 Task: Plan a trip to Al Qusayr, Egypt from 2nd December, 2023 to 6th December, 2023 for 2 adults.1  bedroom having 1 bed and 1 bathroom. Property type can be hotel. Booking option can be shelf check-in. Look for 5 properties as per requirement.
Action: Mouse moved to (473, 72)
Screenshot: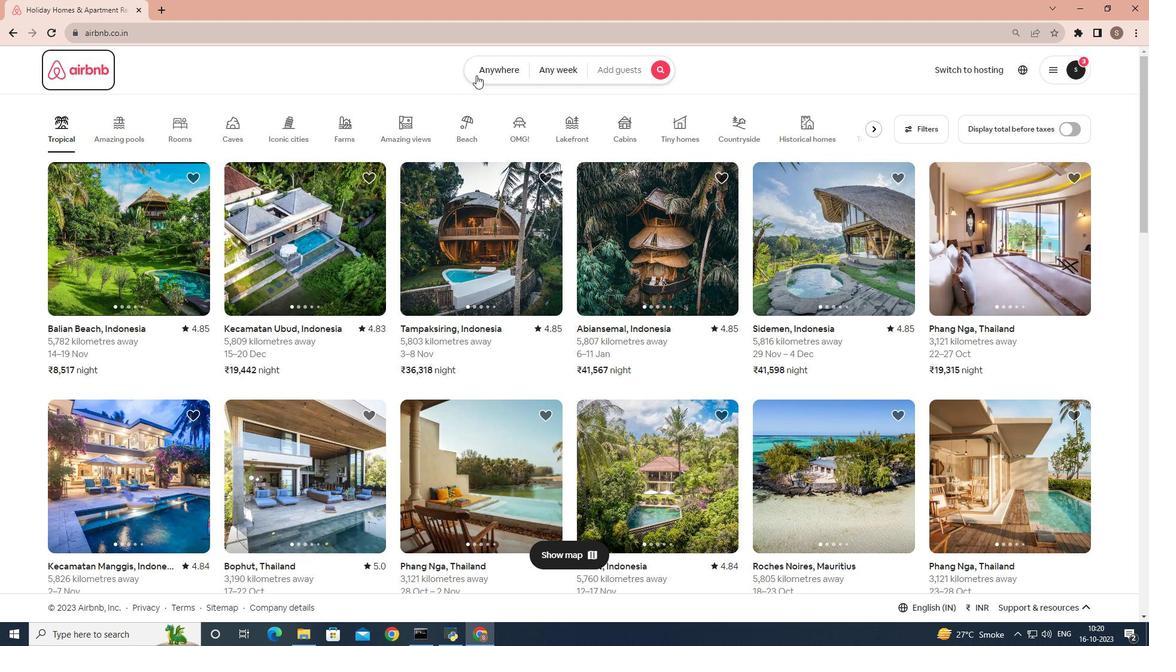 
Action: Mouse pressed left at (473, 72)
Screenshot: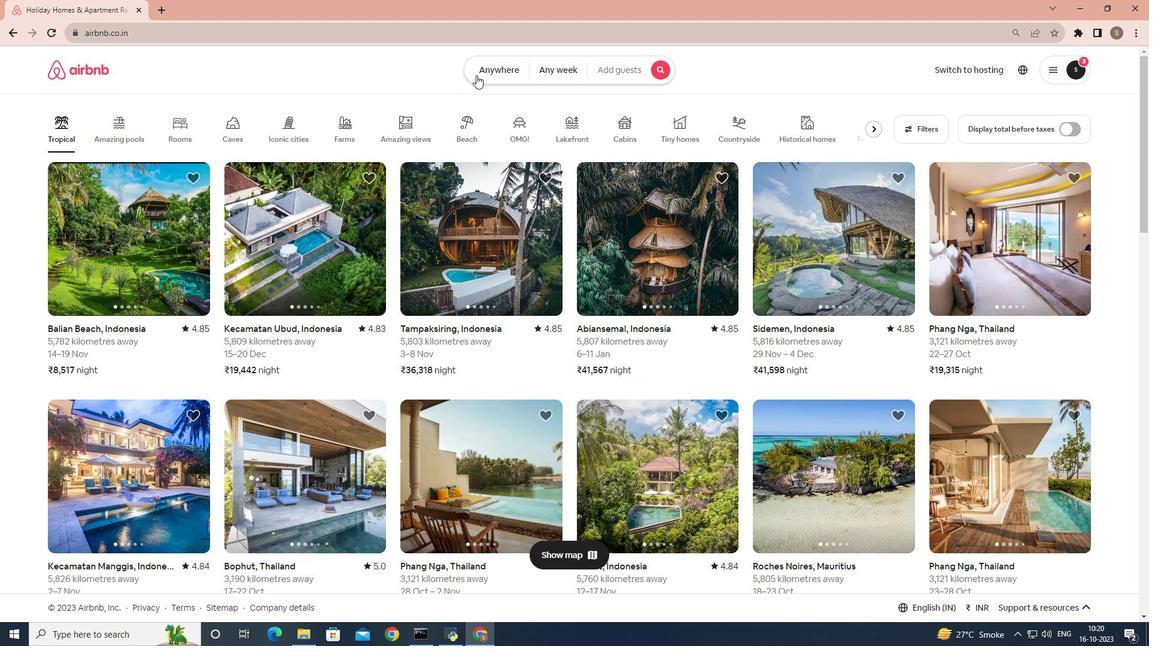 
Action: Mouse moved to (386, 105)
Screenshot: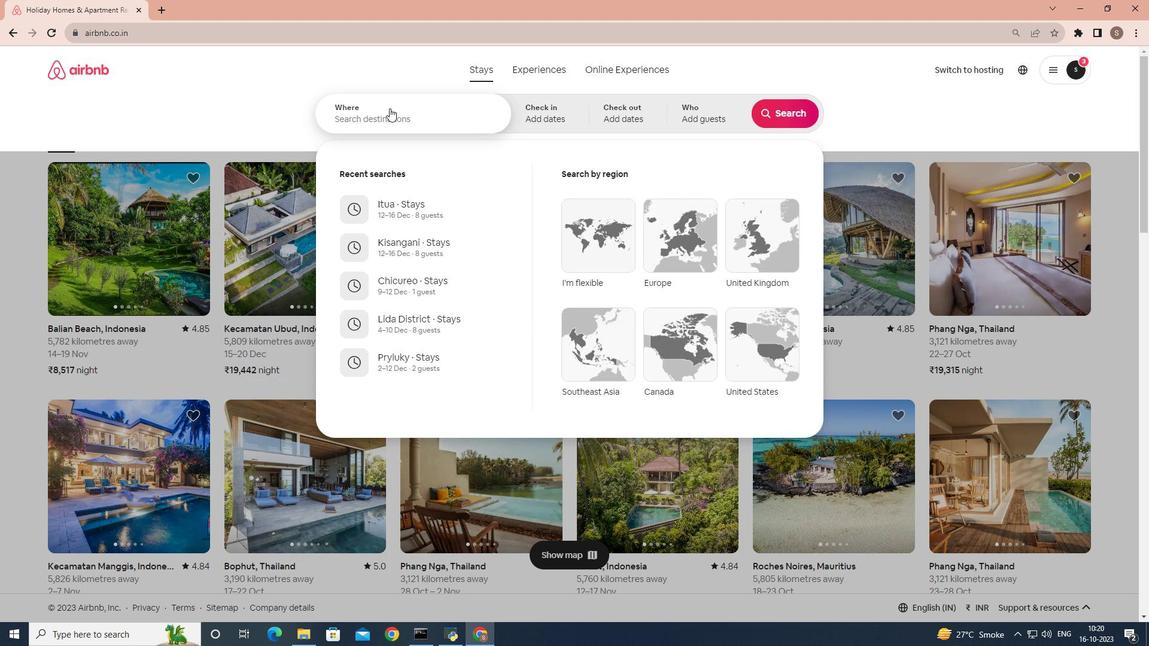 
Action: Mouse pressed left at (386, 105)
Screenshot: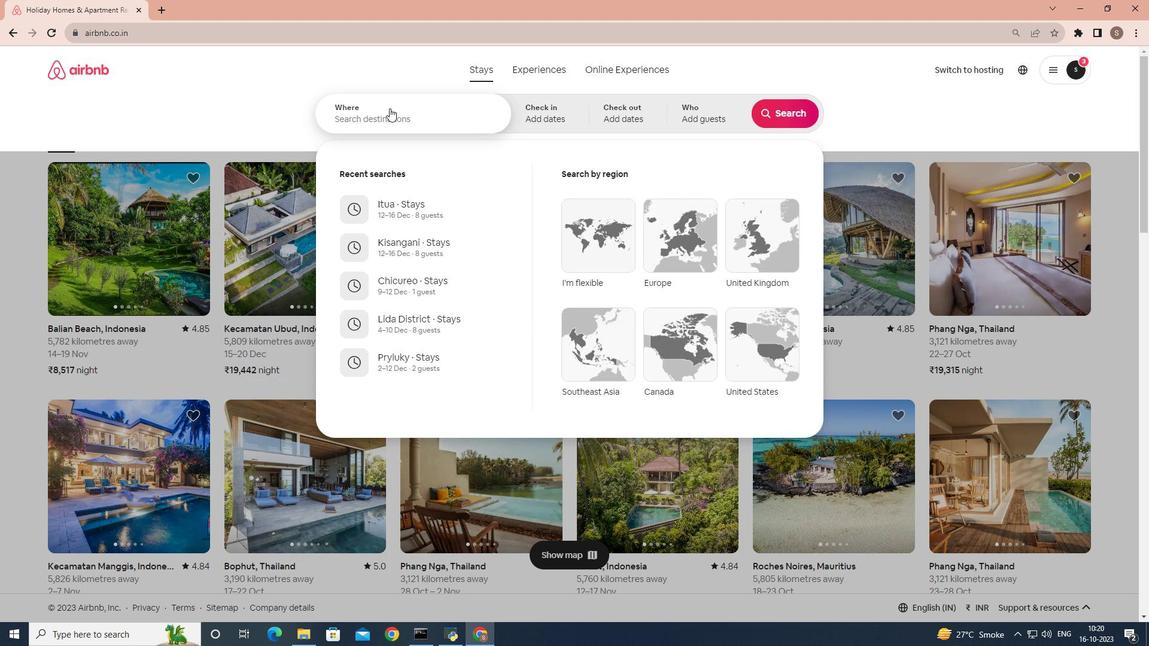 
Action: Key pressed <Key.shift>Qusayr,<Key.space><Key.shift>Egypt
Screenshot: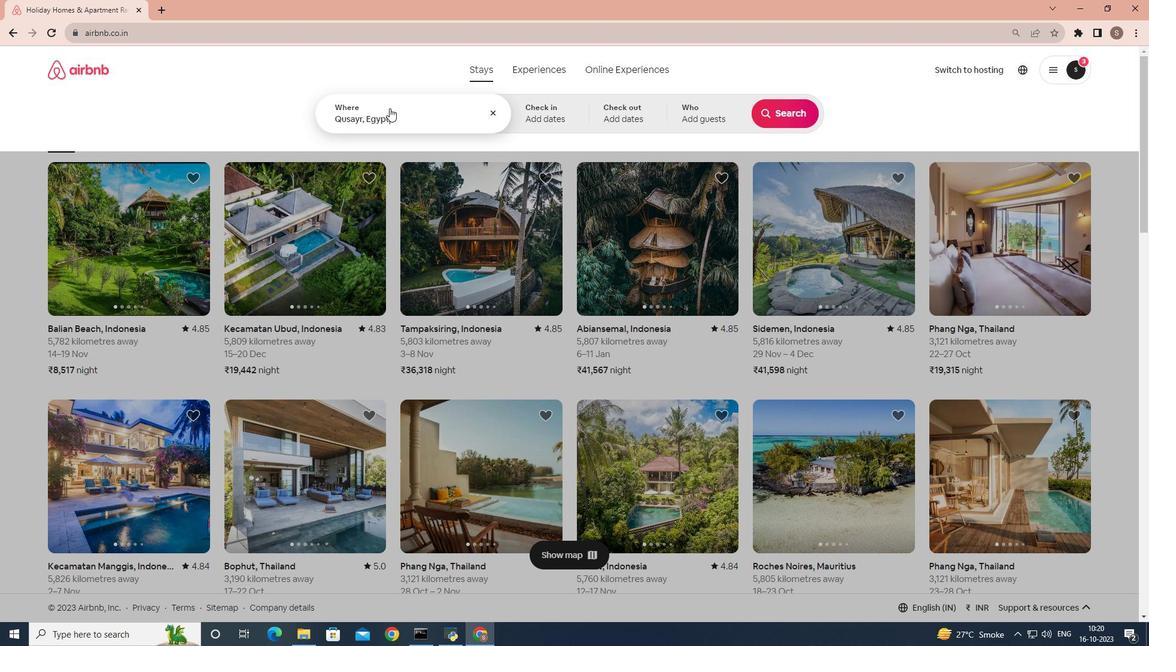 
Action: Mouse moved to (539, 107)
Screenshot: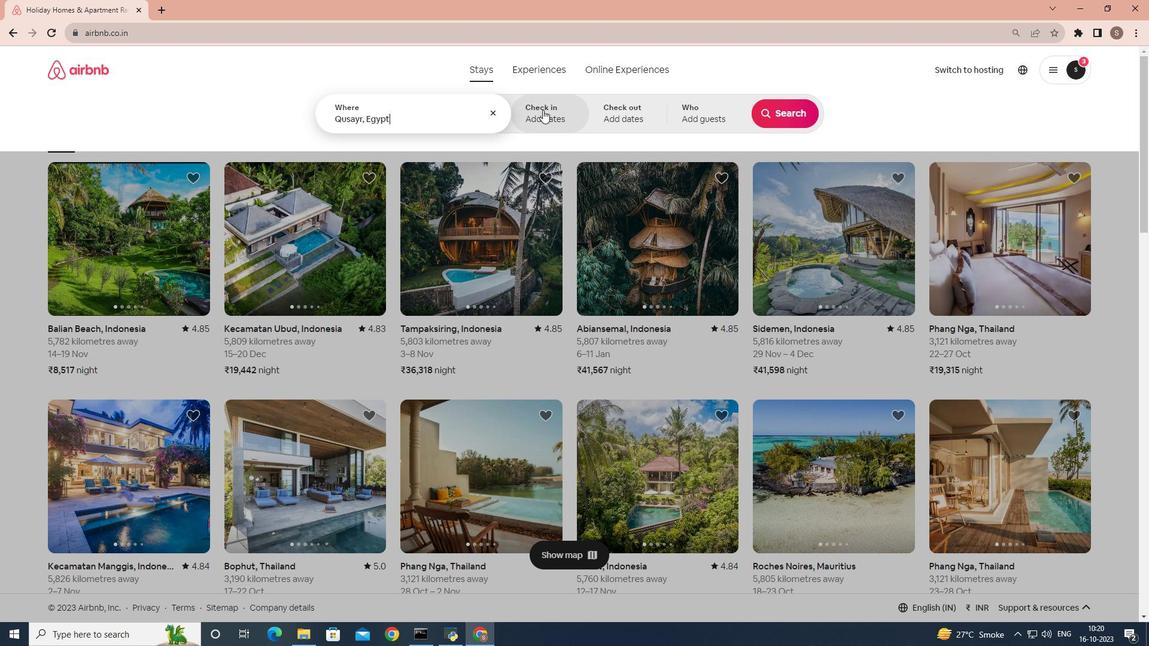 
Action: Mouse pressed left at (539, 107)
Screenshot: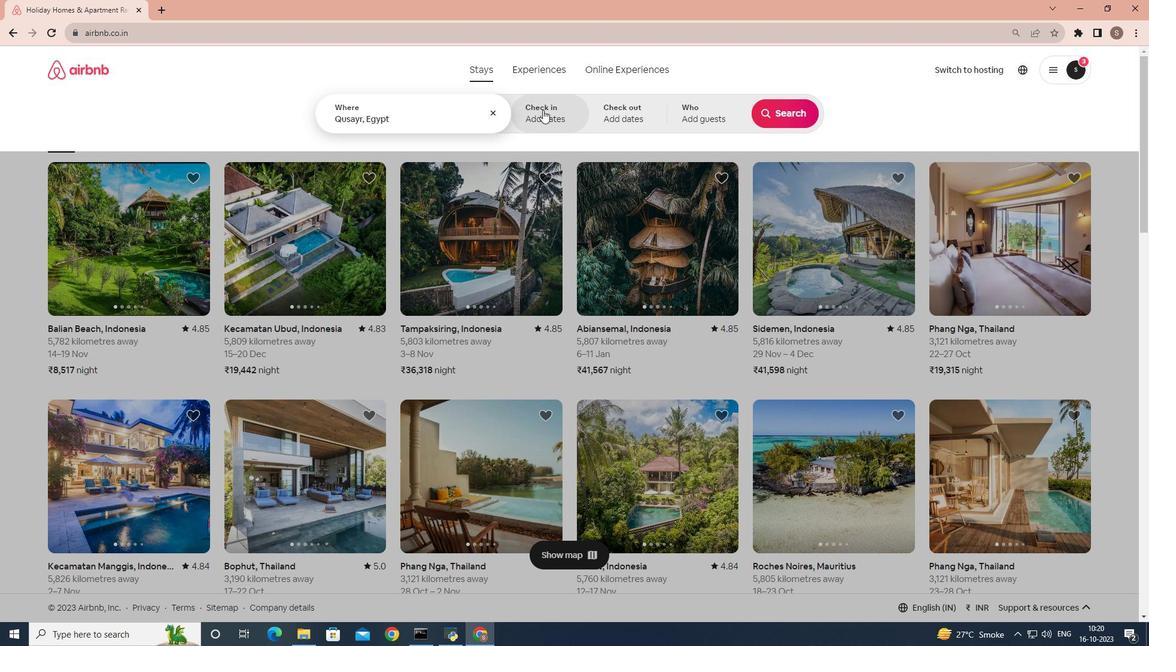 
Action: Mouse moved to (776, 202)
Screenshot: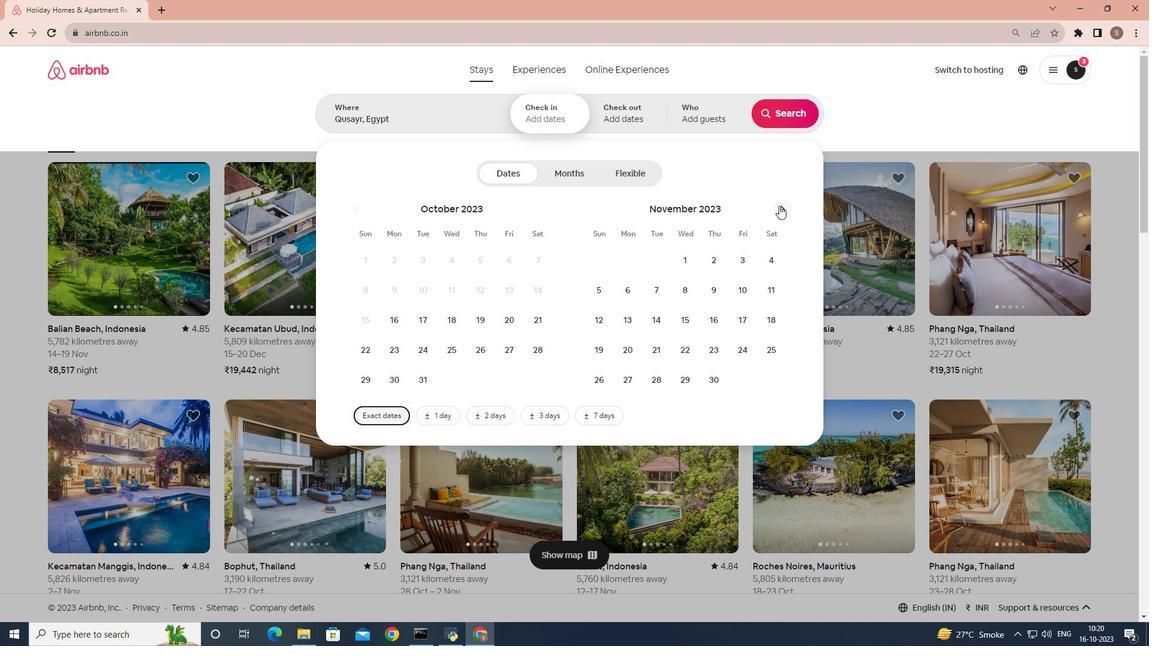 
Action: Mouse pressed left at (776, 202)
Screenshot: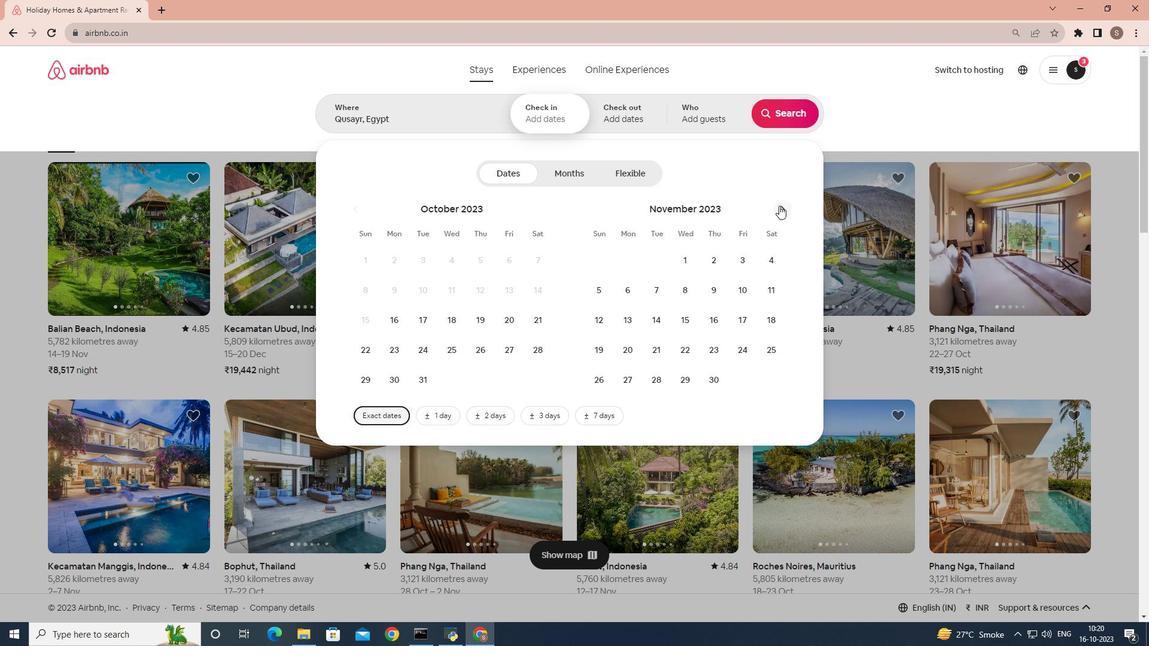 
Action: Mouse moved to (770, 263)
Screenshot: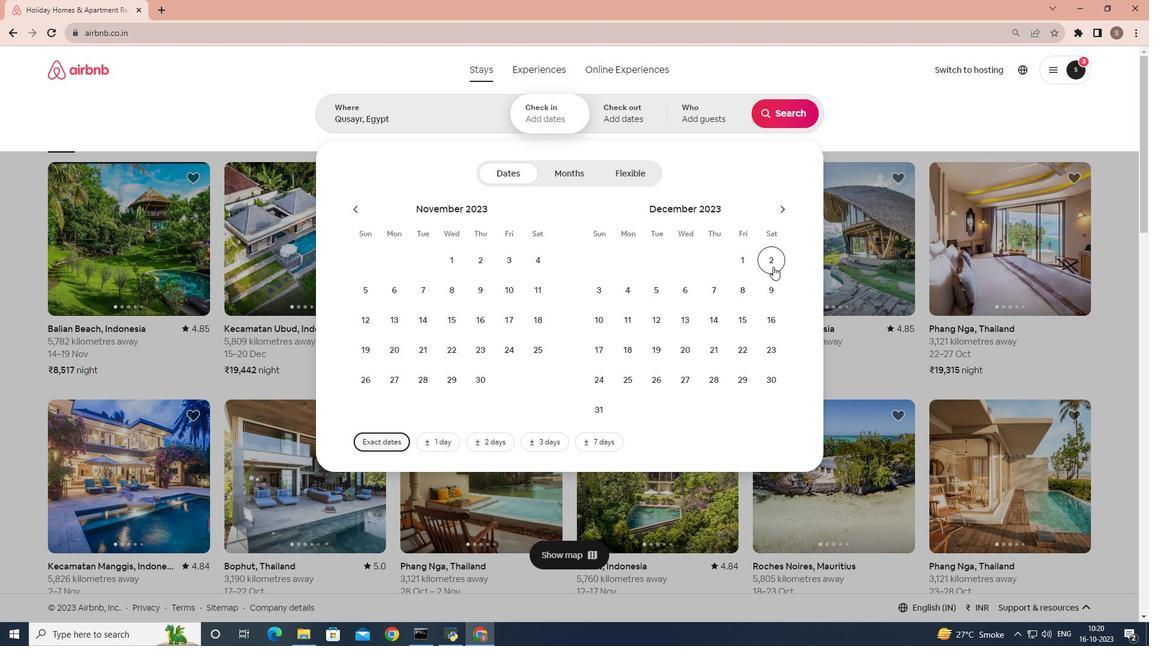 
Action: Mouse pressed left at (770, 263)
Screenshot: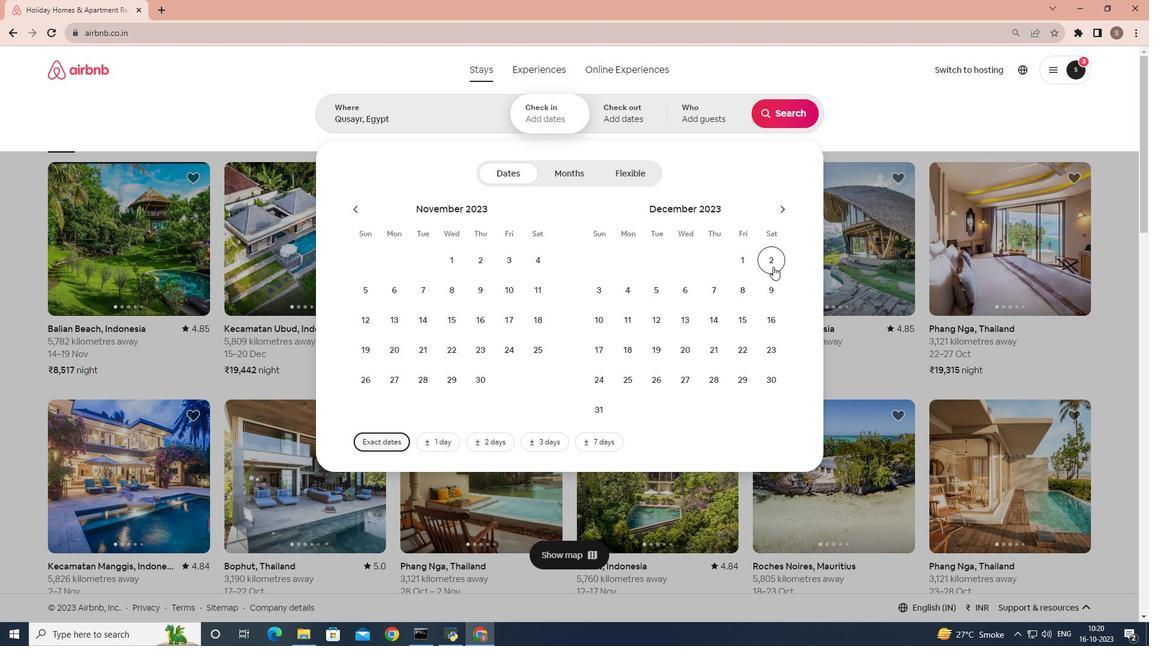 
Action: Mouse moved to (678, 281)
Screenshot: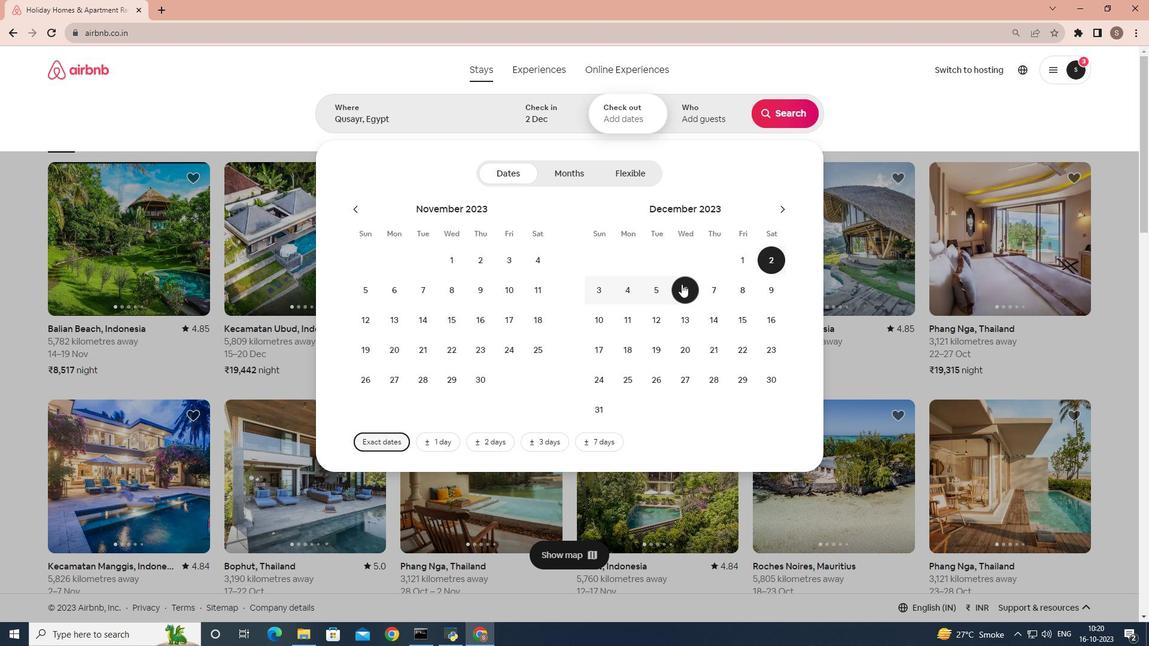 
Action: Mouse pressed left at (678, 281)
Screenshot: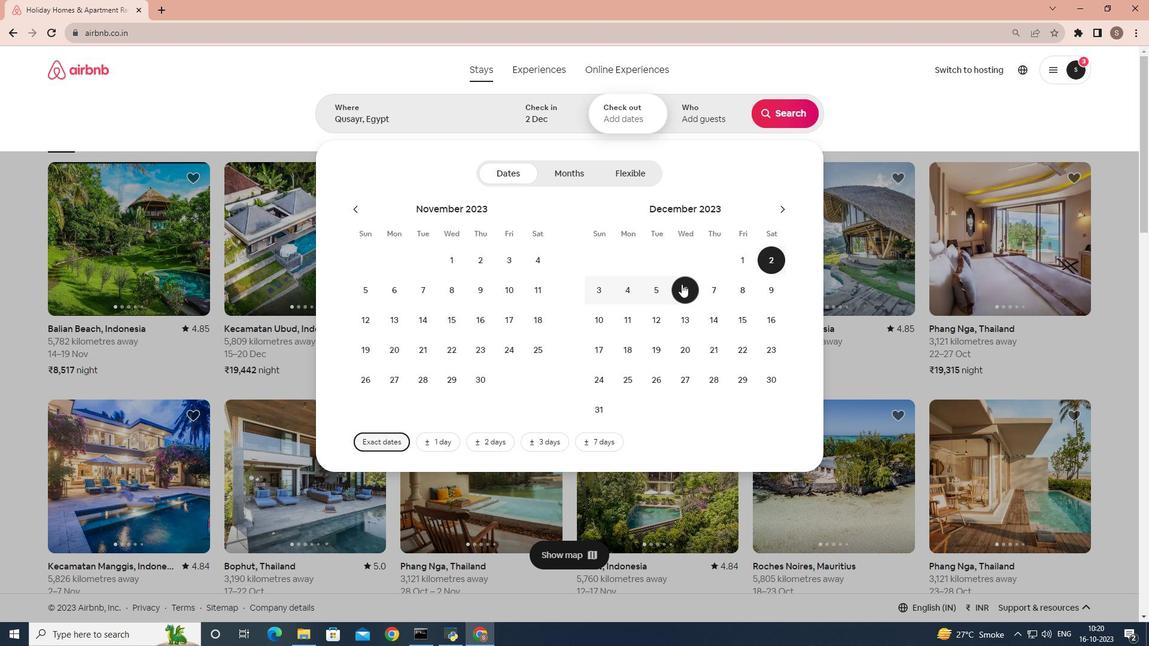 
Action: Mouse moved to (671, 111)
Screenshot: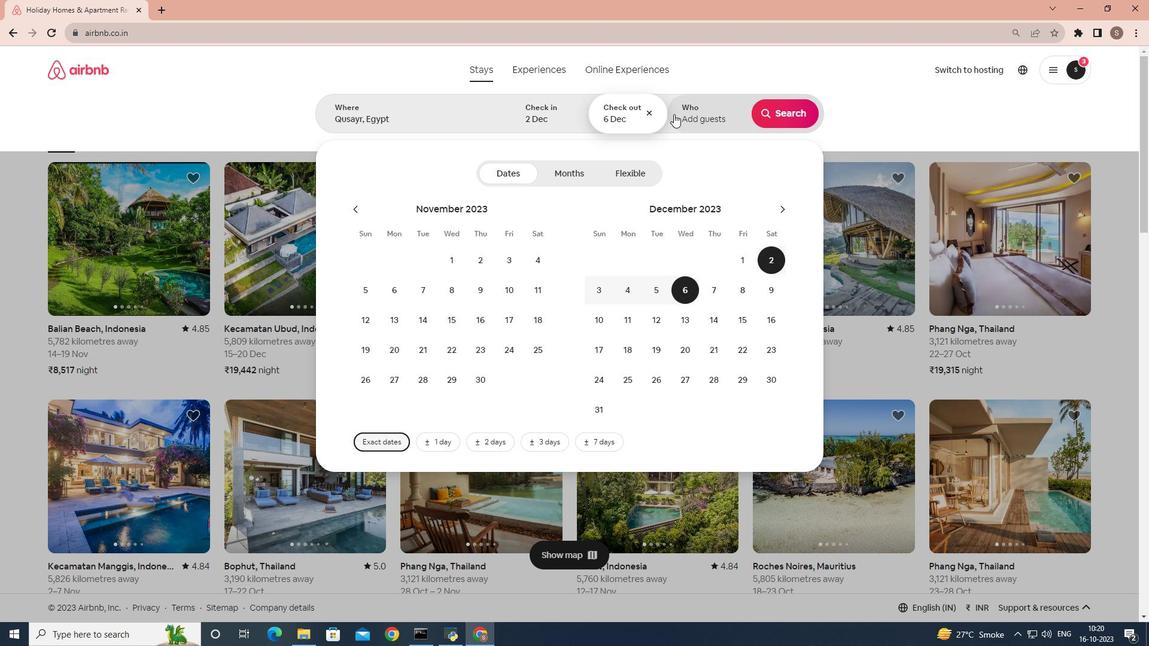 
Action: Mouse pressed left at (671, 111)
Screenshot: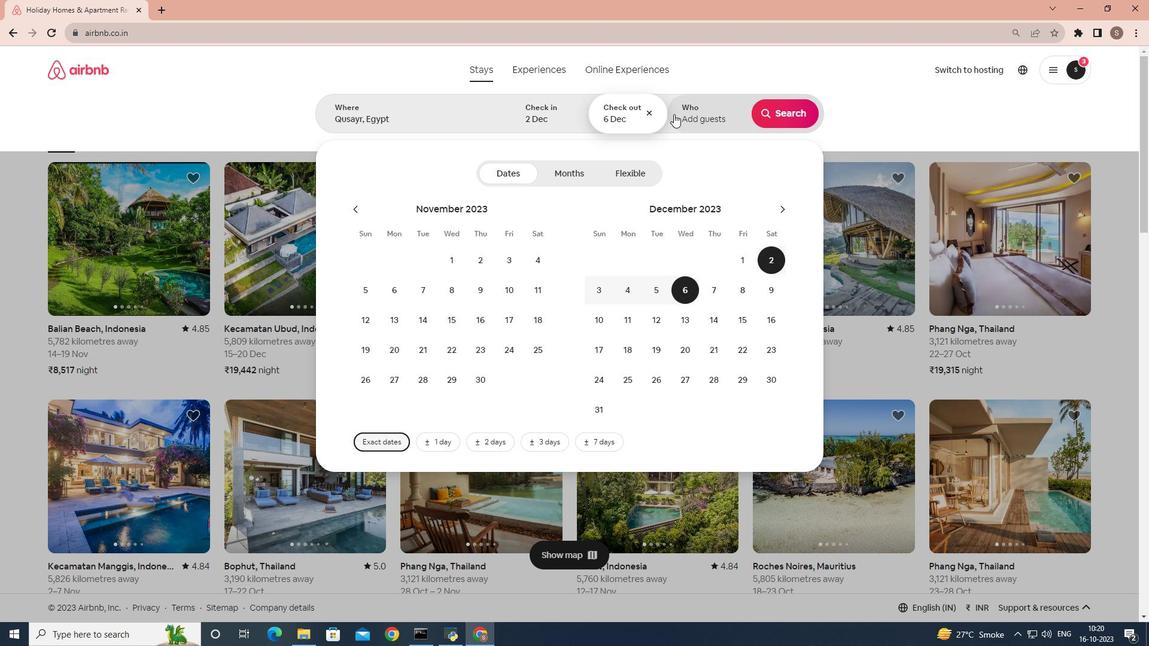 
Action: Mouse moved to (786, 175)
Screenshot: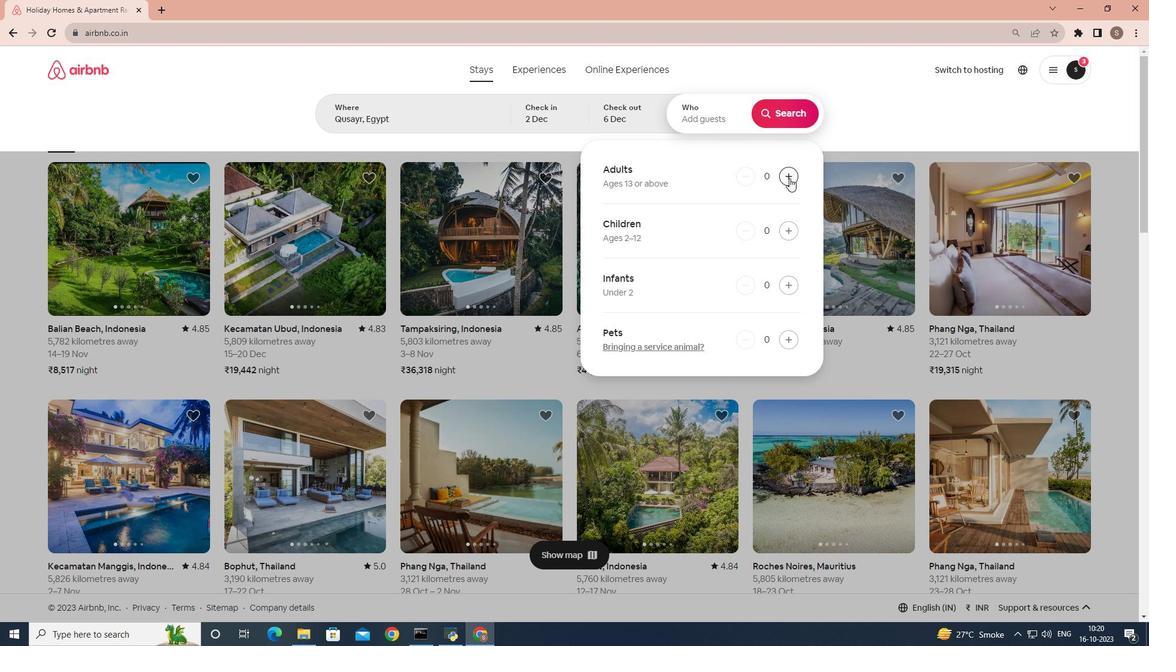 
Action: Mouse pressed left at (786, 175)
Screenshot: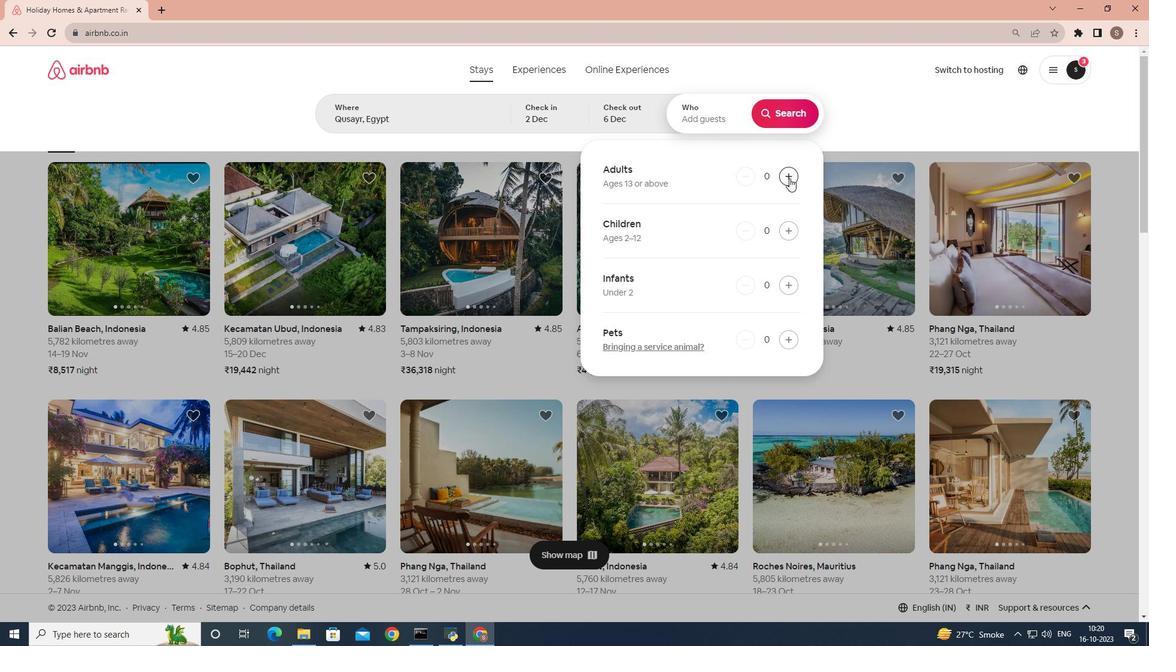 
Action: Mouse pressed left at (786, 175)
Screenshot: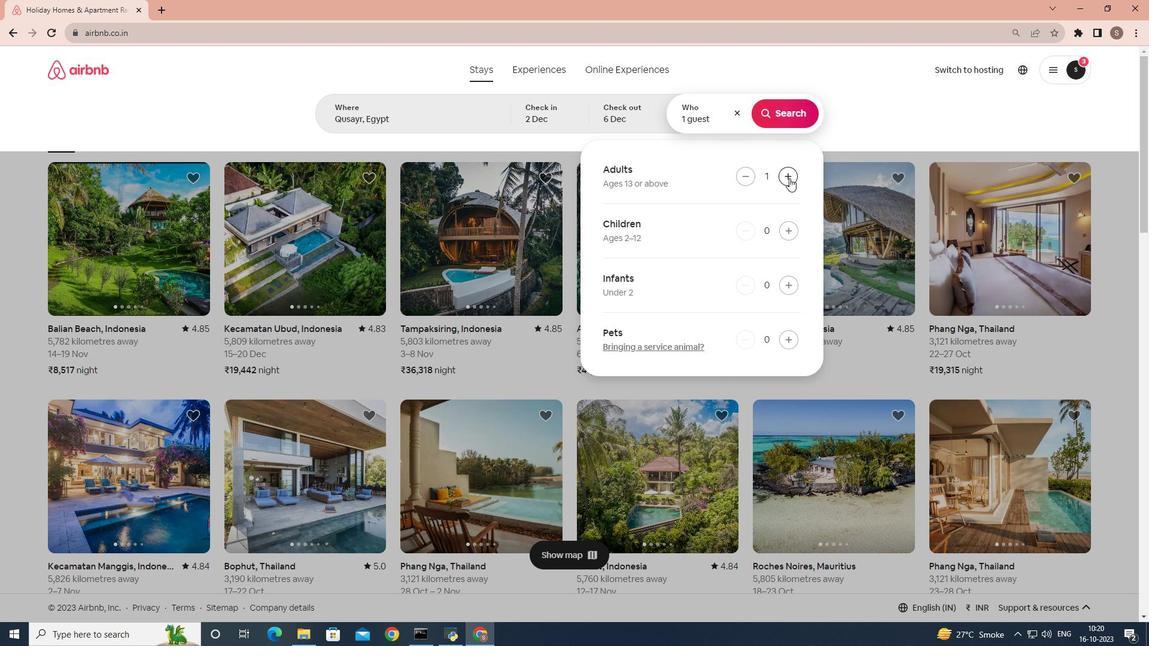 
Action: Mouse moved to (782, 109)
Screenshot: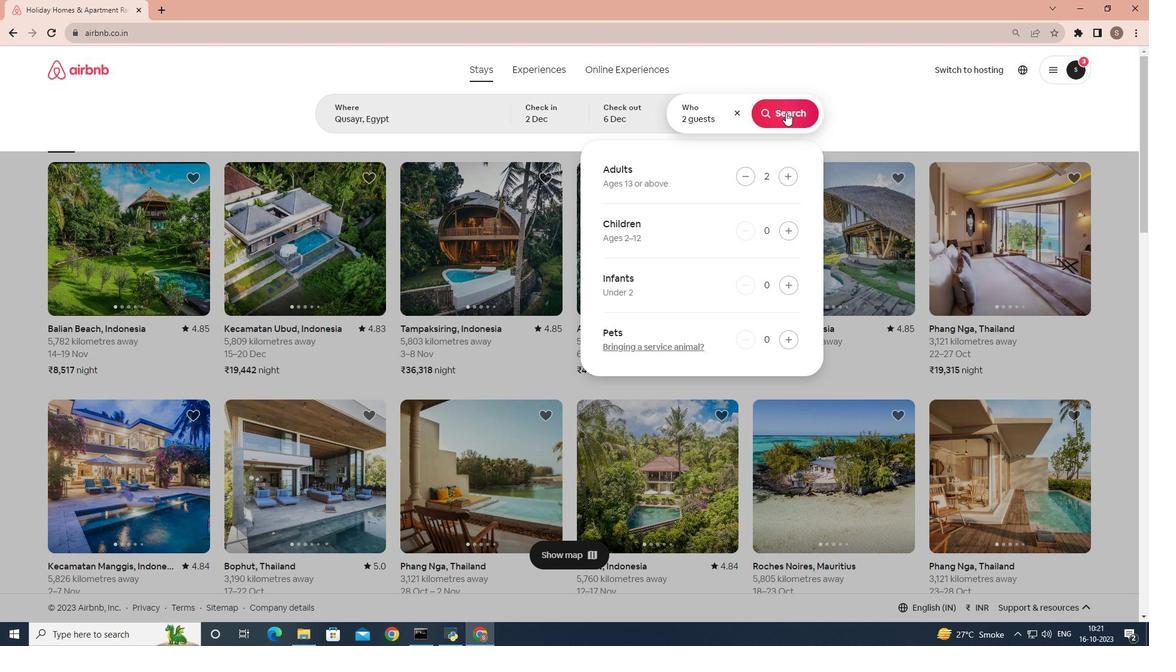 
Action: Mouse pressed left at (782, 109)
Screenshot: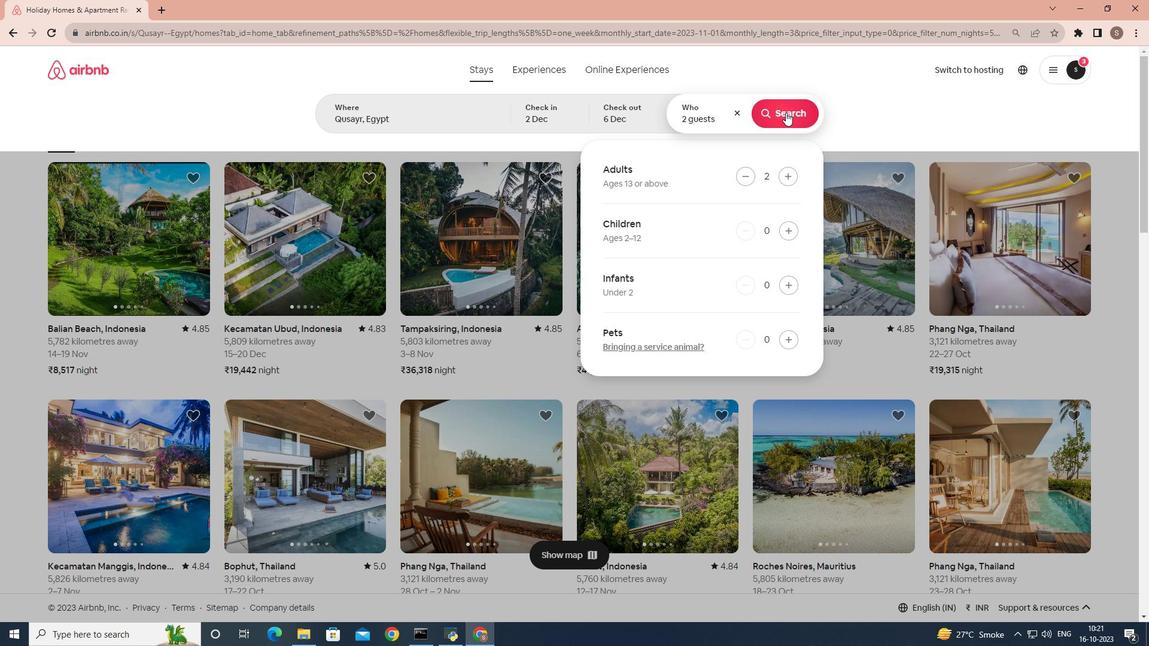 
Action: Mouse moved to (947, 120)
Screenshot: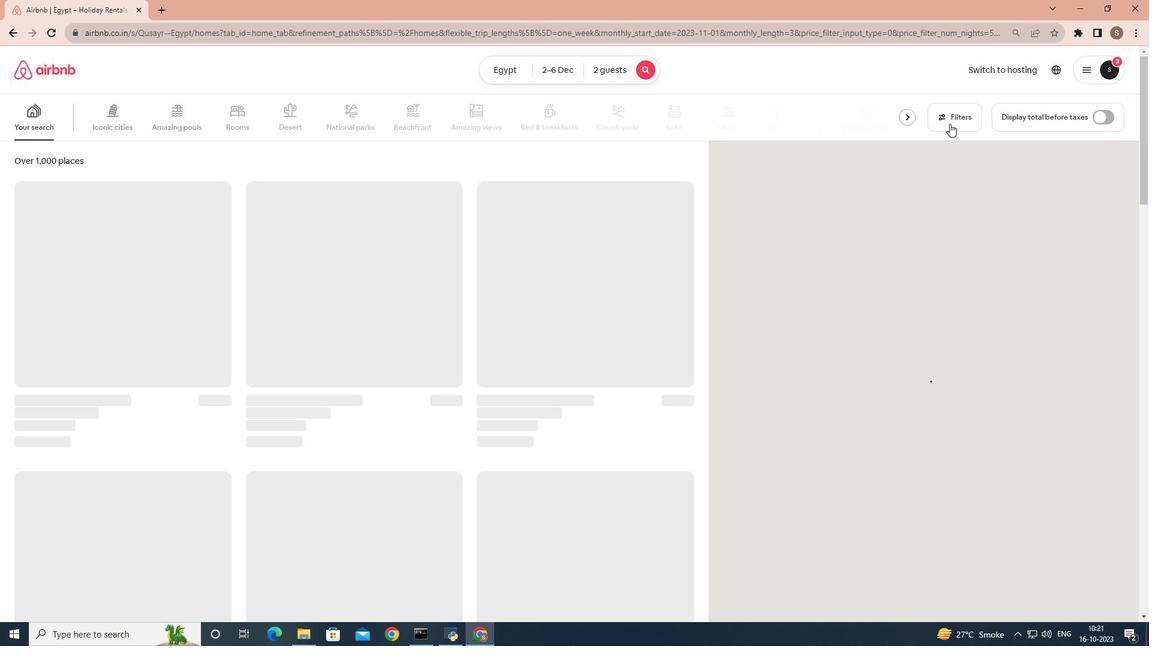 
Action: Mouse pressed left at (947, 120)
Screenshot: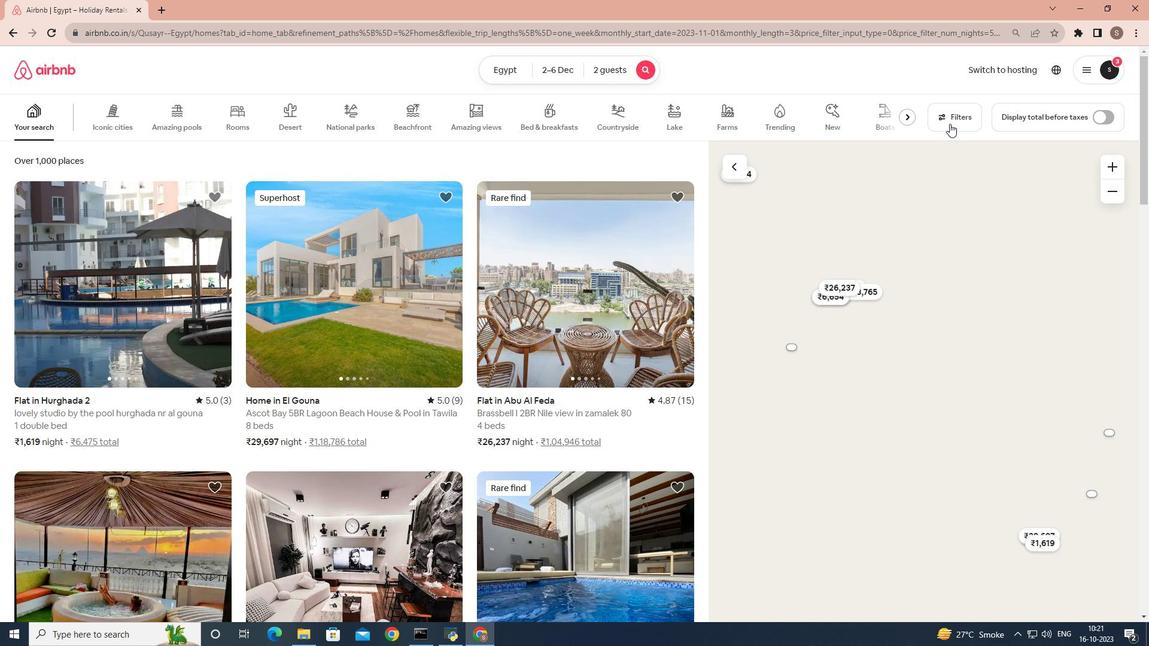 
Action: Mouse moved to (524, 317)
Screenshot: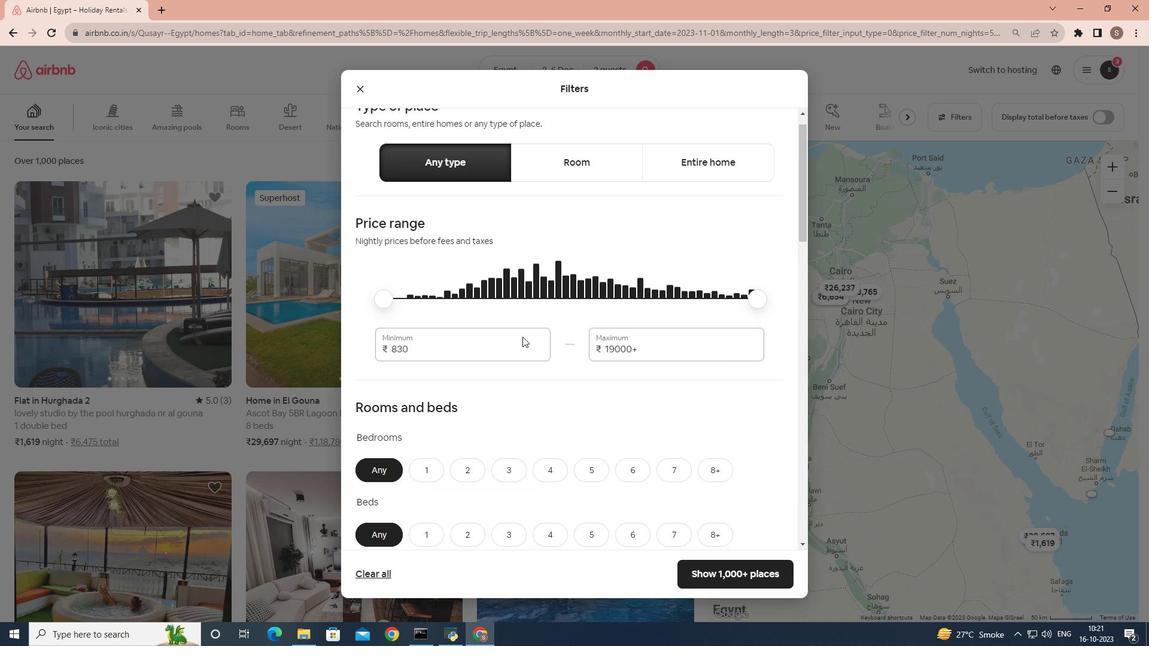 
Action: Mouse scrolled (524, 317) with delta (0, 0)
Screenshot: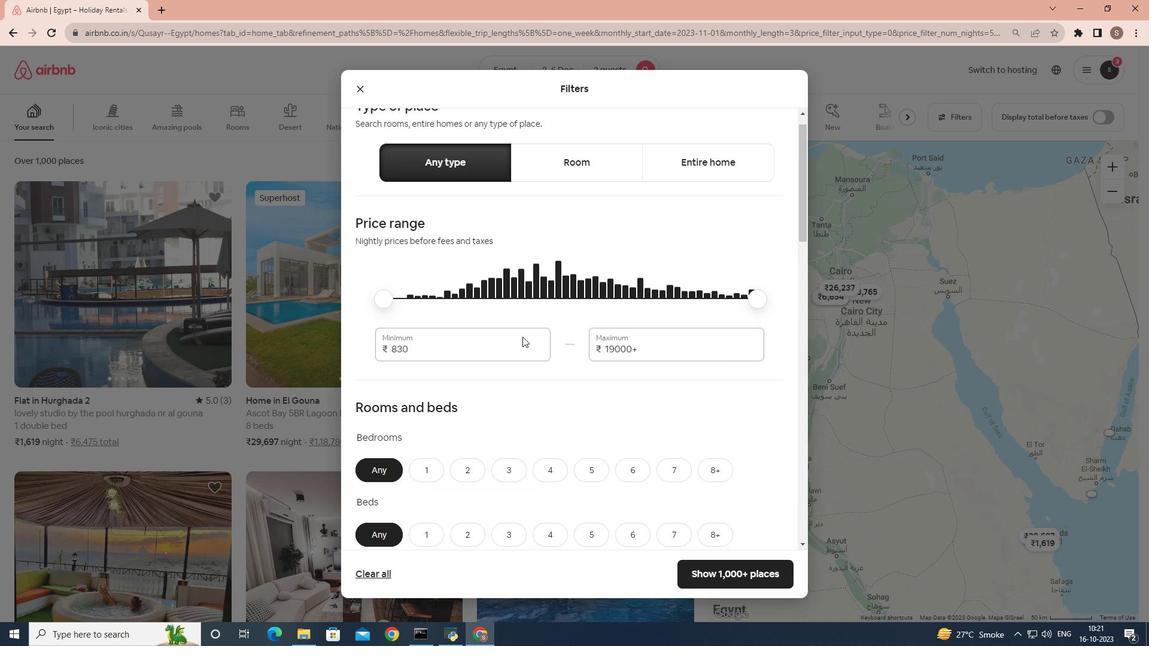 
Action: Mouse moved to (520, 331)
Screenshot: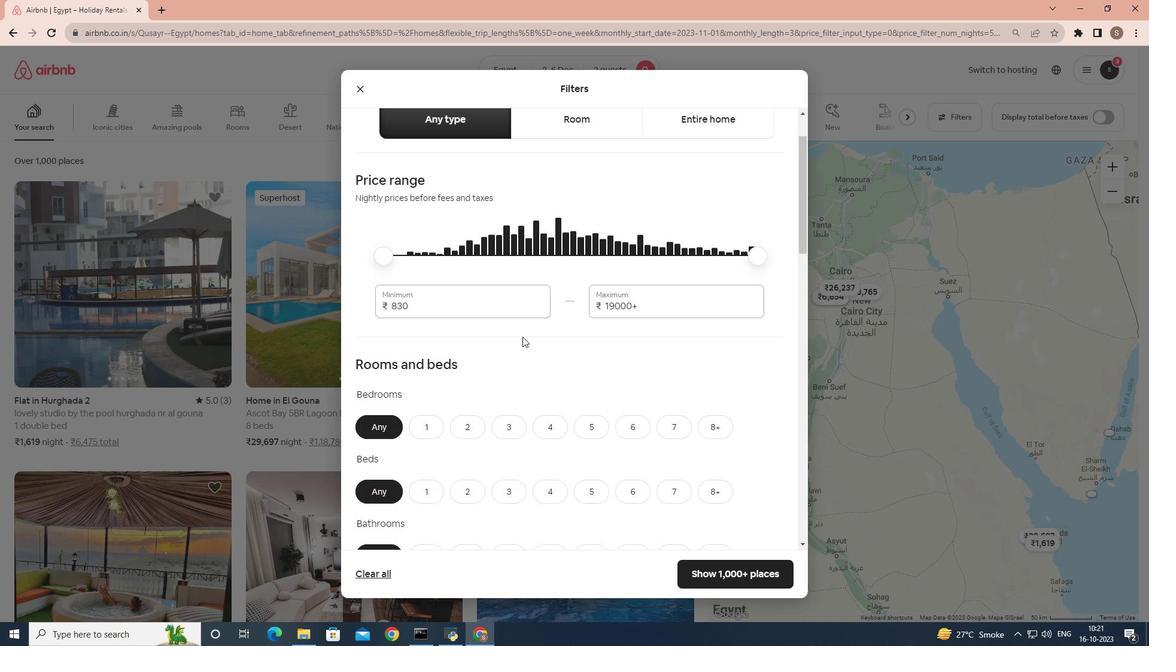 
Action: Mouse scrolled (520, 330) with delta (0, 0)
Screenshot: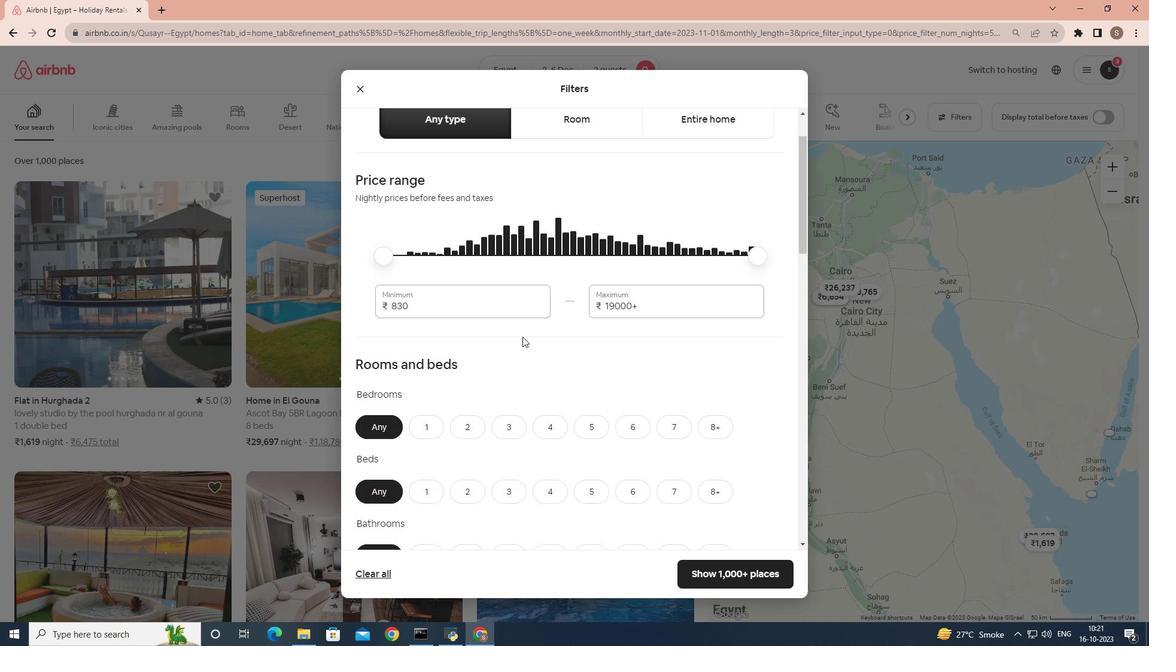 
Action: Mouse moved to (423, 375)
Screenshot: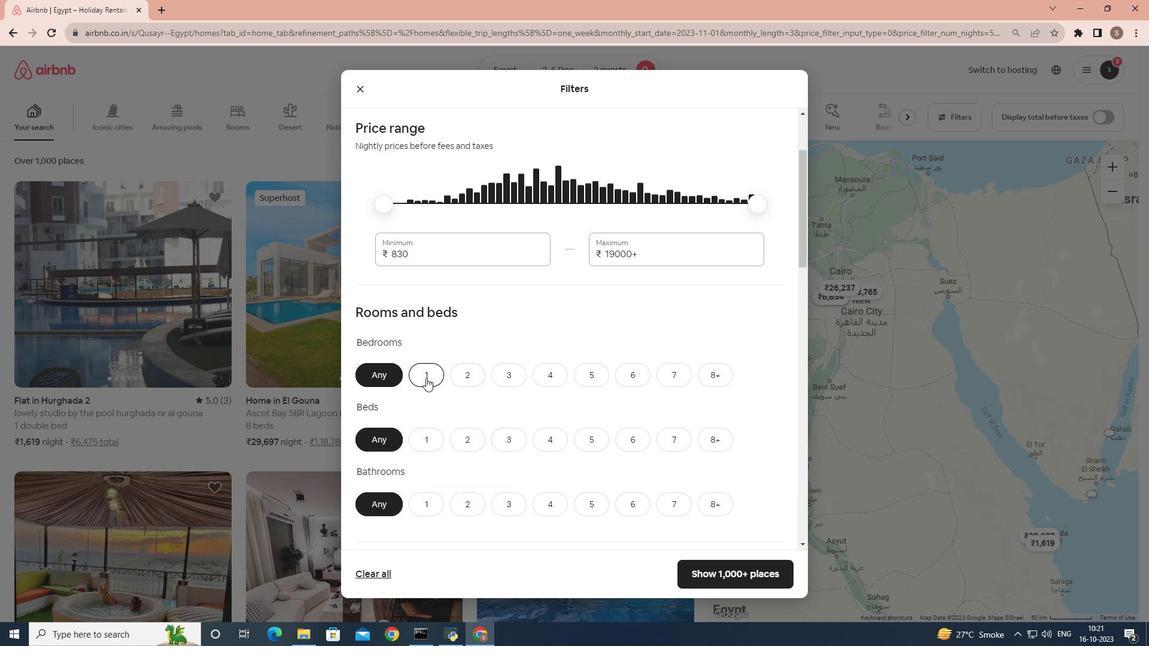 
Action: Mouse pressed left at (423, 375)
Screenshot: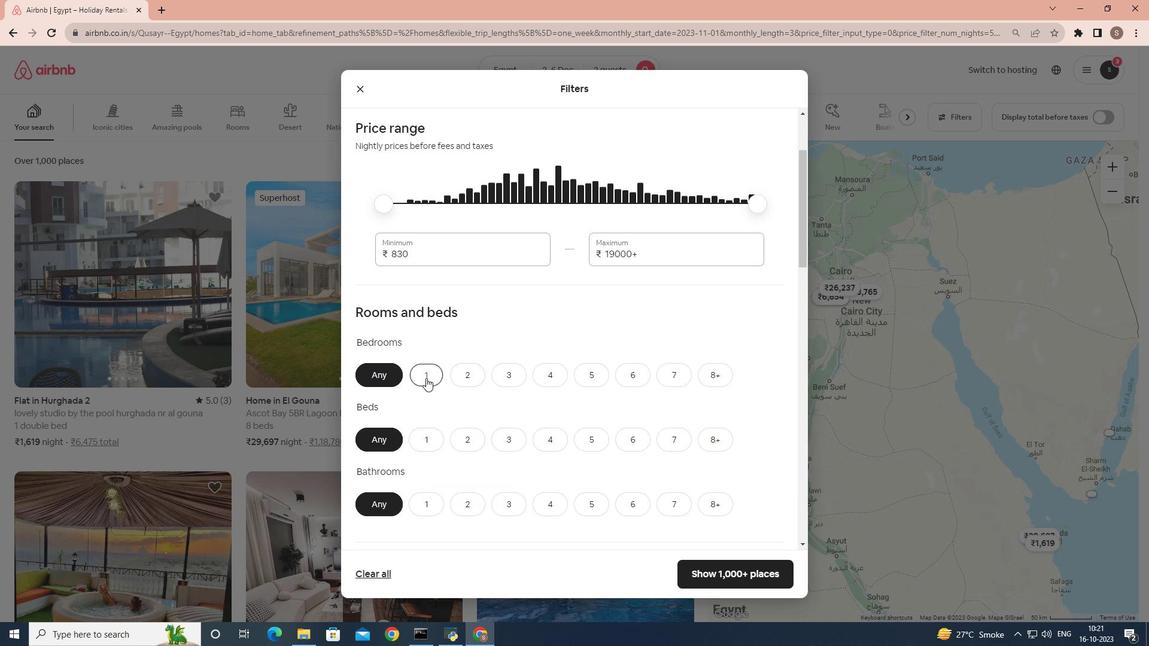 
Action: Mouse scrolled (423, 374) with delta (0, 0)
Screenshot: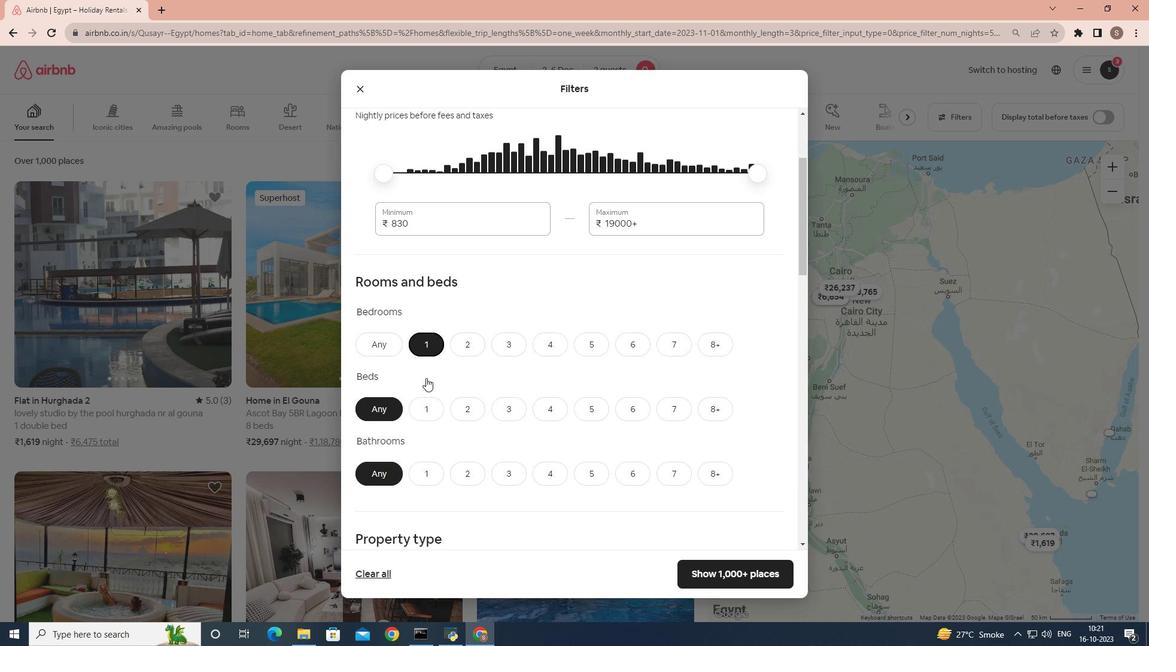 
Action: Mouse moved to (423, 377)
Screenshot: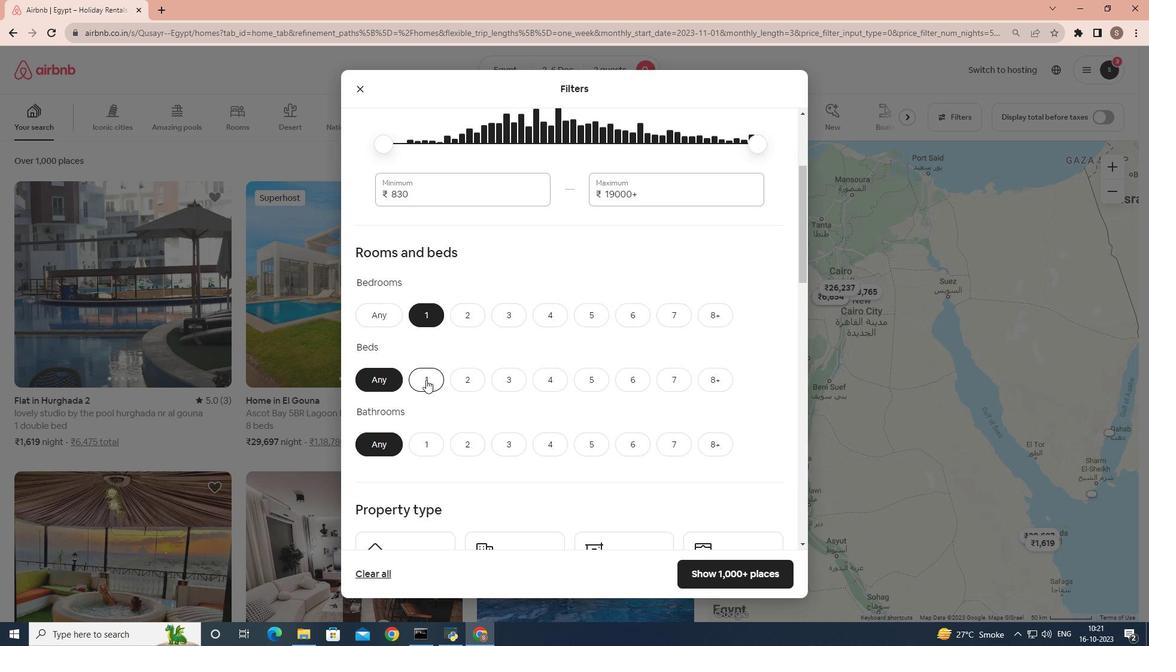 
Action: Mouse pressed left at (423, 377)
Screenshot: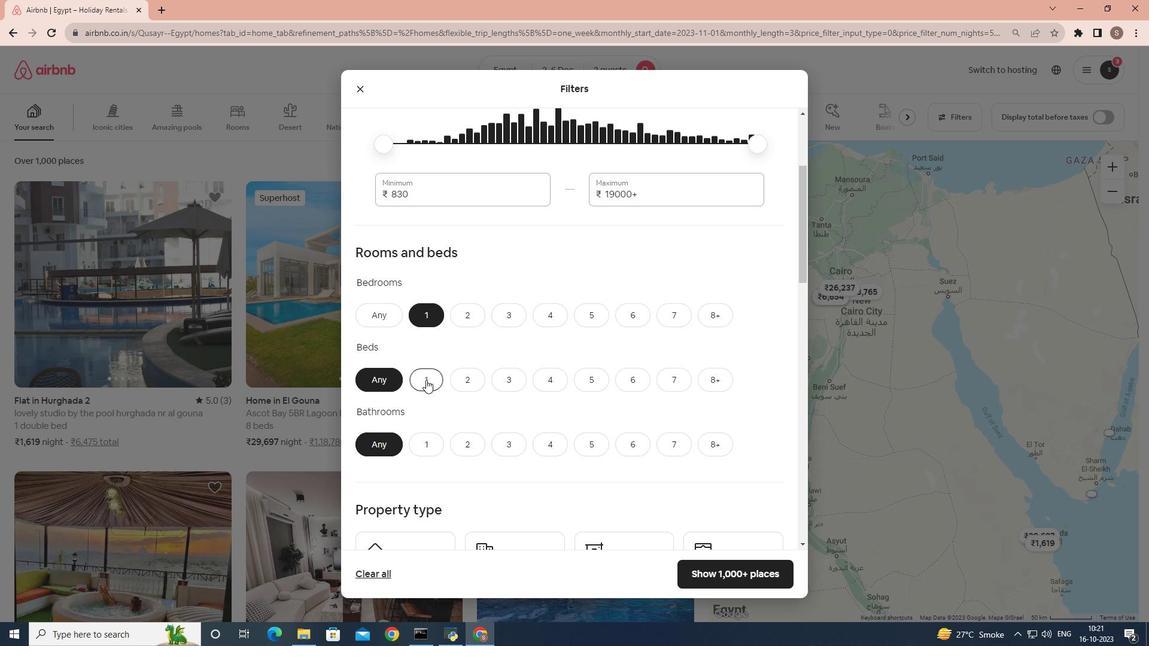 
Action: Mouse scrolled (423, 376) with delta (0, 0)
Screenshot: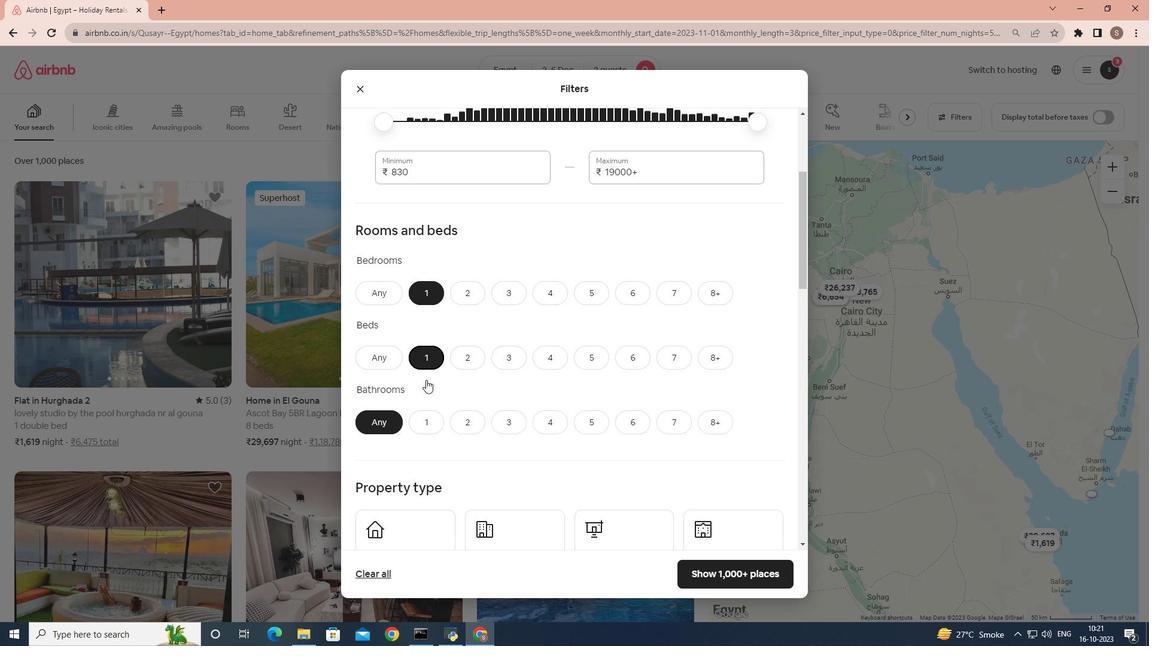
Action: Mouse pressed left at (423, 377)
Screenshot: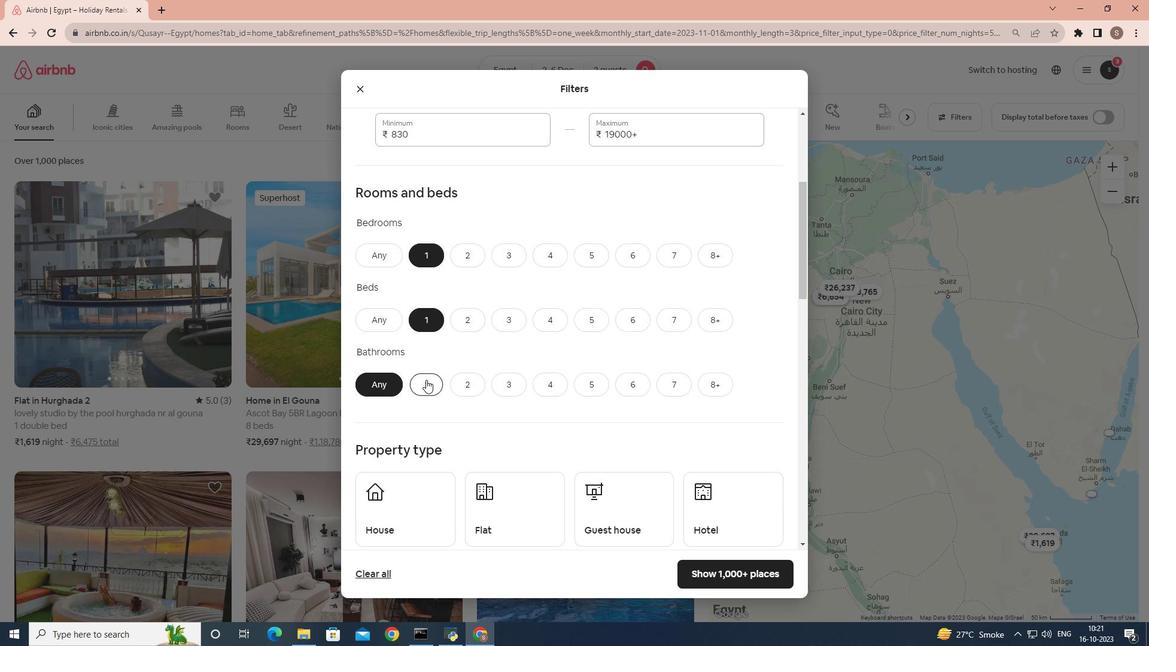 
Action: Mouse scrolled (423, 376) with delta (0, 0)
Screenshot: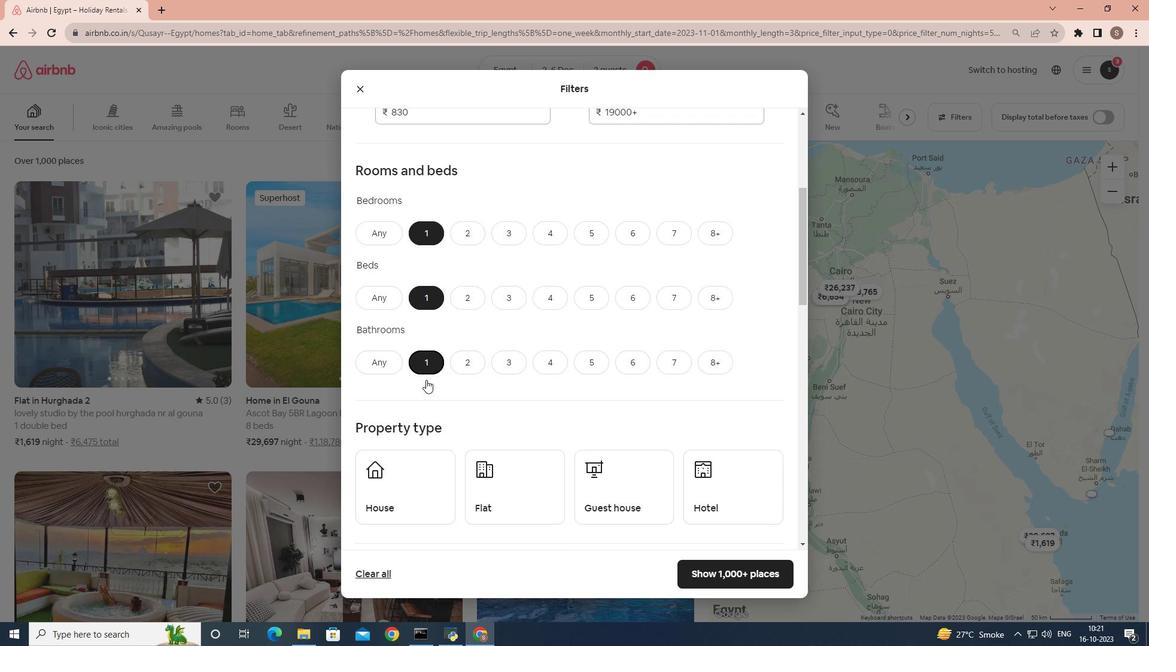 
Action: Mouse moved to (737, 468)
Screenshot: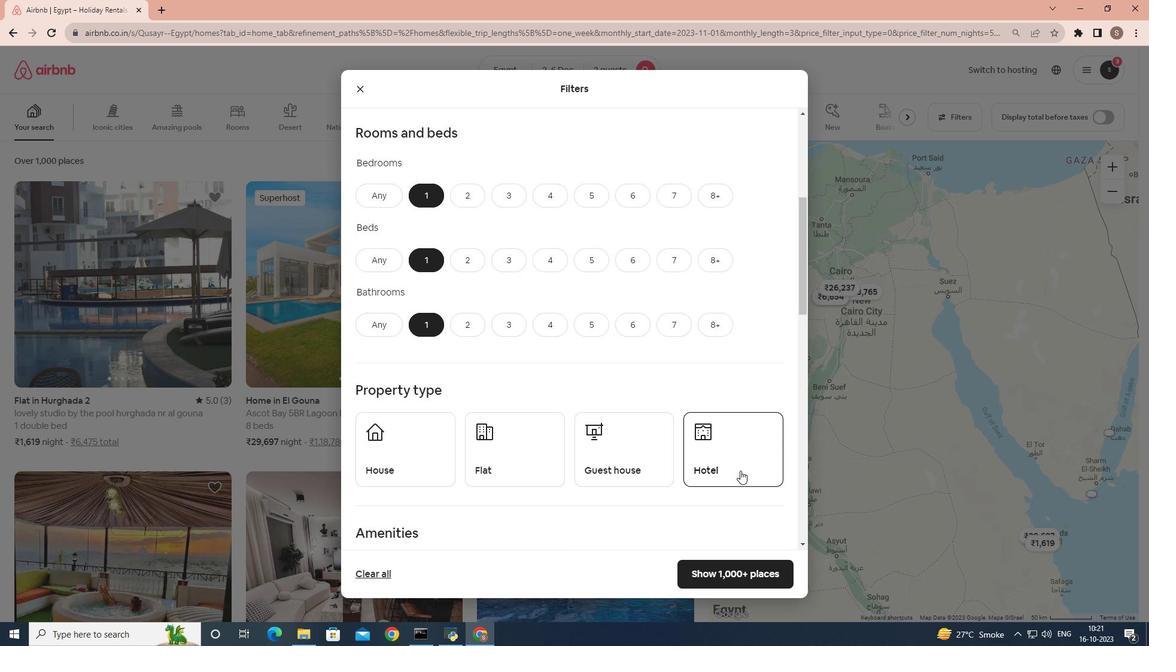 
Action: Mouse pressed left at (737, 468)
Screenshot: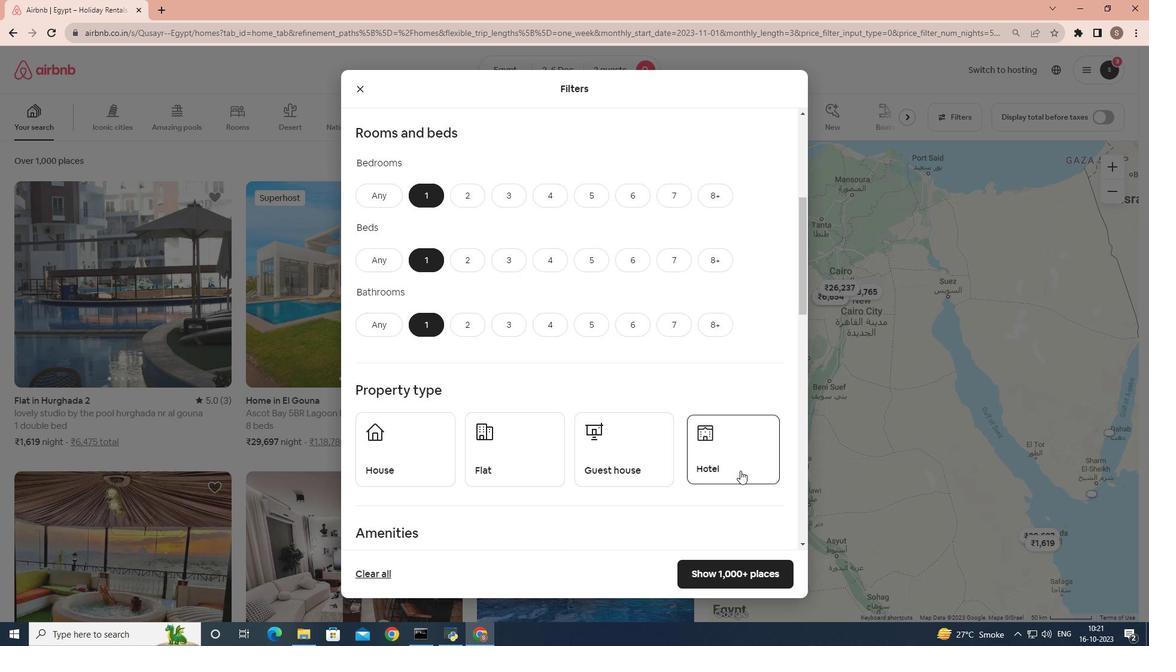 
Action: Mouse moved to (621, 436)
Screenshot: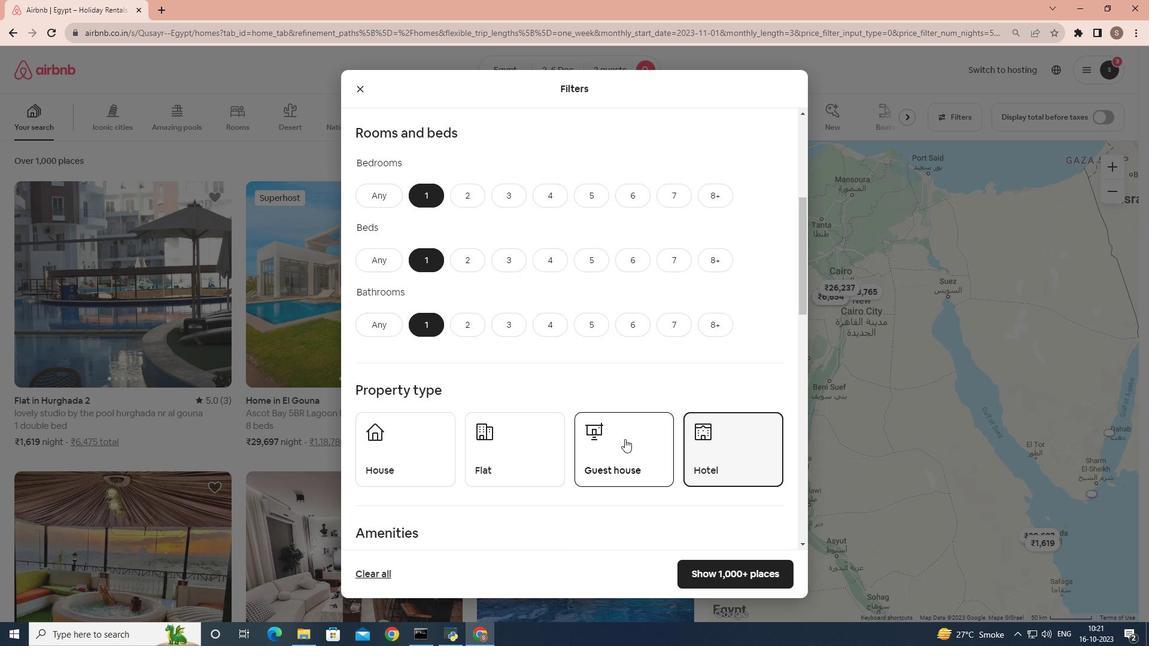 
Action: Mouse scrolled (621, 435) with delta (0, 0)
Screenshot: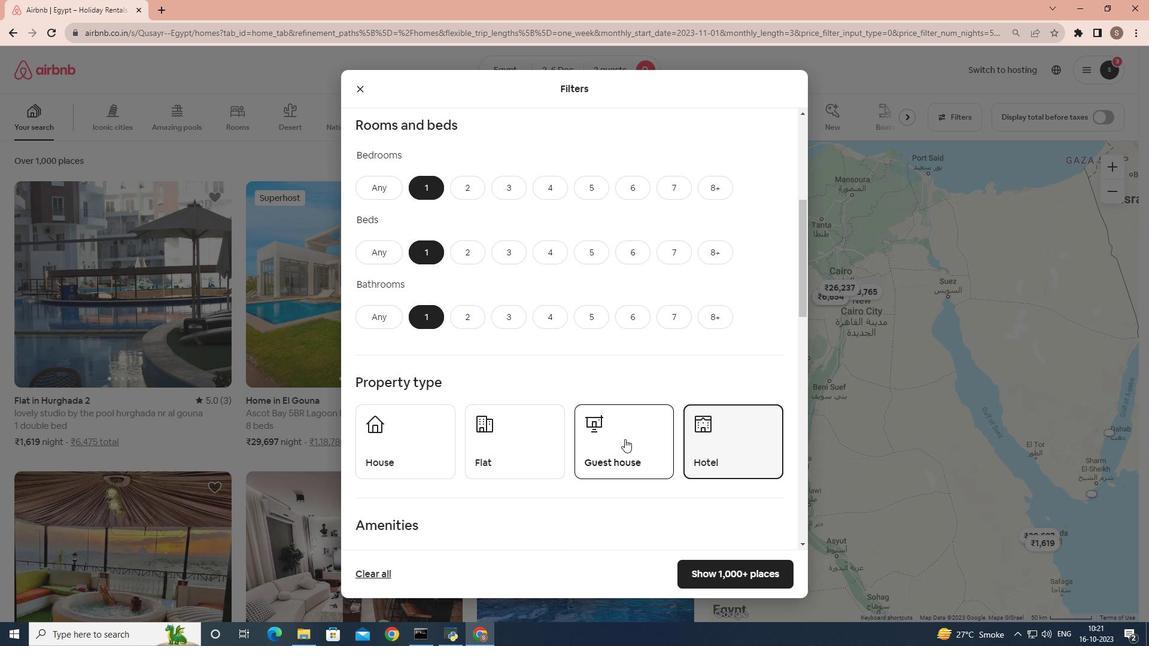 
Action: Mouse scrolled (621, 435) with delta (0, 0)
Screenshot: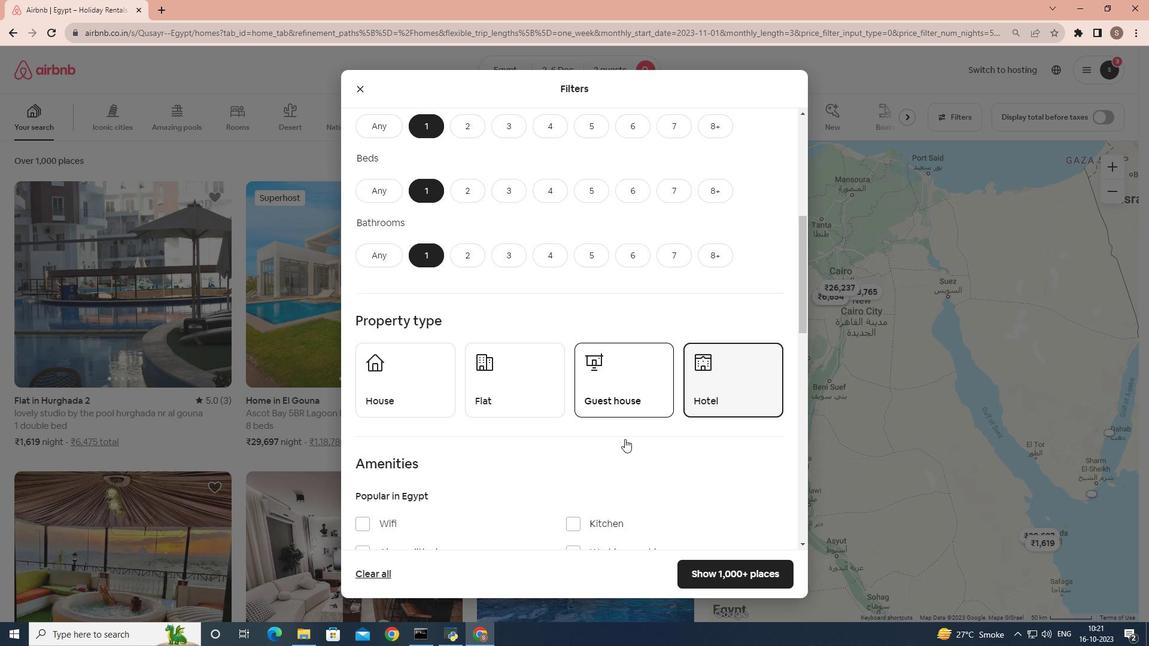 
Action: Mouse scrolled (621, 435) with delta (0, 0)
Screenshot: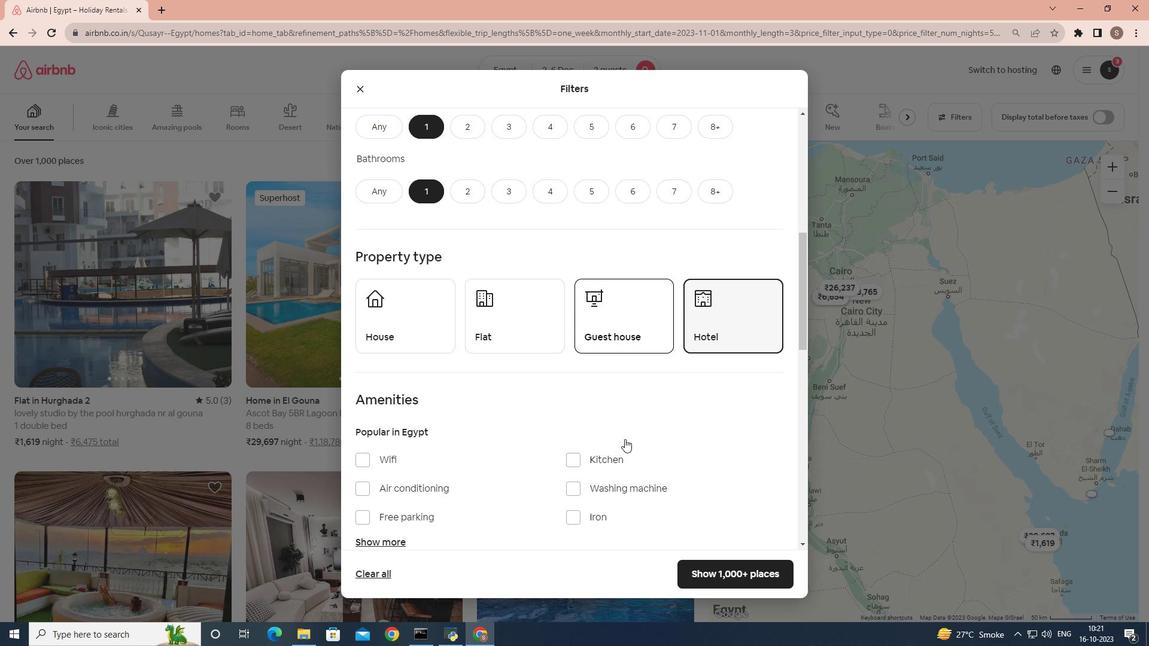 
Action: Mouse scrolled (621, 435) with delta (0, 0)
Screenshot: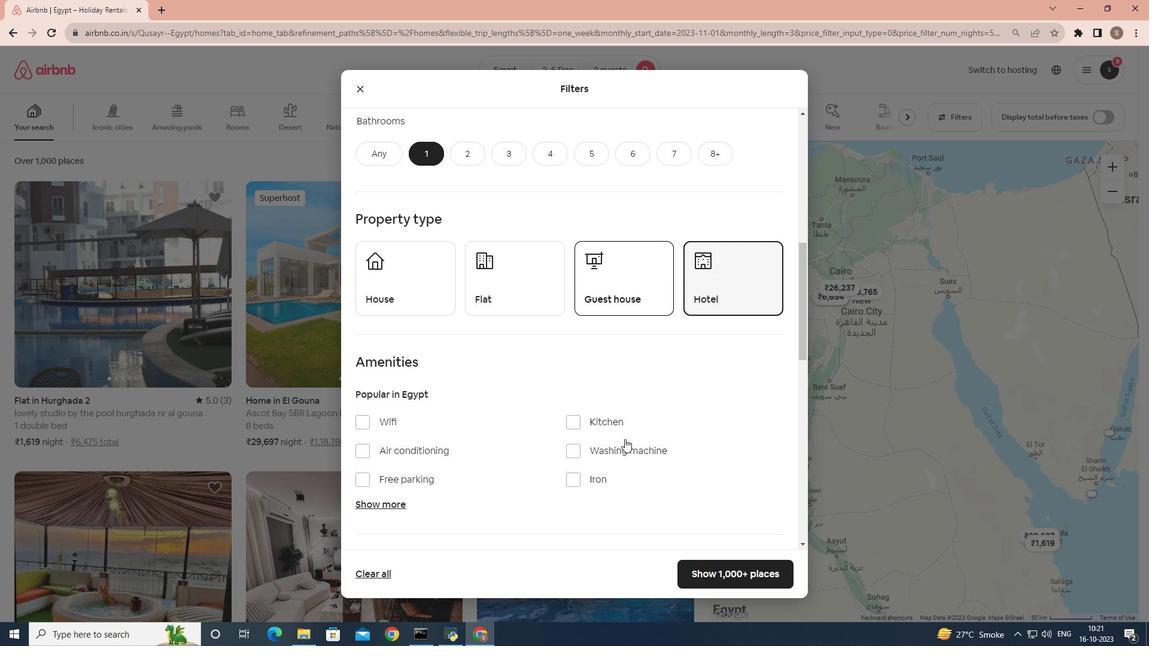 
Action: Mouse scrolled (621, 435) with delta (0, 0)
Screenshot: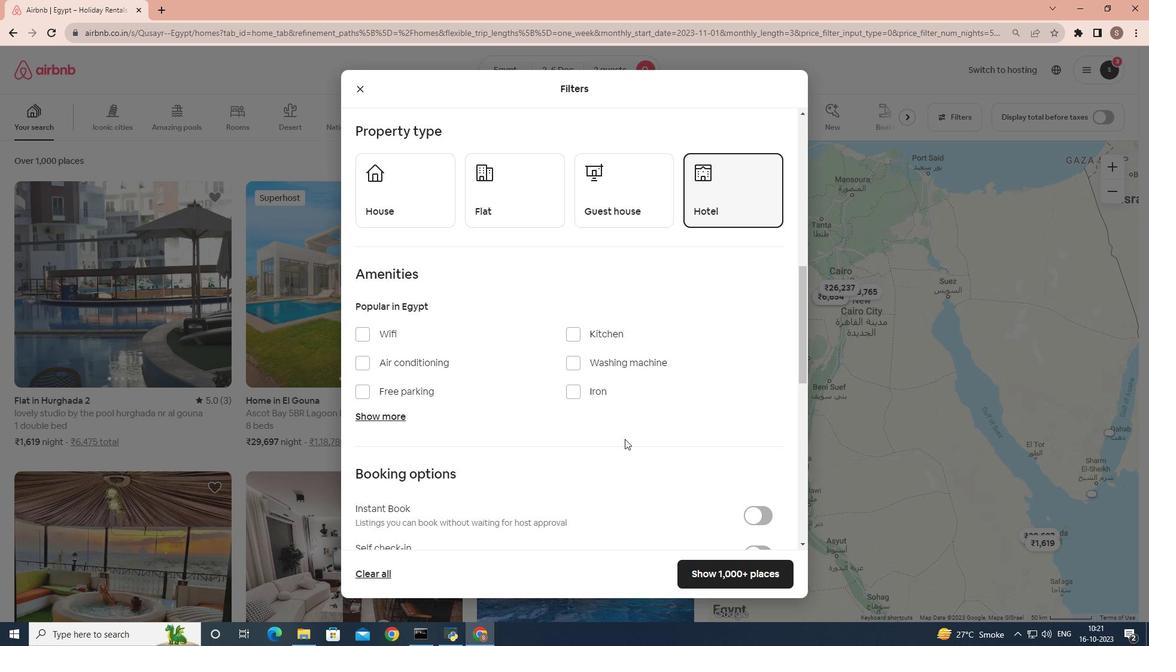 
Action: Mouse scrolled (621, 435) with delta (0, 0)
Screenshot: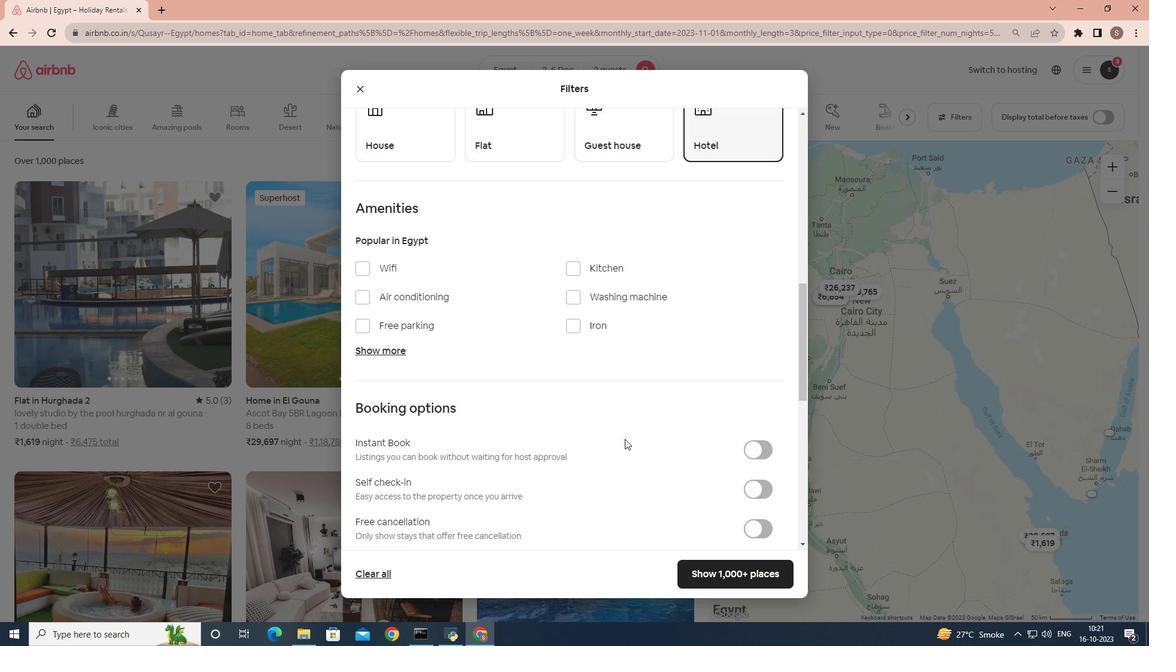 
Action: Mouse moved to (759, 451)
Screenshot: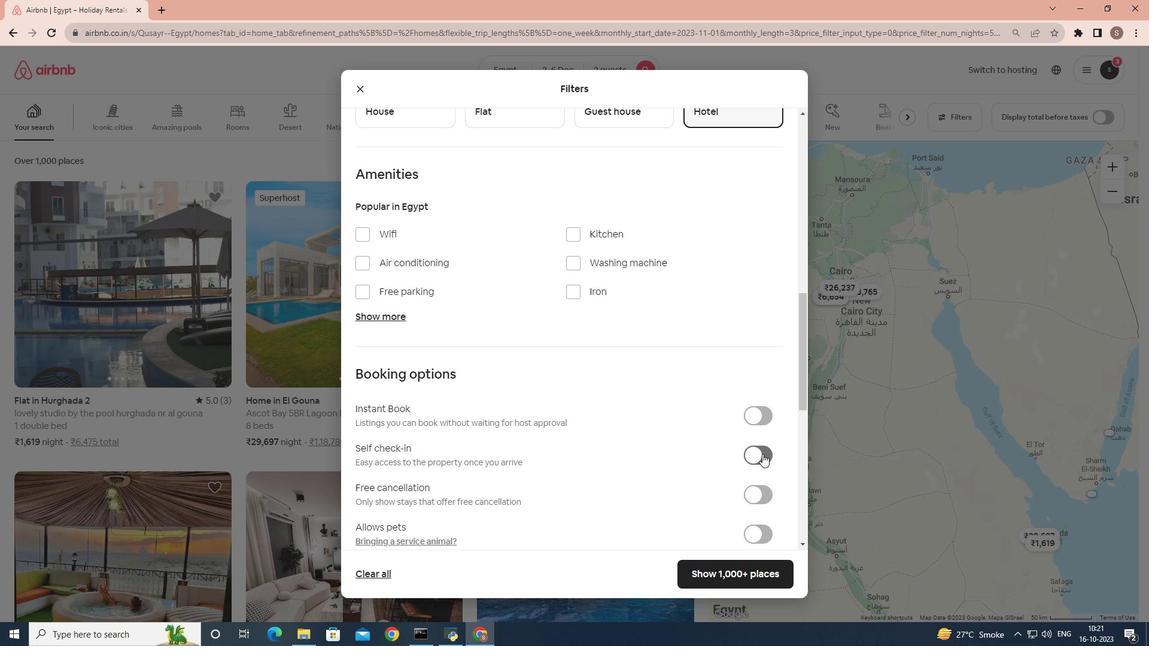 
Action: Mouse pressed left at (759, 451)
Screenshot: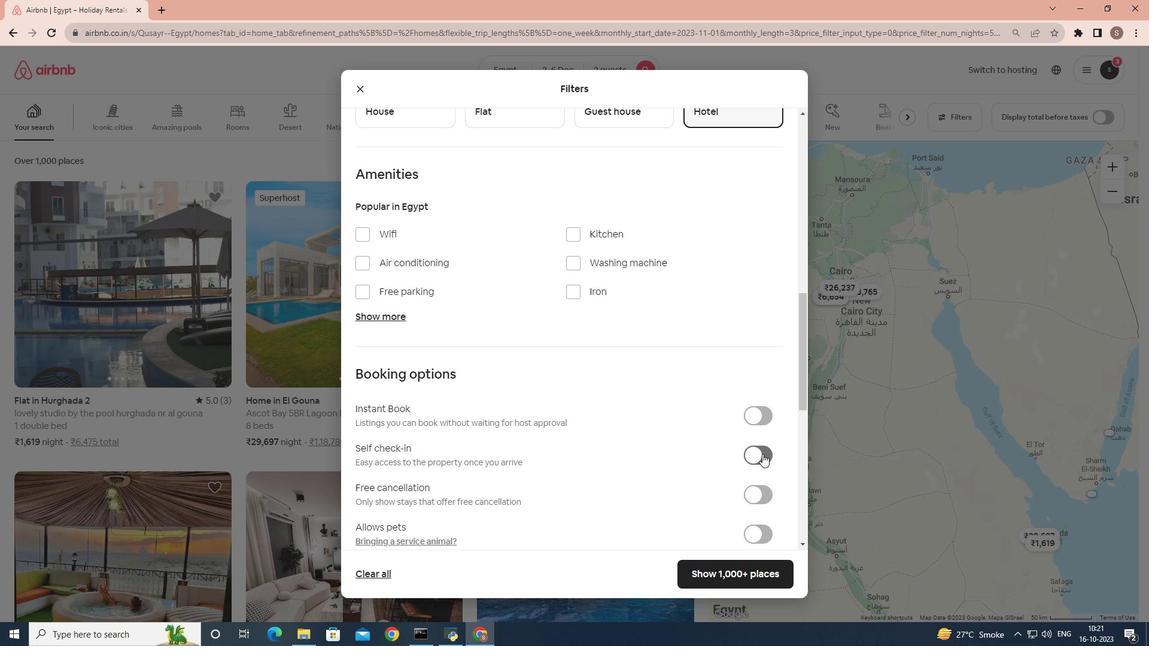 
Action: Mouse moved to (741, 568)
Screenshot: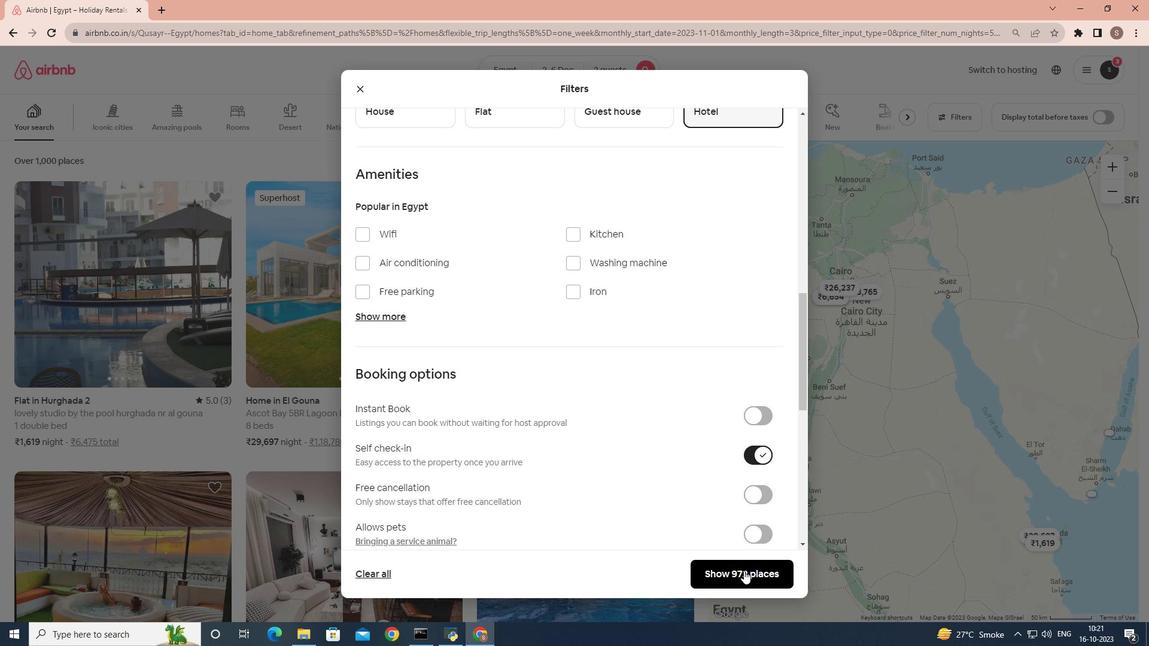 
Action: Mouse pressed left at (741, 568)
Screenshot: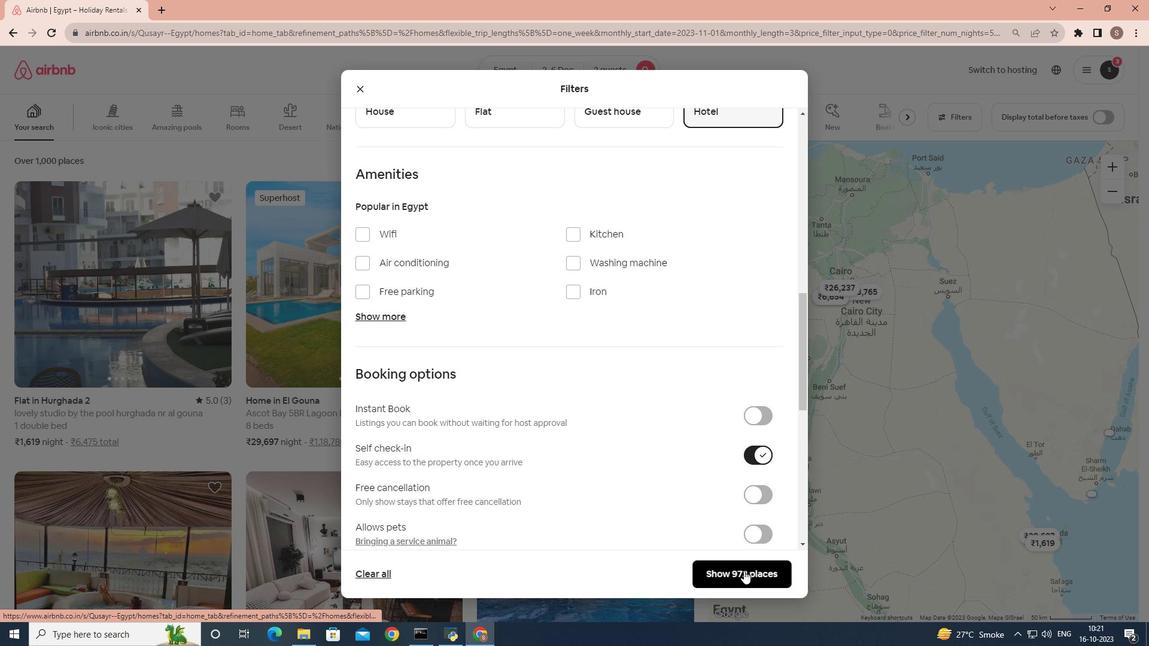 
Action: Mouse moved to (202, 317)
Screenshot: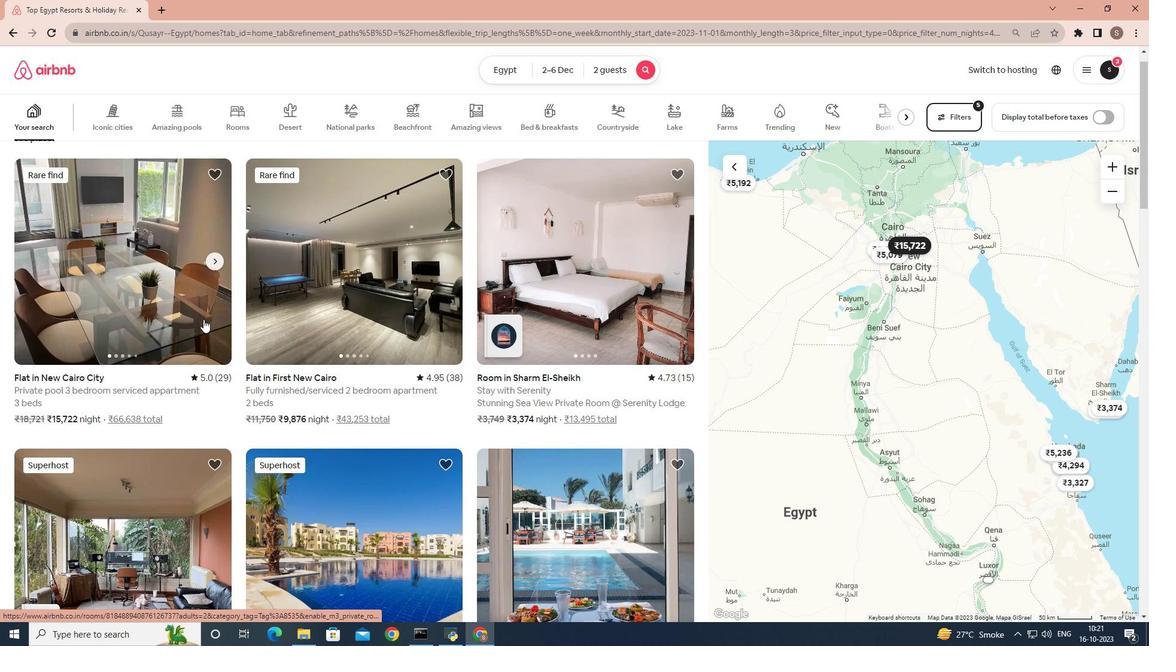 
Action: Mouse scrolled (202, 317) with delta (0, 0)
Screenshot: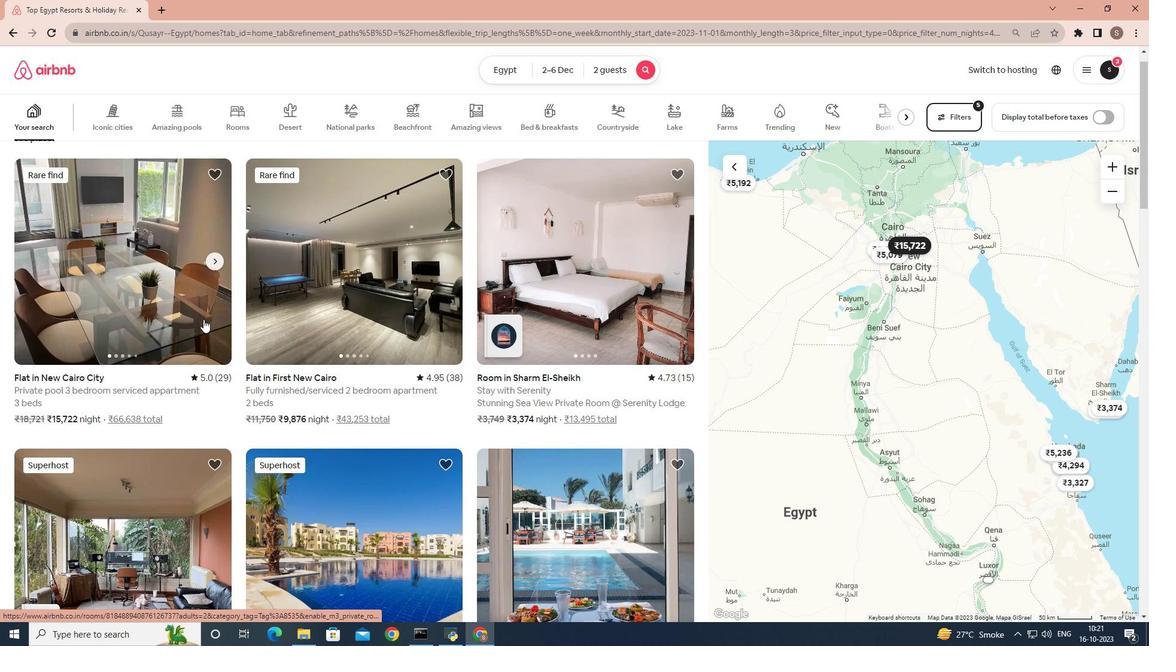 
Action: Mouse moved to (126, 258)
Screenshot: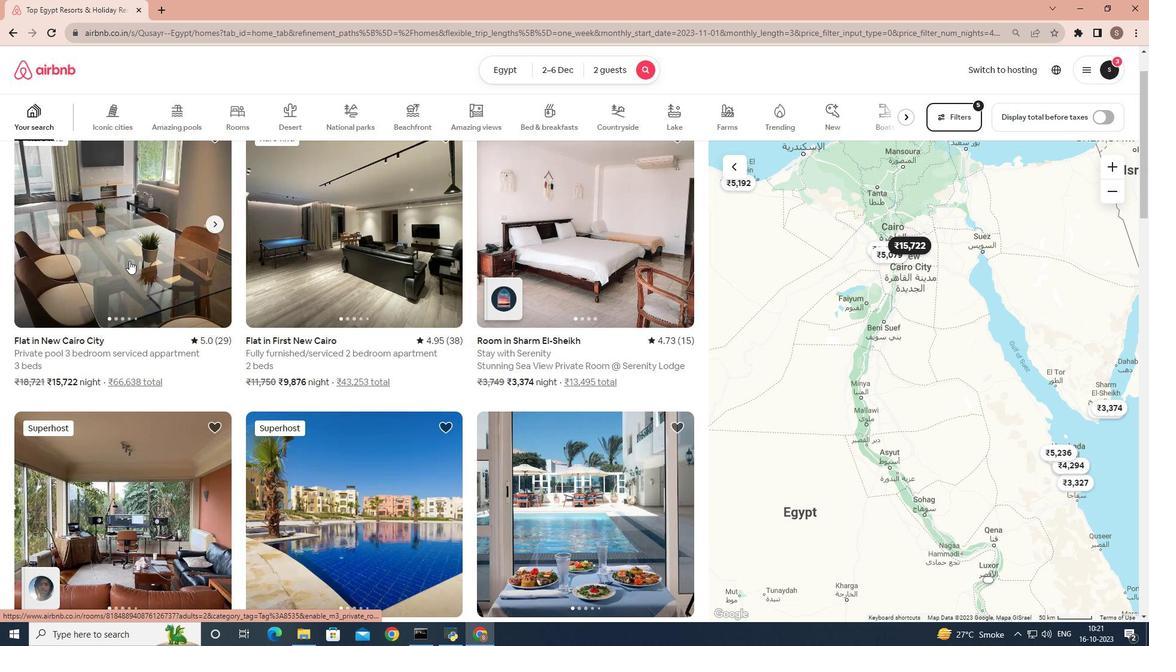 
Action: Mouse pressed left at (126, 258)
Screenshot: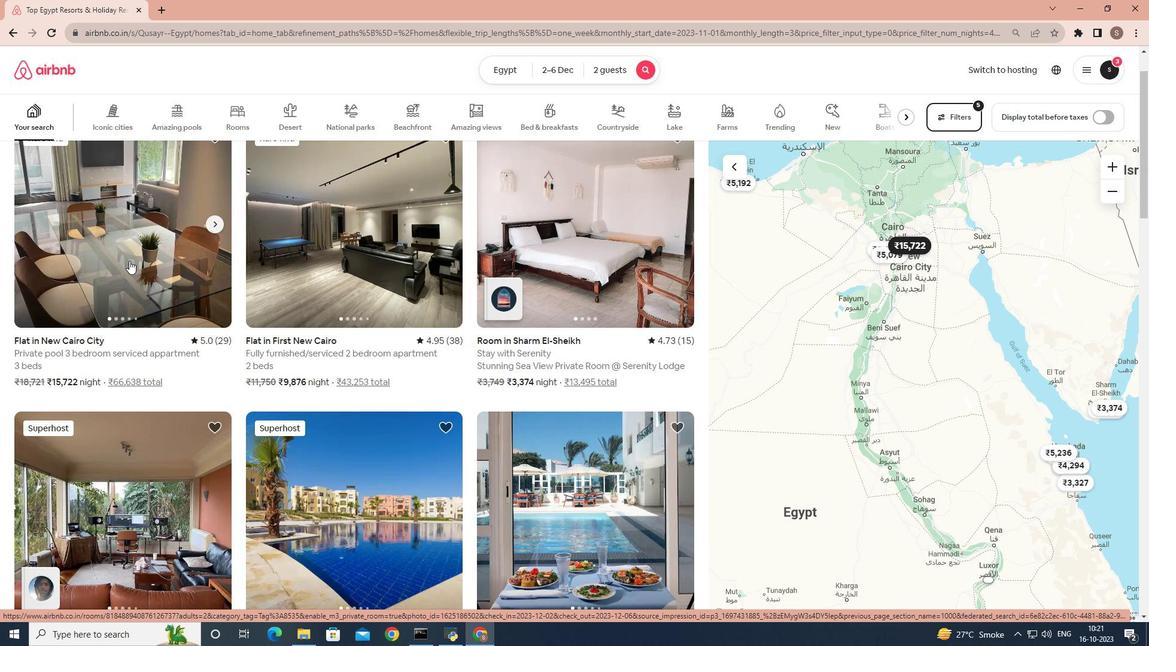 
Action: Mouse moved to (629, 380)
Screenshot: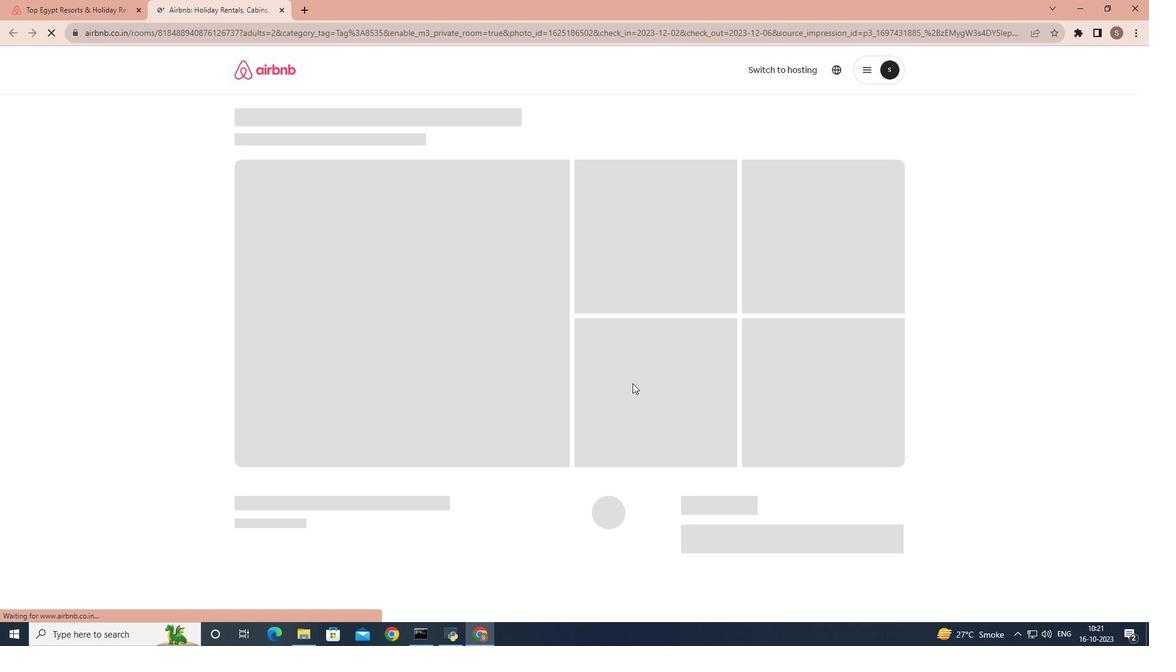
Action: Mouse scrolled (629, 380) with delta (0, 0)
Screenshot: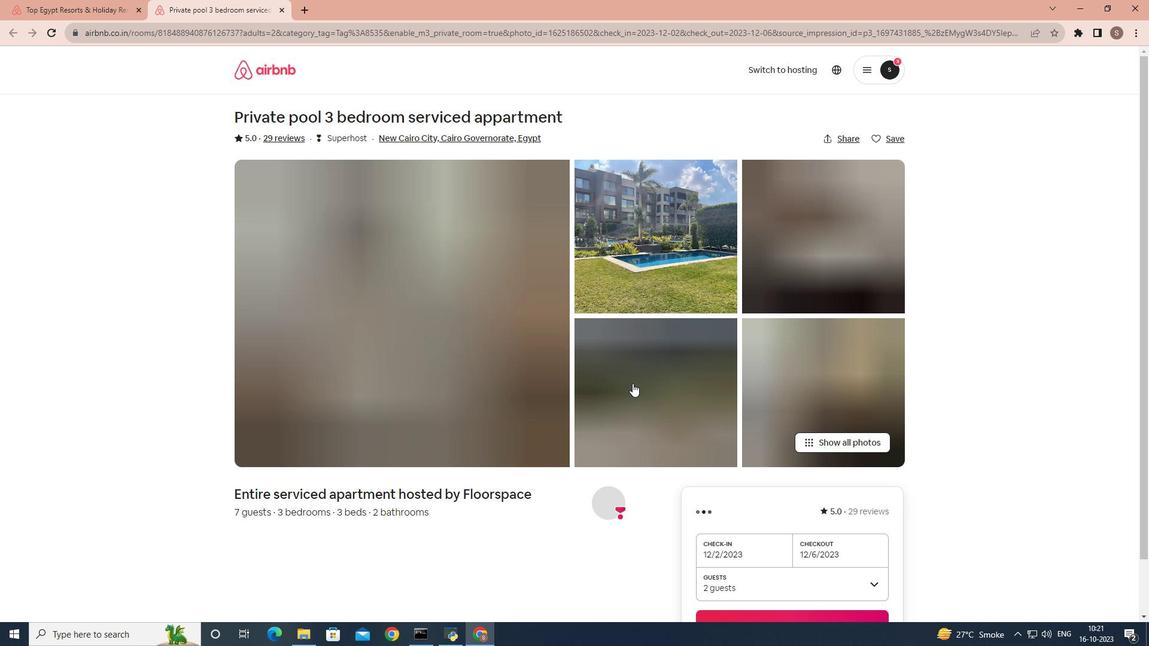 
Action: Mouse moved to (850, 378)
Screenshot: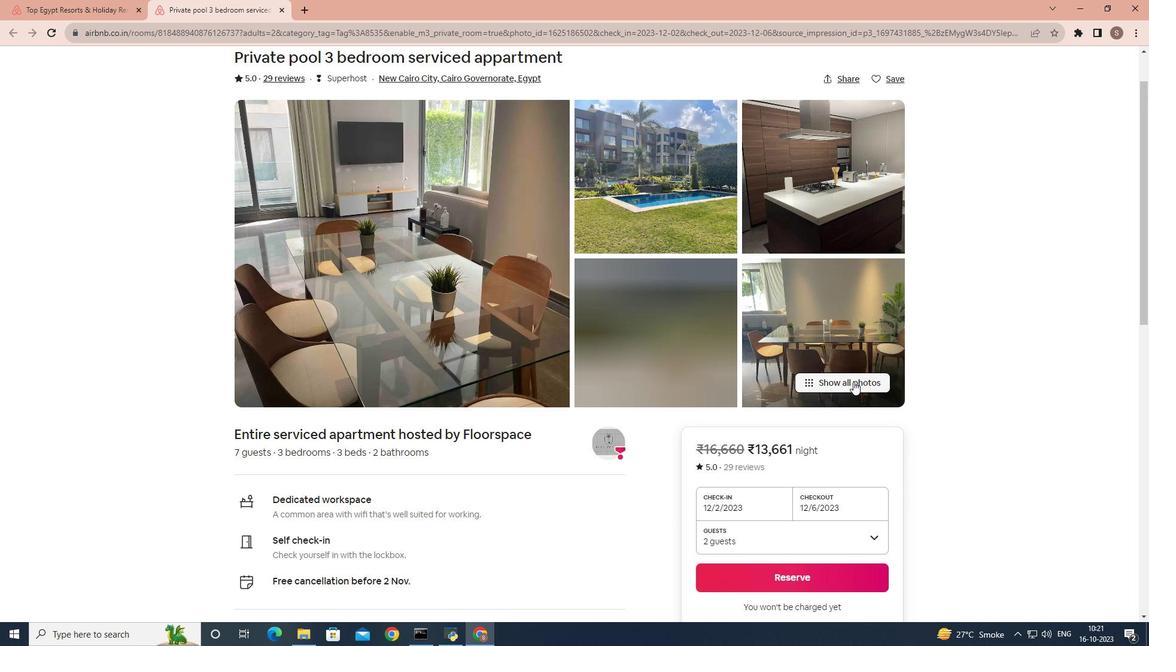 
Action: Mouse pressed left at (850, 378)
Screenshot: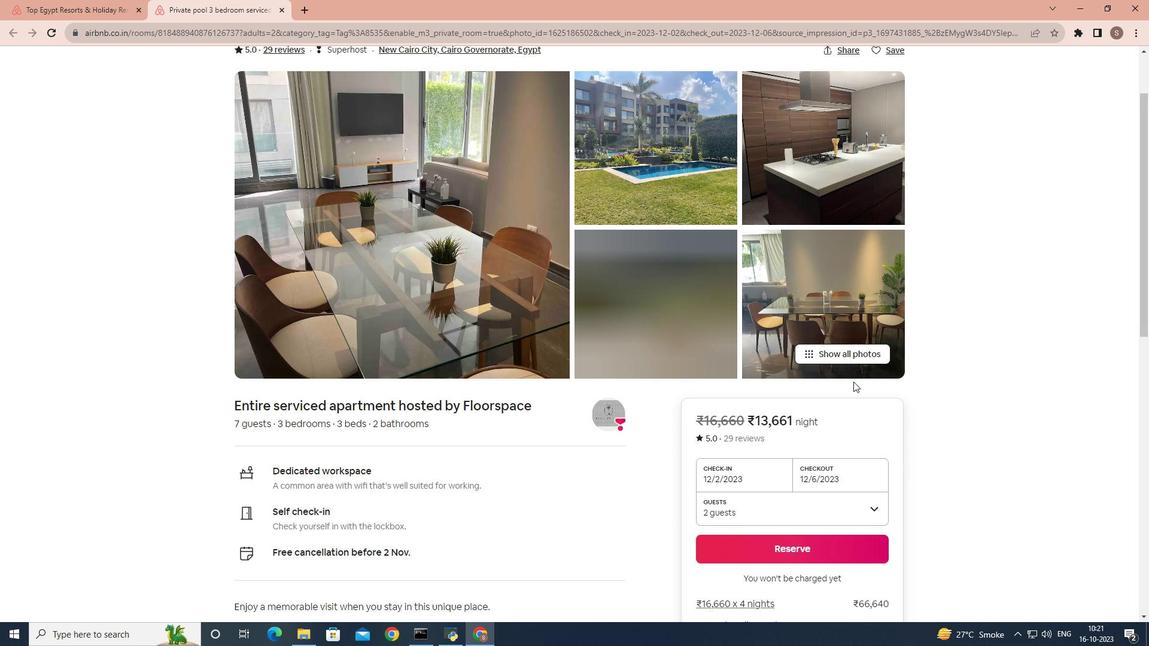 
Action: Mouse moved to (845, 343)
Screenshot: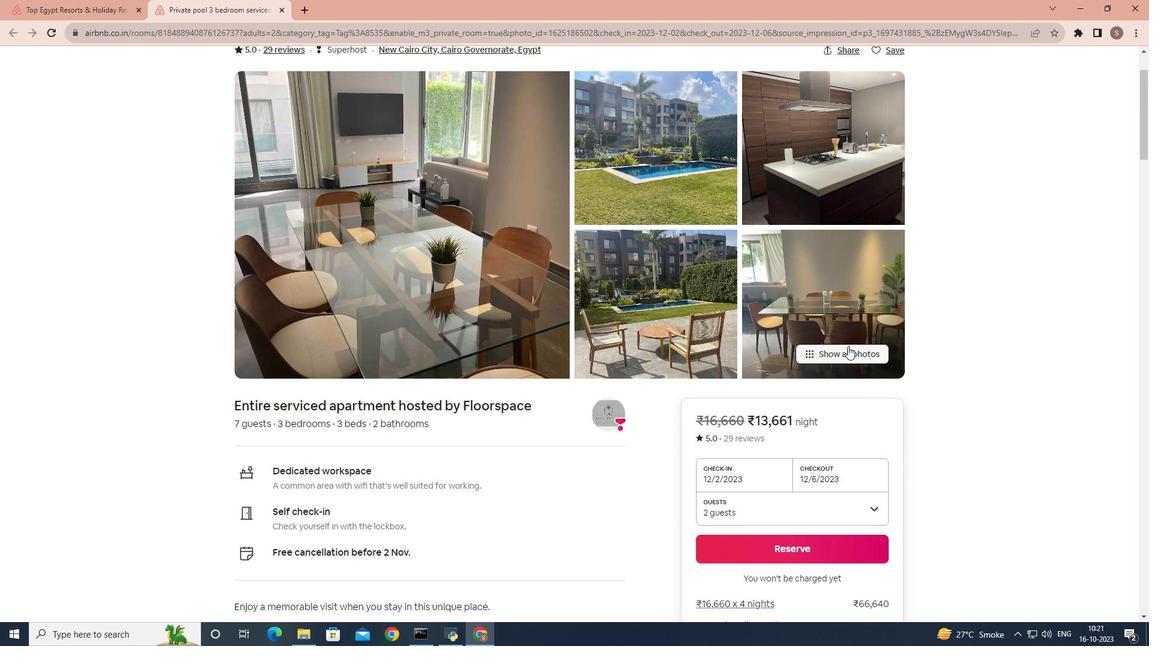 
Action: Mouse pressed left at (845, 343)
Screenshot: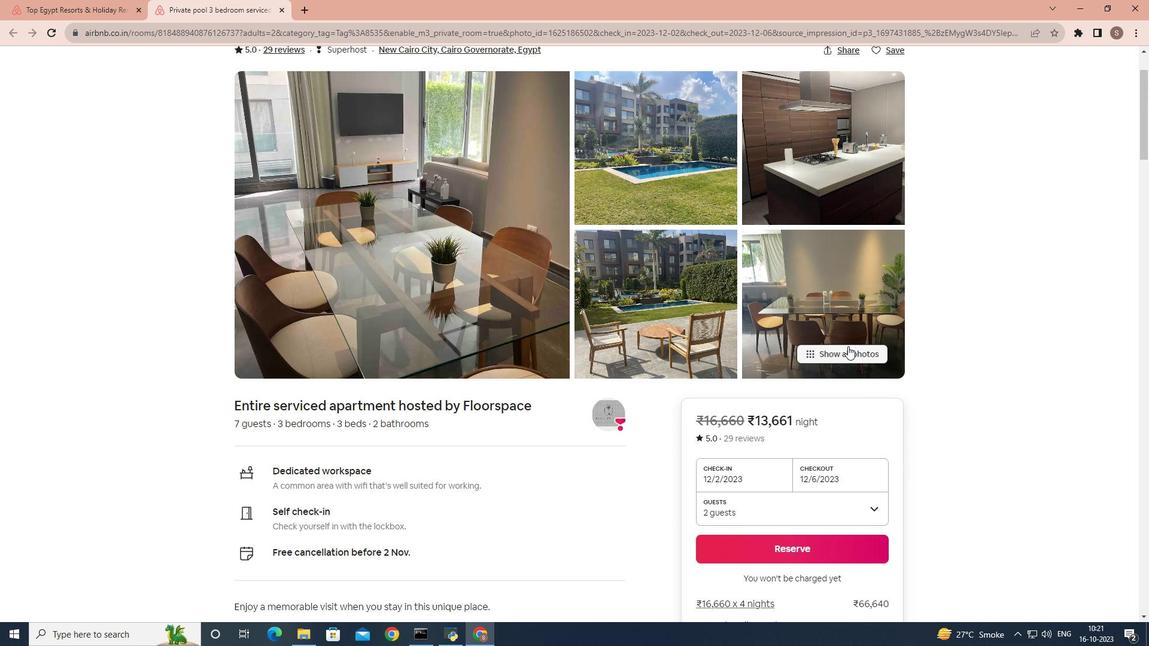
Action: Mouse moved to (687, 374)
Screenshot: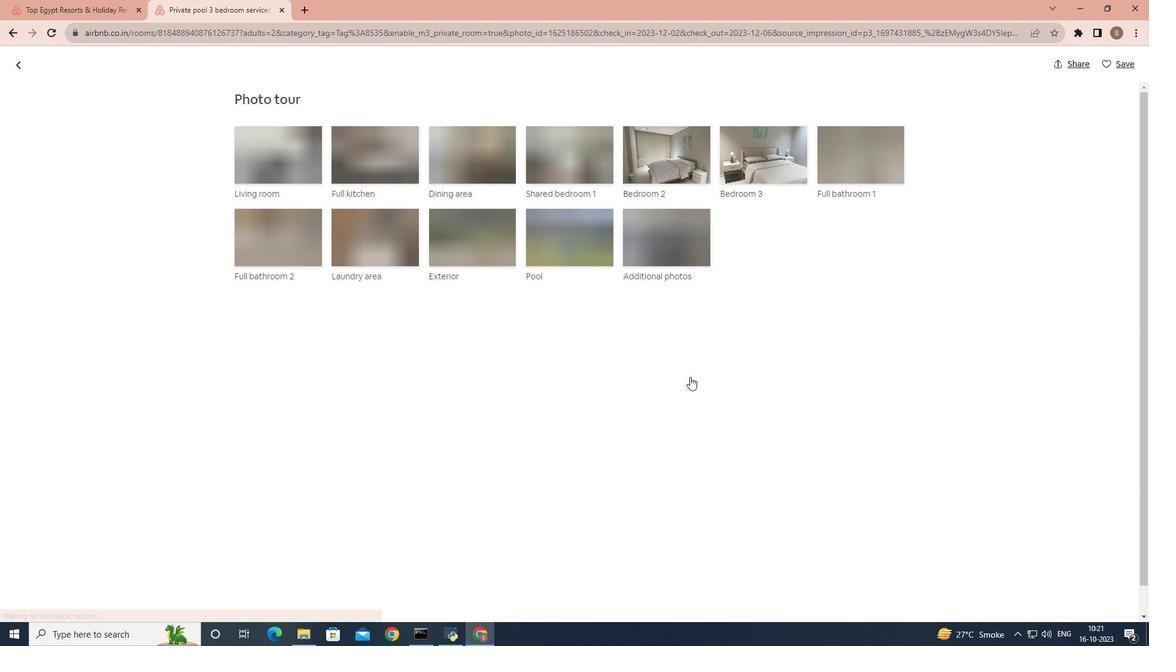 
Action: Mouse scrolled (687, 373) with delta (0, 0)
Screenshot: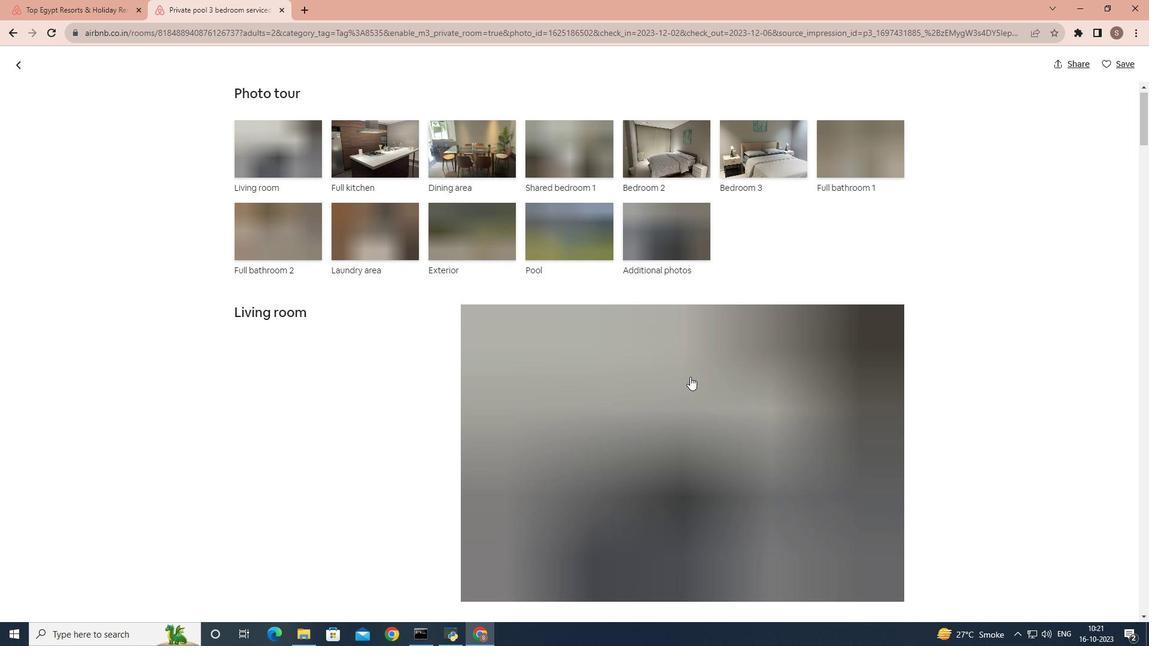 
Action: Mouse scrolled (687, 373) with delta (0, 0)
Screenshot: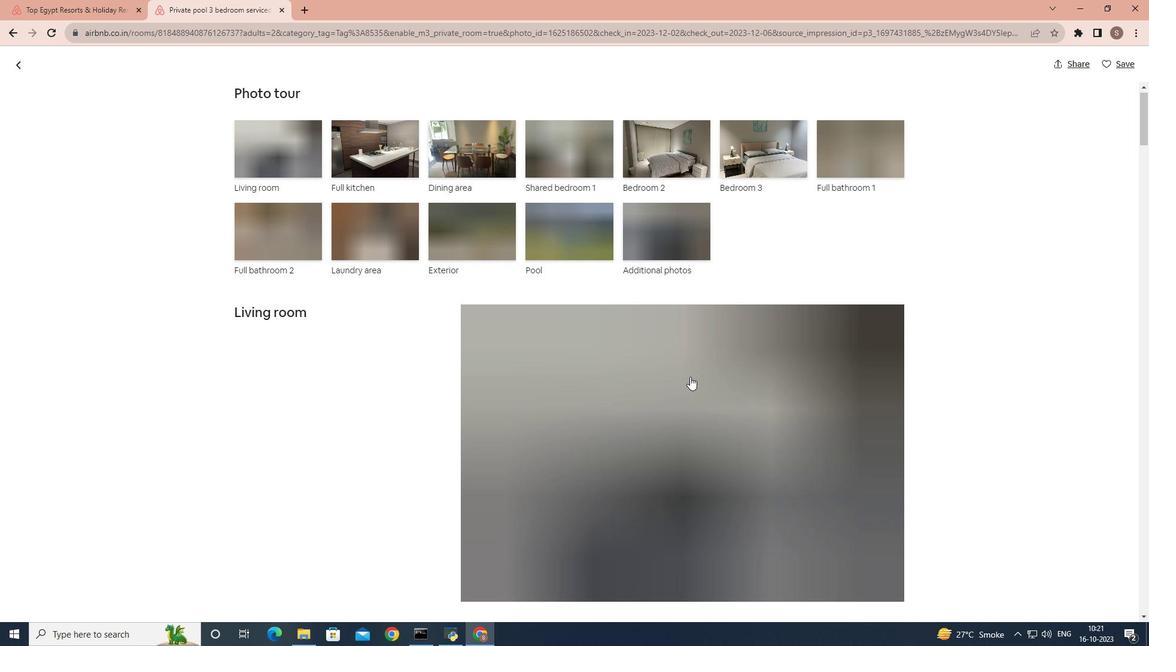 
Action: Mouse scrolled (687, 373) with delta (0, 0)
Screenshot: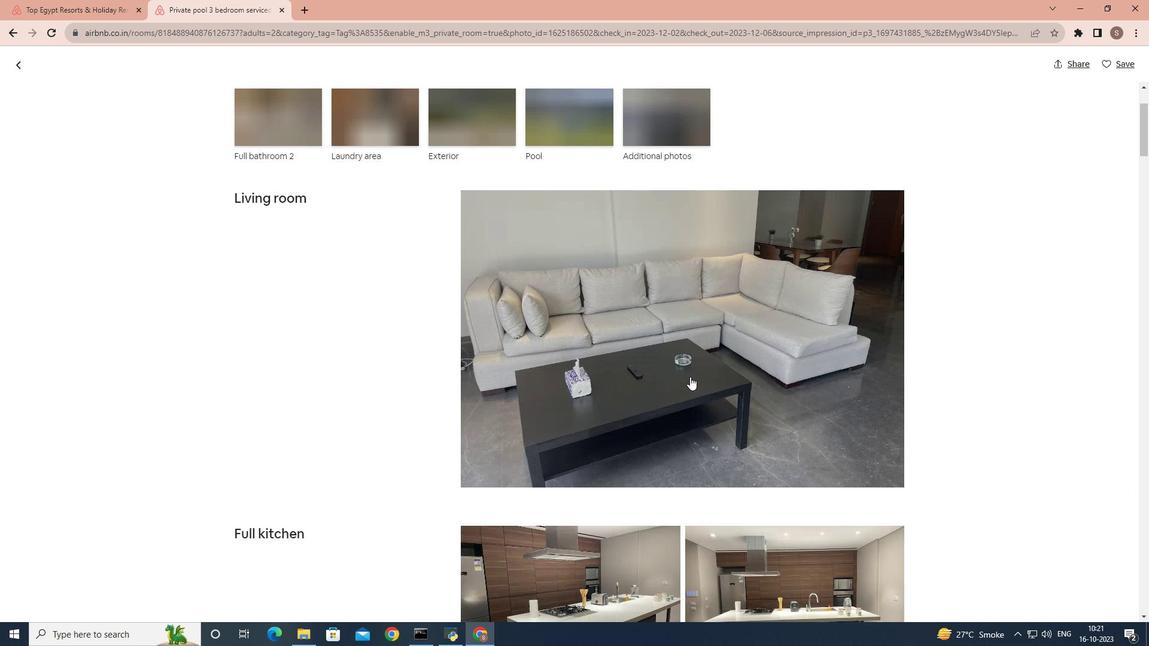 
Action: Mouse moved to (690, 381)
Screenshot: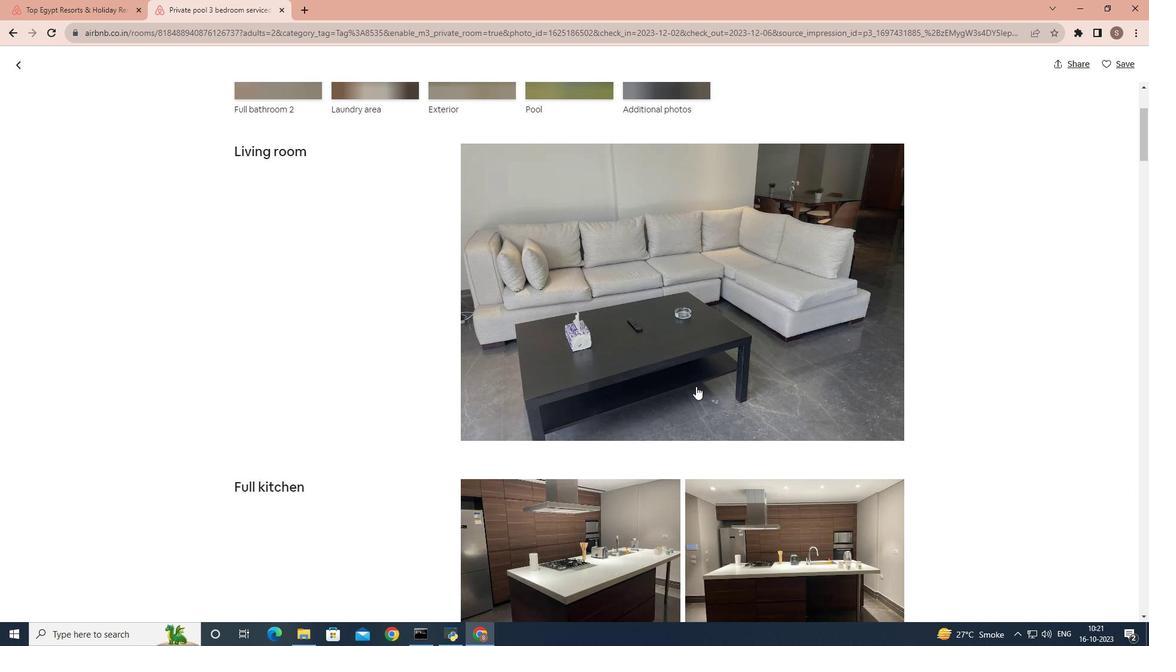 
Action: Mouse scrolled (689, 380) with delta (0, 0)
Screenshot: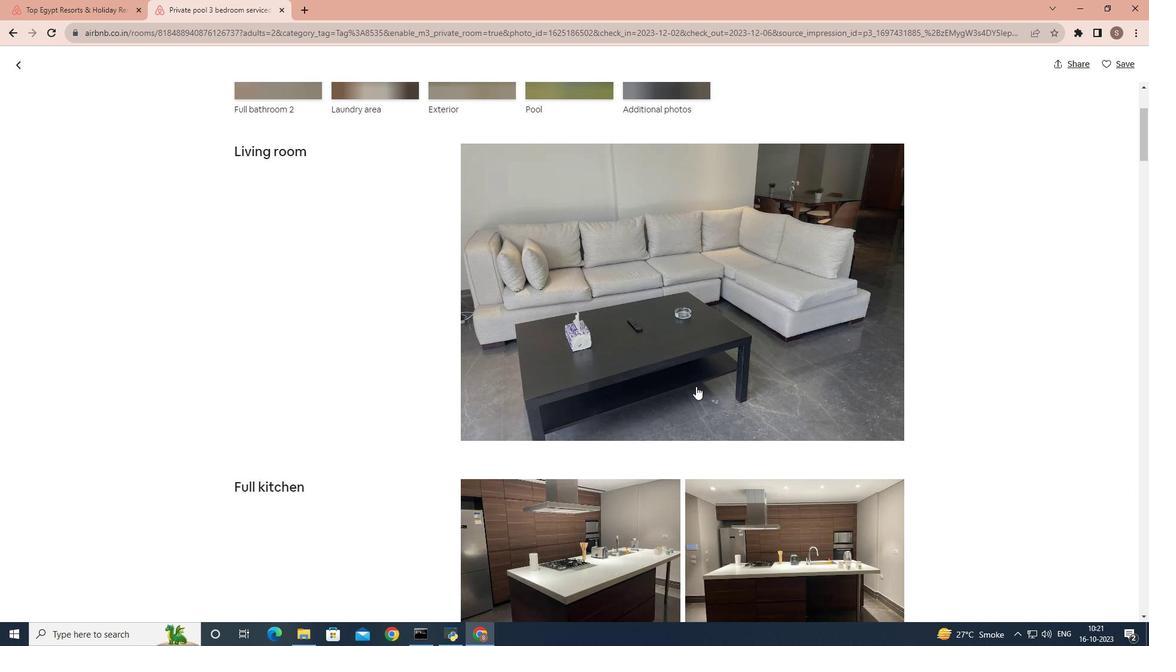 
Action: Mouse moved to (857, 397)
Screenshot: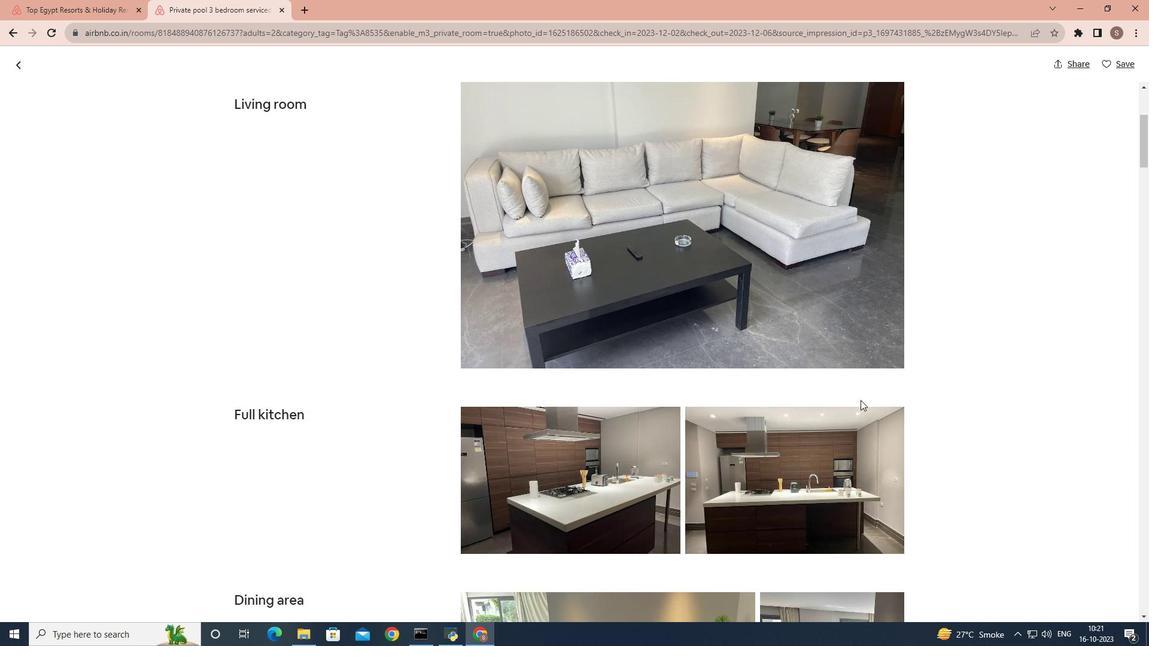 
Action: Mouse scrolled (857, 396) with delta (0, 0)
Screenshot: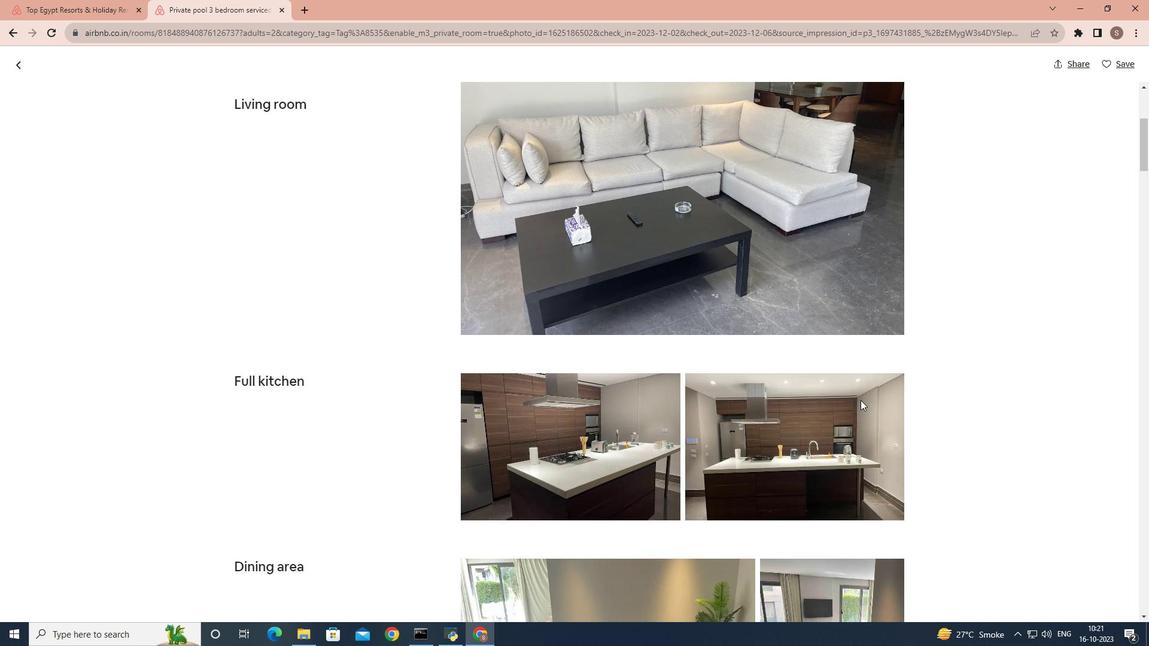 
Action: Mouse scrolled (857, 396) with delta (0, 0)
Screenshot: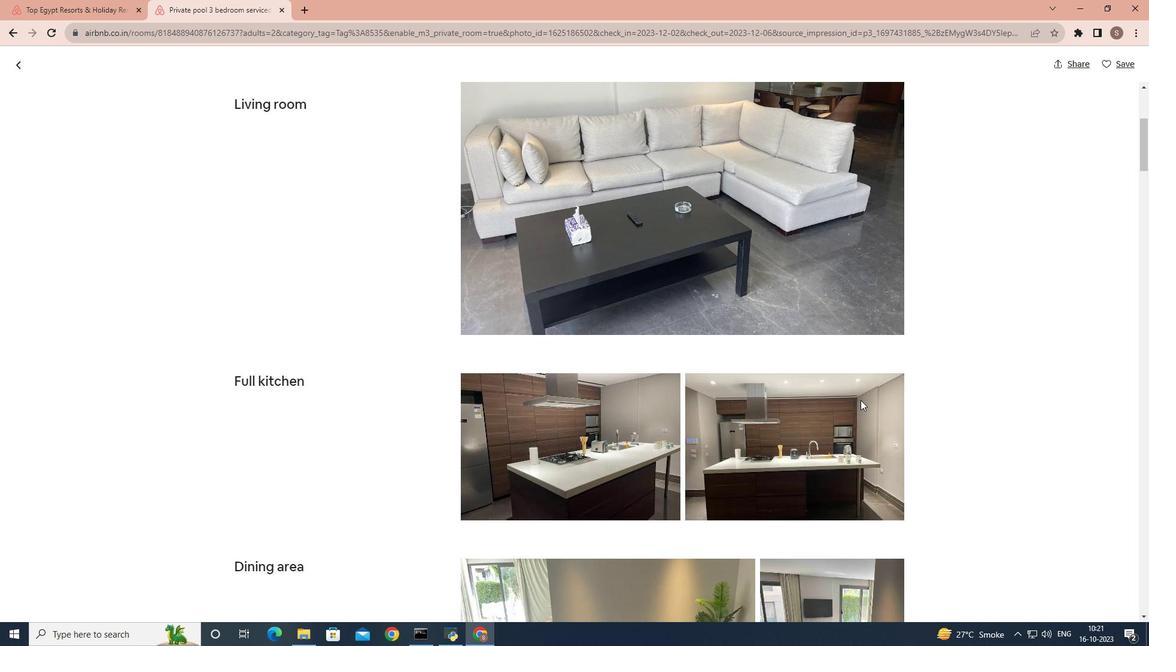 
Action: Mouse scrolled (857, 396) with delta (0, 0)
Screenshot: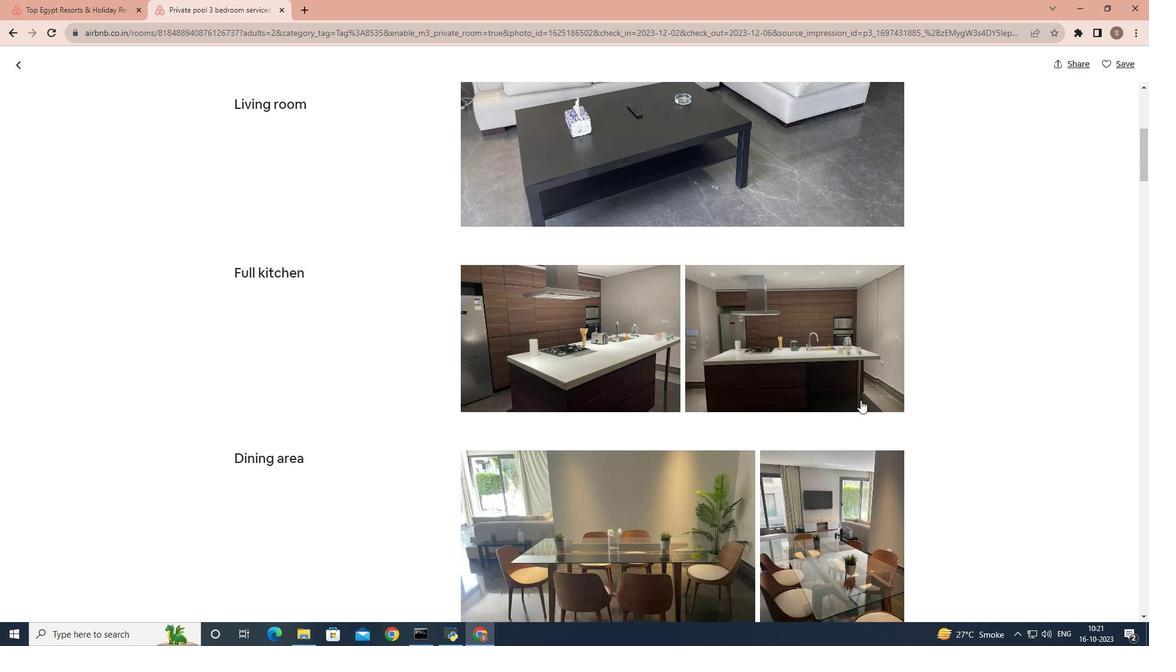 
Action: Mouse scrolled (857, 396) with delta (0, 0)
Screenshot: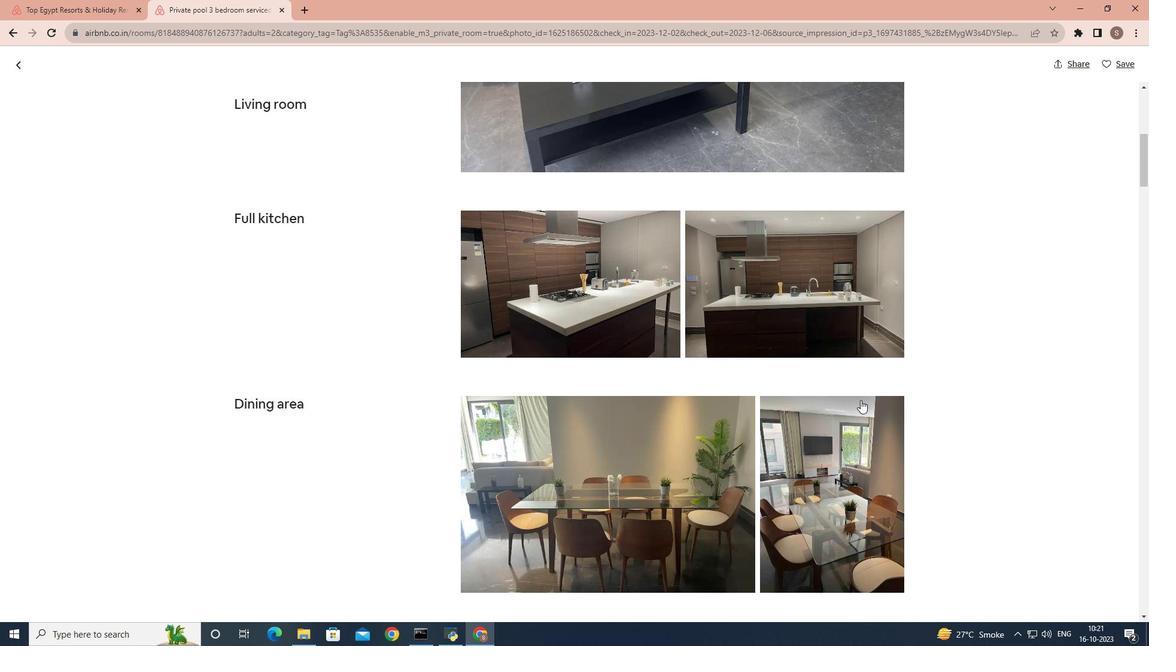 
Action: Mouse scrolled (857, 396) with delta (0, 0)
Screenshot: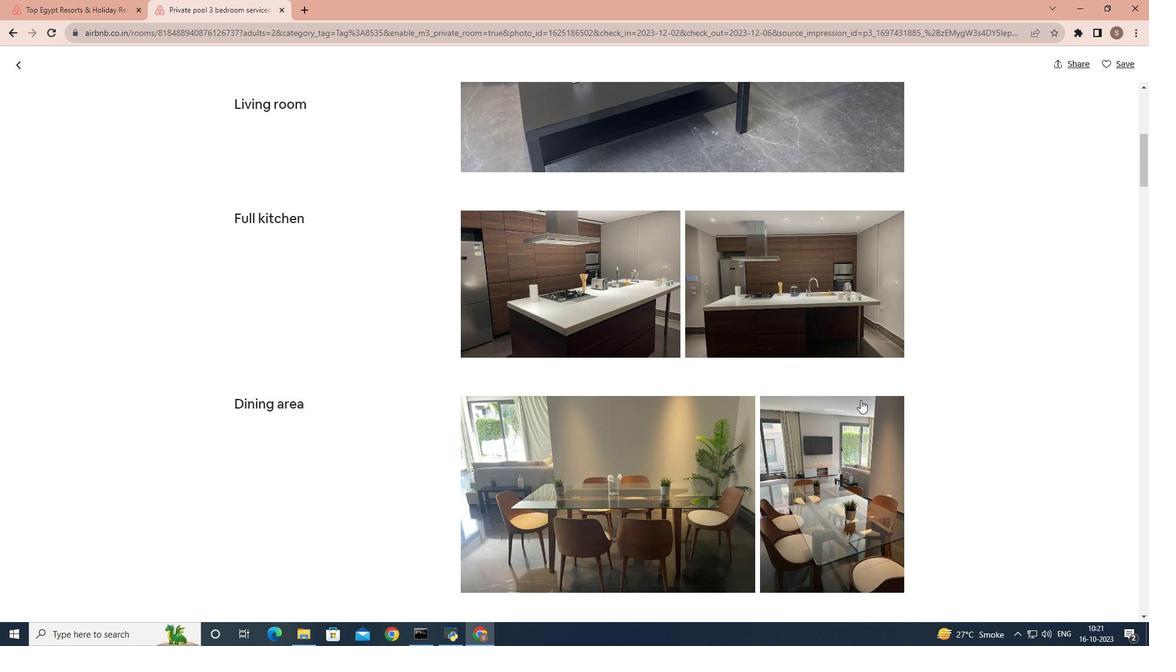 
Action: Mouse scrolled (857, 396) with delta (0, 0)
Screenshot: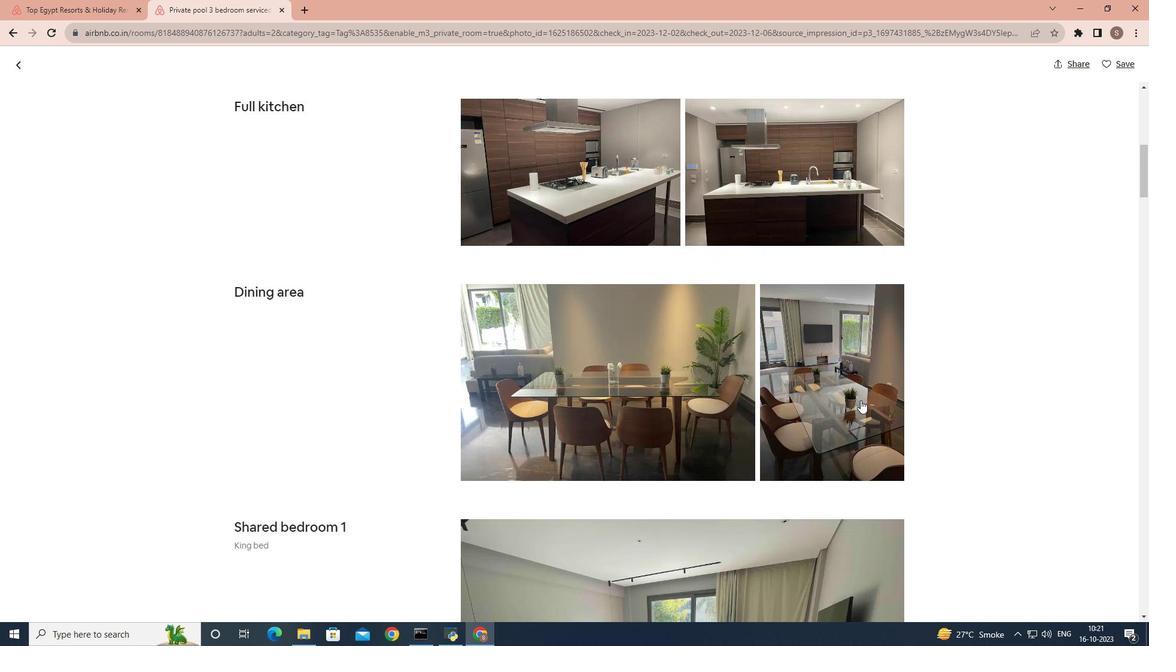 
Action: Mouse scrolled (857, 396) with delta (0, 0)
Screenshot: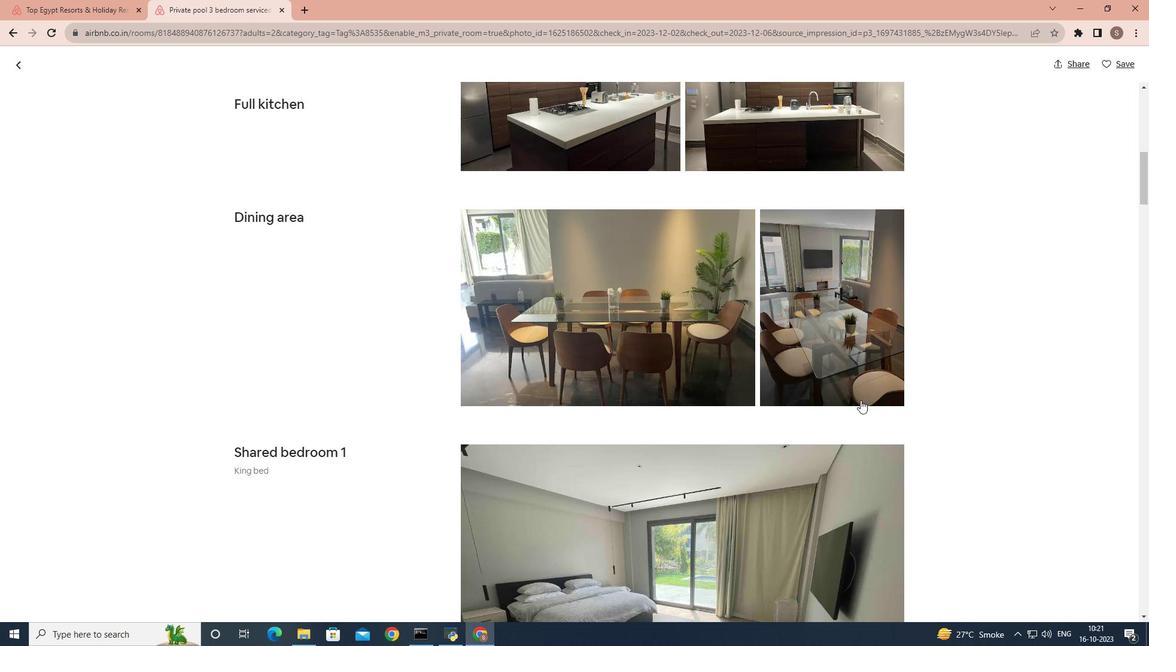 
Action: Mouse scrolled (857, 396) with delta (0, 0)
Screenshot: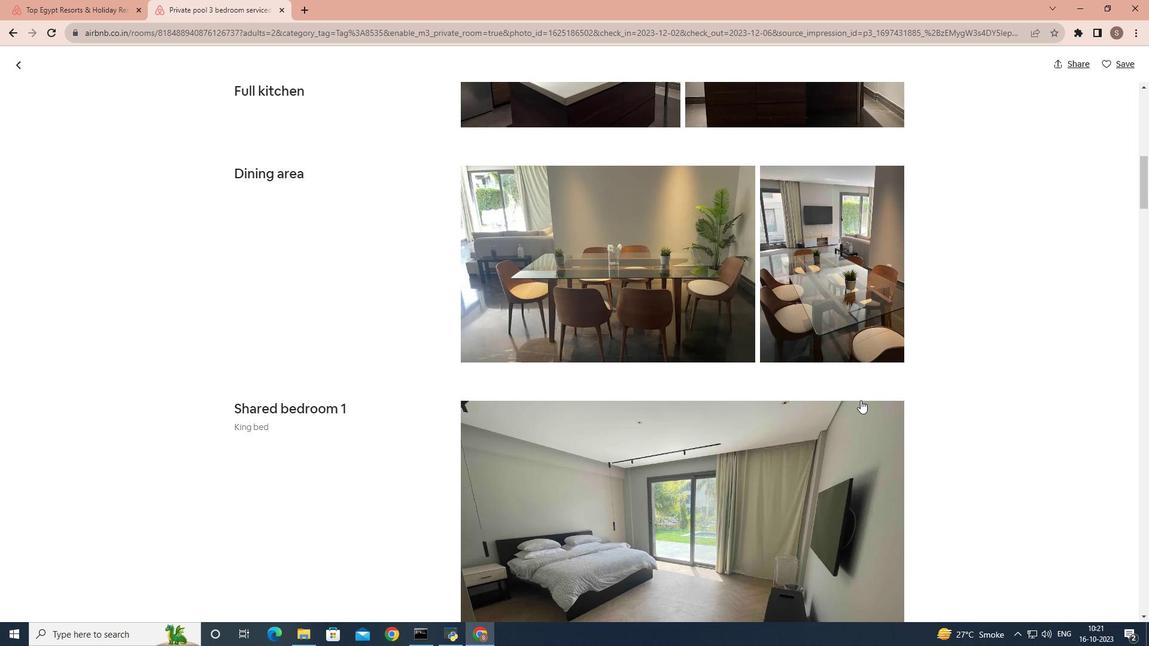 
Action: Mouse scrolled (857, 396) with delta (0, 0)
Screenshot: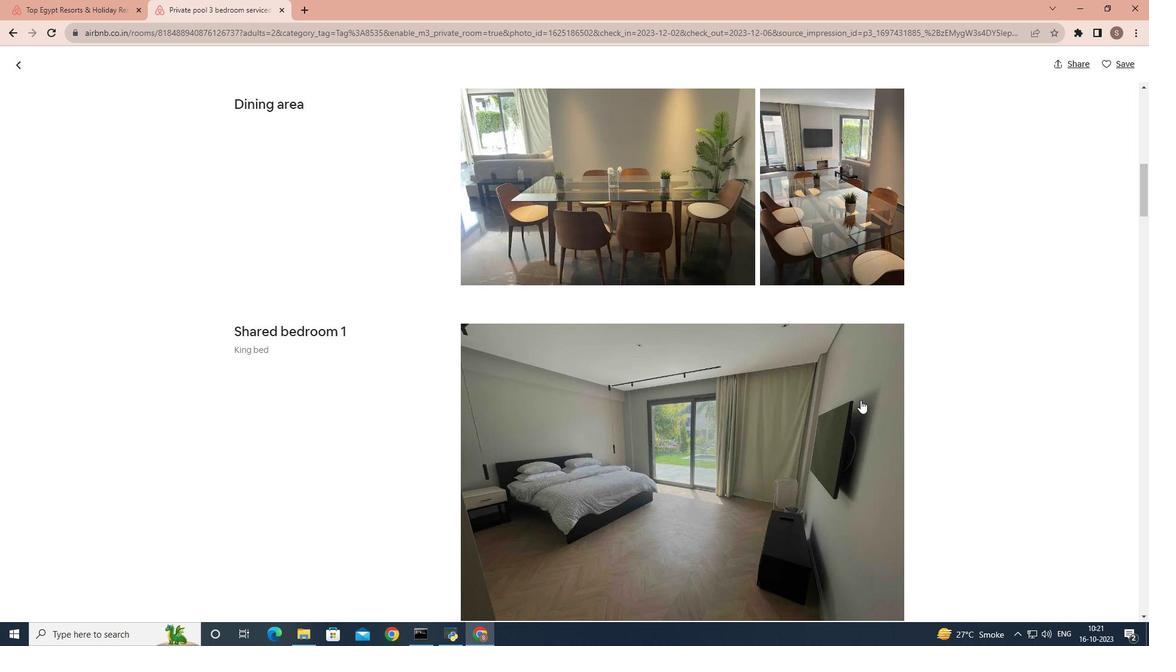 
Action: Mouse scrolled (857, 396) with delta (0, 0)
Screenshot: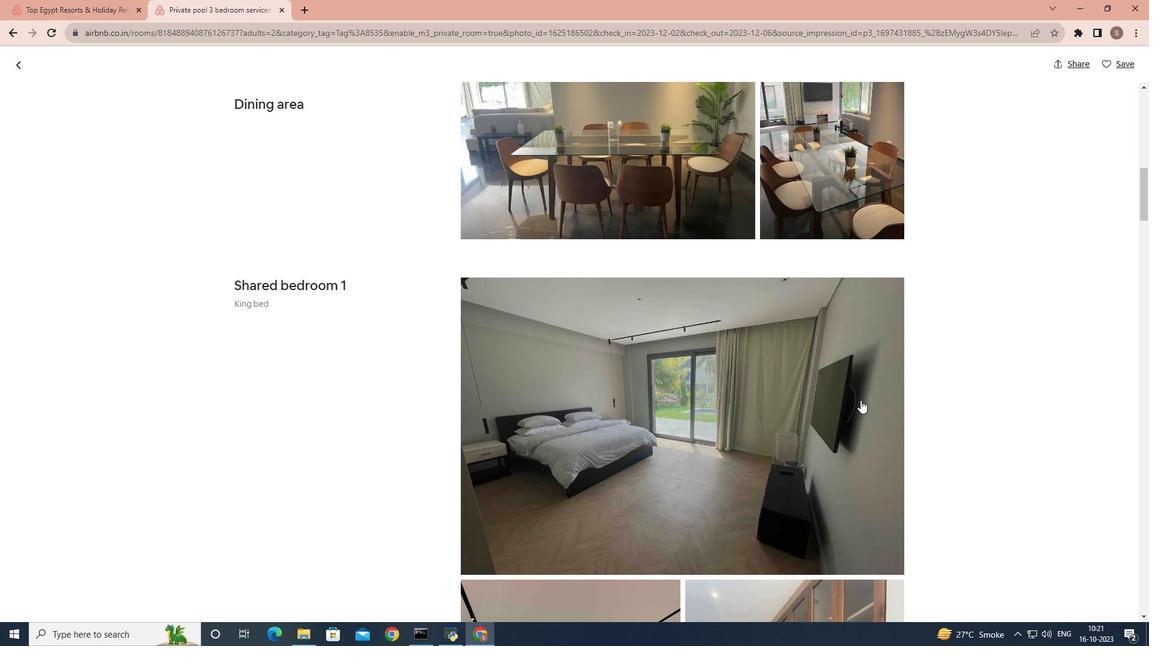 
Action: Mouse scrolled (857, 396) with delta (0, 0)
Screenshot: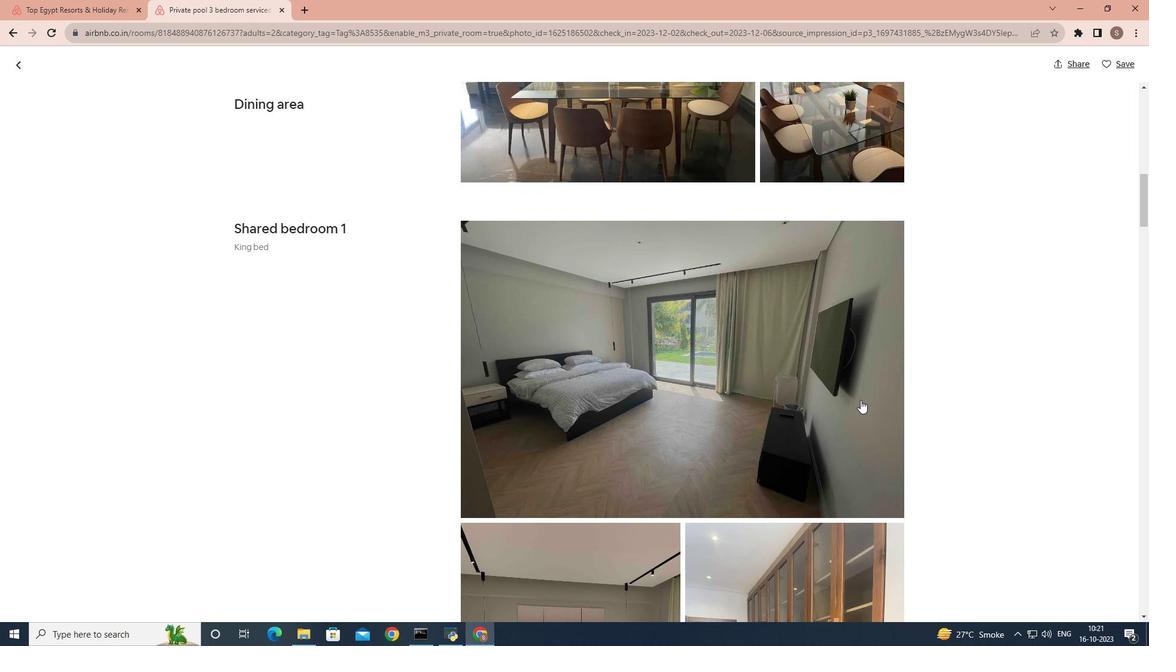 
Action: Mouse moved to (905, 404)
Screenshot: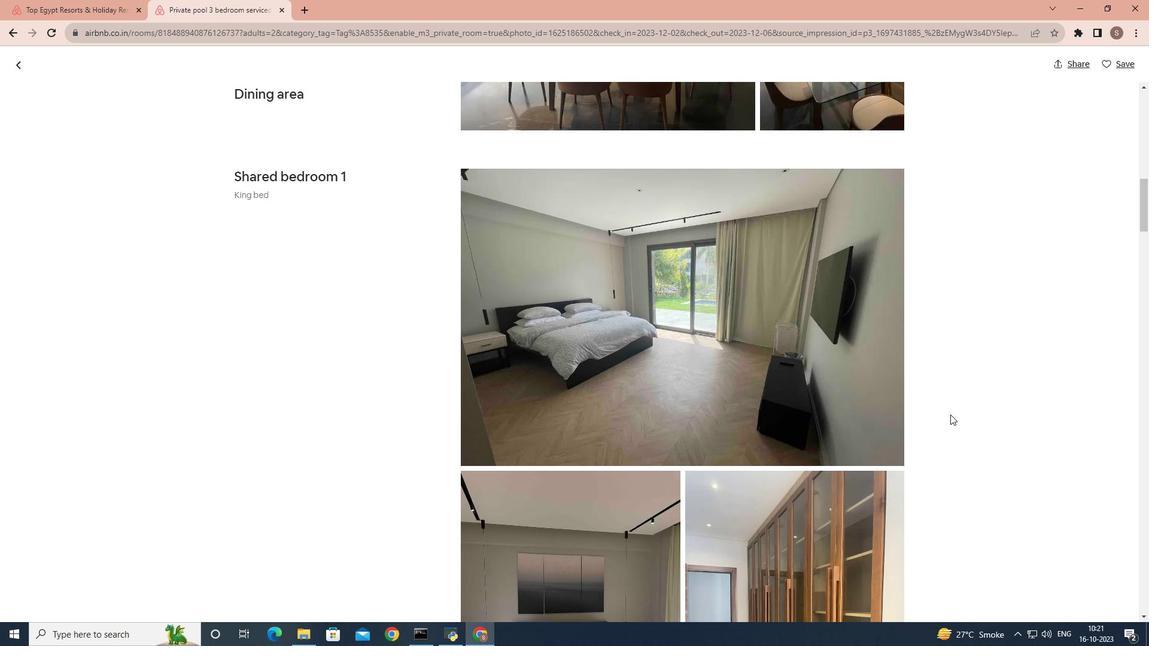 
Action: Mouse scrolled (905, 403) with delta (0, 0)
Screenshot: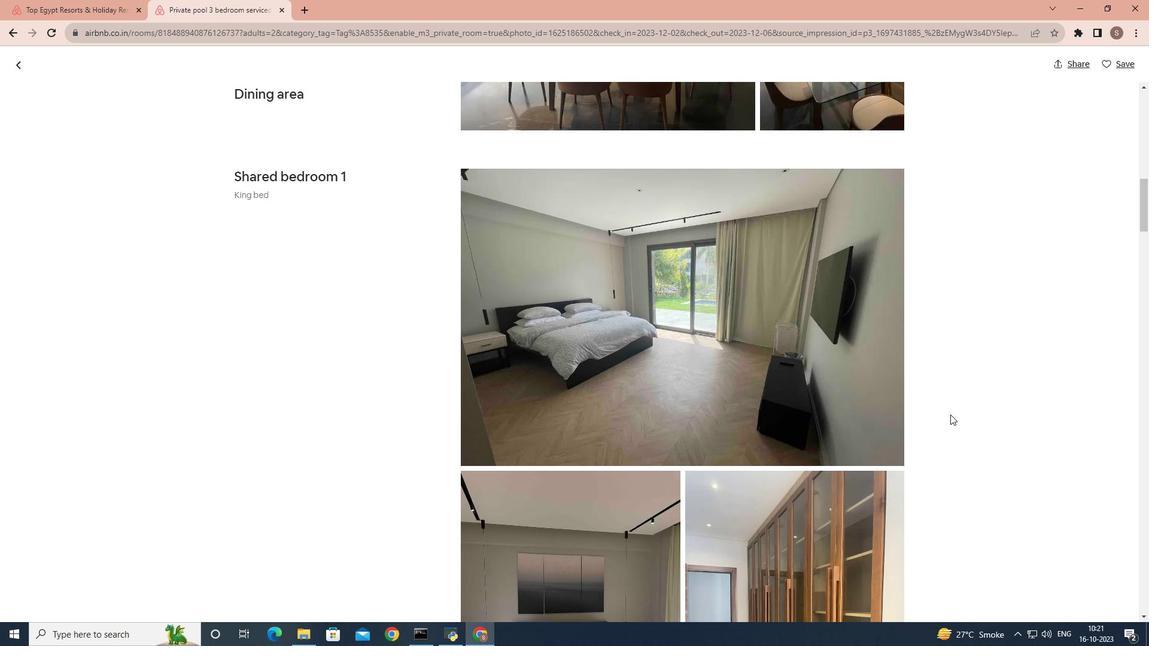 
Action: Mouse moved to (996, 418)
Screenshot: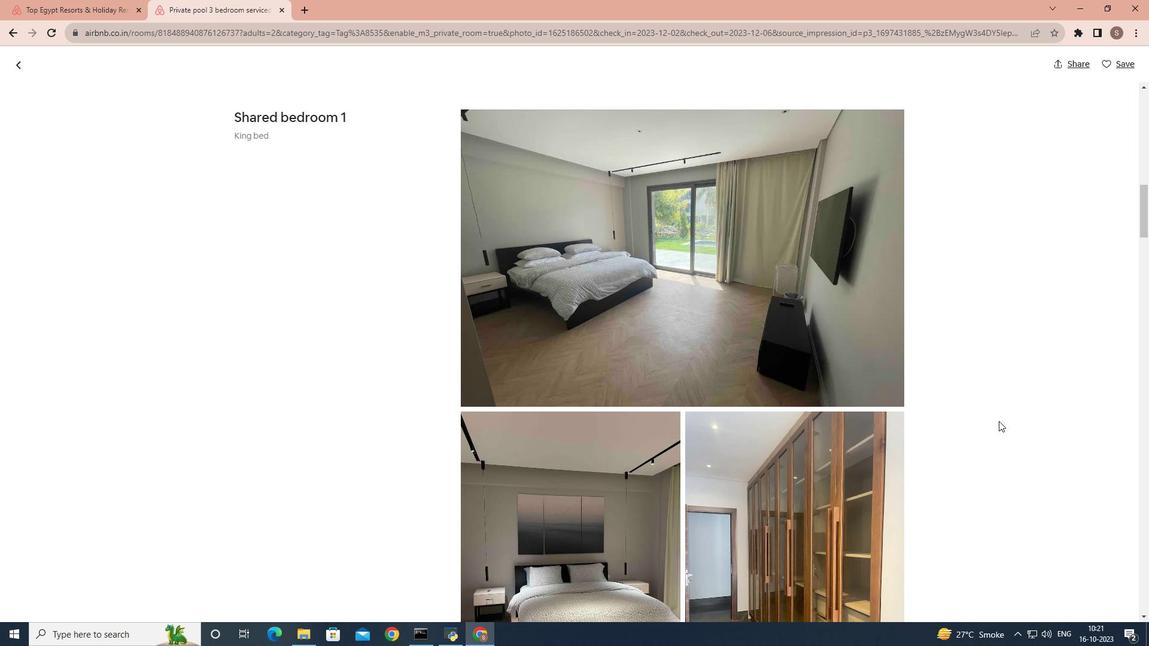 
Action: Mouse scrolled (996, 417) with delta (0, 0)
Screenshot: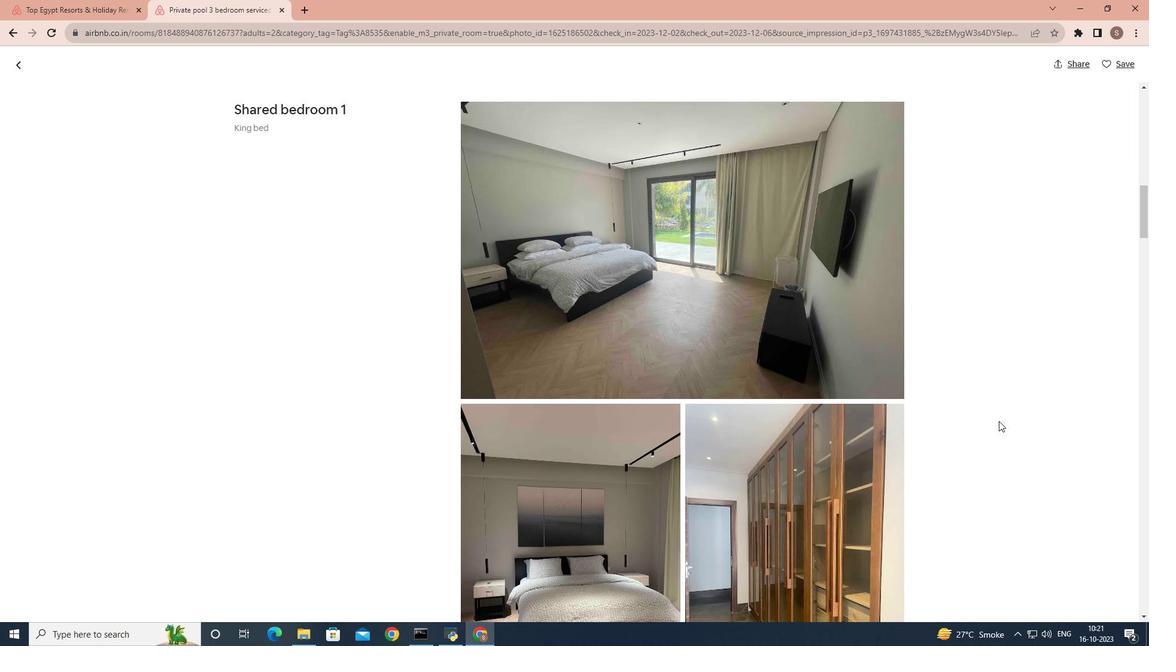 
Action: Mouse scrolled (996, 417) with delta (0, 0)
Screenshot: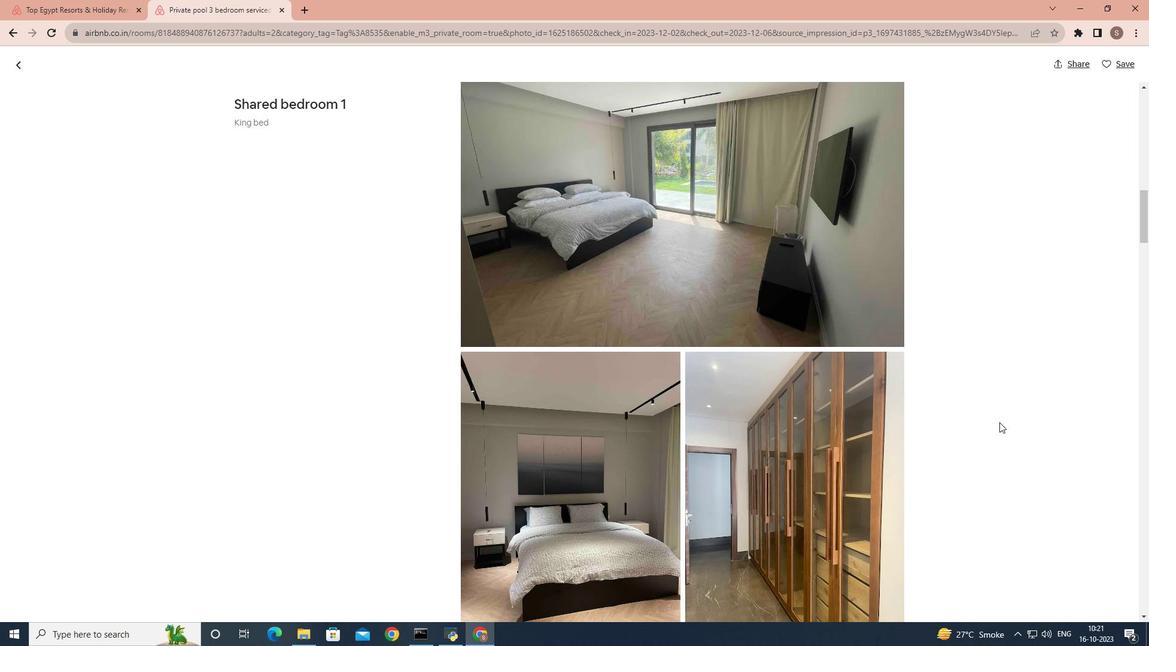 
Action: Mouse moved to (996, 422)
Screenshot: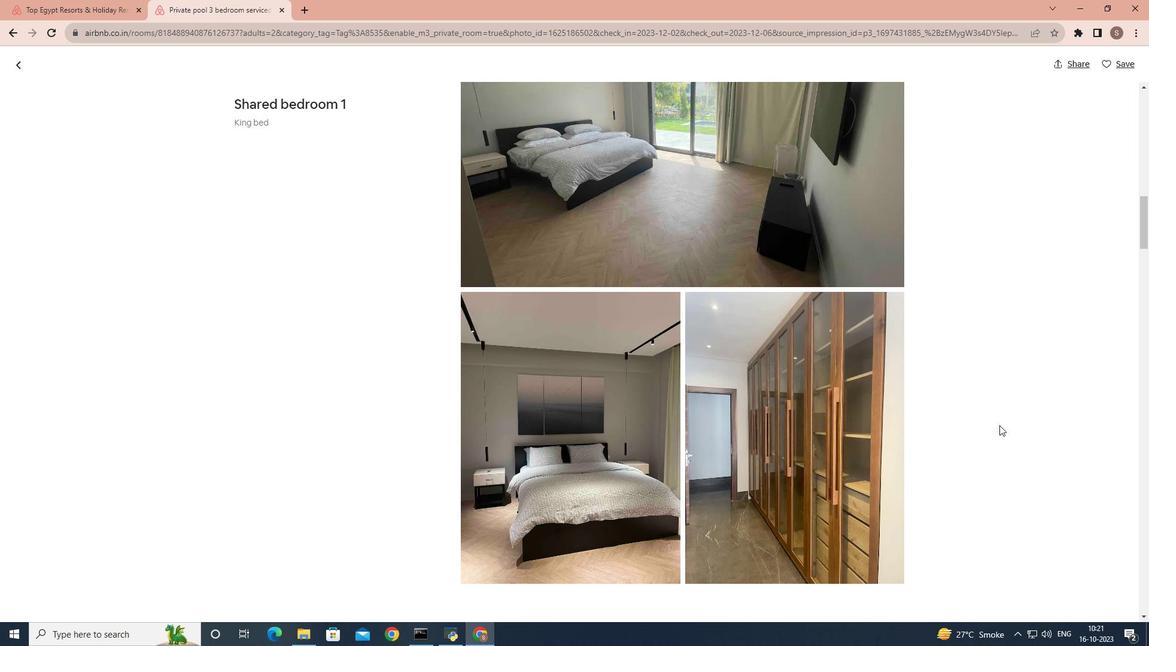 
Action: Mouse scrolled (996, 422) with delta (0, 0)
Screenshot: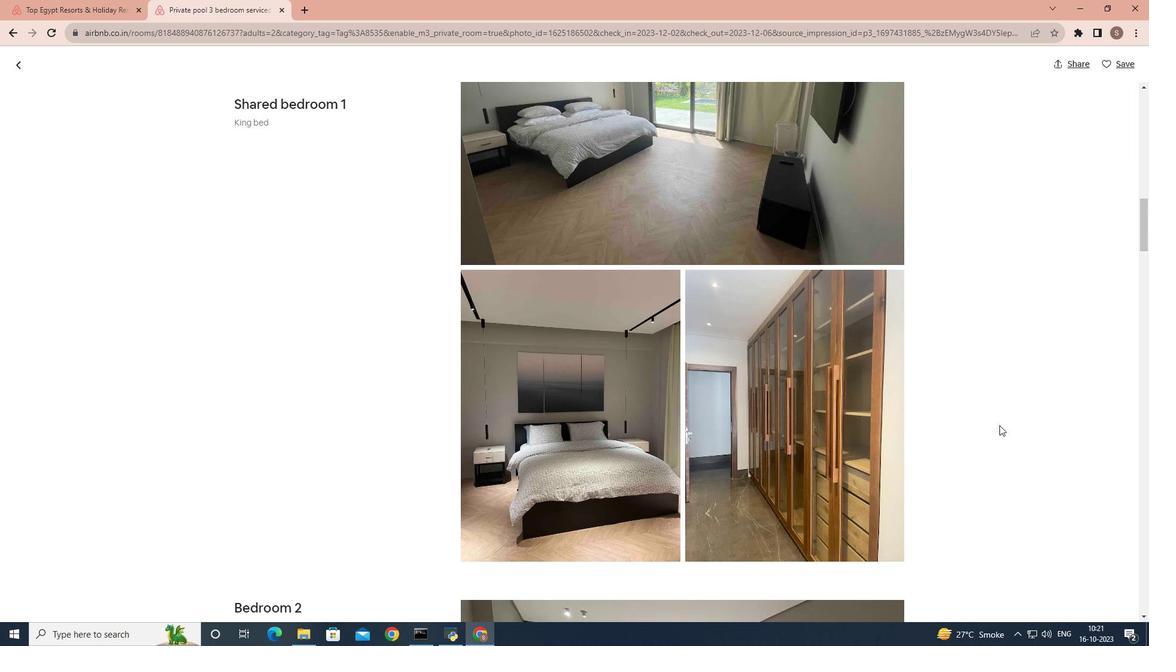 
Action: Mouse scrolled (996, 422) with delta (0, 0)
Screenshot: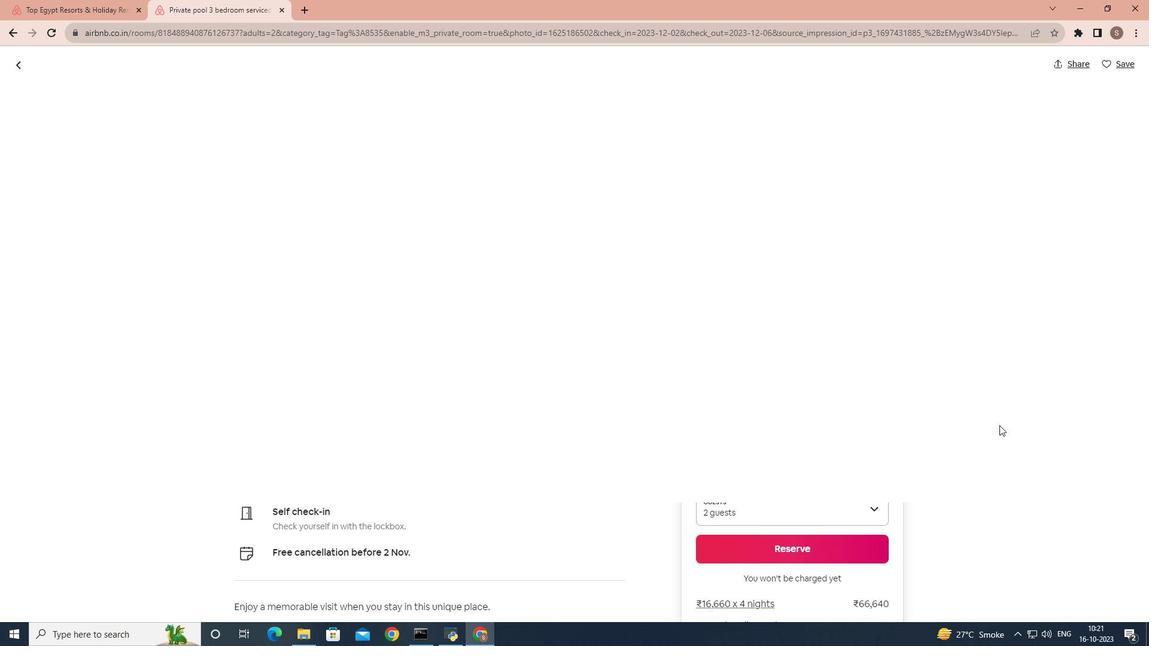 
Action: Mouse scrolled (996, 422) with delta (0, 0)
Screenshot: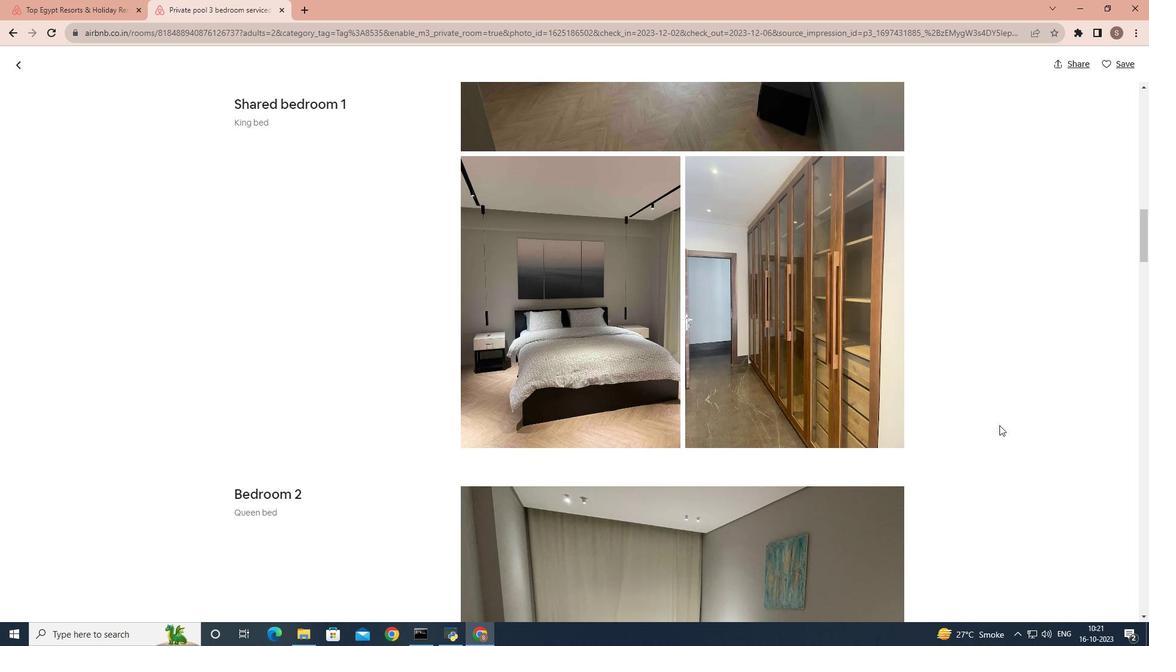 
Action: Mouse scrolled (996, 422) with delta (0, 0)
Screenshot: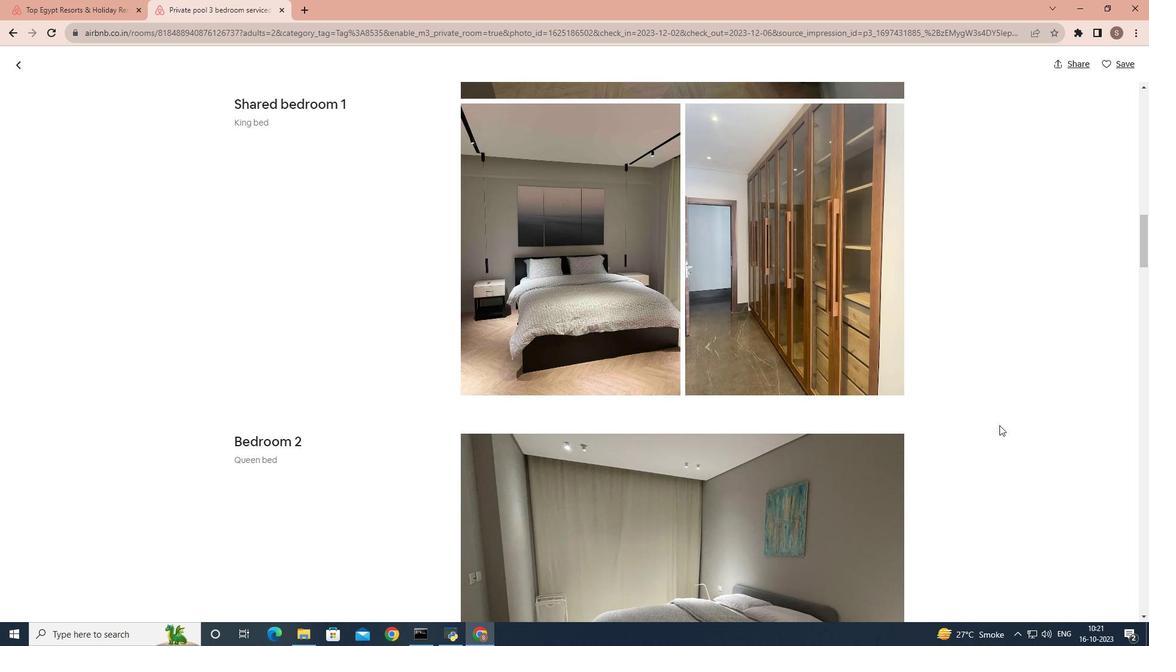 
Action: Mouse scrolled (996, 422) with delta (0, 0)
Screenshot: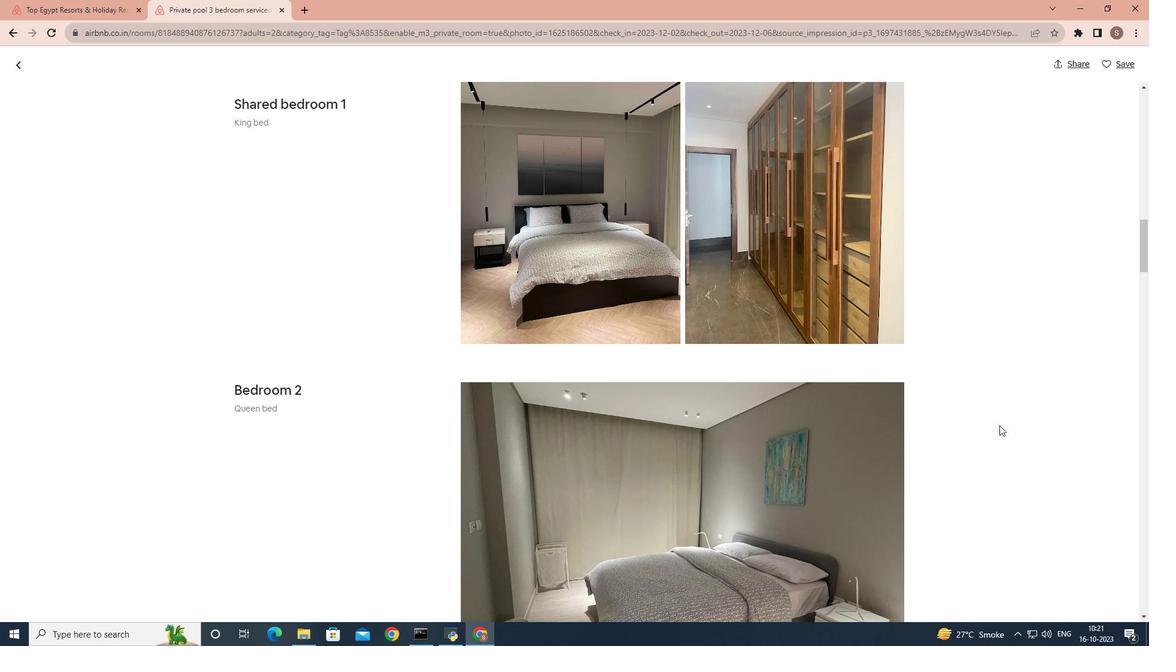 
Action: Mouse scrolled (996, 422) with delta (0, 0)
Screenshot: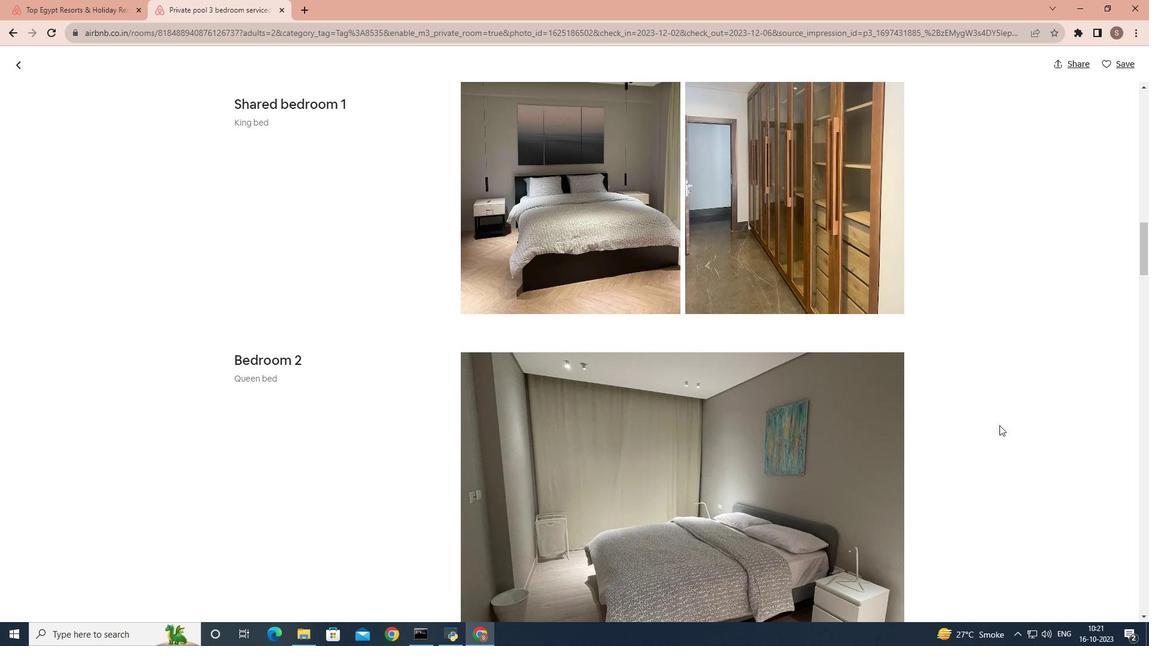 
Action: Mouse scrolled (996, 422) with delta (0, 0)
Screenshot: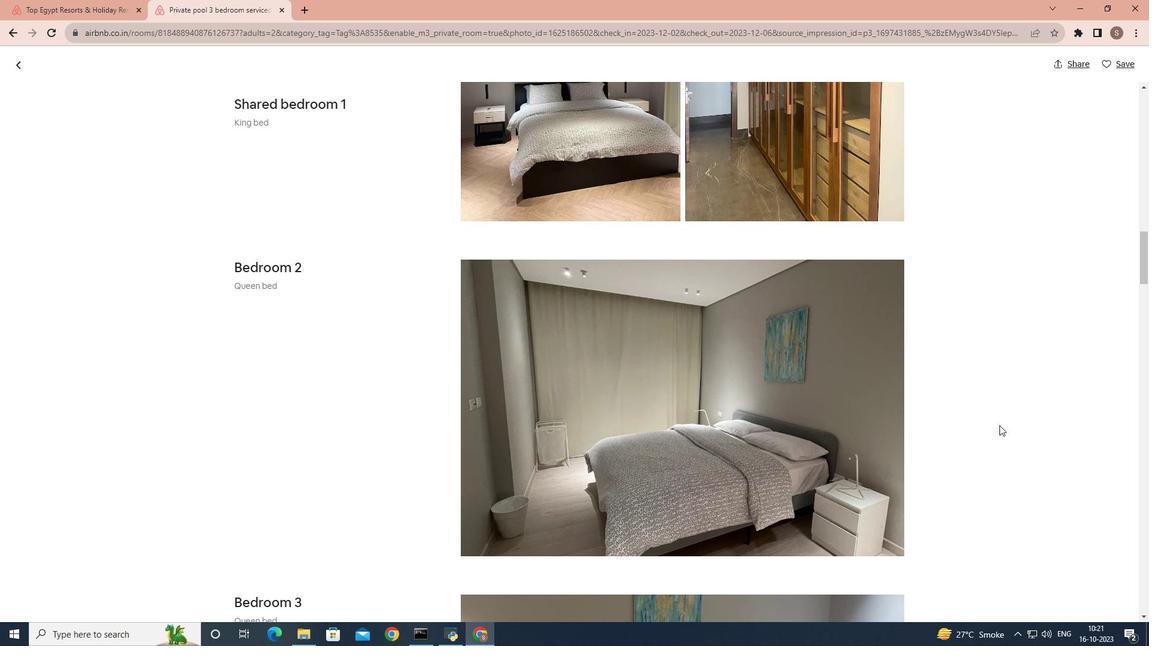
Action: Mouse scrolled (996, 422) with delta (0, 0)
Screenshot: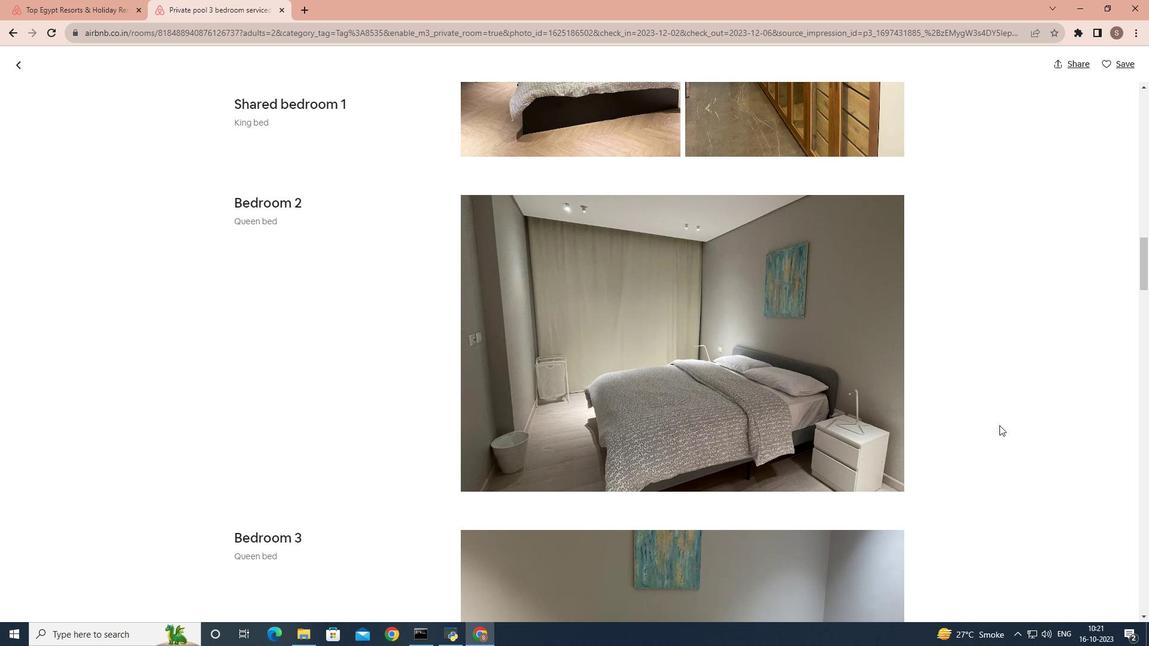 
Action: Mouse scrolled (996, 422) with delta (0, 0)
Screenshot: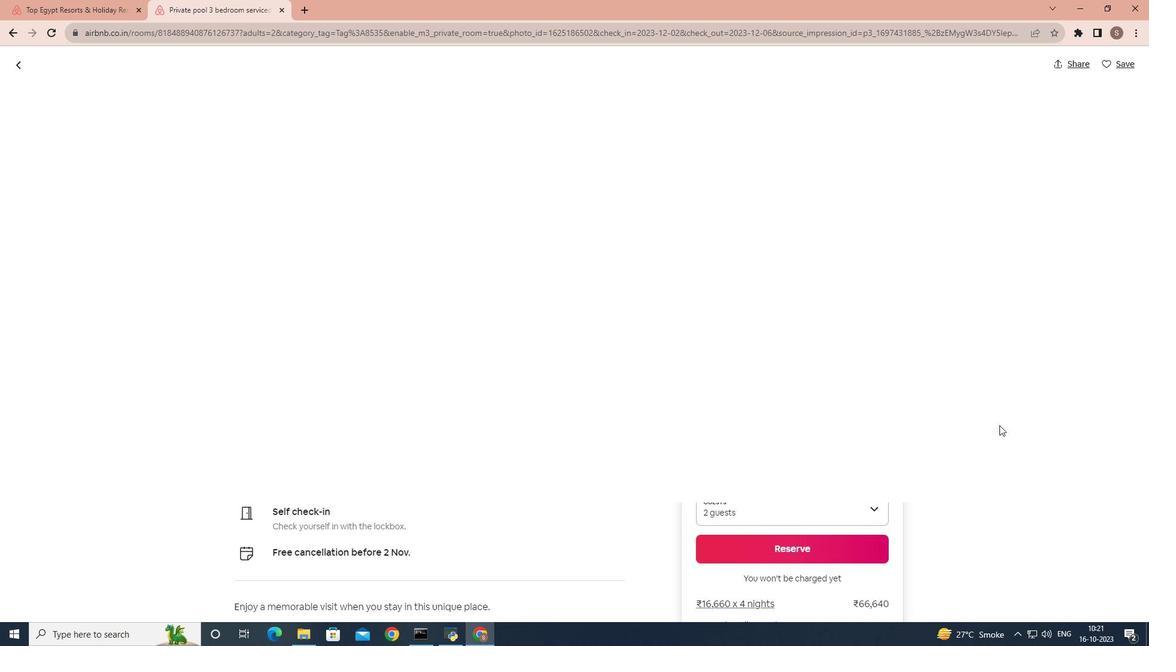
Action: Mouse scrolled (996, 422) with delta (0, 0)
Screenshot: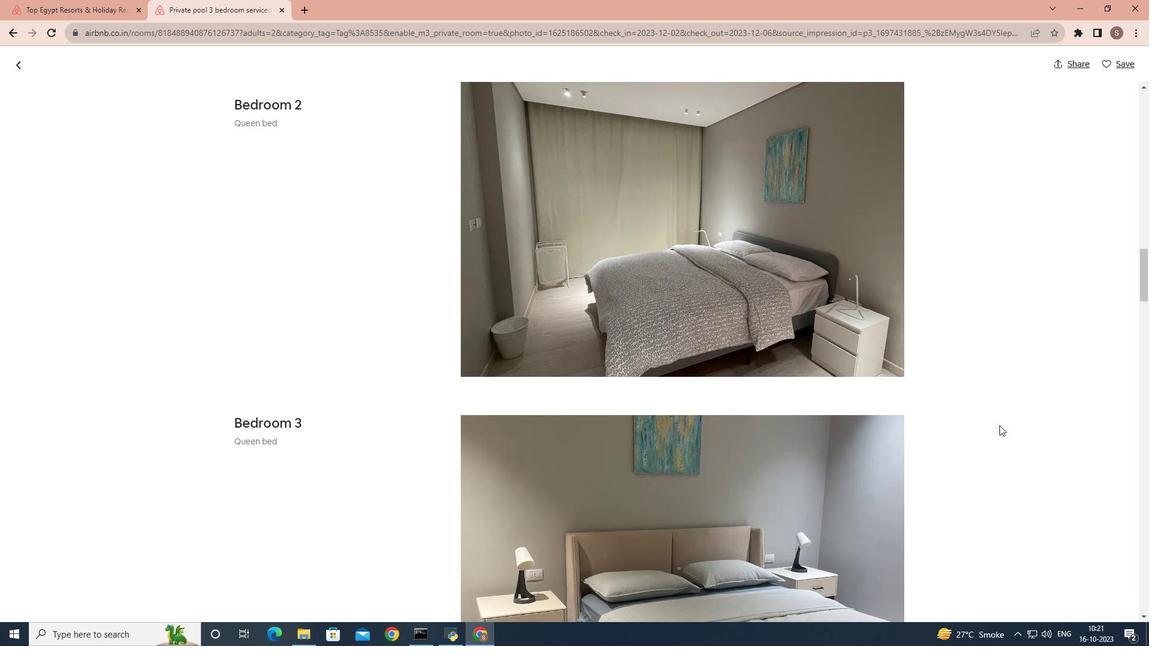 
Action: Mouse scrolled (996, 422) with delta (0, 0)
Screenshot: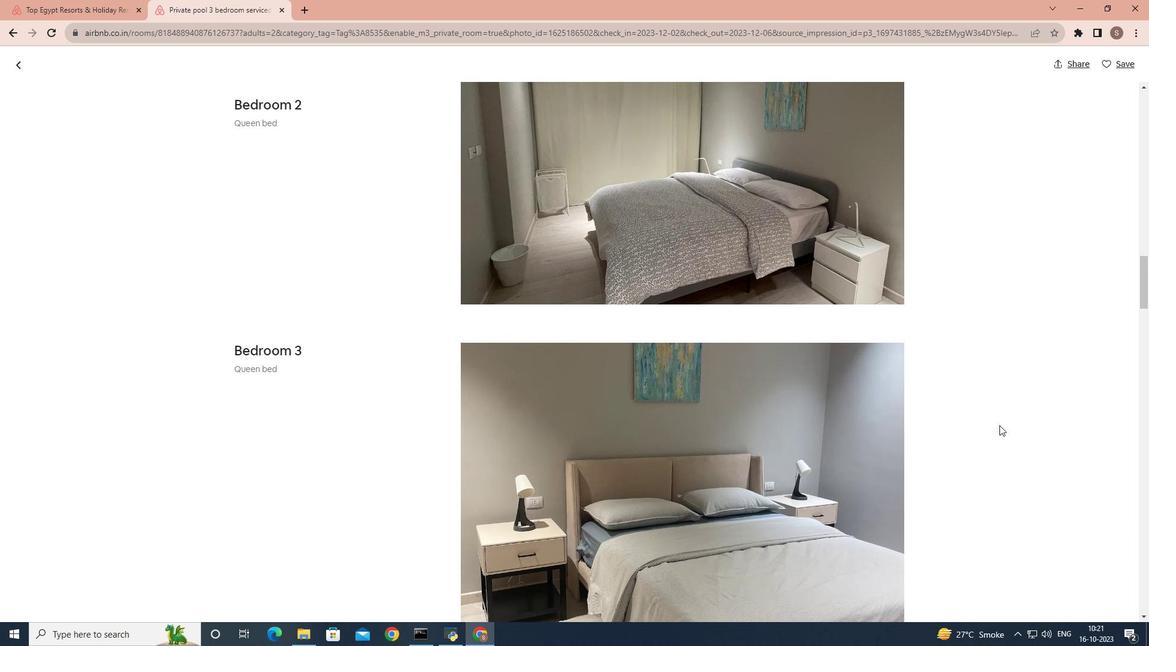 
Action: Mouse scrolled (996, 422) with delta (0, 0)
Screenshot: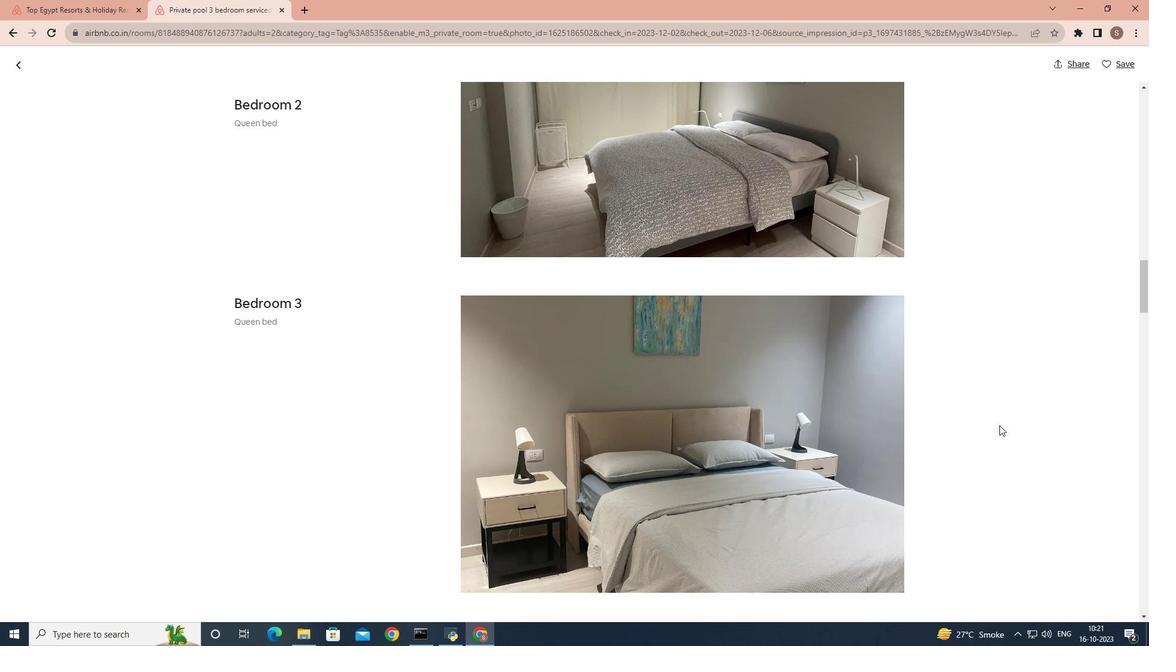 
Action: Mouse scrolled (996, 422) with delta (0, 0)
Screenshot: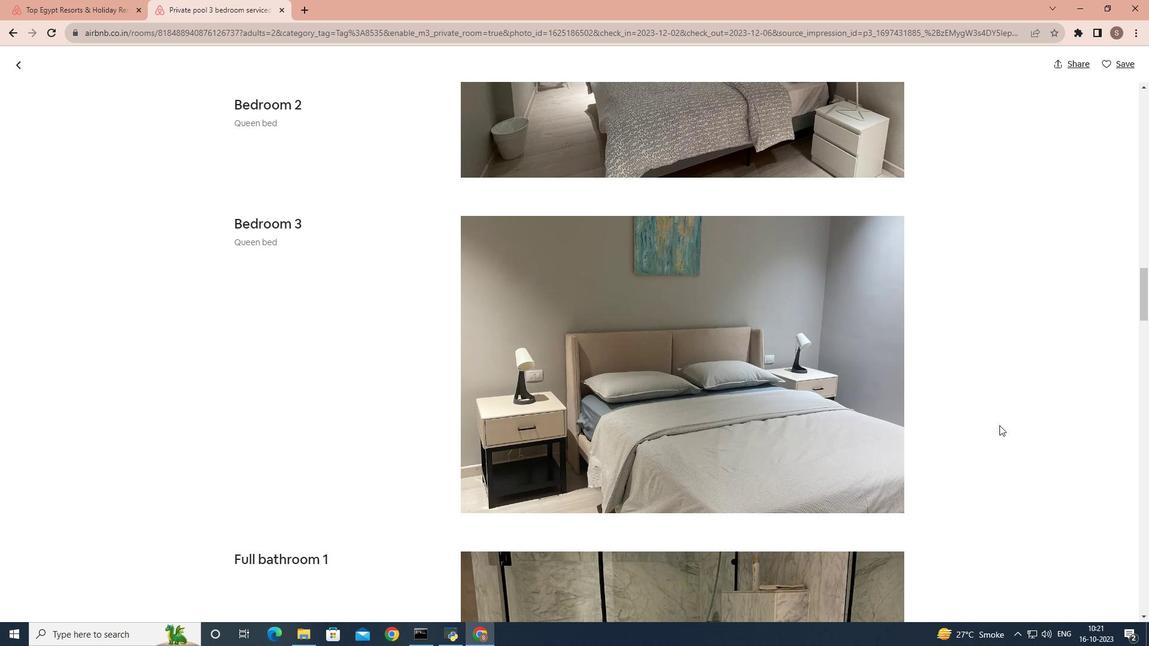 
Action: Mouse scrolled (996, 422) with delta (0, 0)
Screenshot: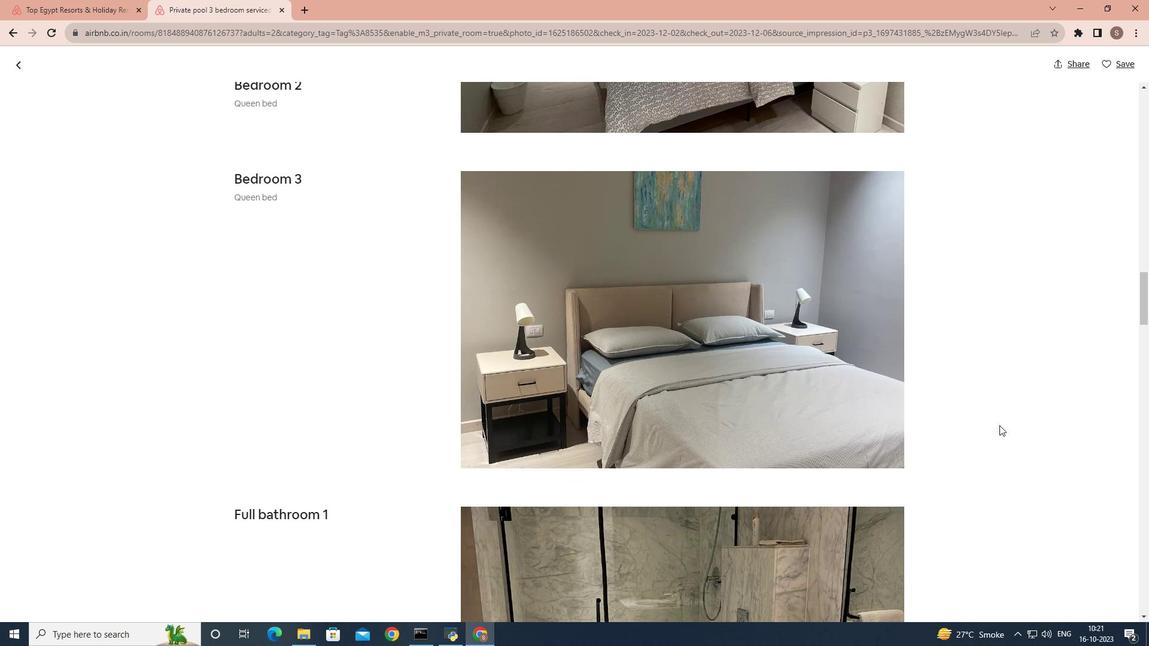 
Action: Mouse scrolled (996, 422) with delta (0, 0)
Screenshot: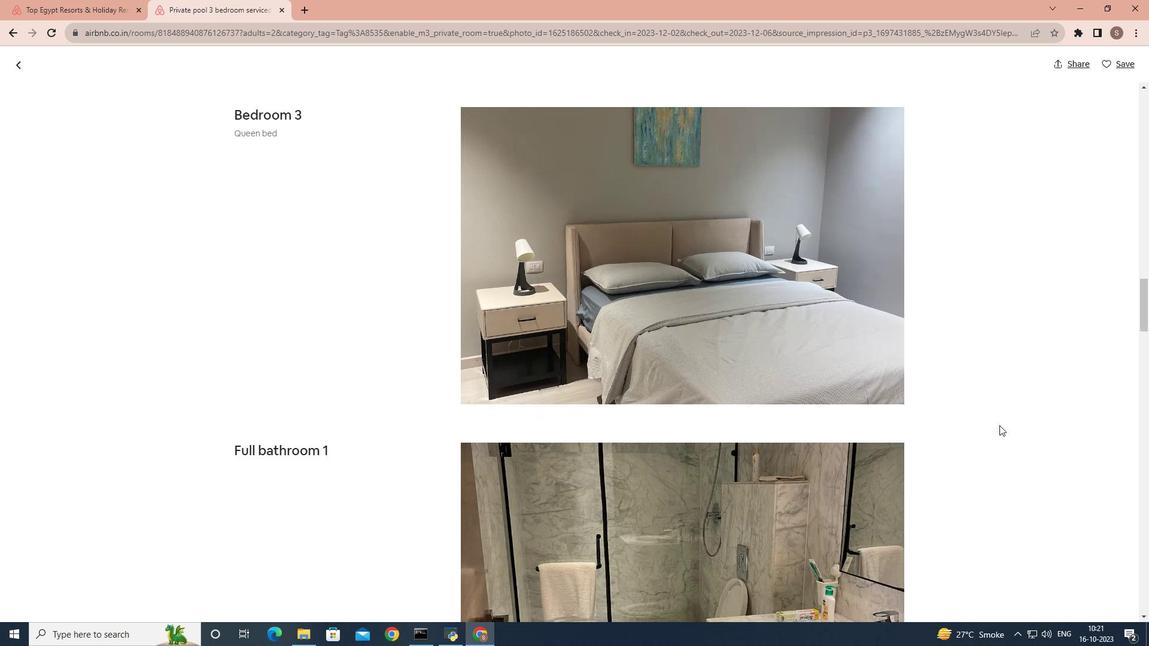 
Action: Mouse scrolled (996, 422) with delta (0, 0)
Screenshot: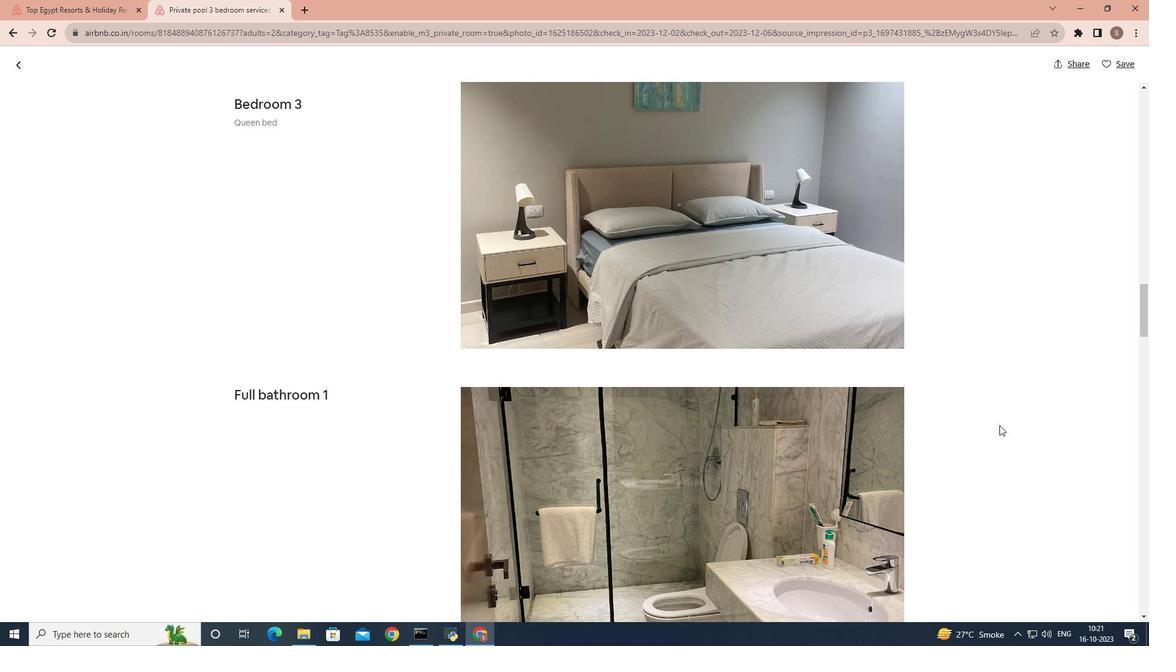 
Action: Mouse scrolled (996, 422) with delta (0, 0)
Screenshot: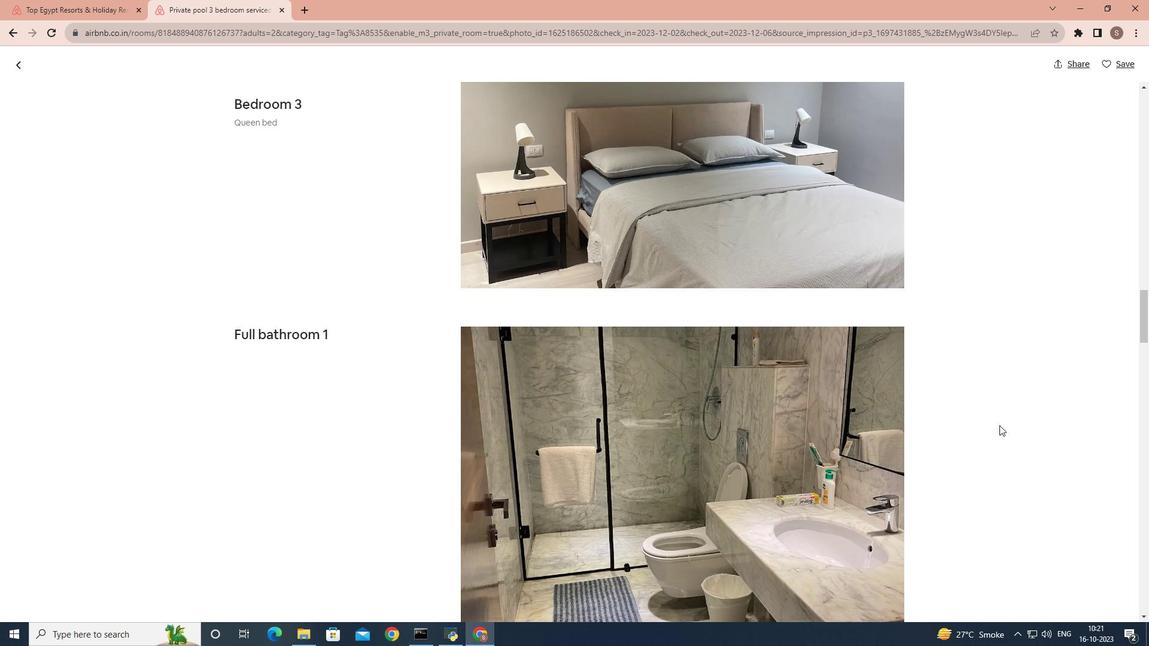 
Action: Mouse scrolled (996, 422) with delta (0, 0)
Screenshot: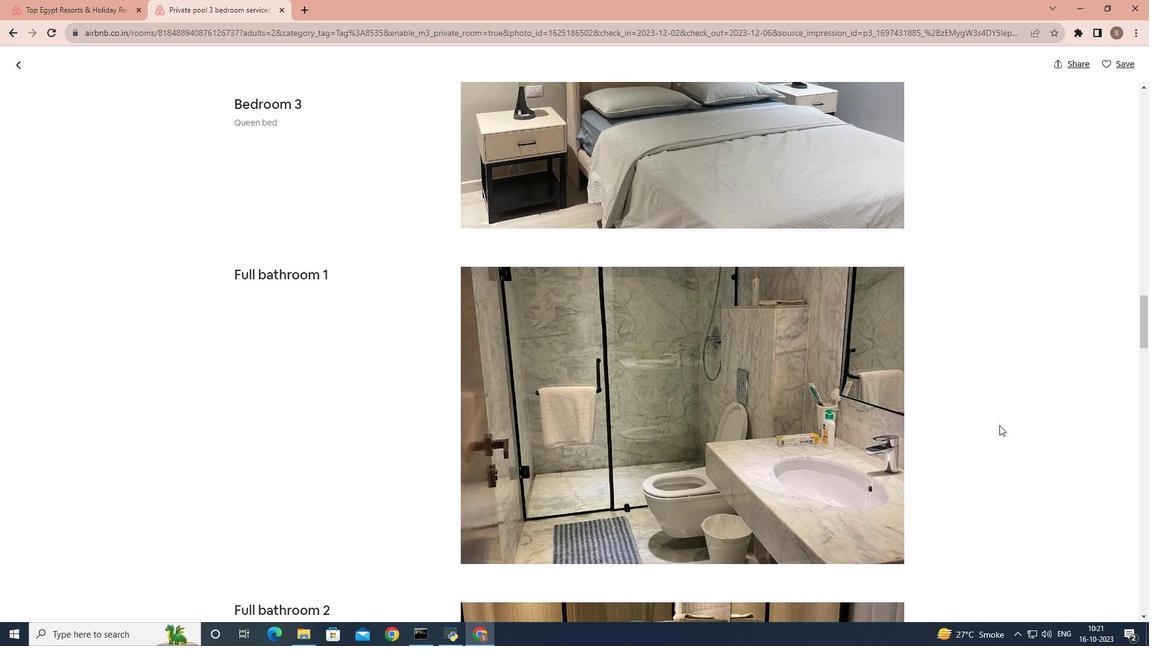 
Action: Mouse scrolled (996, 422) with delta (0, 0)
Screenshot: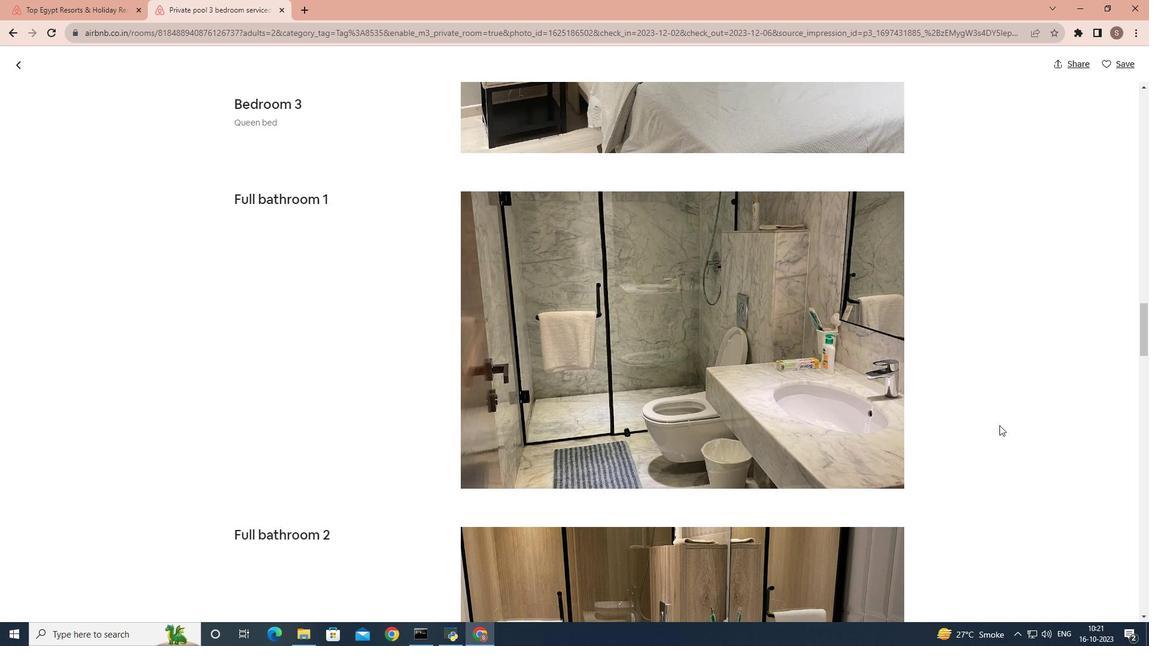 
Action: Mouse scrolled (996, 422) with delta (0, 0)
Screenshot: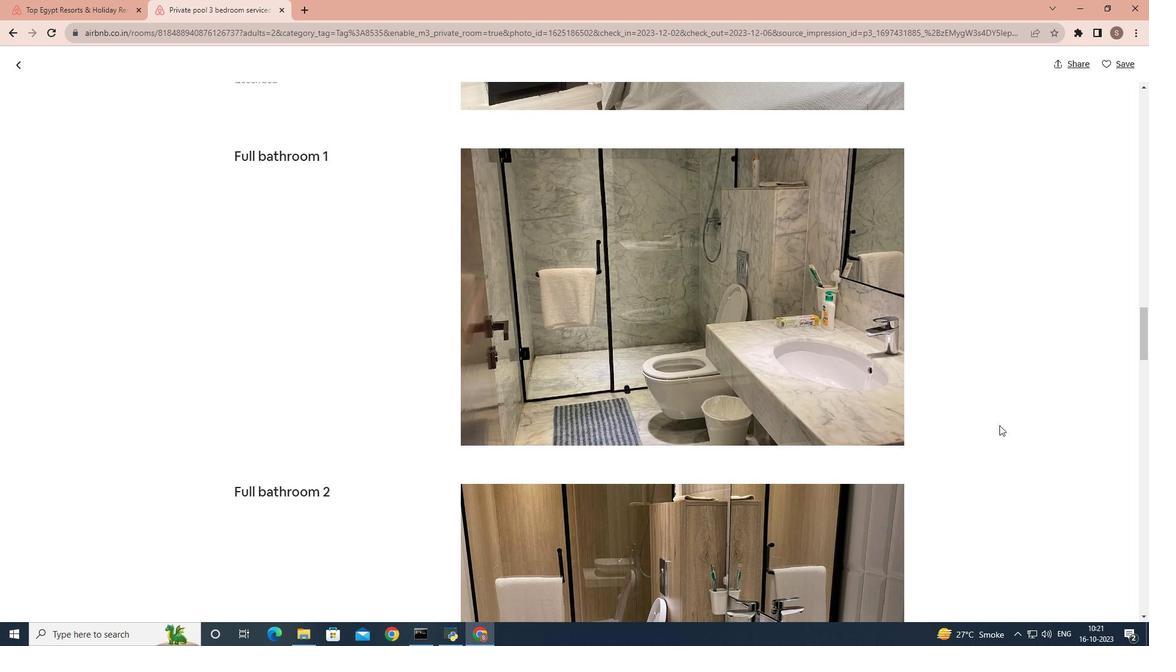 
Action: Mouse scrolled (996, 422) with delta (0, 0)
Screenshot: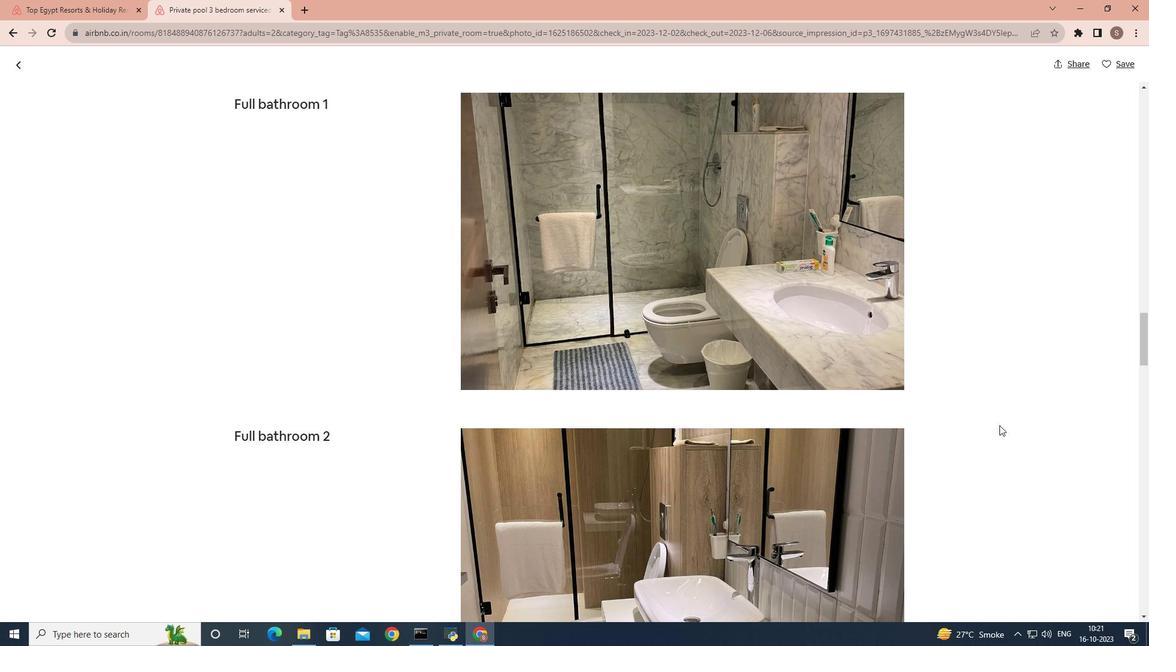 
Action: Mouse scrolled (996, 422) with delta (0, 0)
Screenshot: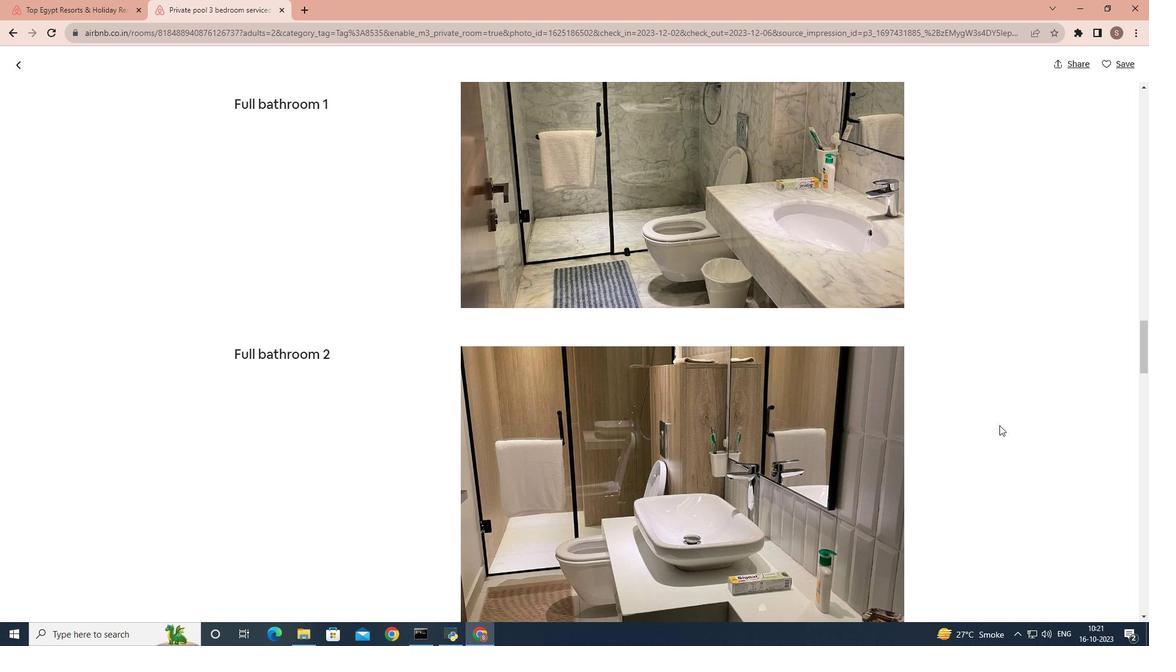 
Action: Mouse scrolled (996, 422) with delta (0, 0)
Screenshot: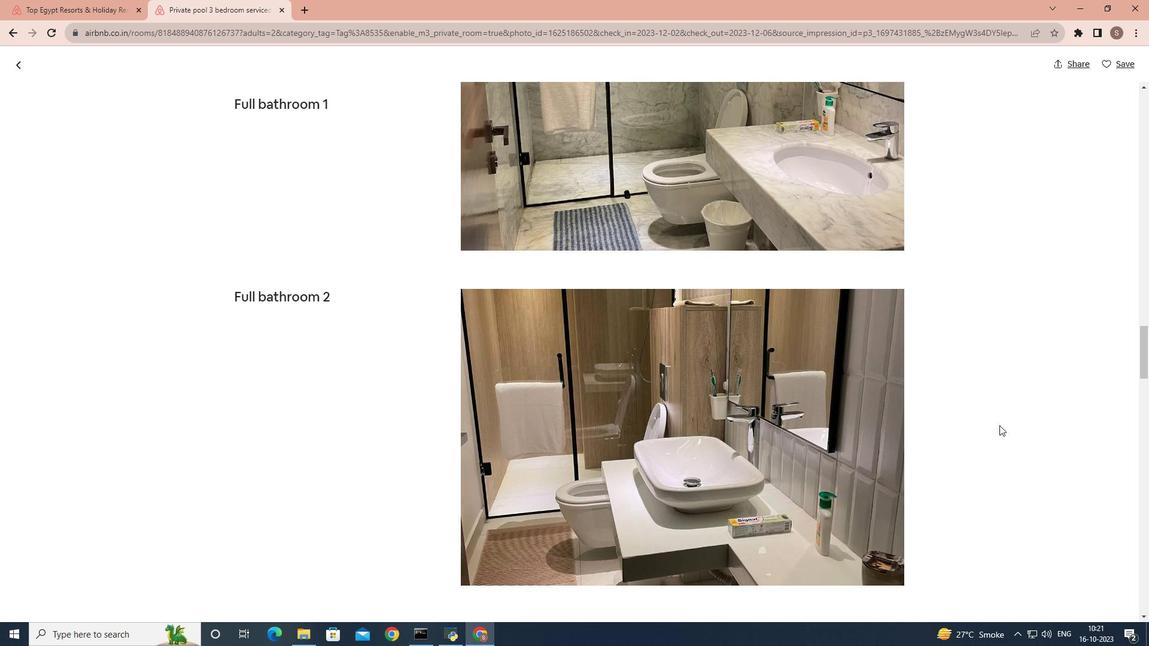 
Action: Mouse scrolled (996, 422) with delta (0, 0)
Screenshot: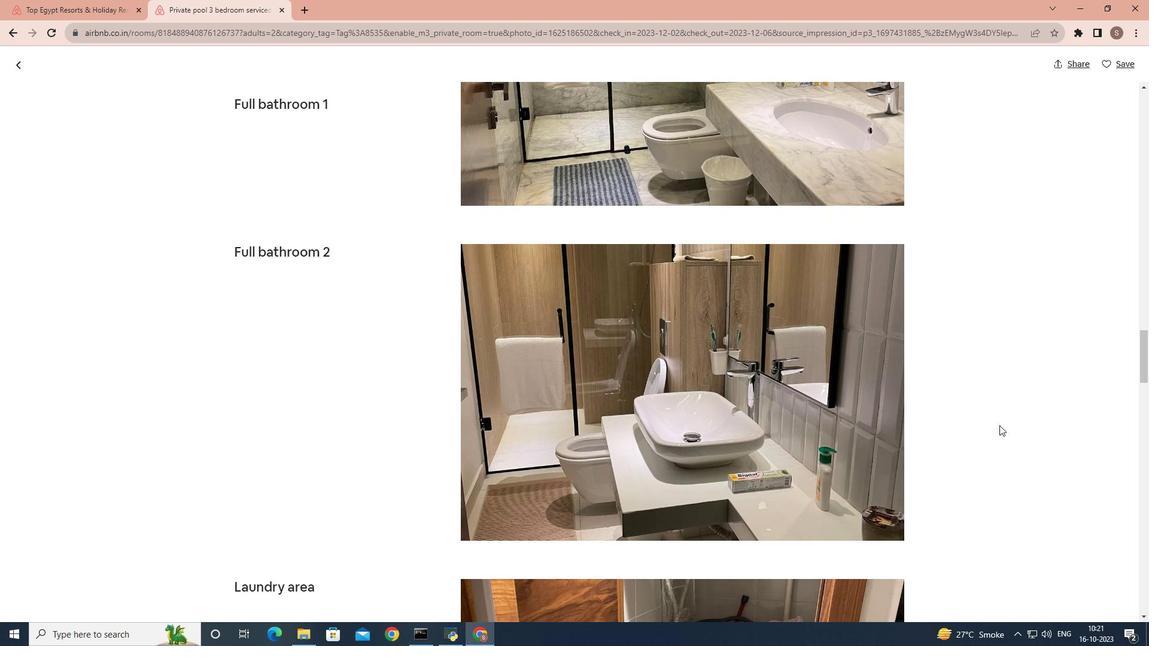 
Action: Mouse scrolled (996, 422) with delta (0, 0)
Screenshot: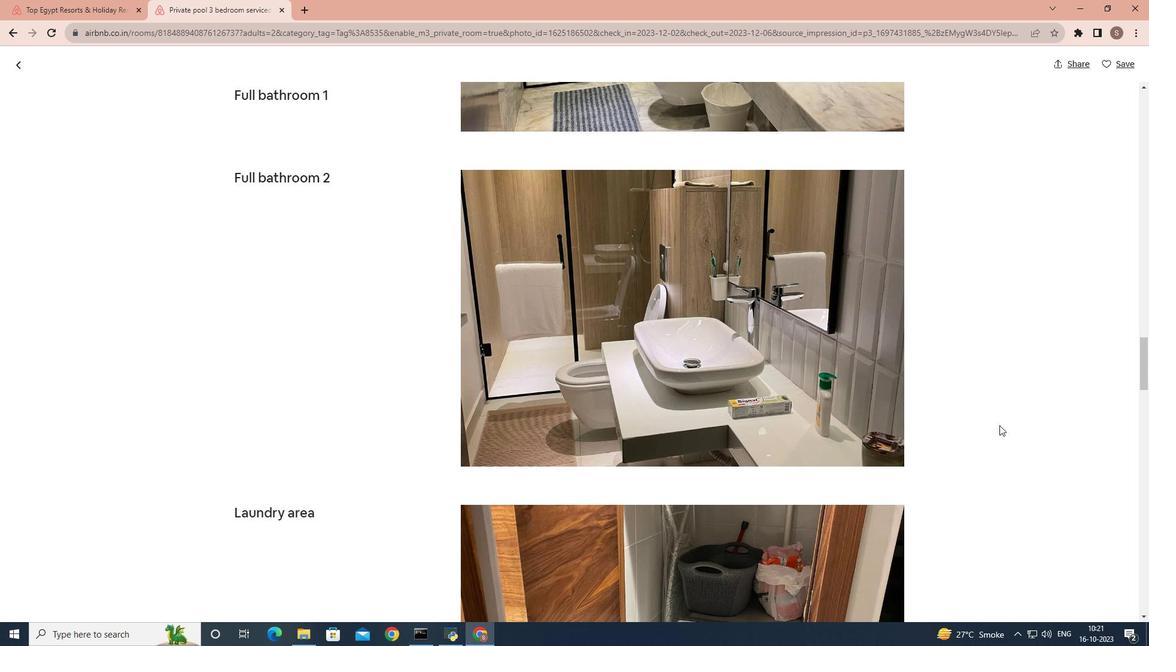 
Action: Mouse scrolled (996, 422) with delta (0, 0)
Screenshot: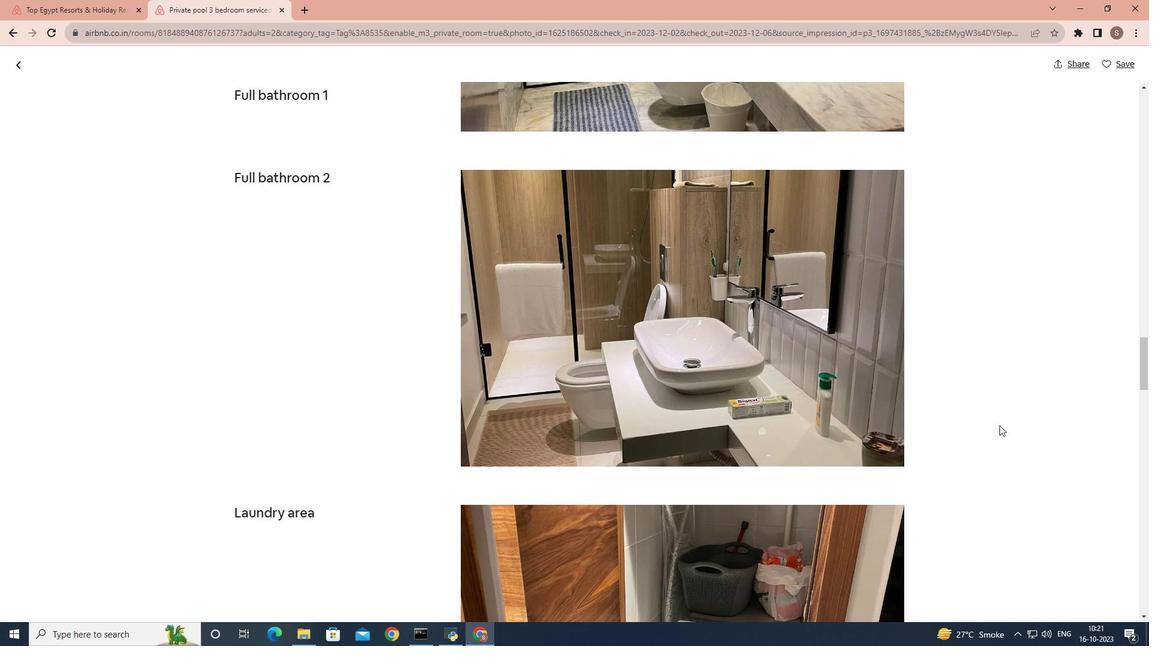 
Action: Mouse scrolled (996, 422) with delta (0, 0)
Screenshot: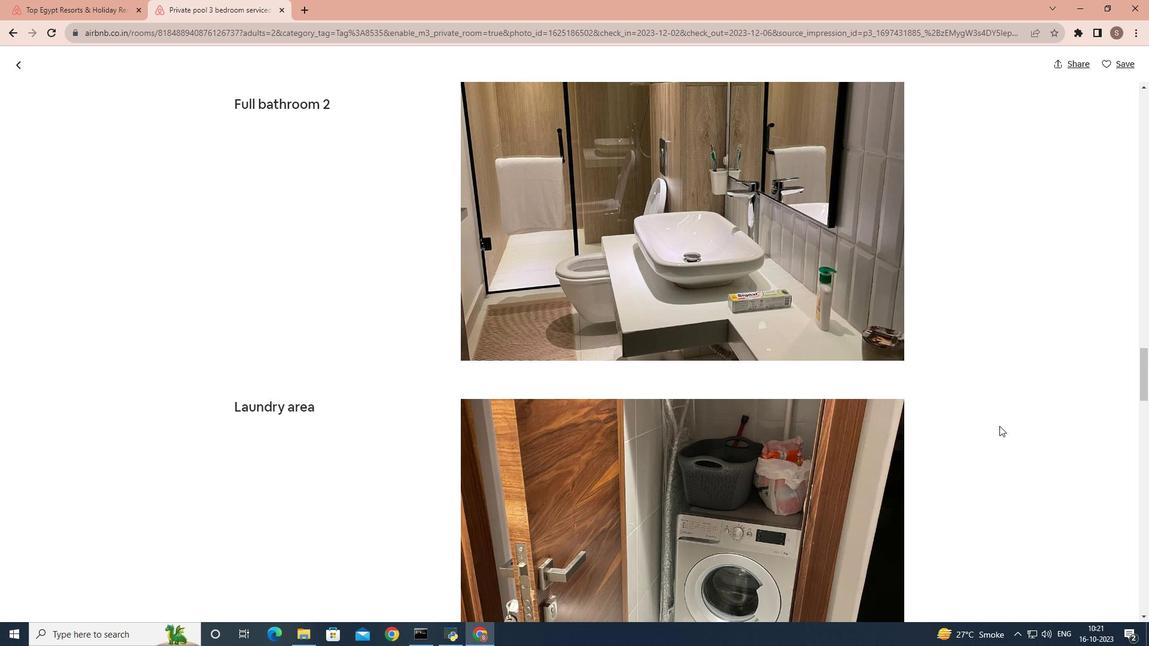 
Action: Mouse moved to (996, 423)
Screenshot: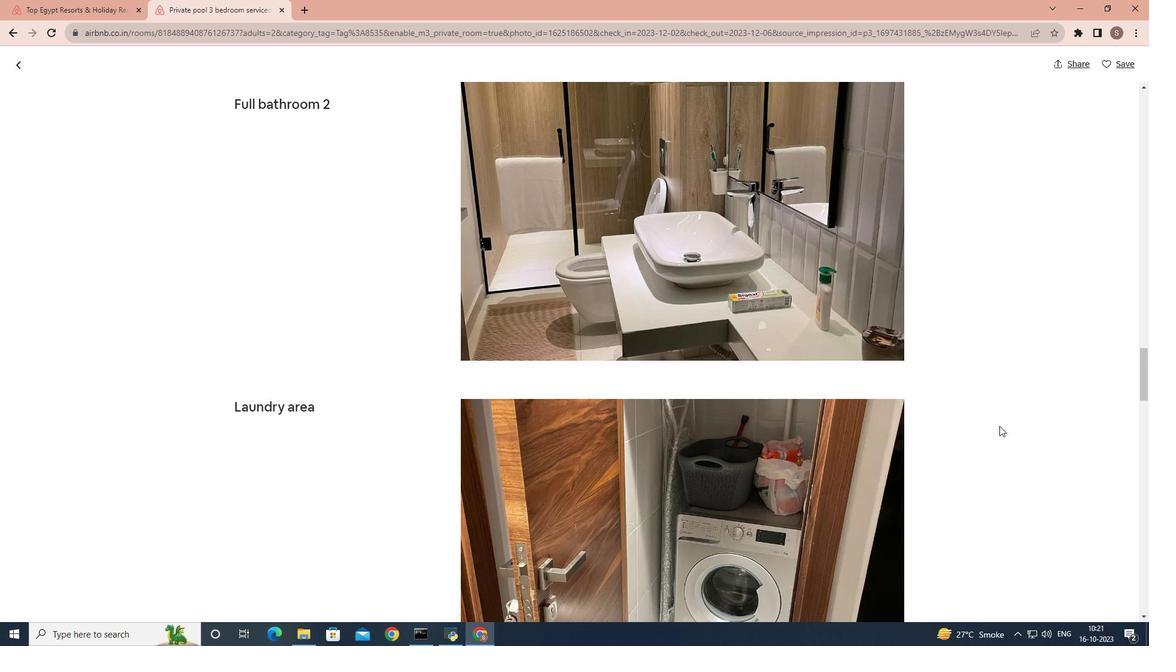 
Action: Mouse scrolled (996, 422) with delta (0, 0)
Screenshot: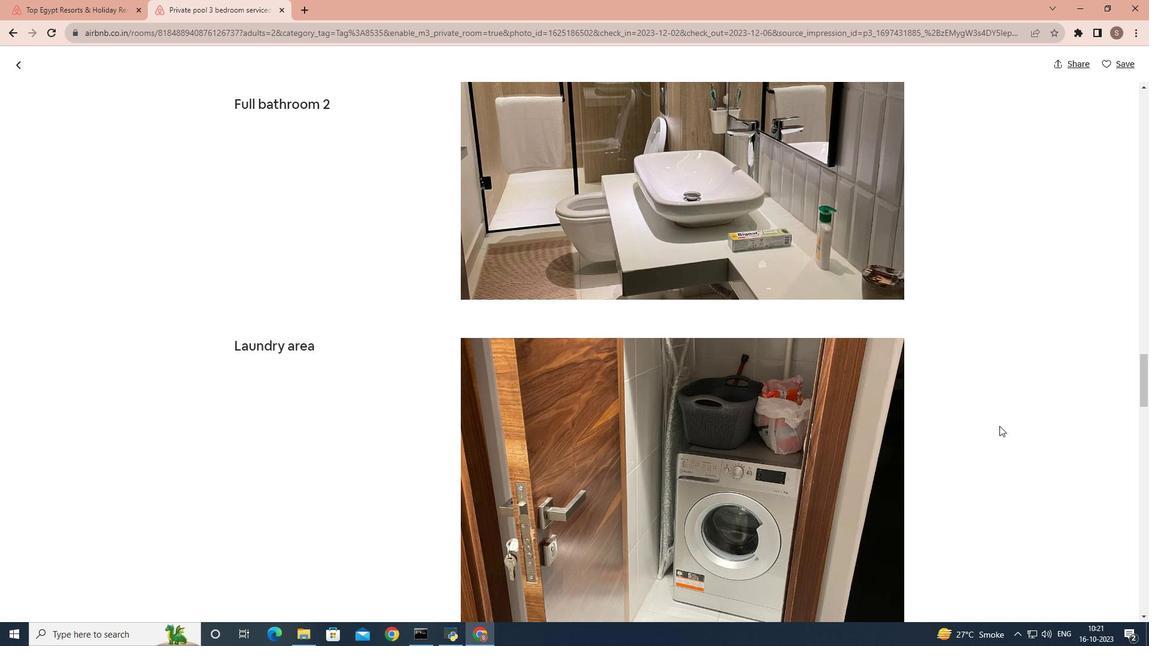 
Action: Mouse scrolled (996, 422) with delta (0, 0)
Screenshot: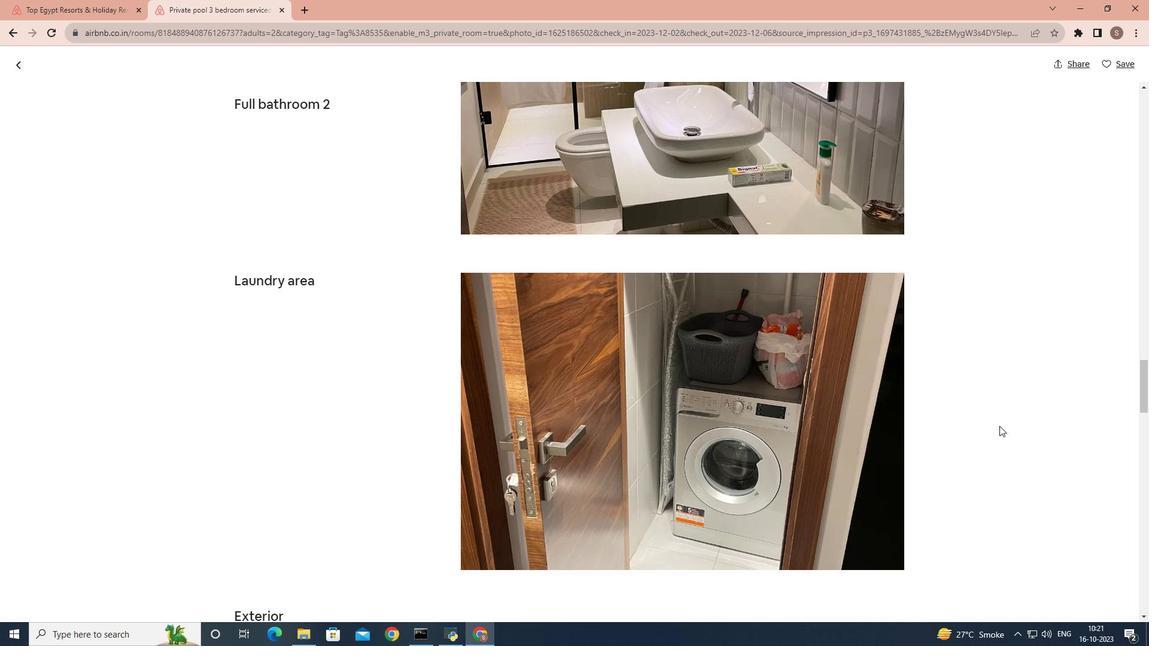 
Action: Mouse scrolled (996, 422) with delta (0, 0)
Screenshot: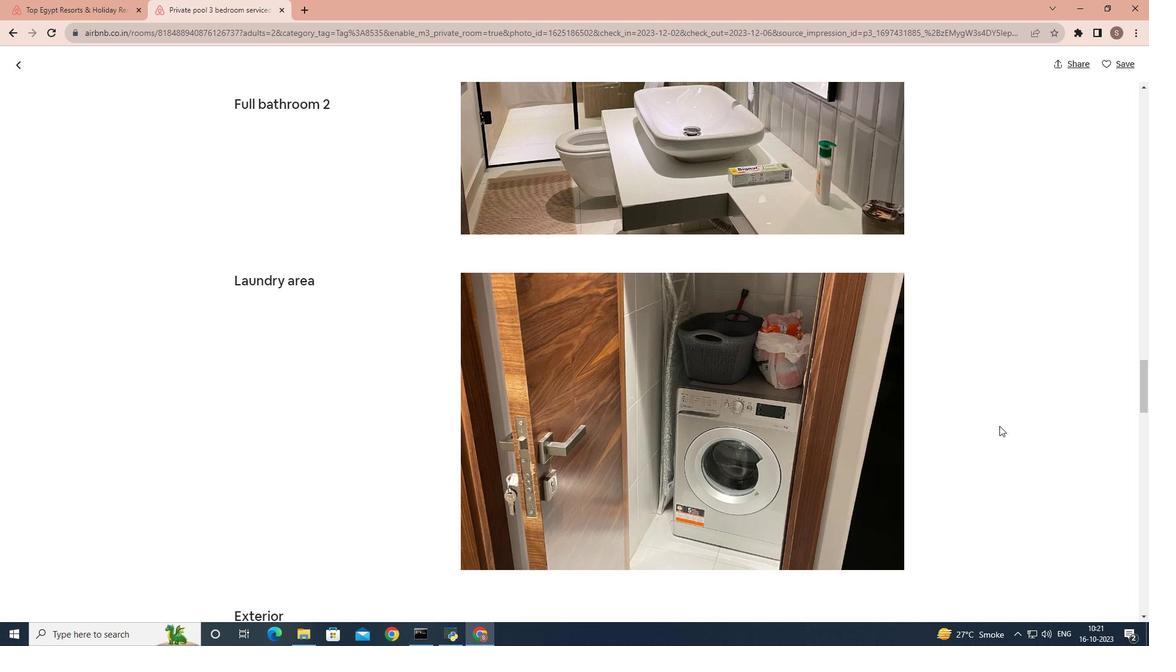 
Action: Mouse scrolled (996, 422) with delta (0, 0)
Screenshot: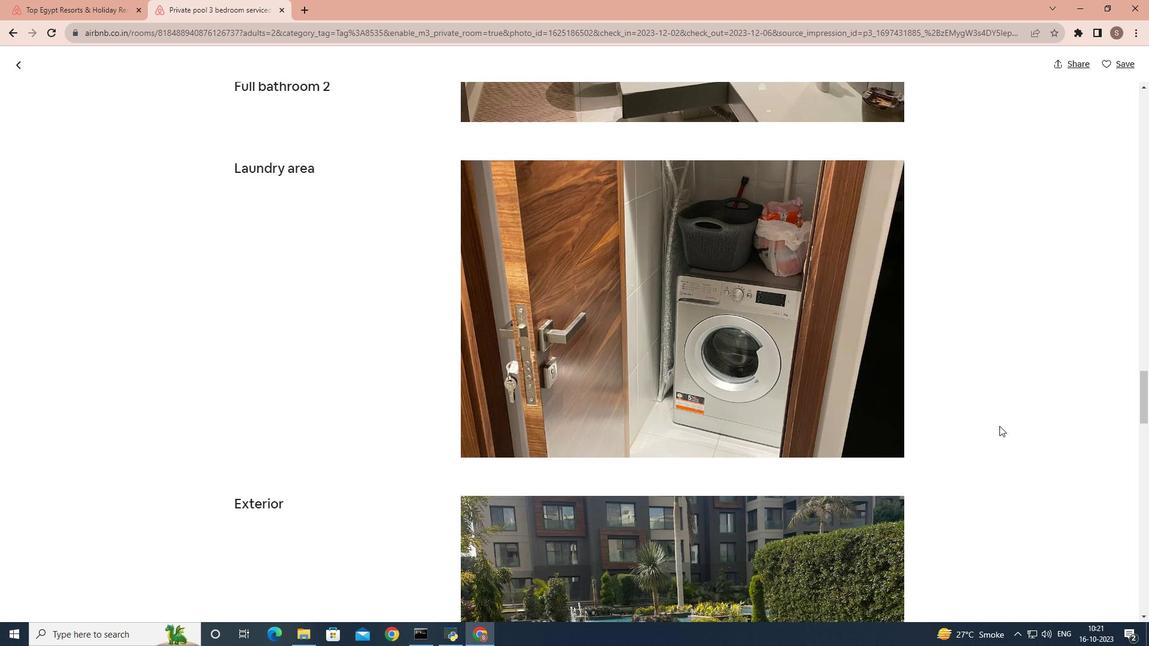 
Action: Mouse scrolled (996, 422) with delta (0, 0)
Screenshot: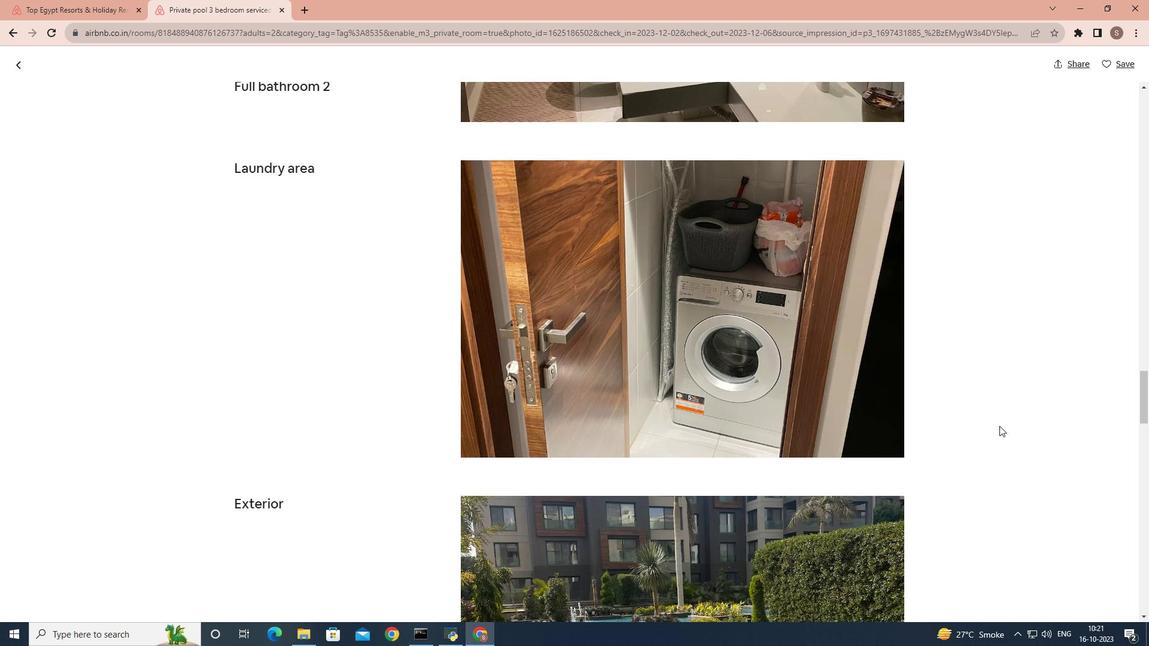 
Action: Mouse scrolled (996, 422) with delta (0, 0)
Screenshot: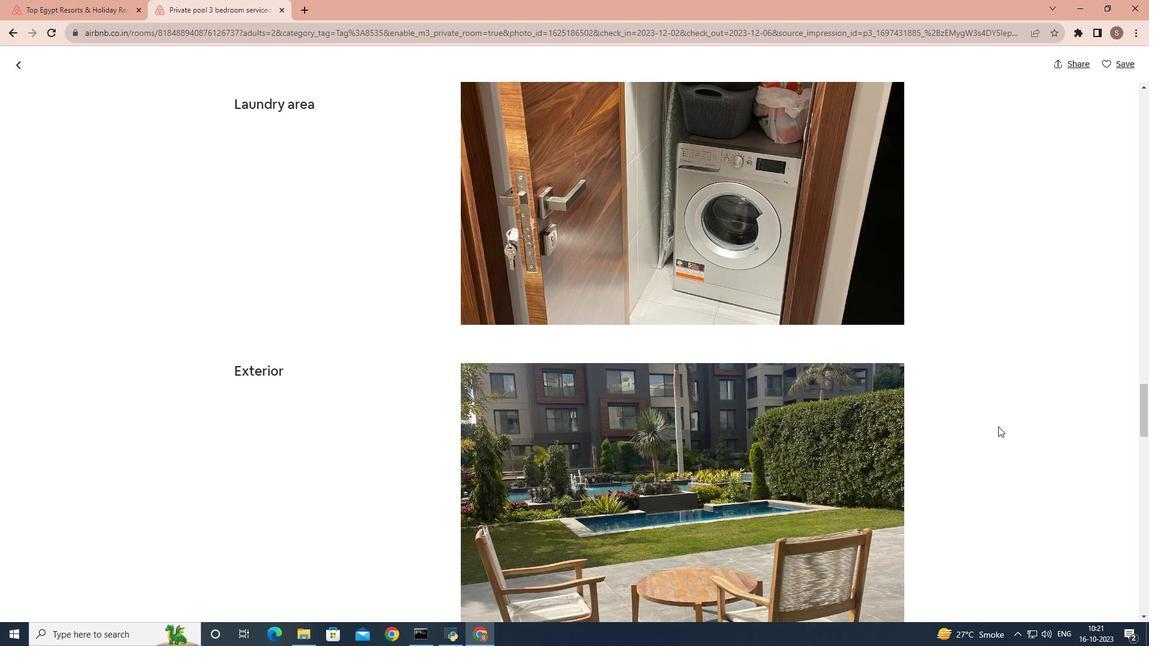 
Action: Mouse moved to (996, 423)
Screenshot: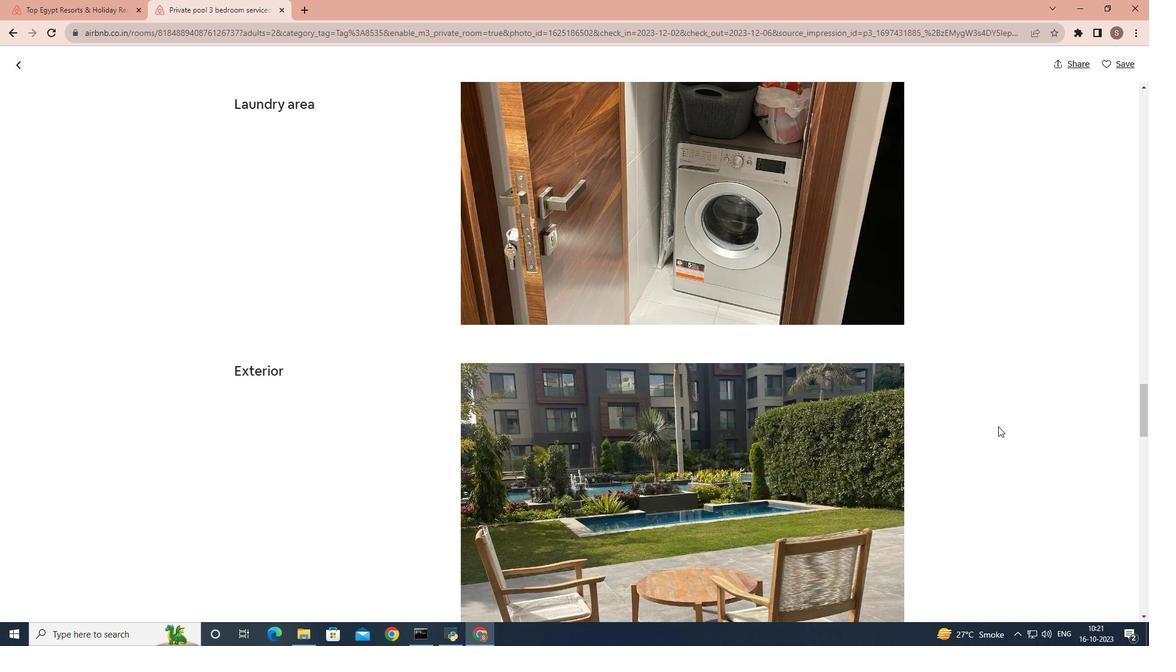 
Action: Mouse scrolled (996, 423) with delta (0, 0)
Screenshot: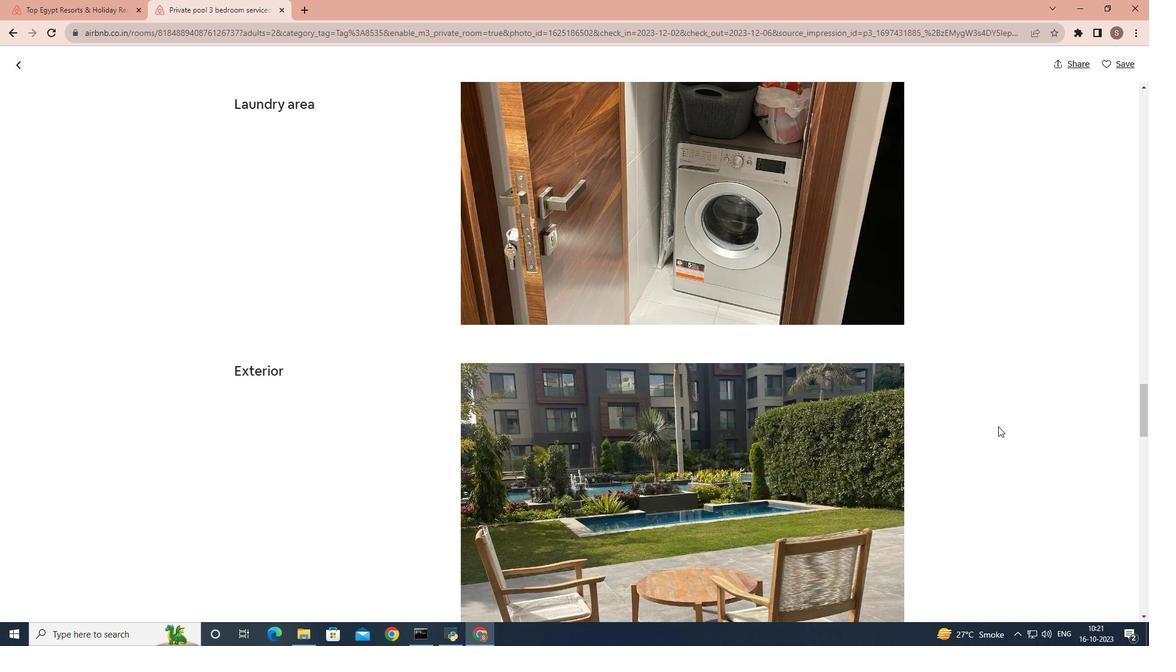 
Action: Mouse moved to (995, 423)
Screenshot: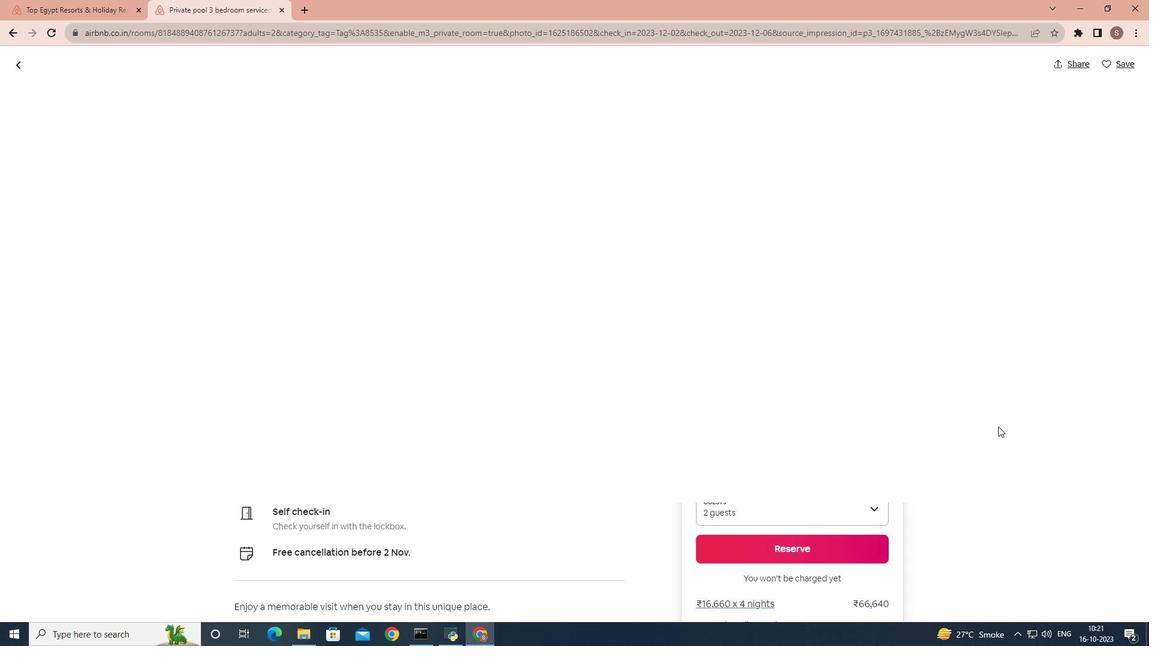 
Action: Mouse scrolled (995, 423) with delta (0, 0)
Screenshot: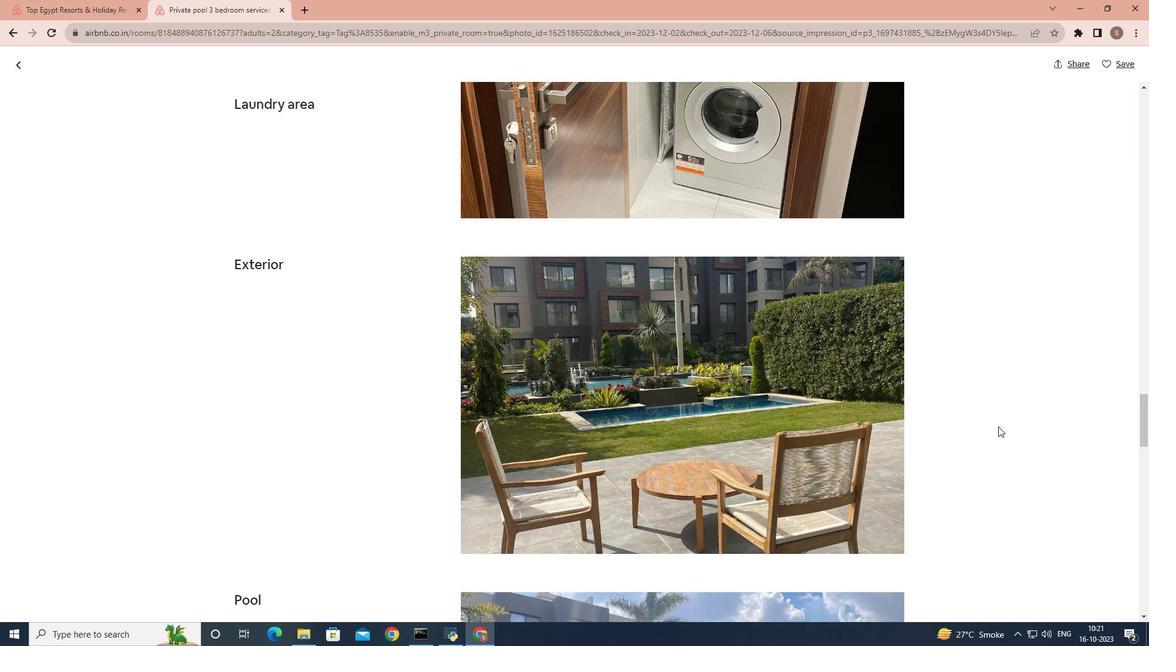 
Action: Mouse scrolled (995, 423) with delta (0, 0)
Screenshot: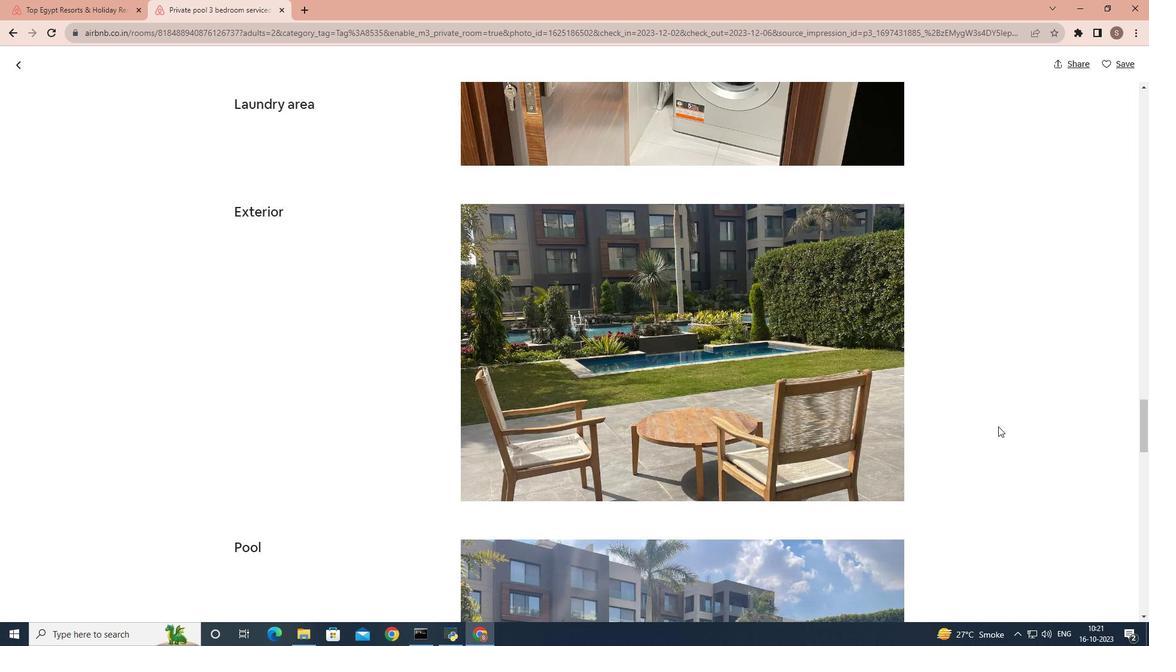 
Action: Mouse scrolled (995, 423) with delta (0, 0)
Screenshot: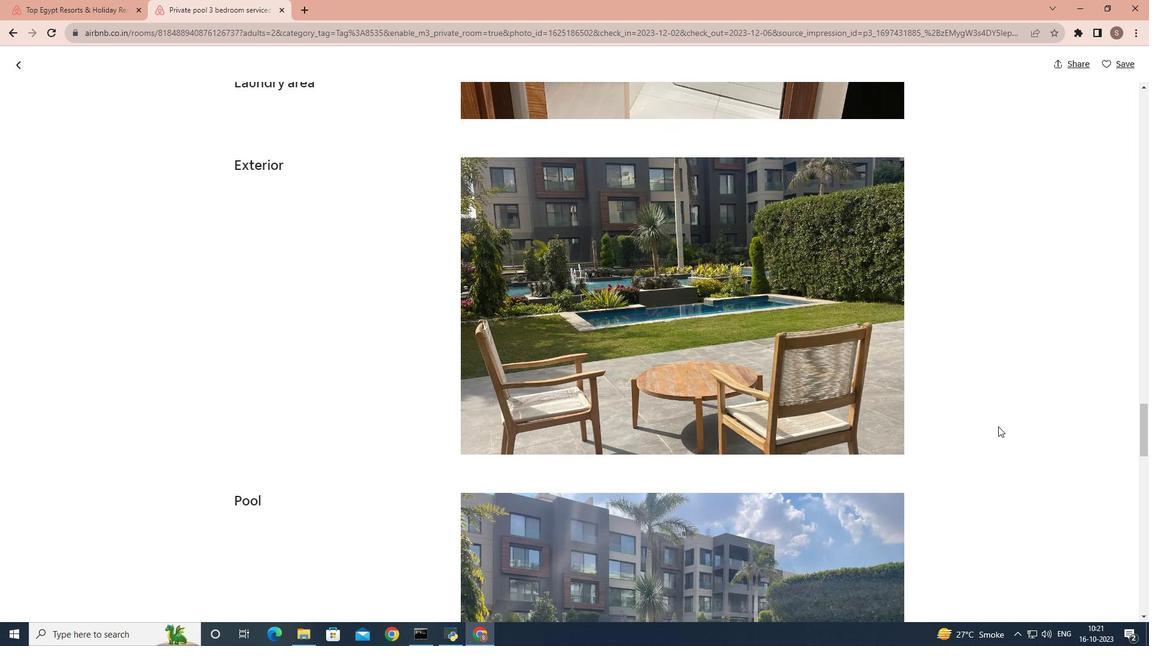 
Action: Mouse scrolled (995, 423) with delta (0, 0)
Screenshot: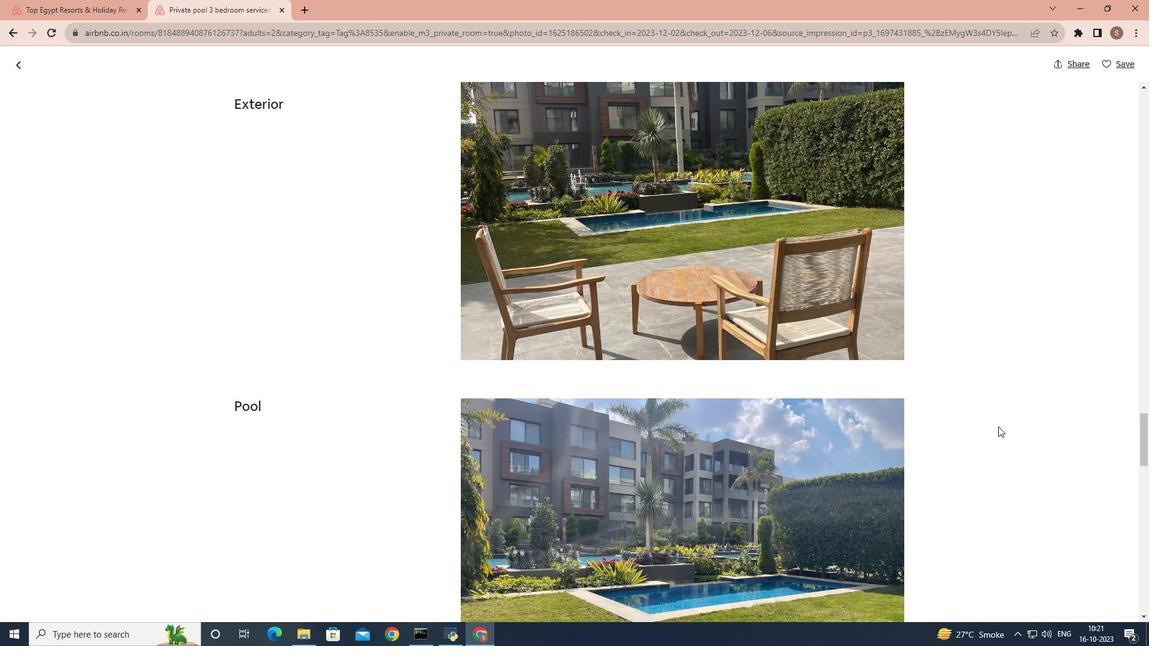 
Action: Mouse scrolled (995, 423) with delta (0, 0)
Screenshot: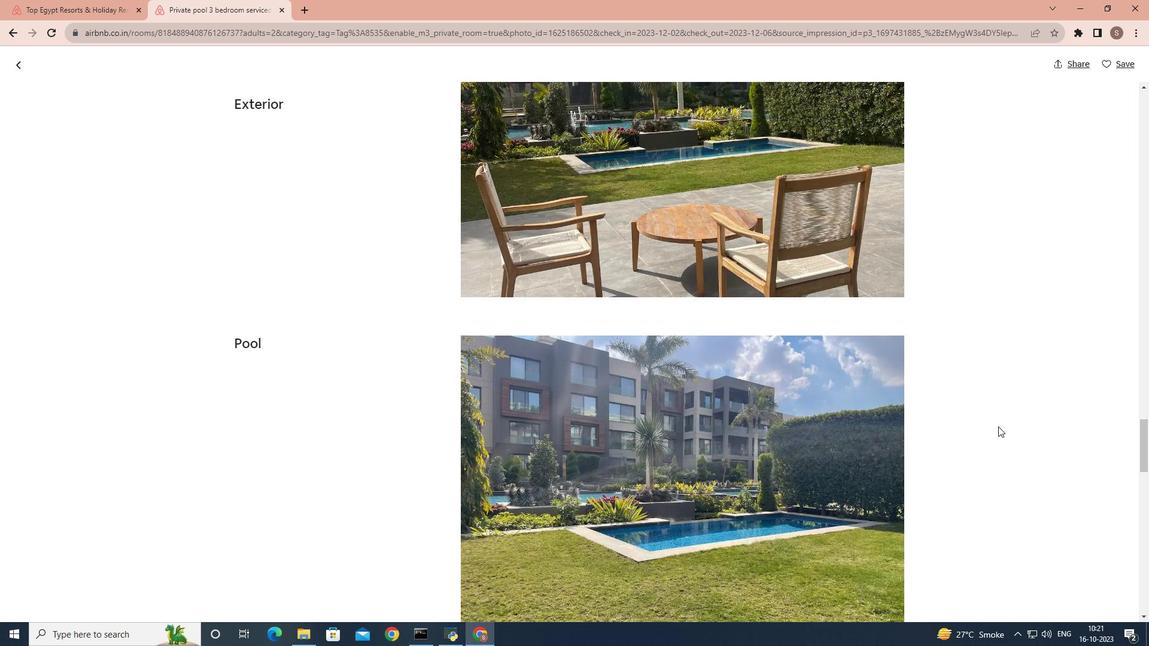 
Action: Mouse scrolled (995, 423) with delta (0, 0)
Screenshot: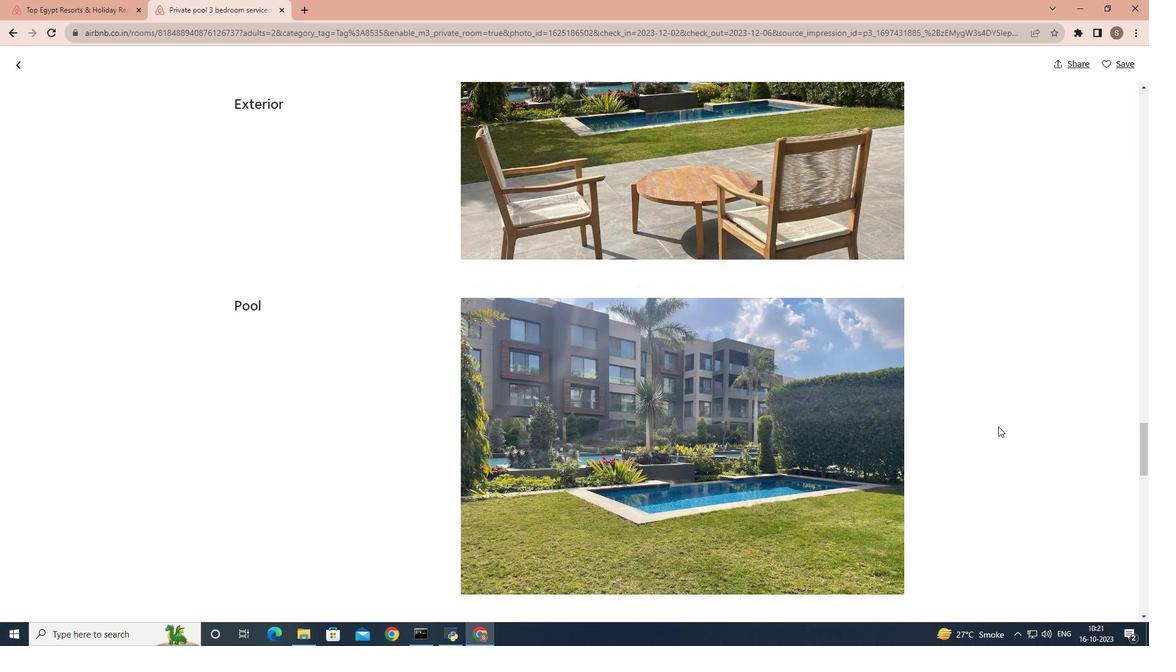 
Action: Mouse scrolled (995, 423) with delta (0, 0)
Screenshot: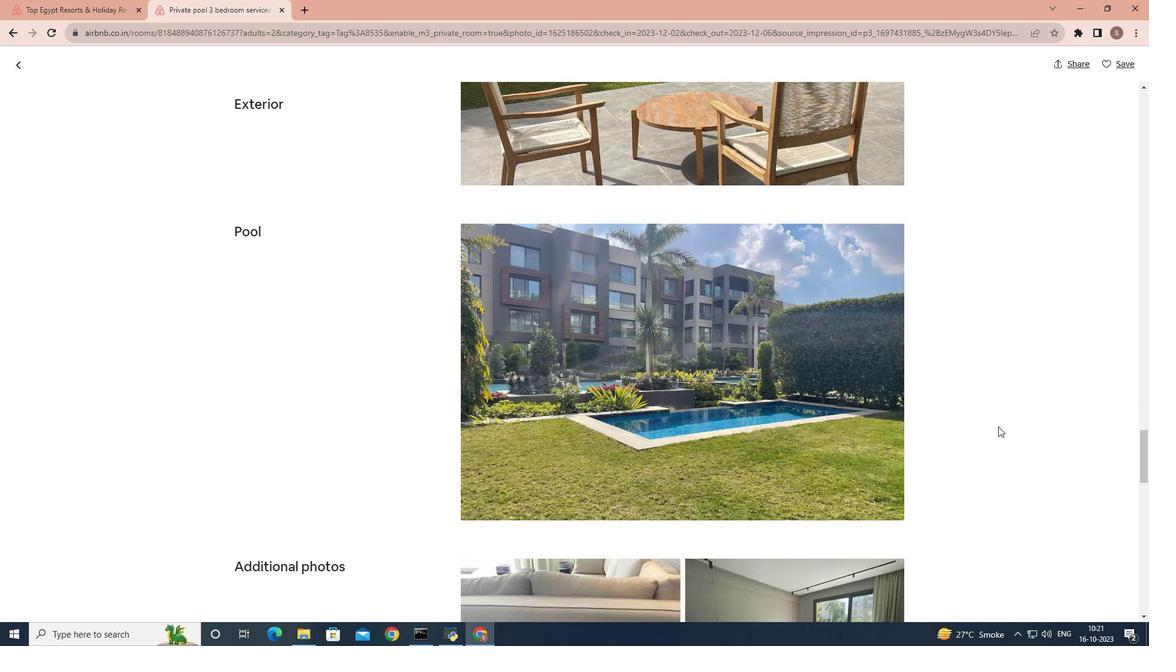 
Action: Mouse scrolled (995, 423) with delta (0, 0)
Screenshot: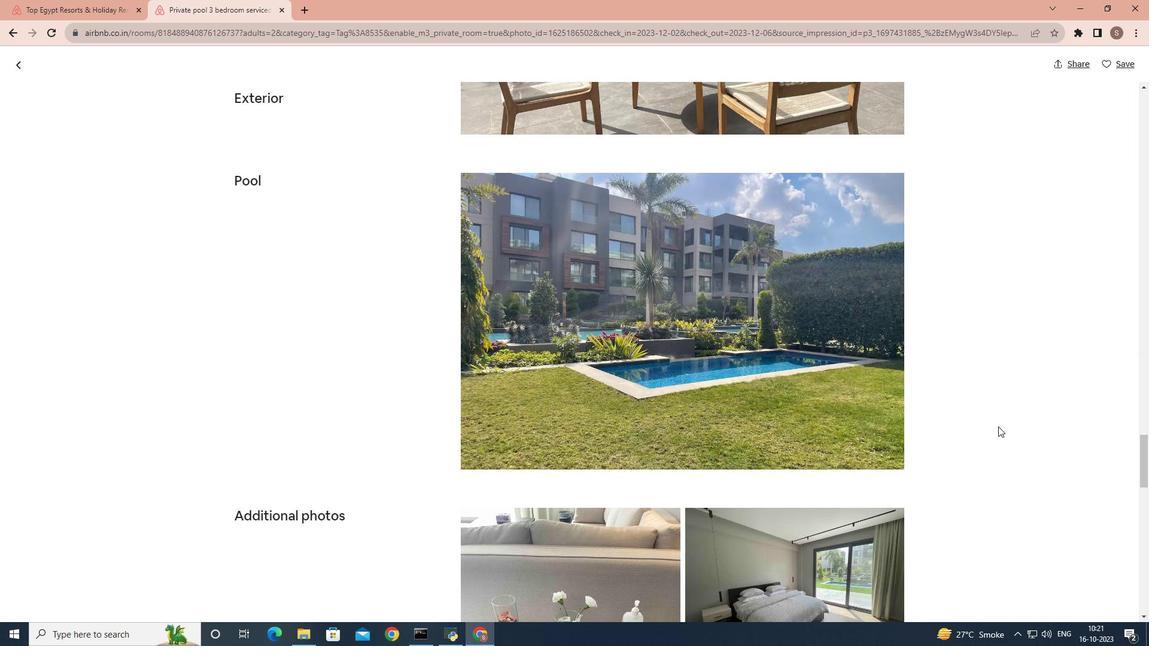 
Action: Mouse scrolled (995, 423) with delta (0, 0)
Screenshot: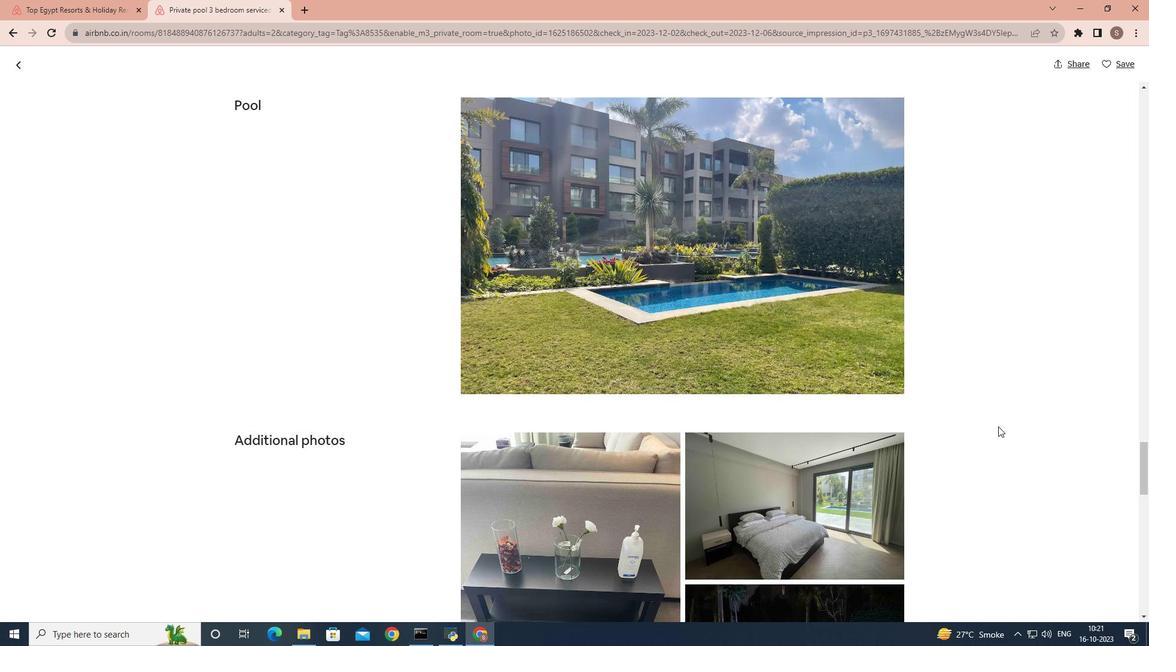 
Action: Mouse scrolled (995, 423) with delta (0, 0)
Screenshot: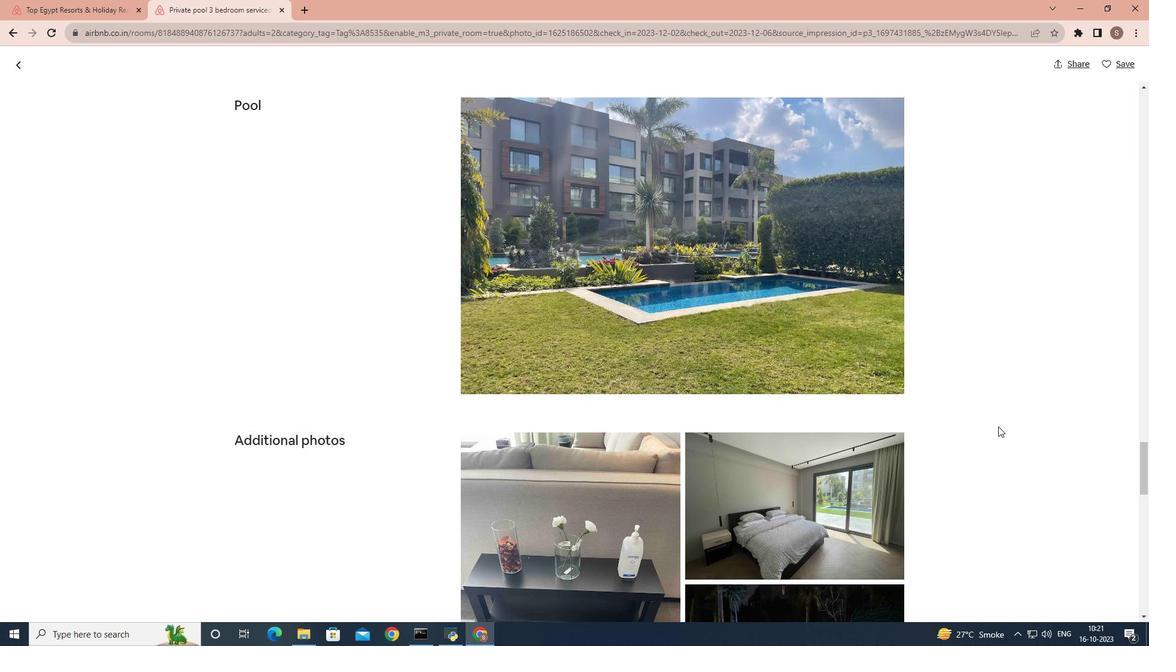 
Action: Mouse scrolled (995, 423) with delta (0, 0)
Screenshot: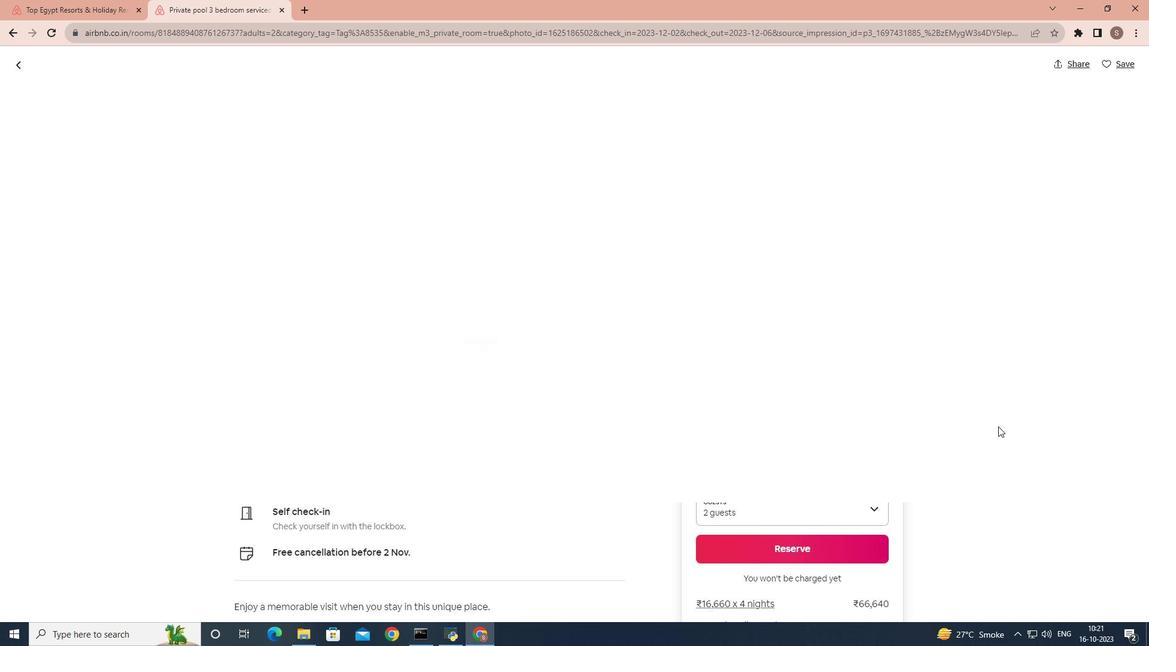 
Action: Mouse scrolled (995, 423) with delta (0, 0)
Screenshot: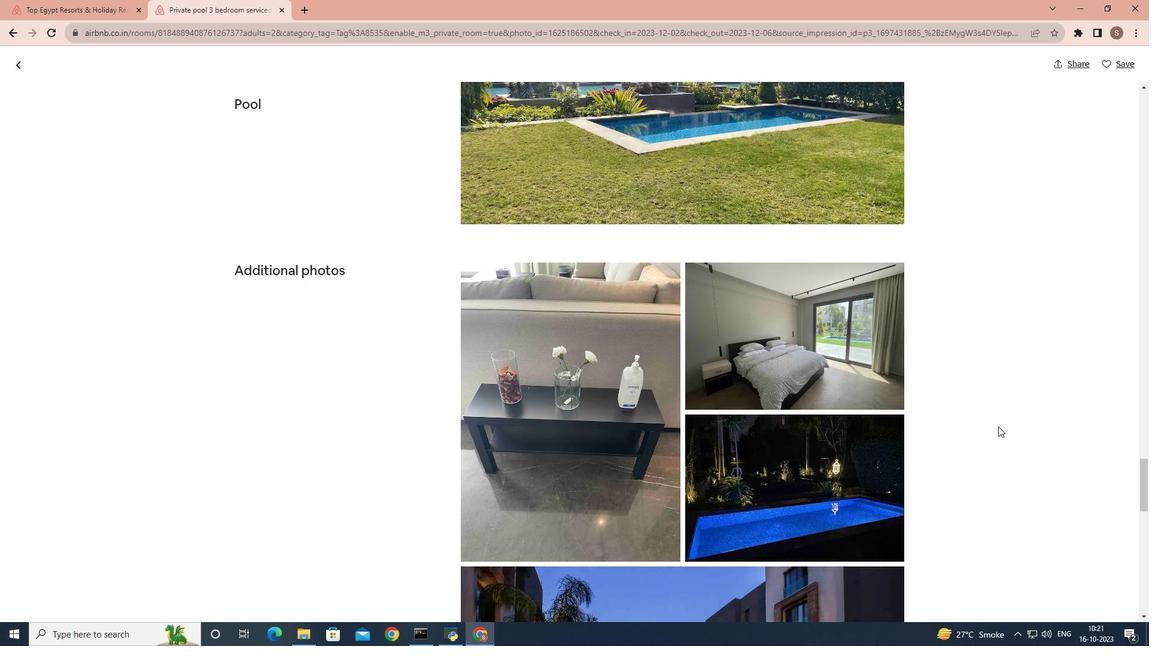 
Action: Mouse scrolled (995, 423) with delta (0, 0)
Screenshot: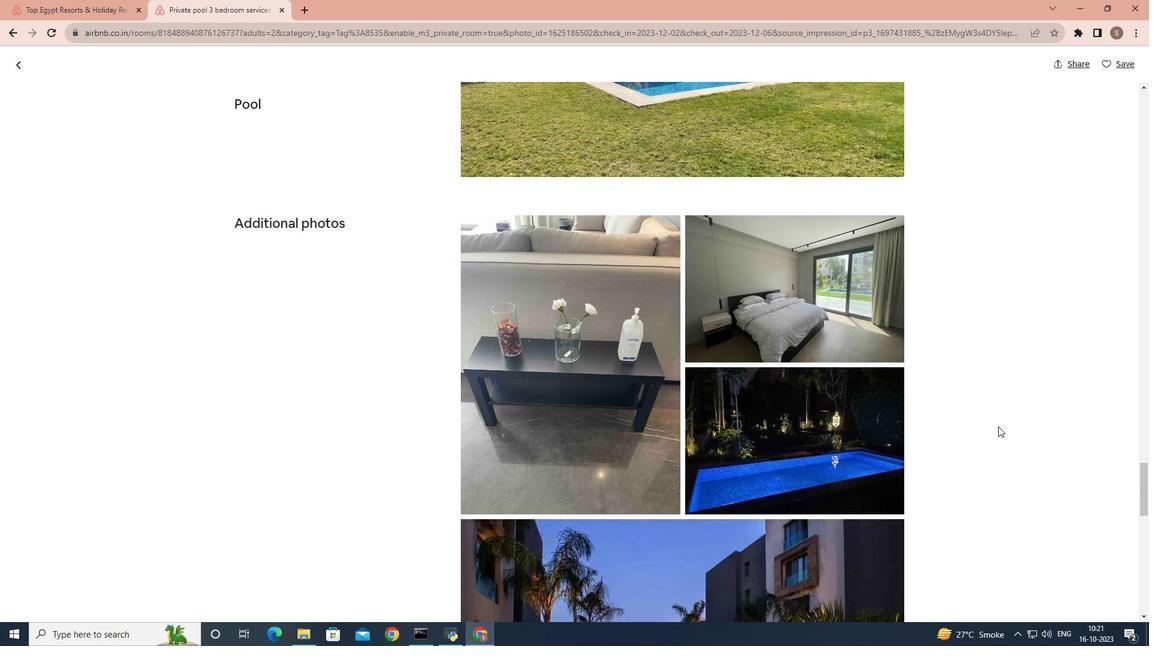 
Action: Mouse scrolled (995, 423) with delta (0, 0)
Screenshot: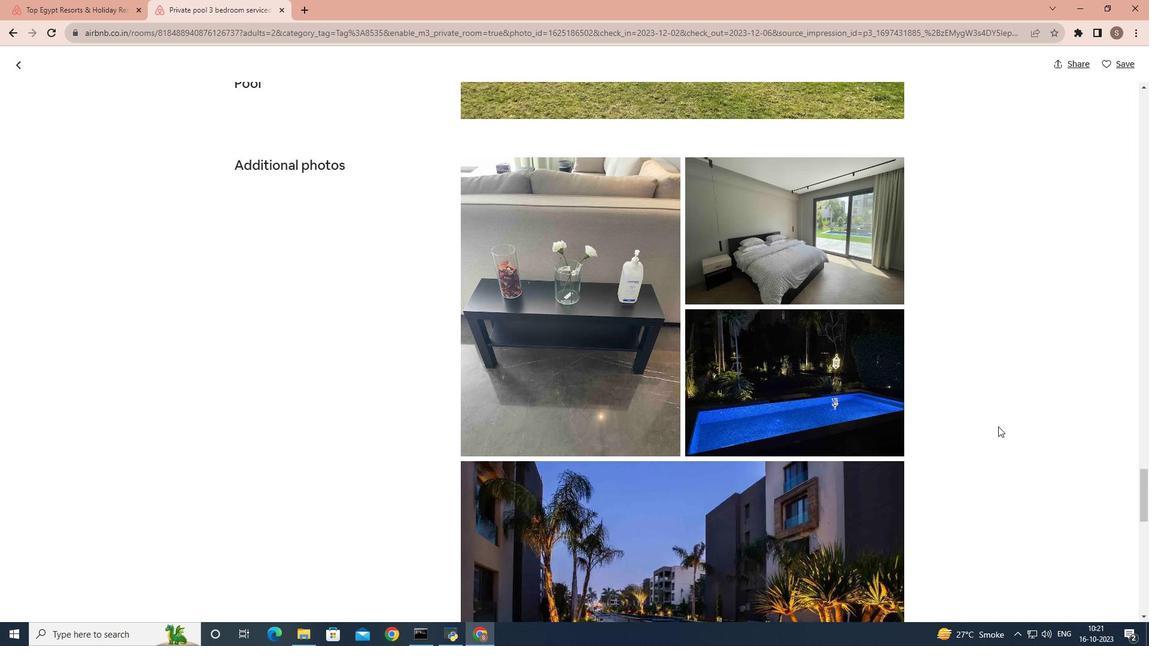 
Action: Mouse scrolled (995, 423) with delta (0, 0)
Screenshot: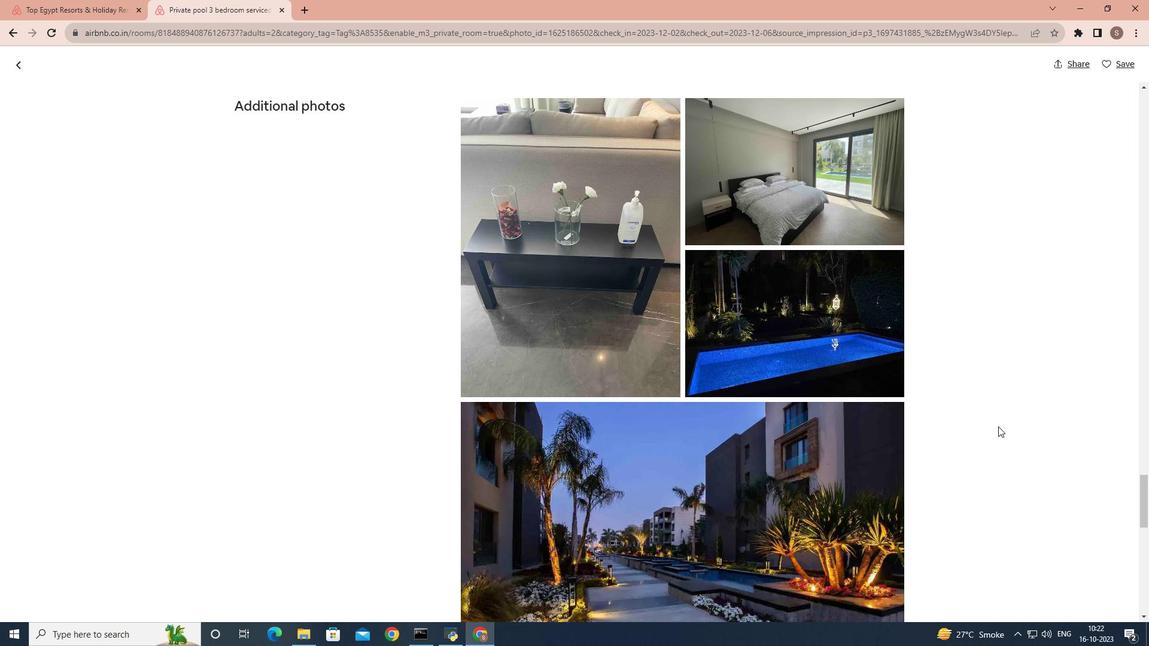 
Action: Mouse scrolled (995, 423) with delta (0, 0)
Screenshot: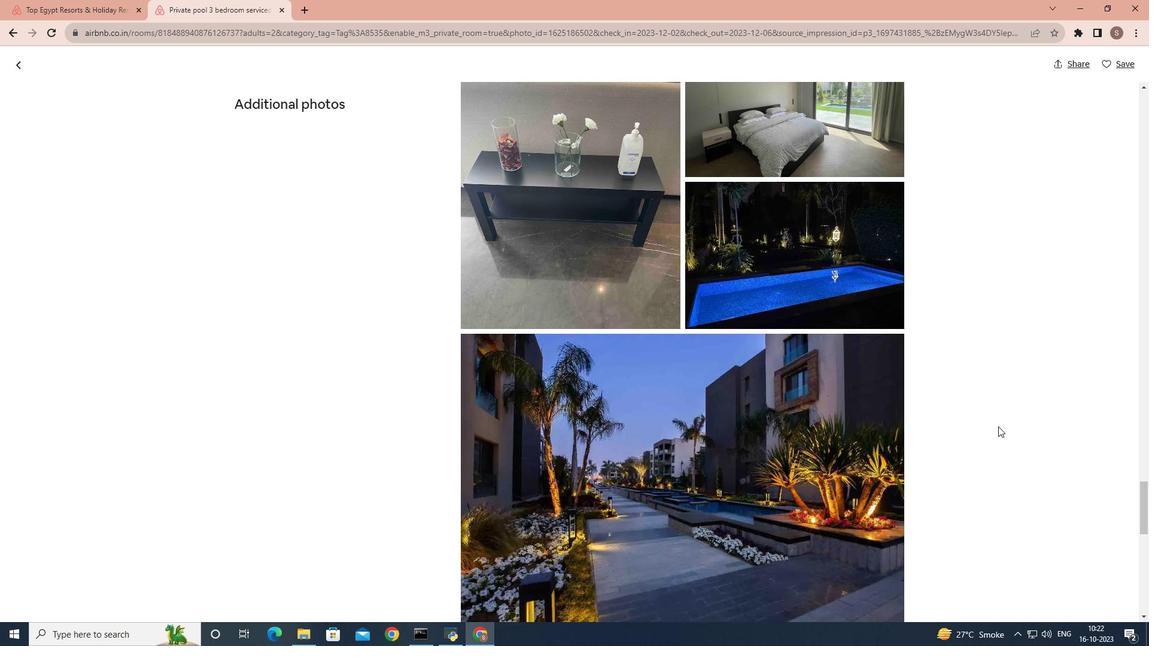 
Action: Mouse scrolled (995, 423) with delta (0, 0)
Screenshot: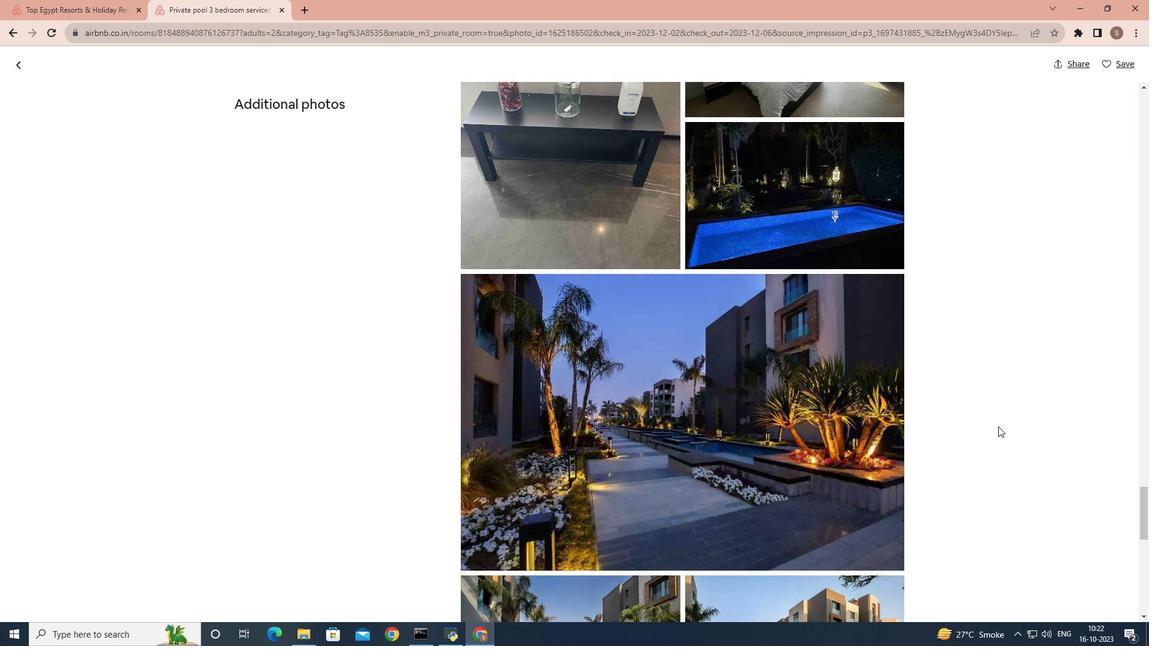 
Action: Mouse scrolled (995, 424) with delta (0, 0)
Screenshot: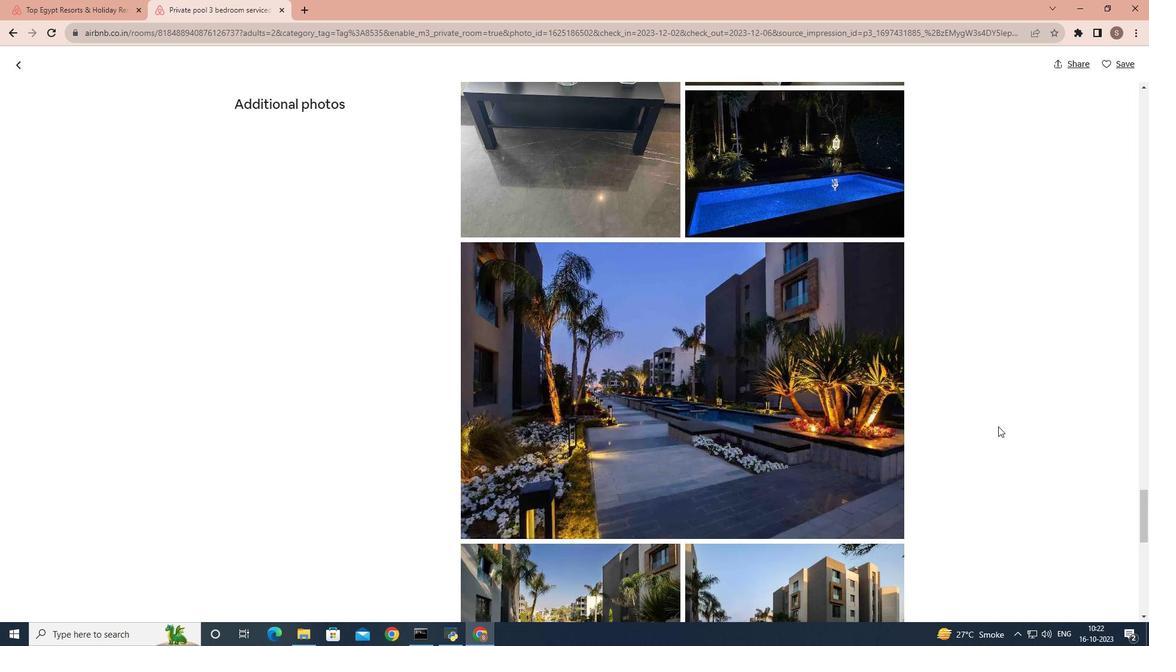 
Action: Mouse scrolled (995, 423) with delta (0, 0)
Screenshot: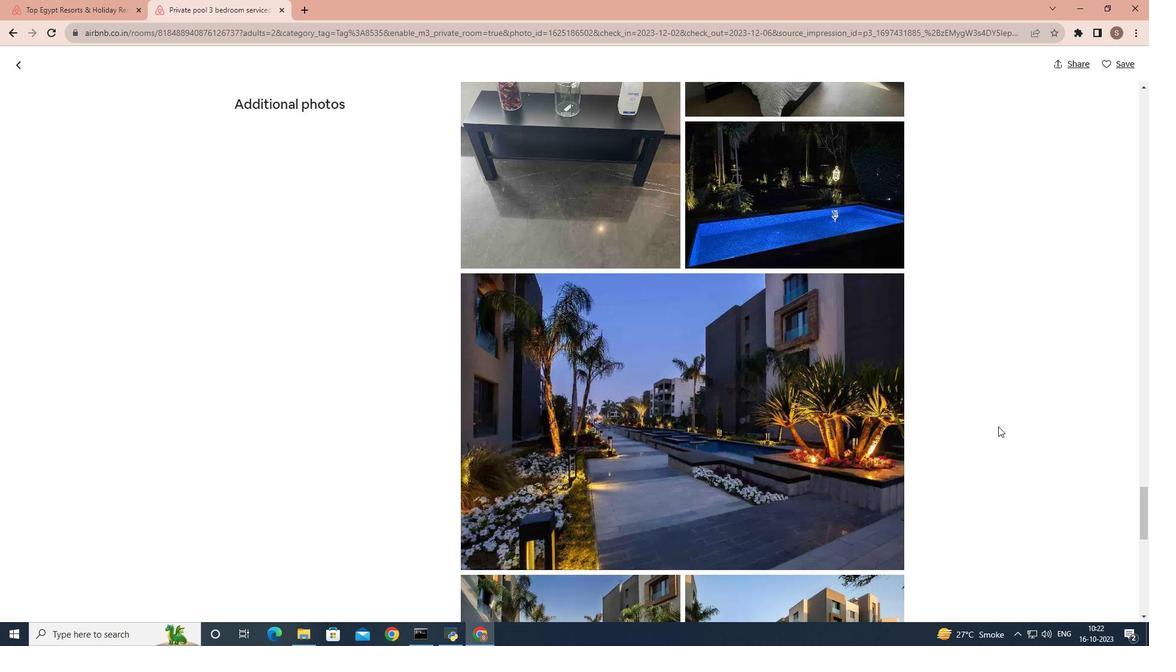 
Action: Mouse scrolled (995, 423) with delta (0, 0)
Screenshot: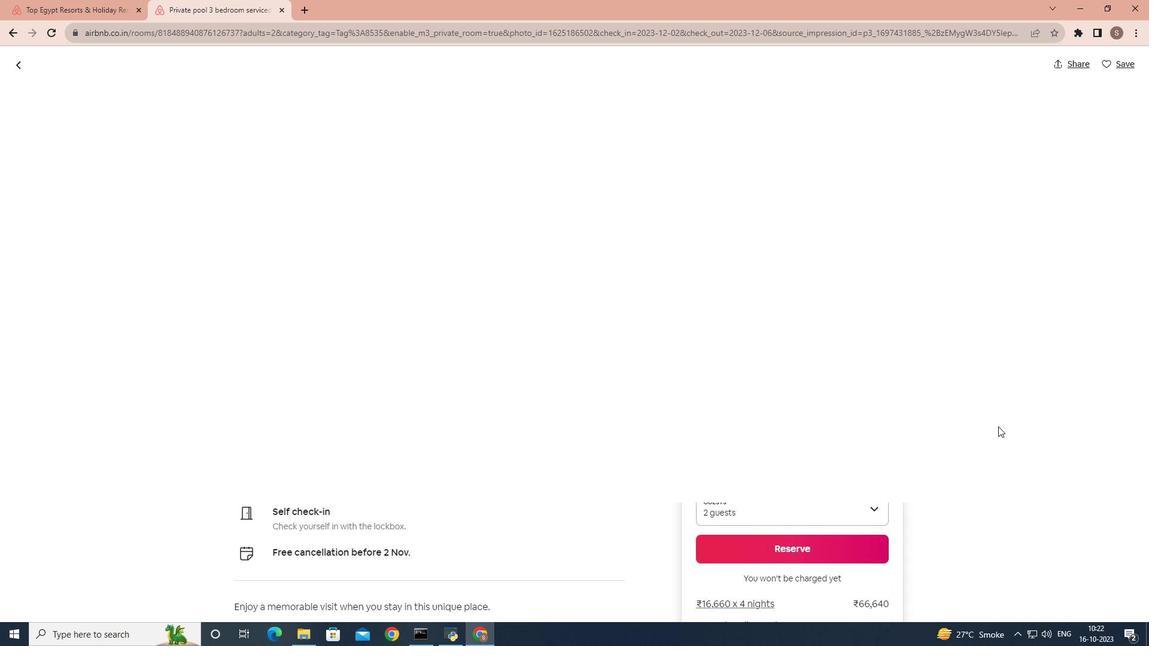 
Action: Mouse scrolled (995, 423) with delta (0, 0)
Screenshot: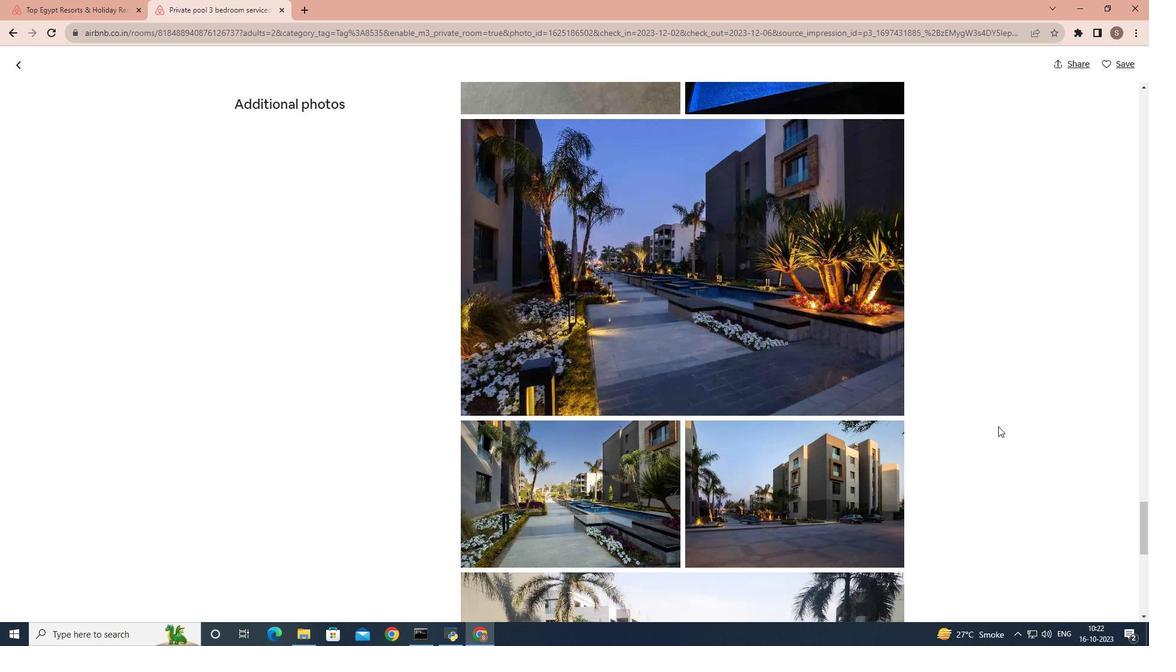 
Action: Mouse scrolled (995, 423) with delta (0, 0)
Screenshot: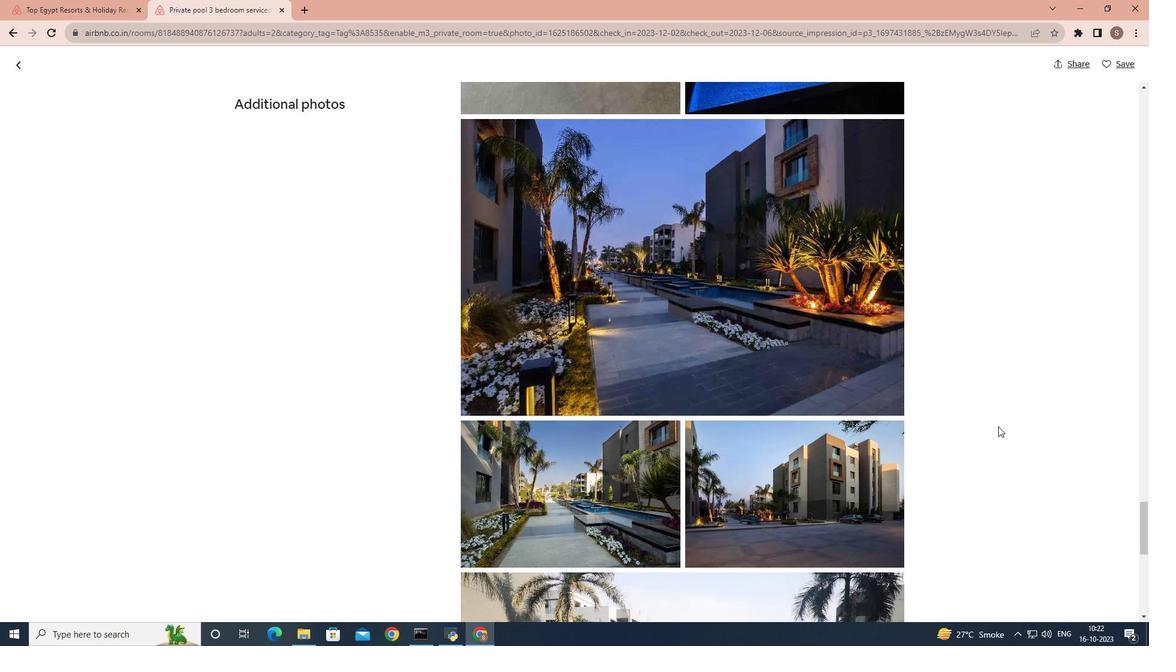 
Action: Mouse scrolled (995, 423) with delta (0, 0)
Screenshot: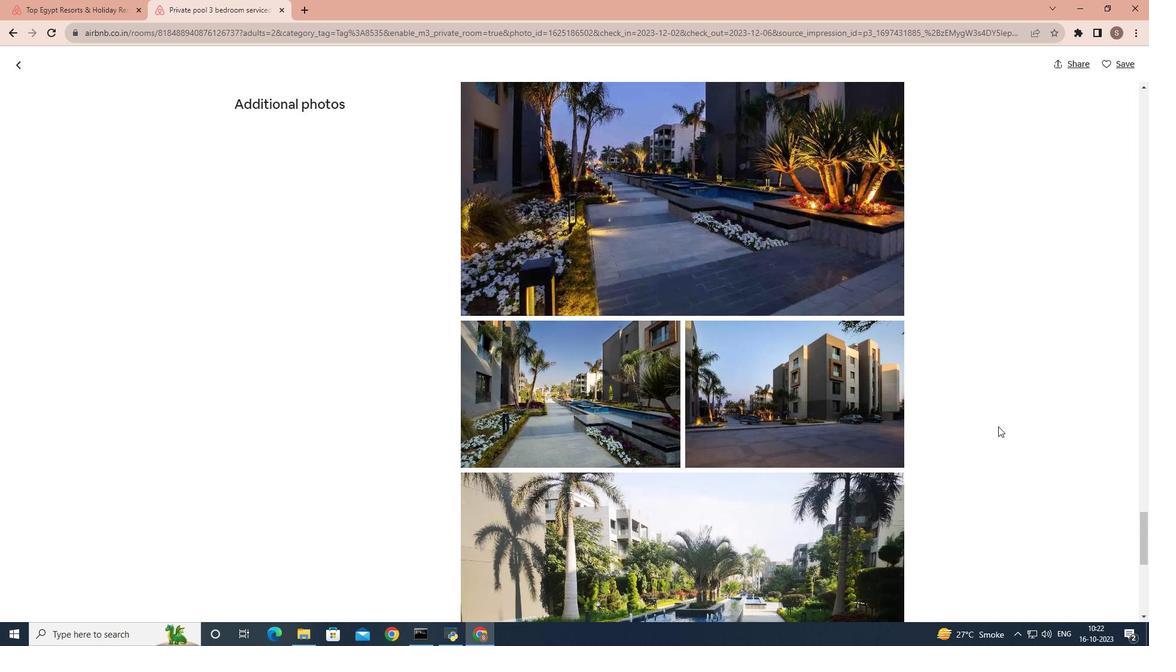 
Action: Mouse scrolled (995, 423) with delta (0, 0)
Screenshot: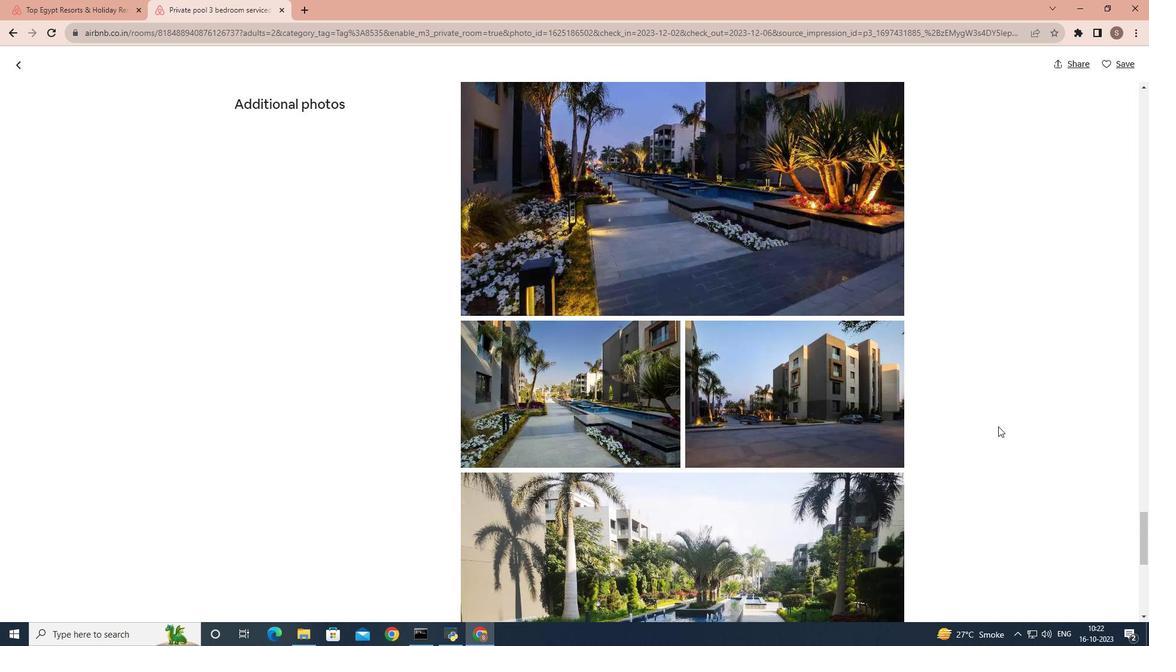 
Action: Mouse scrolled (995, 423) with delta (0, 0)
Screenshot: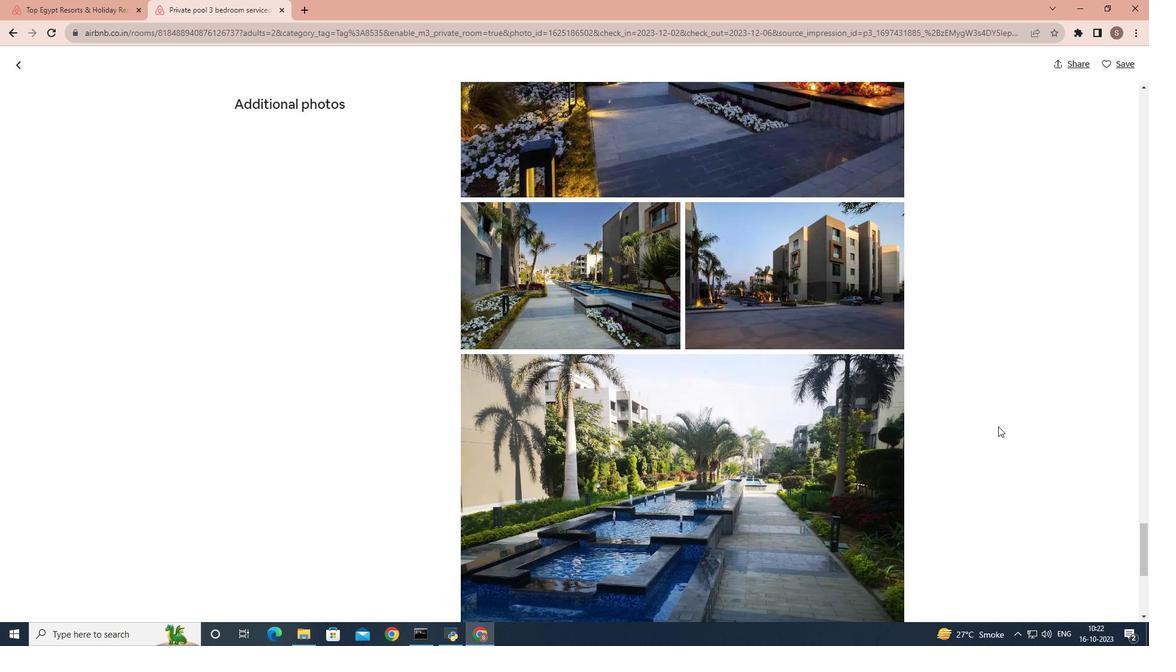 
Action: Mouse scrolled (995, 423) with delta (0, 0)
Screenshot: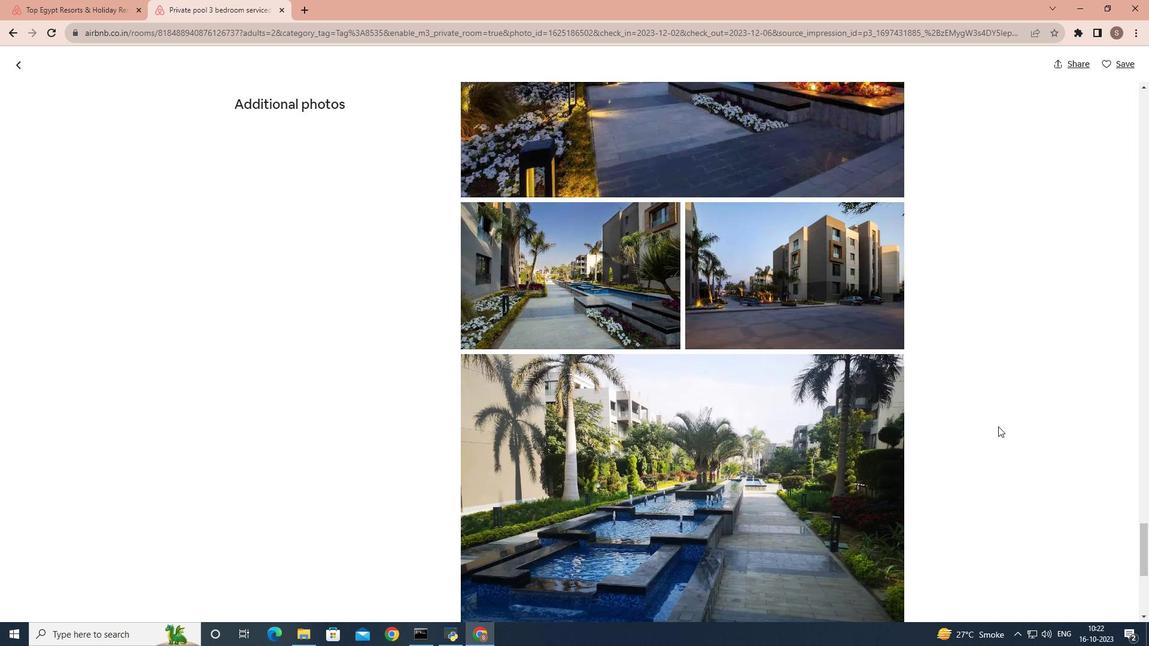 
Action: Mouse scrolled (995, 423) with delta (0, 0)
Screenshot: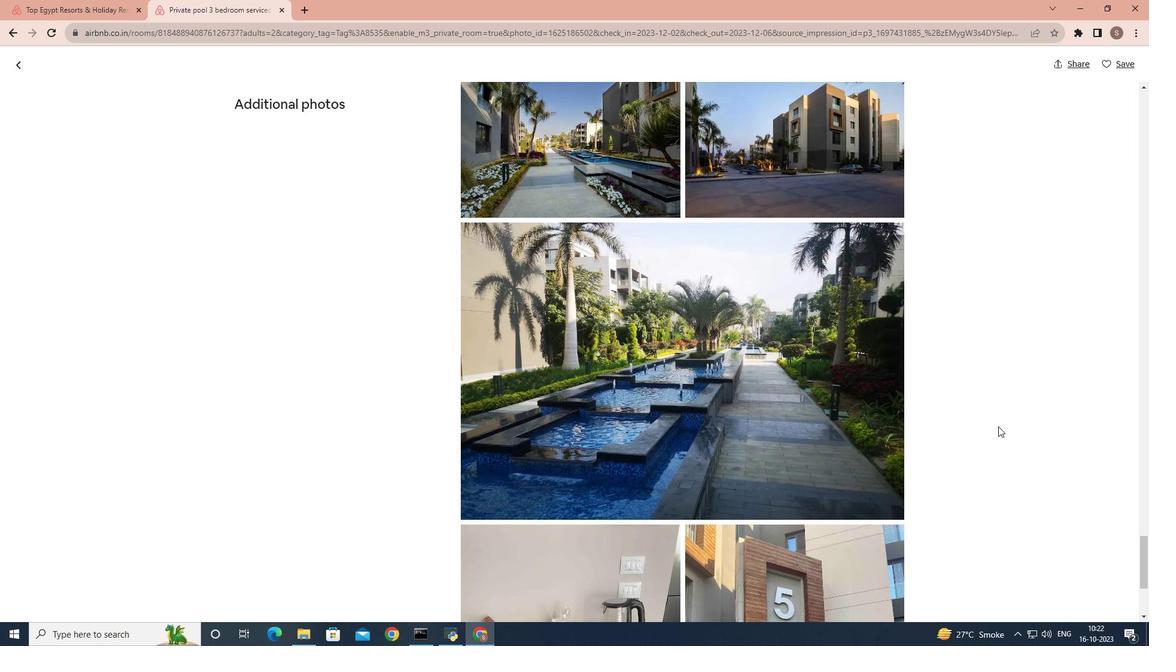 
Action: Mouse scrolled (995, 423) with delta (0, 0)
Screenshot: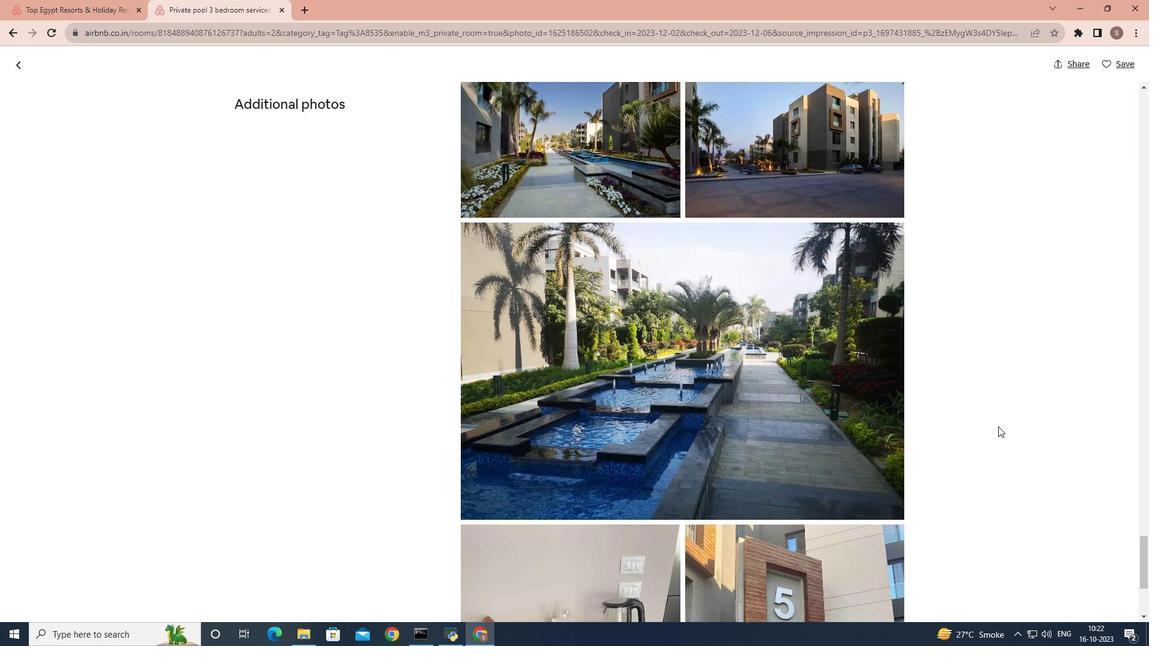 
Action: Mouse scrolled (995, 423) with delta (0, 0)
Screenshot: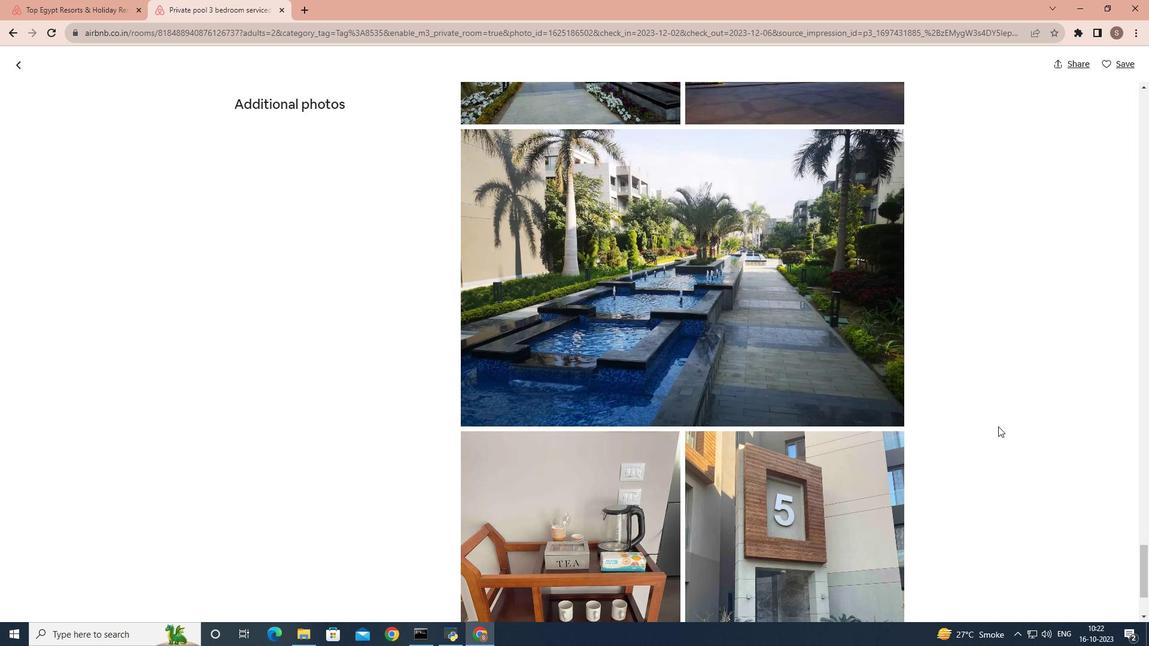 
Action: Mouse scrolled (995, 423) with delta (0, 0)
Screenshot: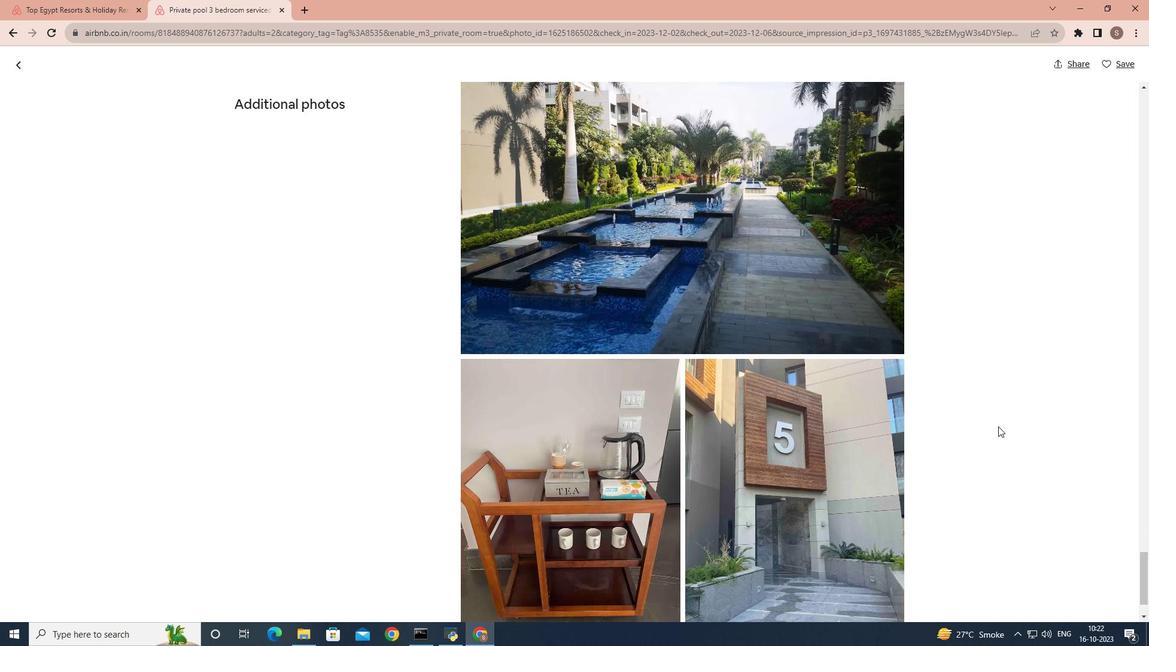 
Action: Mouse scrolled (995, 423) with delta (0, 0)
Screenshot: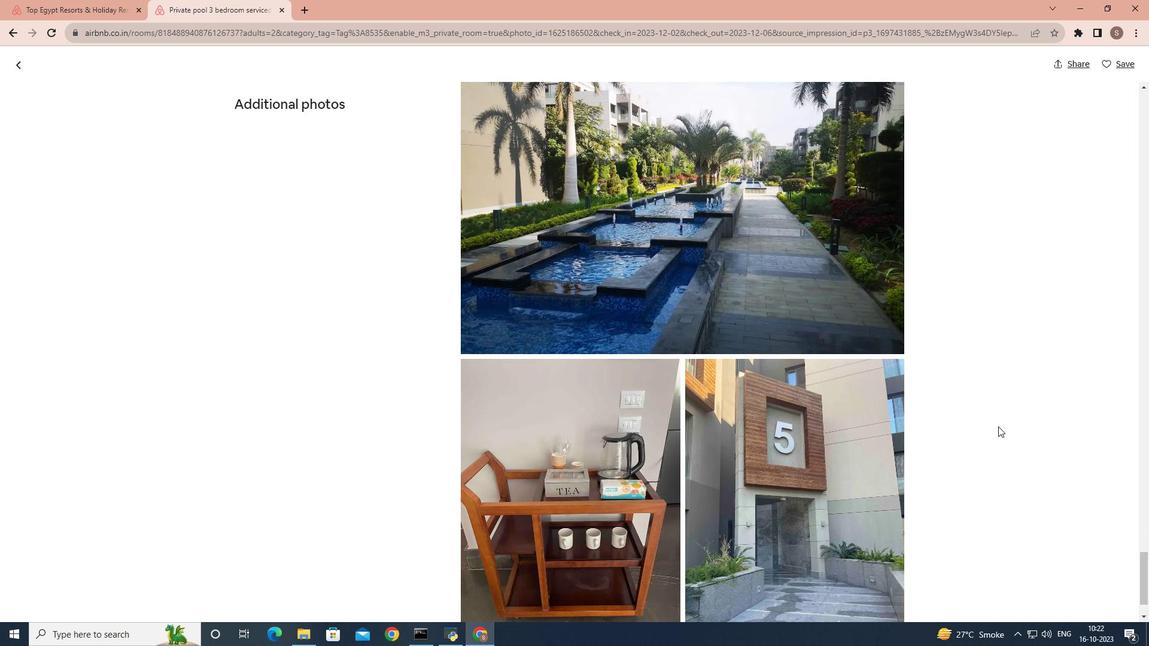 
Action: Mouse scrolled (995, 423) with delta (0, 0)
Screenshot: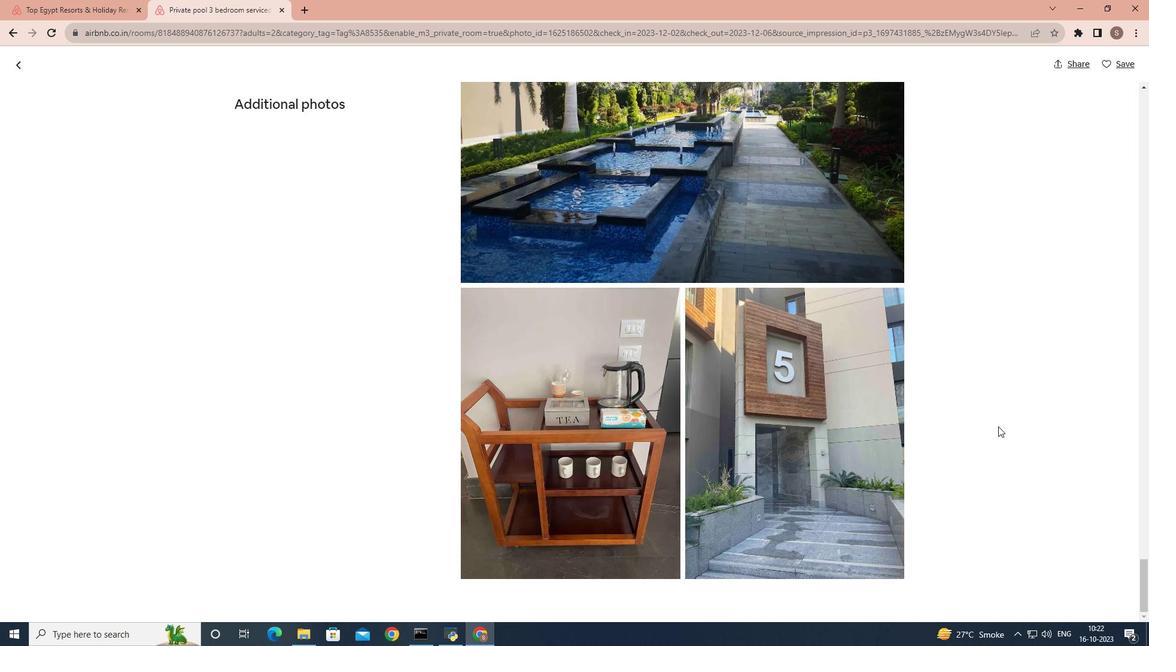 
Action: Mouse scrolled (995, 423) with delta (0, 0)
Screenshot: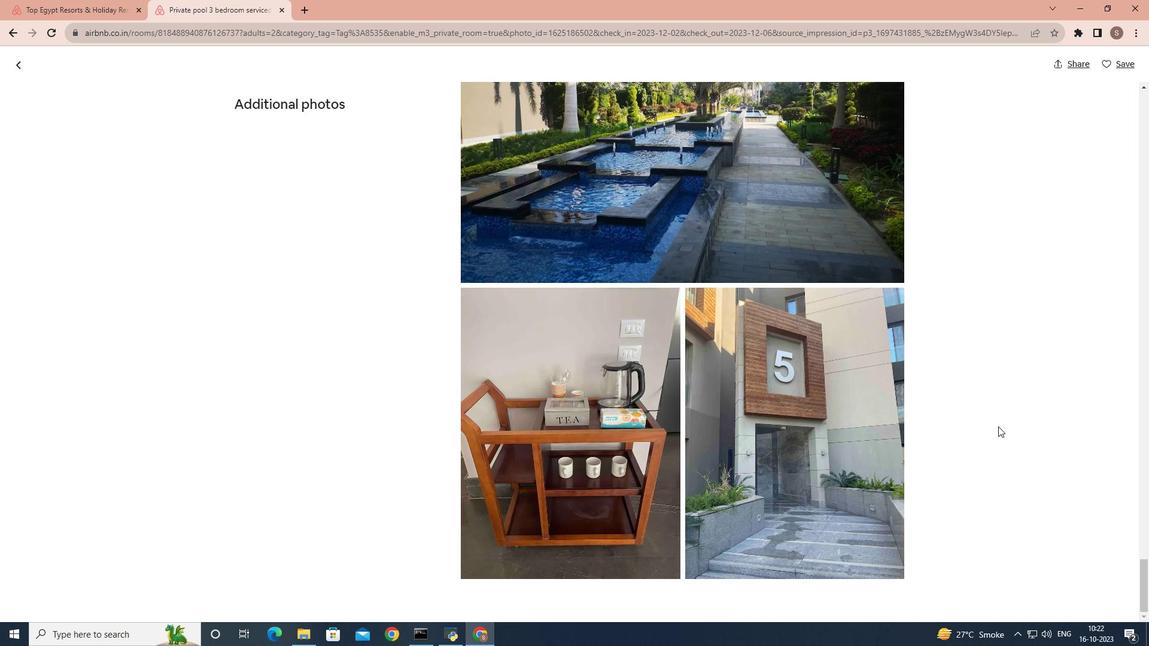 
Action: Mouse scrolled (995, 423) with delta (0, 0)
Screenshot: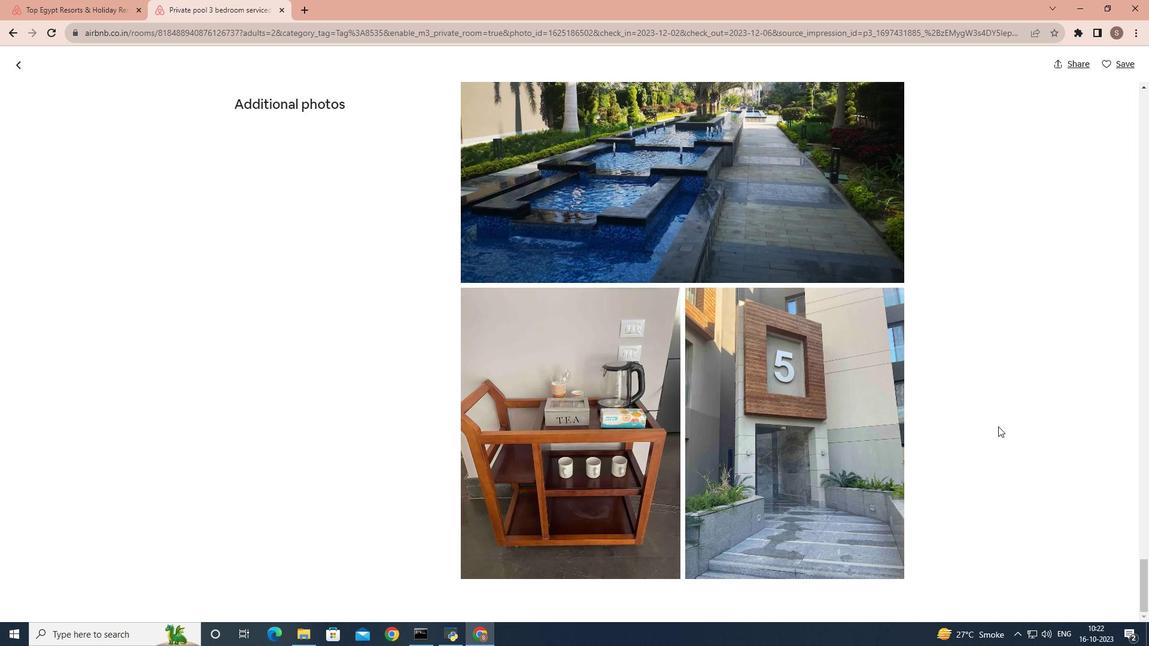 
Action: Mouse scrolled (995, 423) with delta (0, 0)
Screenshot: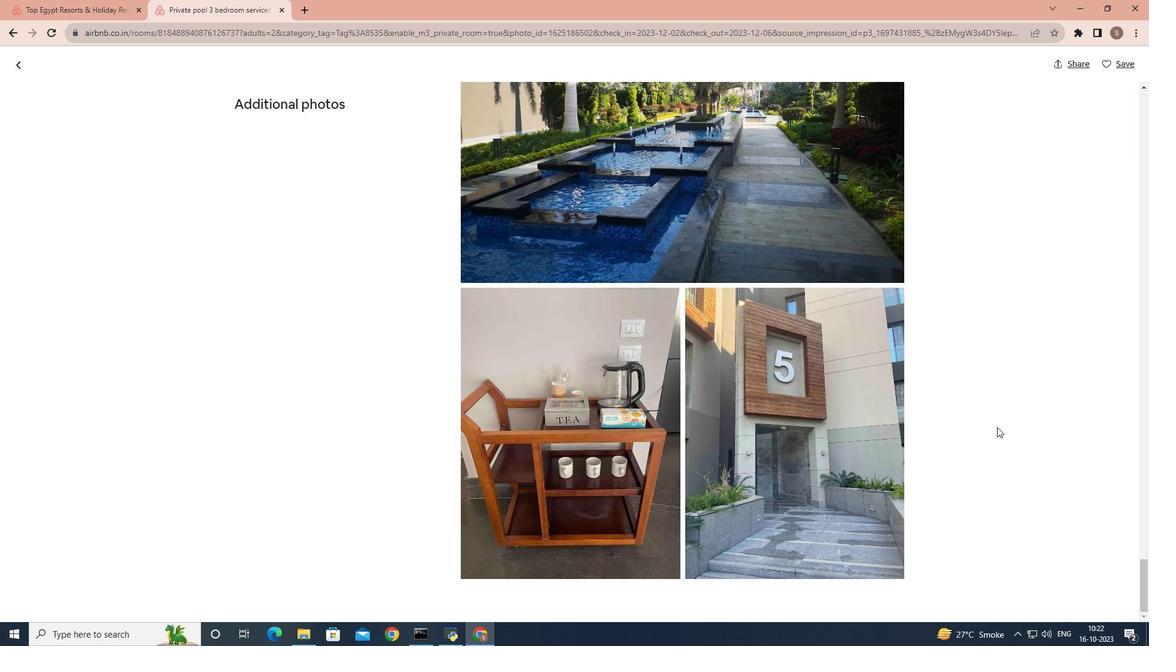 
Action: Mouse moved to (22, 64)
Screenshot: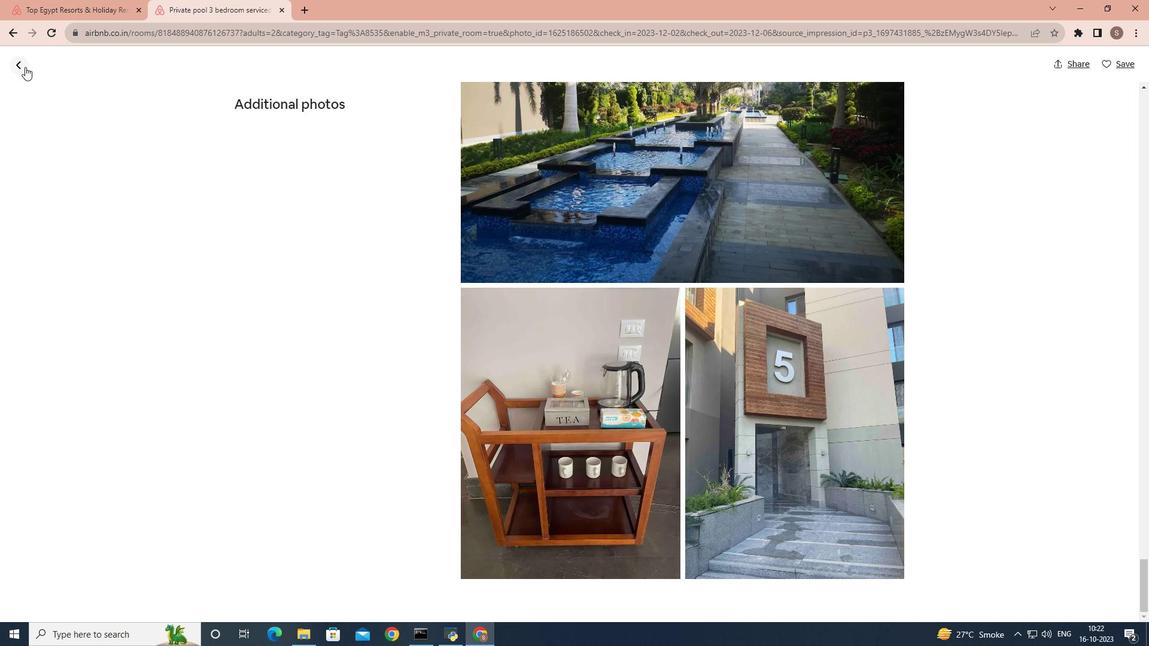 
Action: Mouse pressed left at (22, 64)
Screenshot: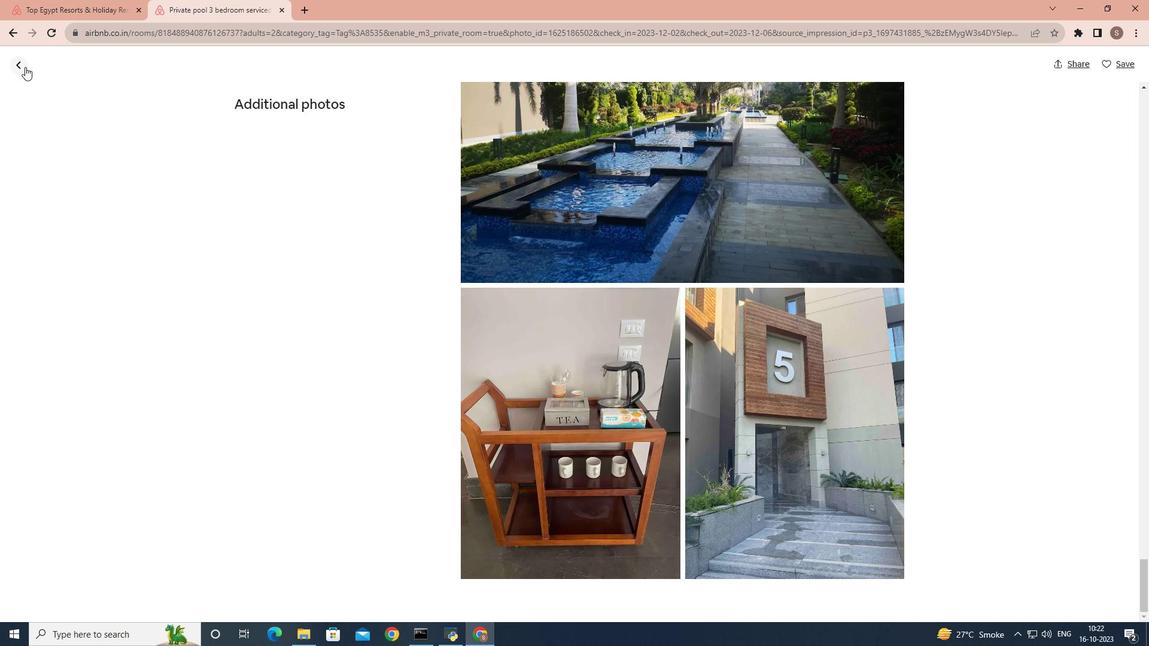 
Action: Mouse moved to (340, 369)
Screenshot: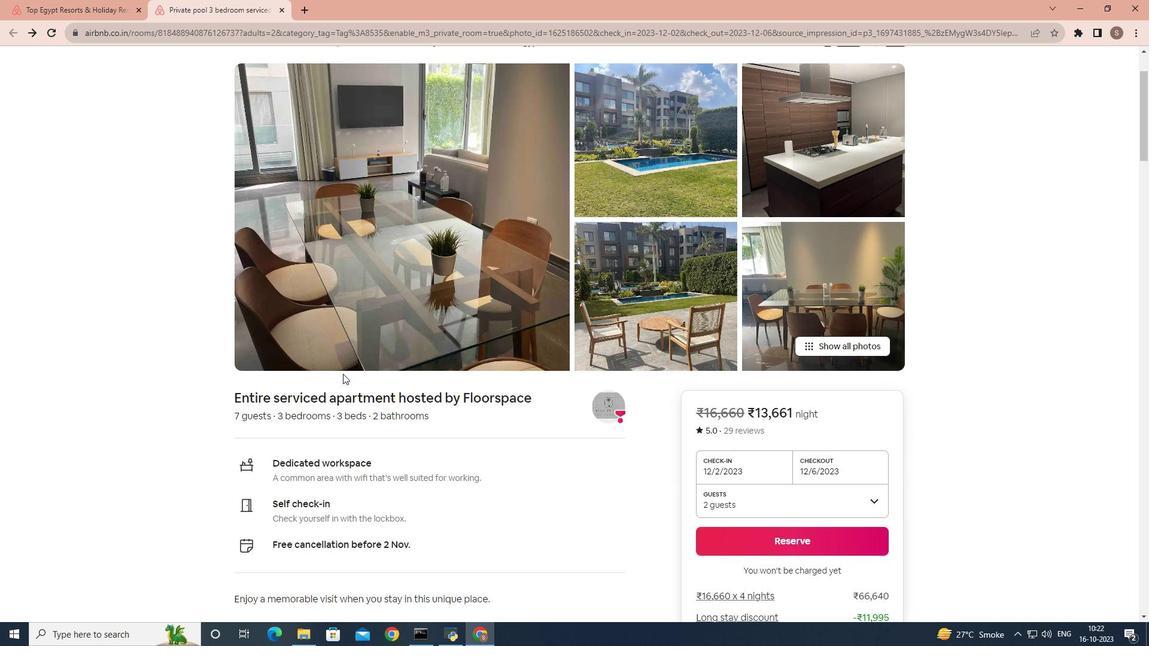 
Action: Mouse scrolled (340, 368) with delta (0, 0)
Screenshot: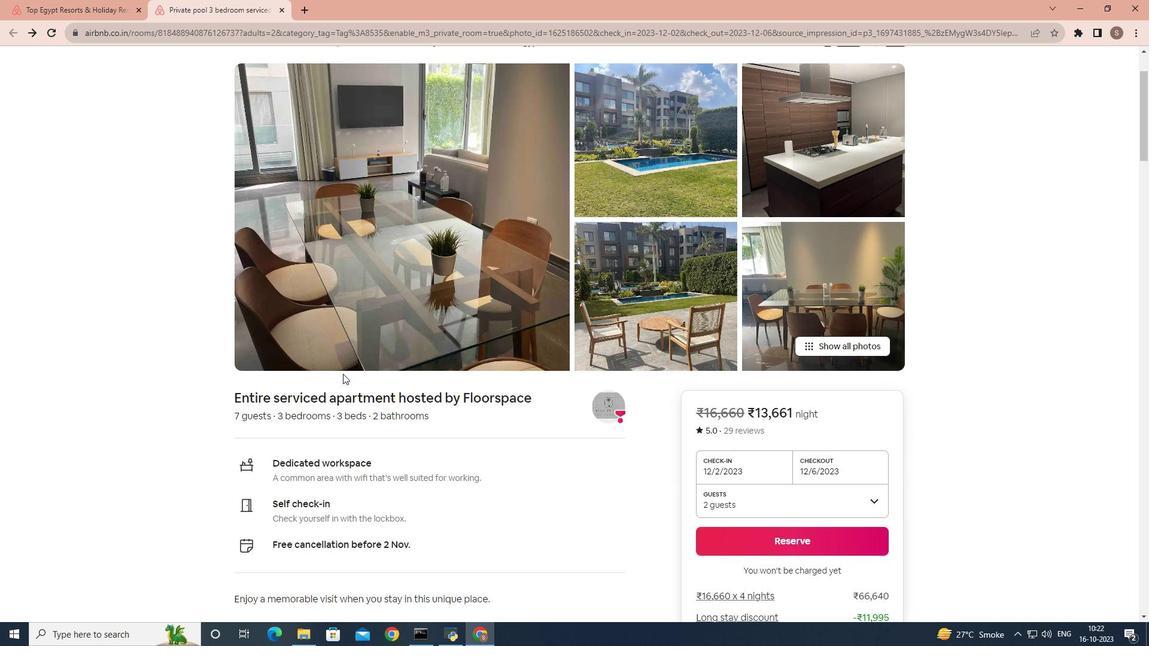 
Action: Mouse moved to (340, 371)
Screenshot: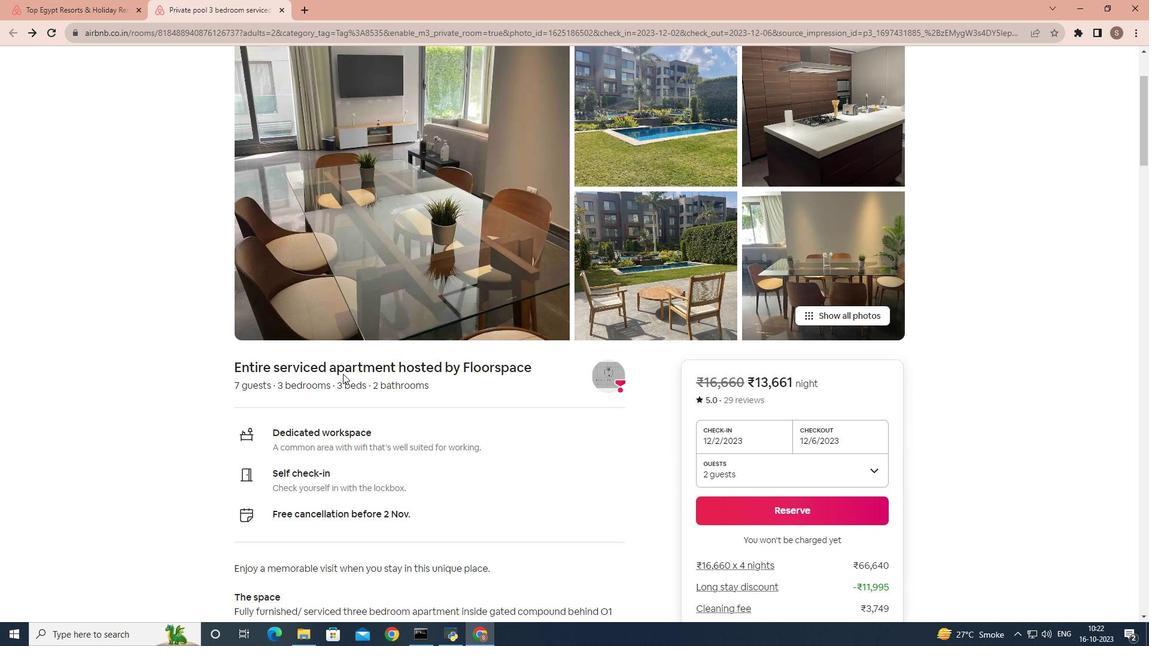 
Action: Mouse scrolled (340, 370) with delta (0, 0)
Screenshot: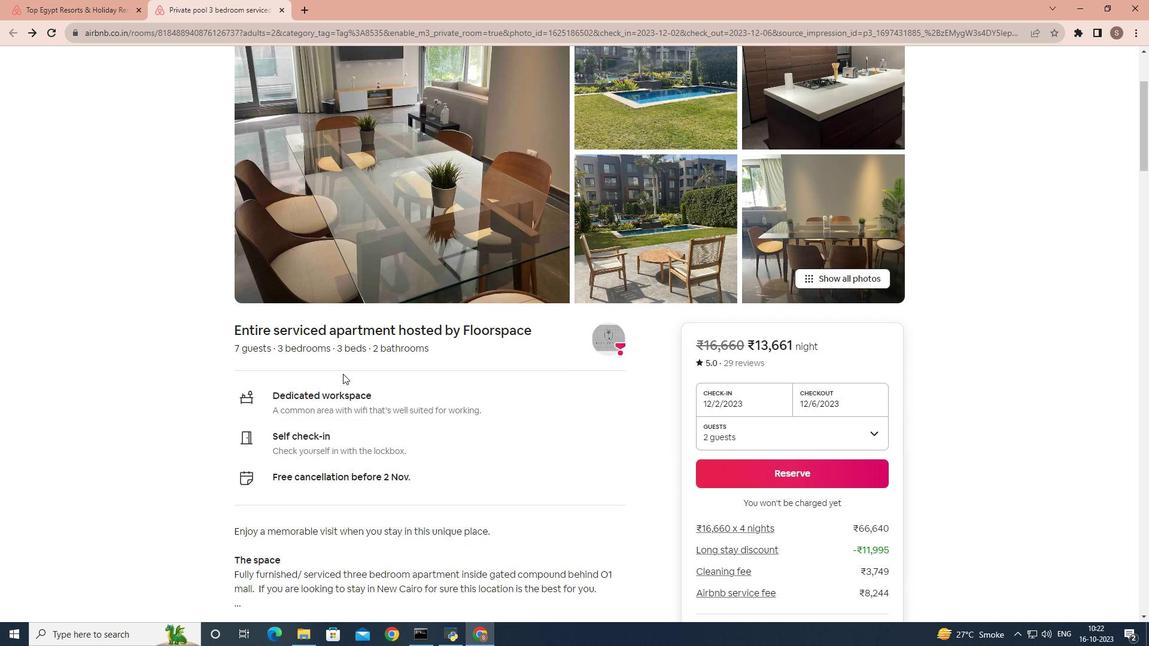 
Action: Mouse scrolled (340, 370) with delta (0, 0)
Screenshot: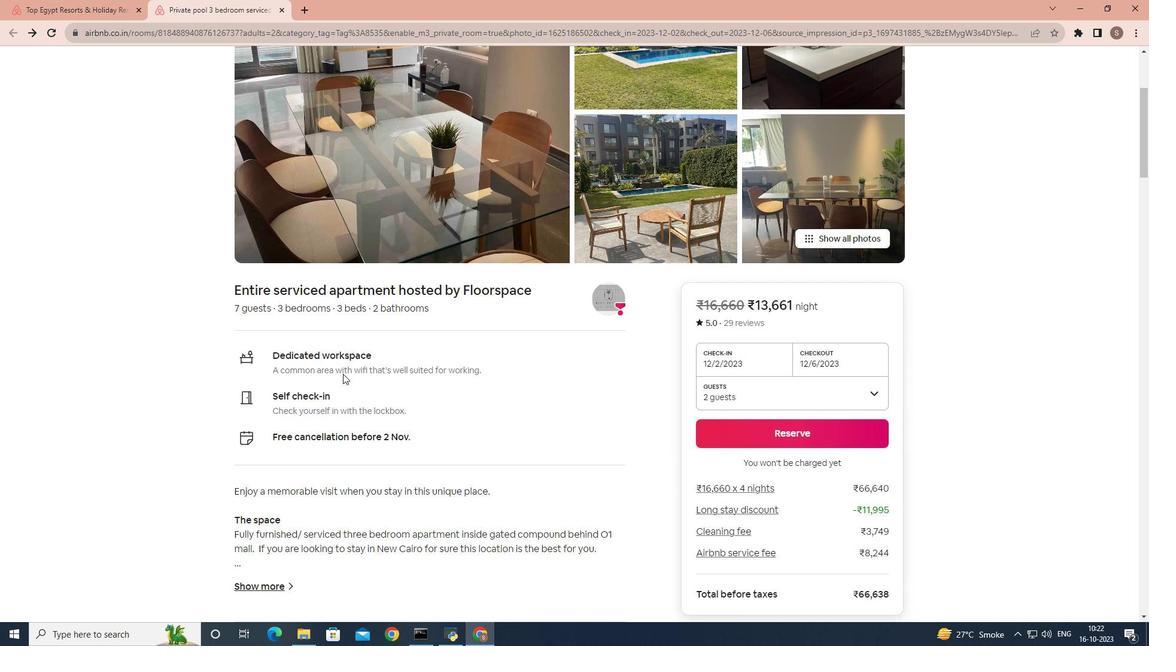 
Action: Mouse scrolled (340, 370) with delta (0, 0)
Screenshot: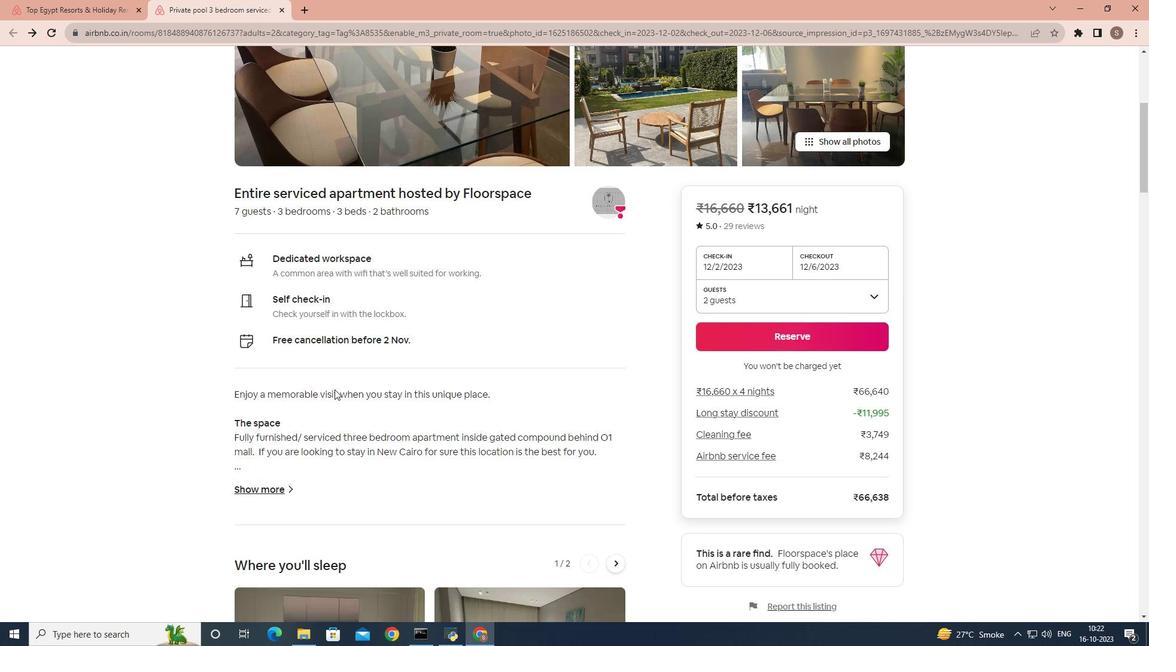 
Action: Mouse moved to (340, 372)
Screenshot: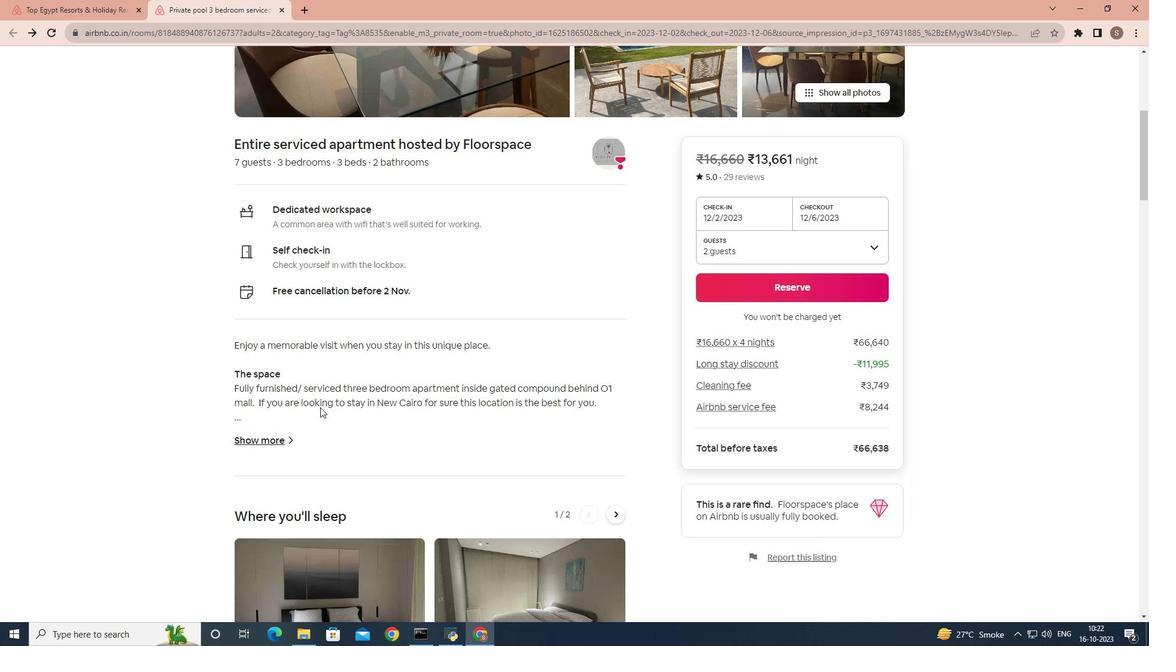 
Action: Mouse scrolled (340, 372) with delta (0, 0)
Screenshot: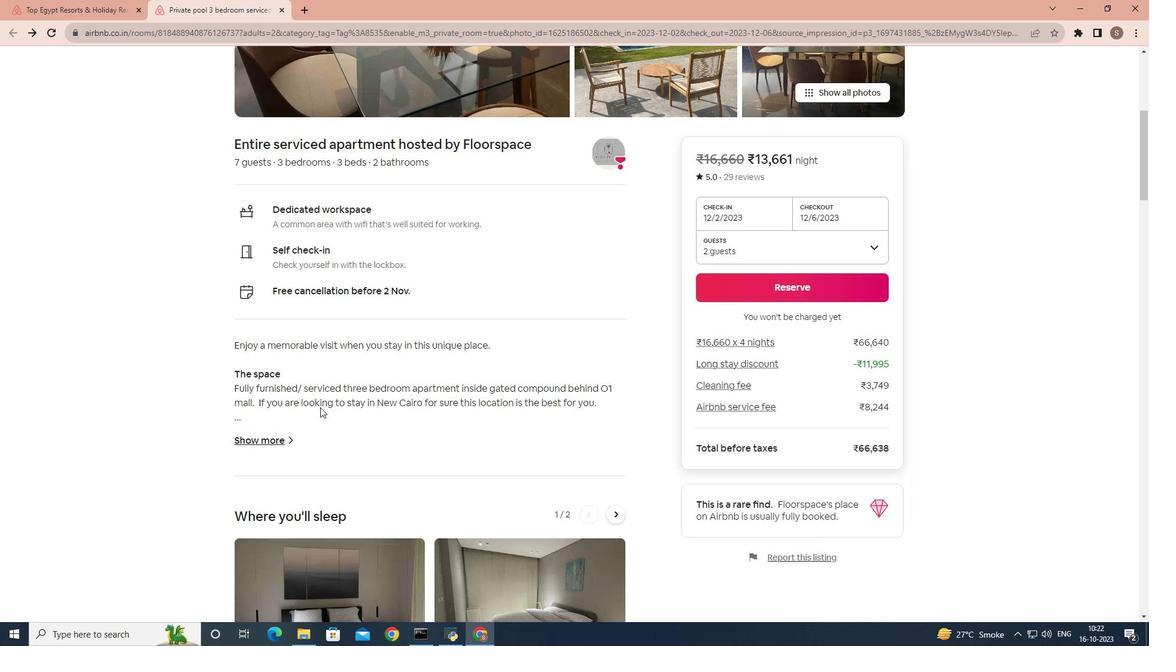 
Action: Mouse moved to (280, 402)
Screenshot: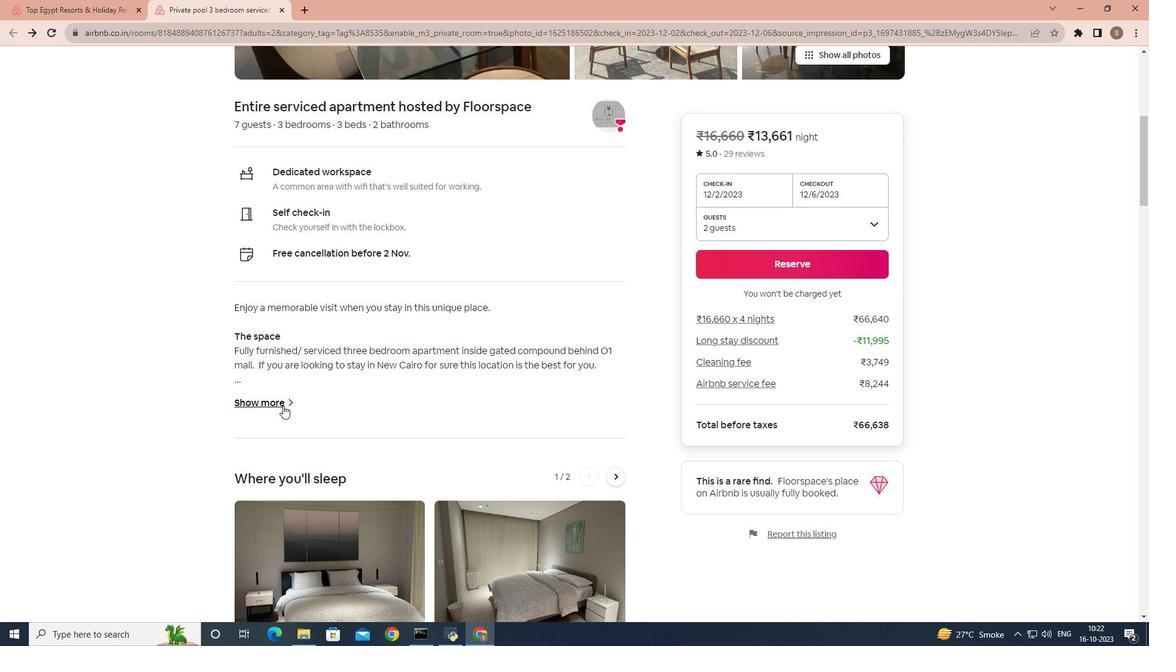 
Action: Mouse pressed left at (280, 402)
Screenshot: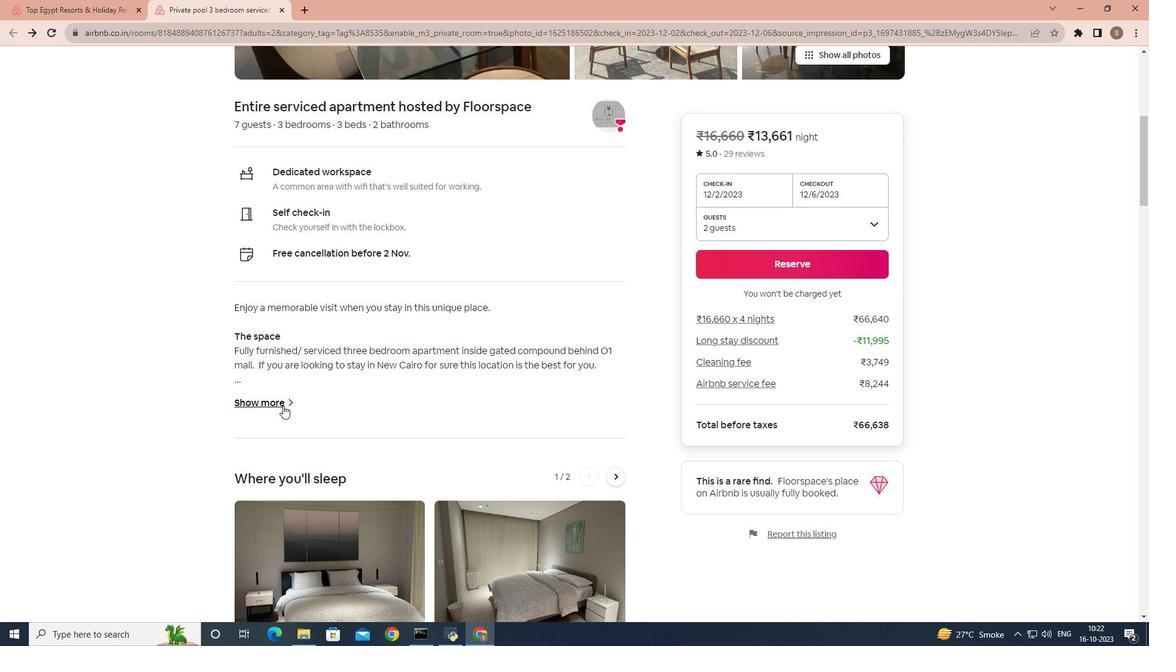 
Action: Mouse moved to (486, 402)
Screenshot: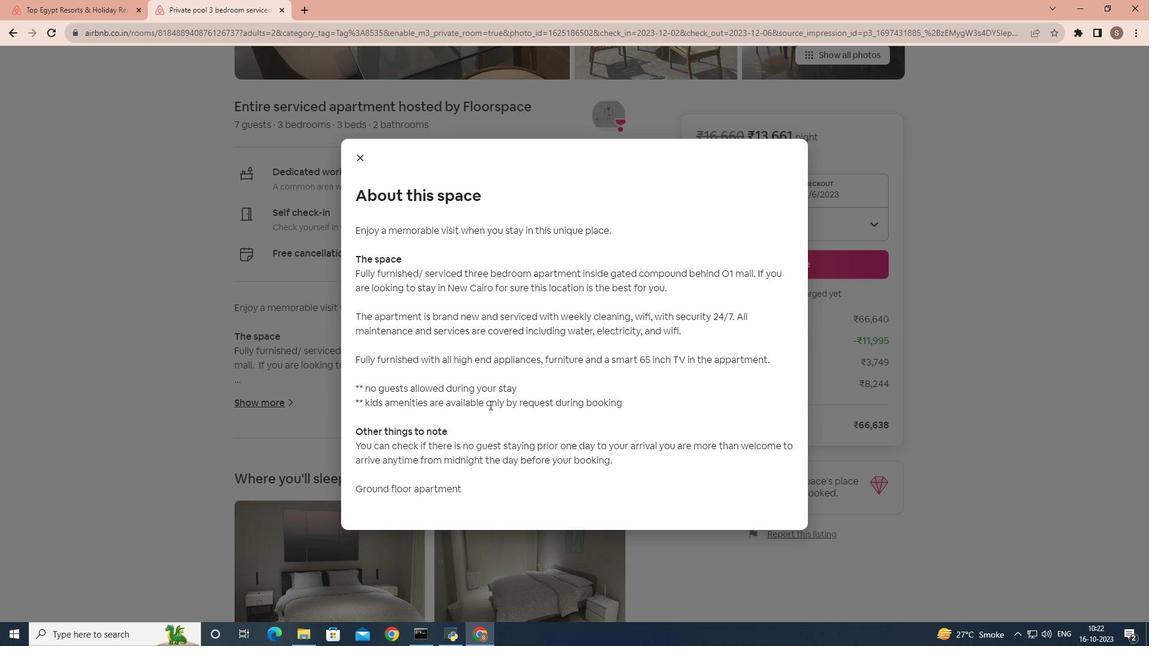 
Action: Mouse scrolled (486, 401) with delta (0, 0)
Screenshot: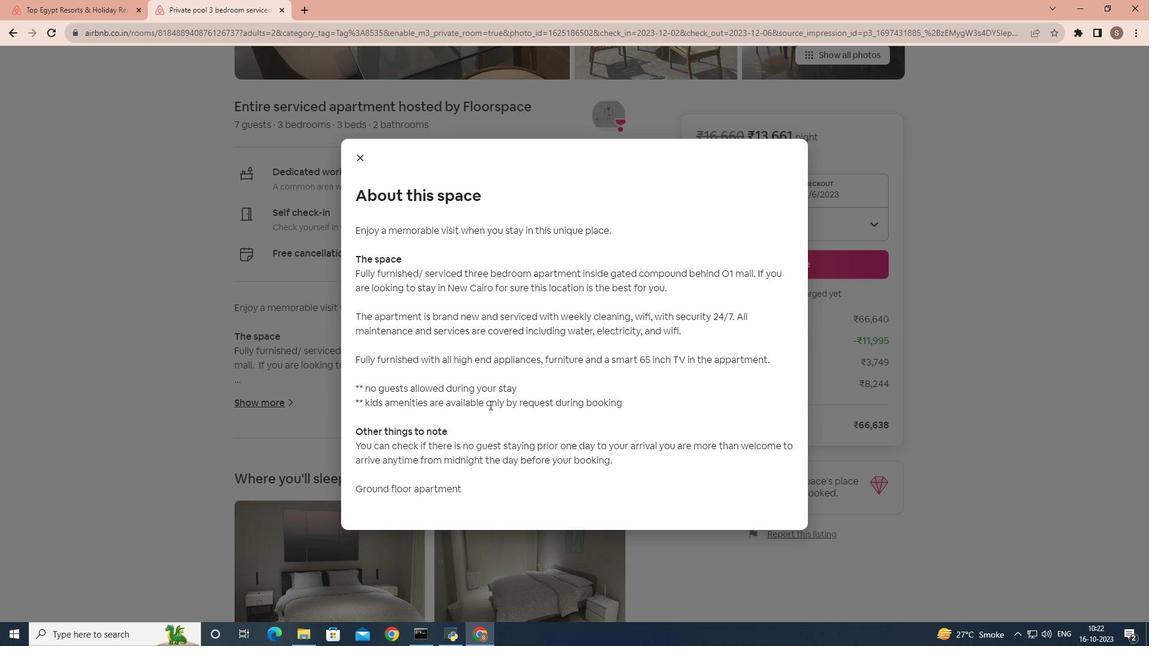 
Action: Mouse scrolled (486, 401) with delta (0, 0)
Screenshot: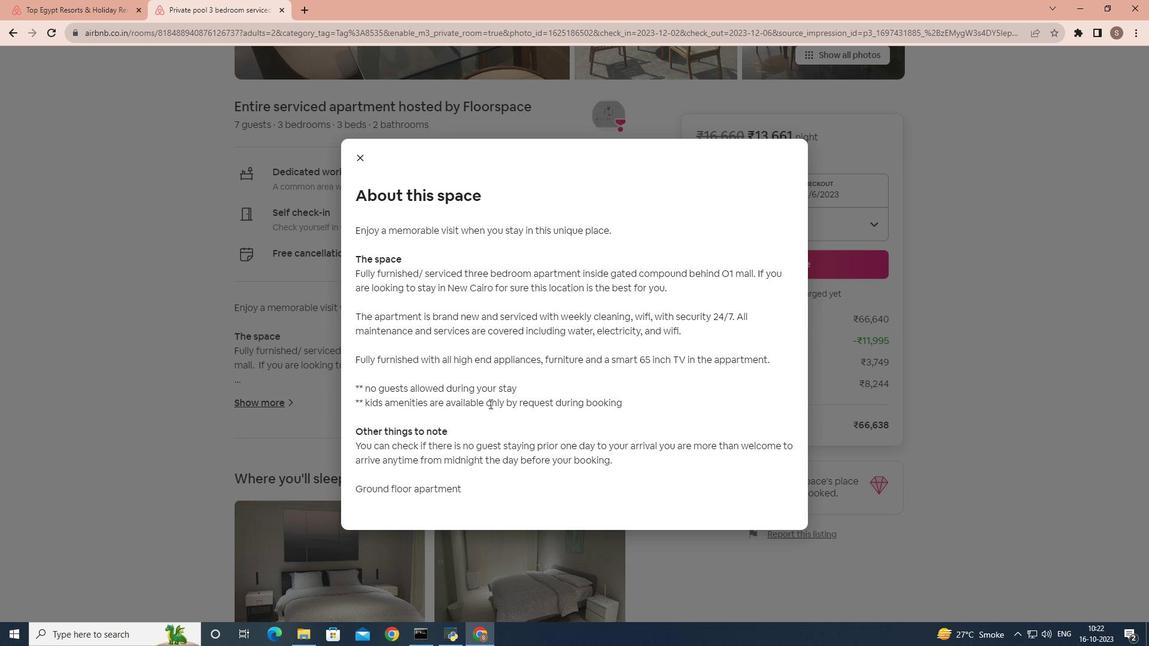 
Action: Mouse moved to (359, 154)
Screenshot: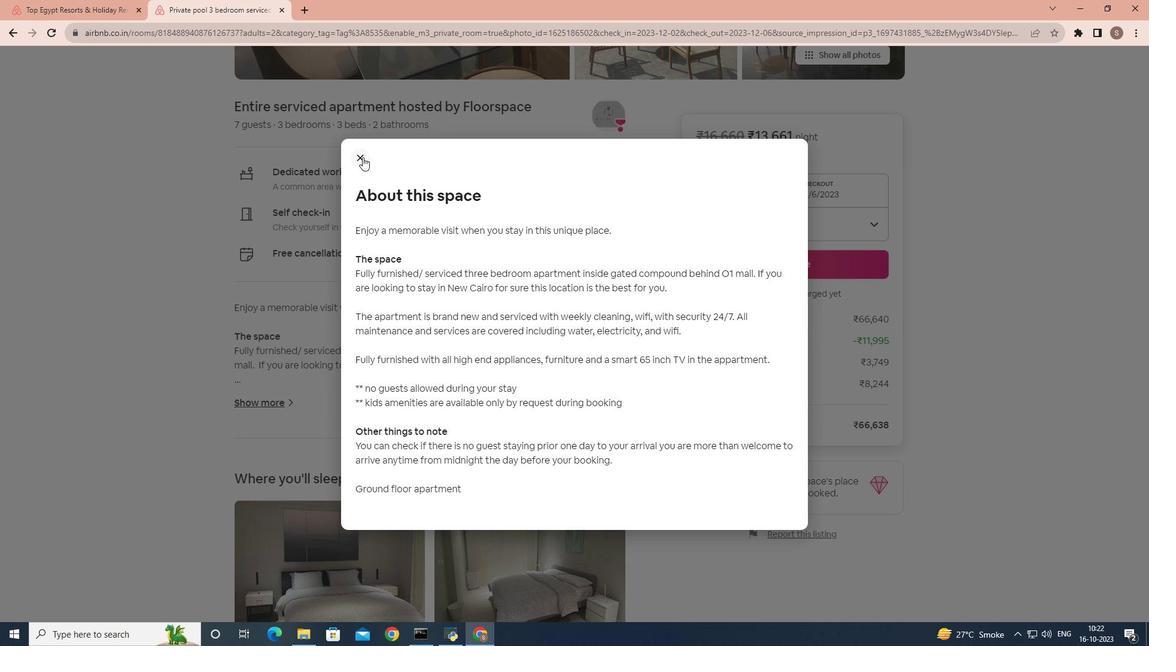 
Action: Mouse pressed left at (359, 154)
Screenshot: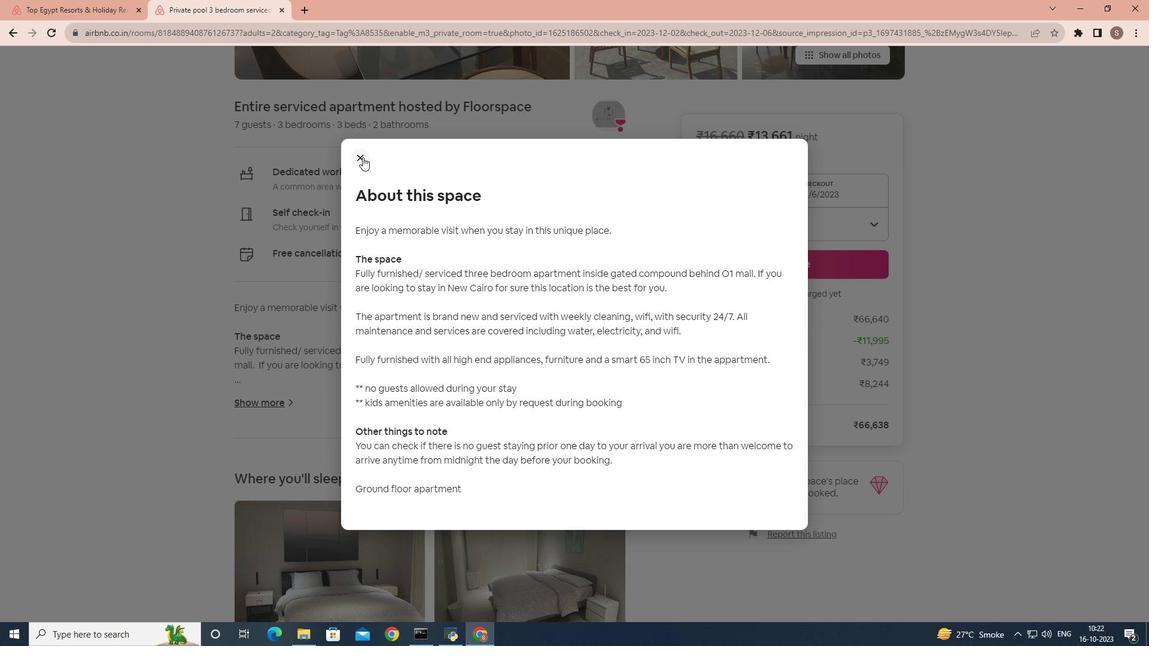 
Action: Mouse moved to (343, 340)
Screenshot: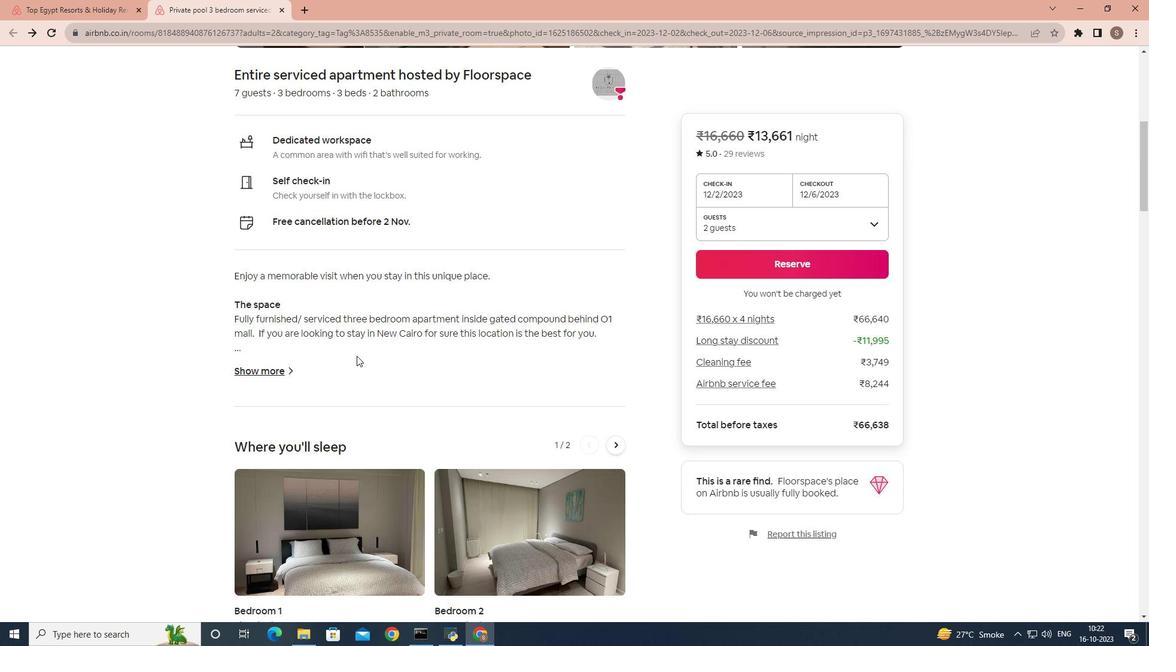 
Action: Mouse scrolled (343, 340) with delta (0, 0)
Screenshot: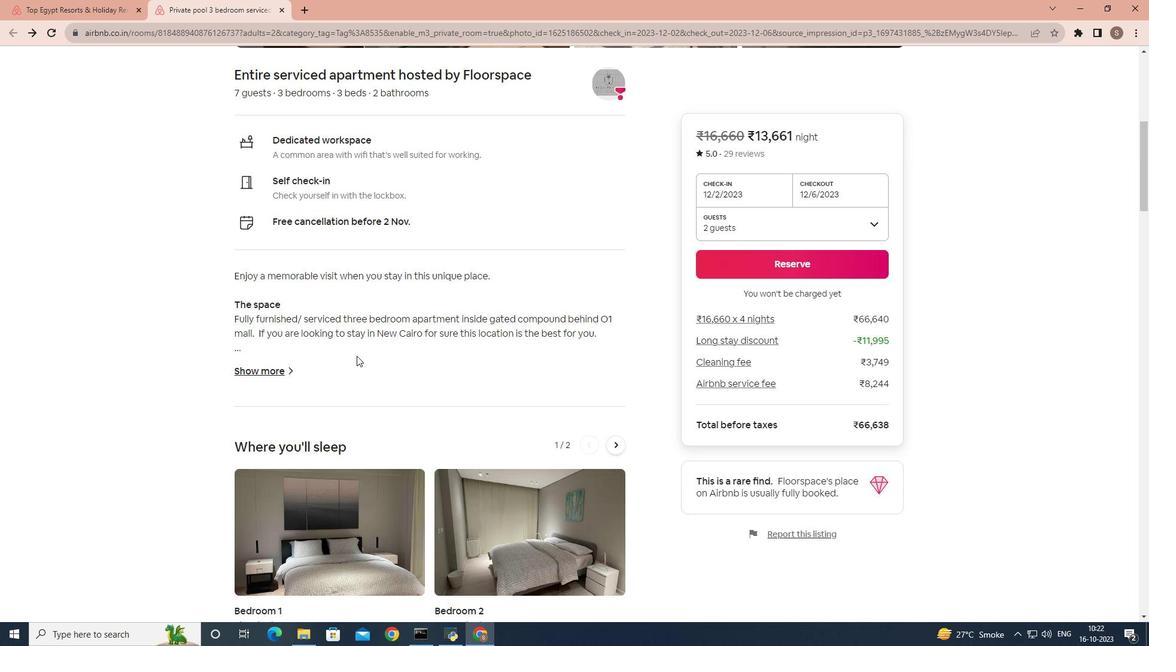 
Action: Mouse moved to (348, 348)
Screenshot: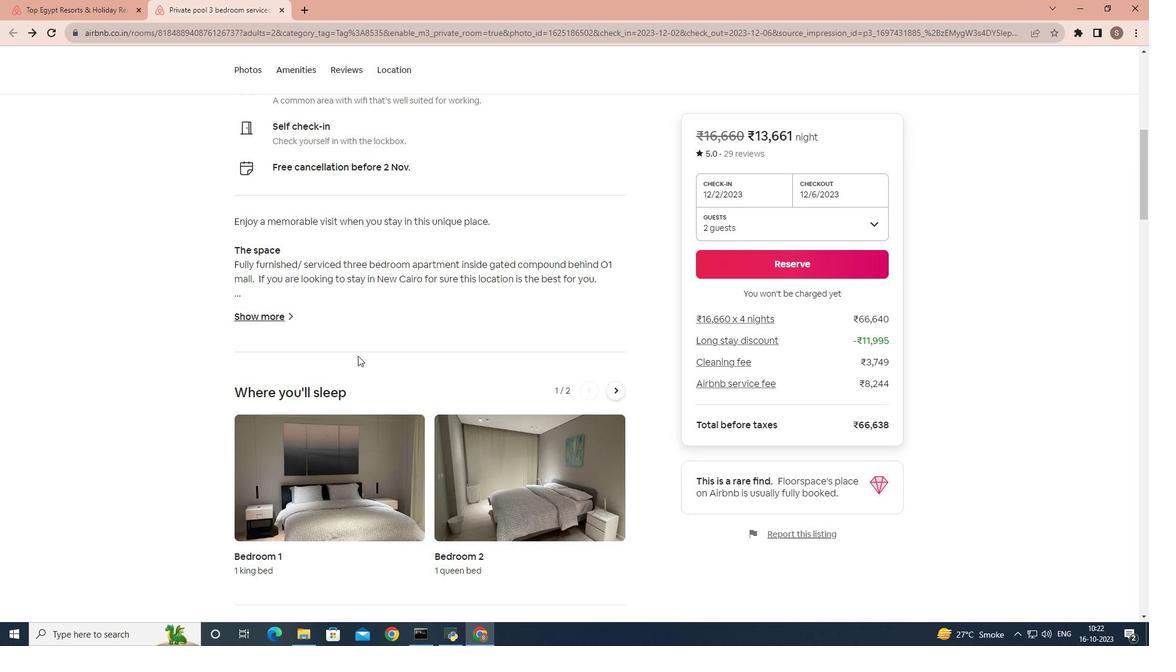 
Action: Mouse scrolled (348, 347) with delta (0, 0)
Screenshot: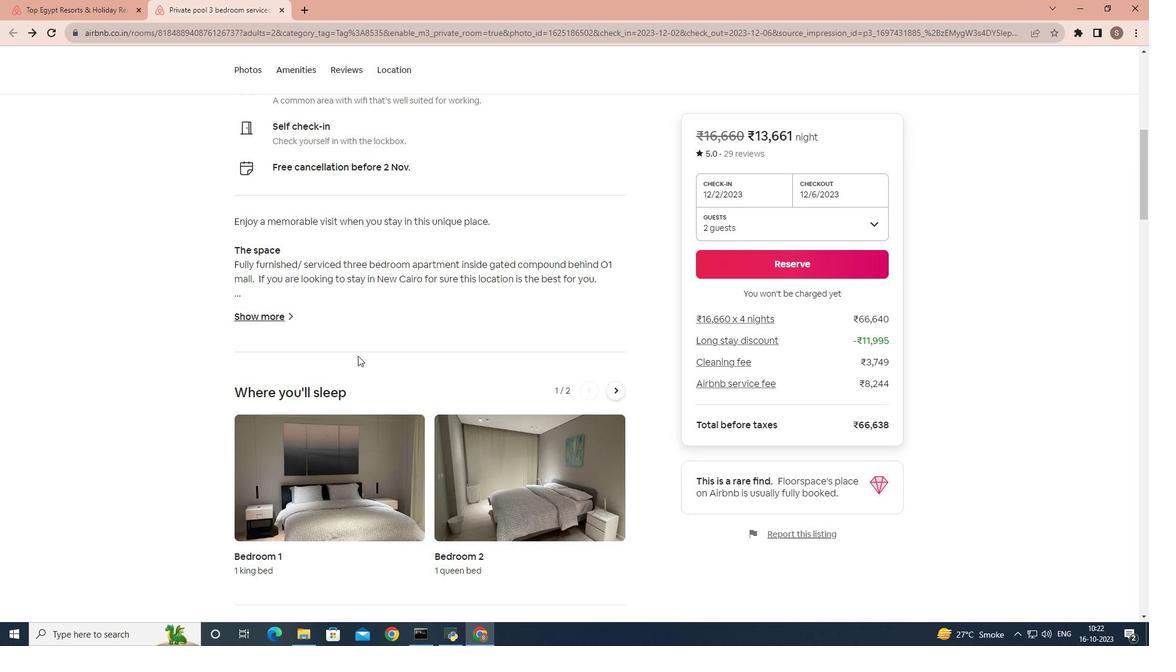 
Action: Mouse moved to (356, 355)
Screenshot: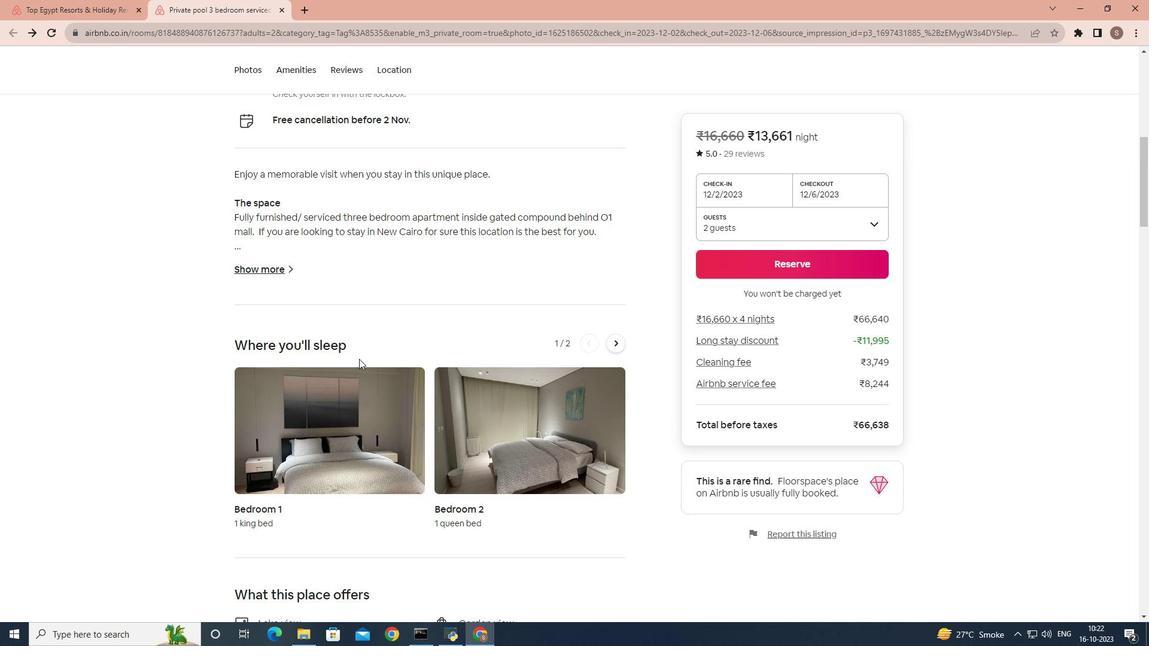 
Action: Mouse scrolled (356, 354) with delta (0, 0)
Screenshot: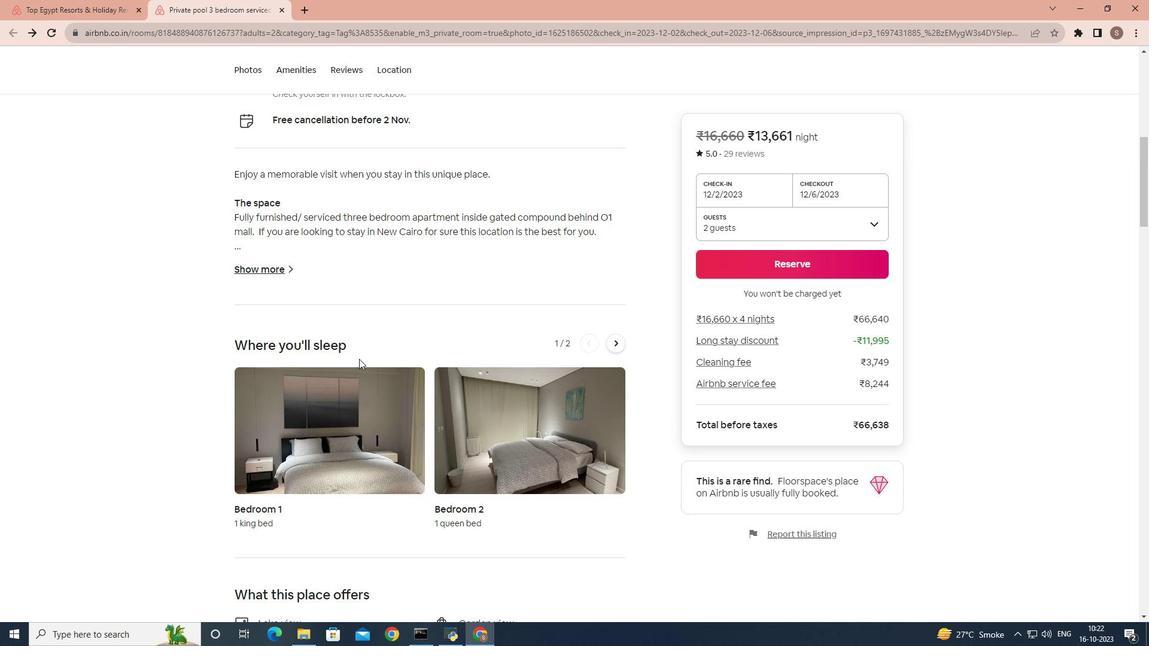 
Action: Mouse moved to (356, 356)
Screenshot: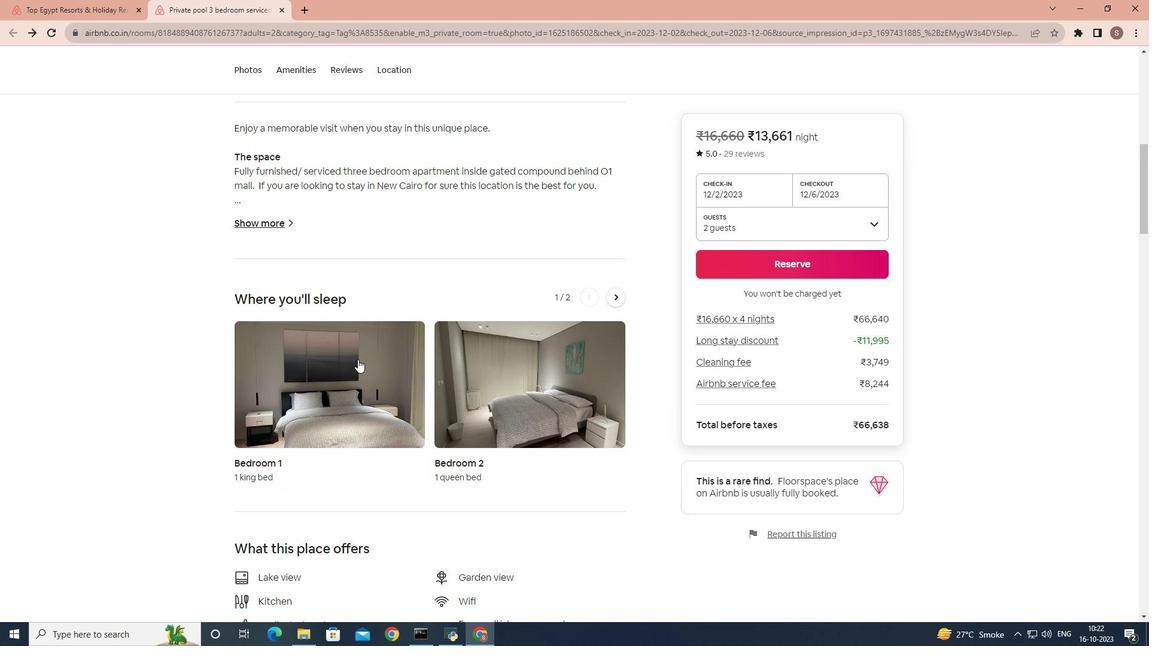 
Action: Mouse scrolled (356, 355) with delta (0, 0)
Screenshot: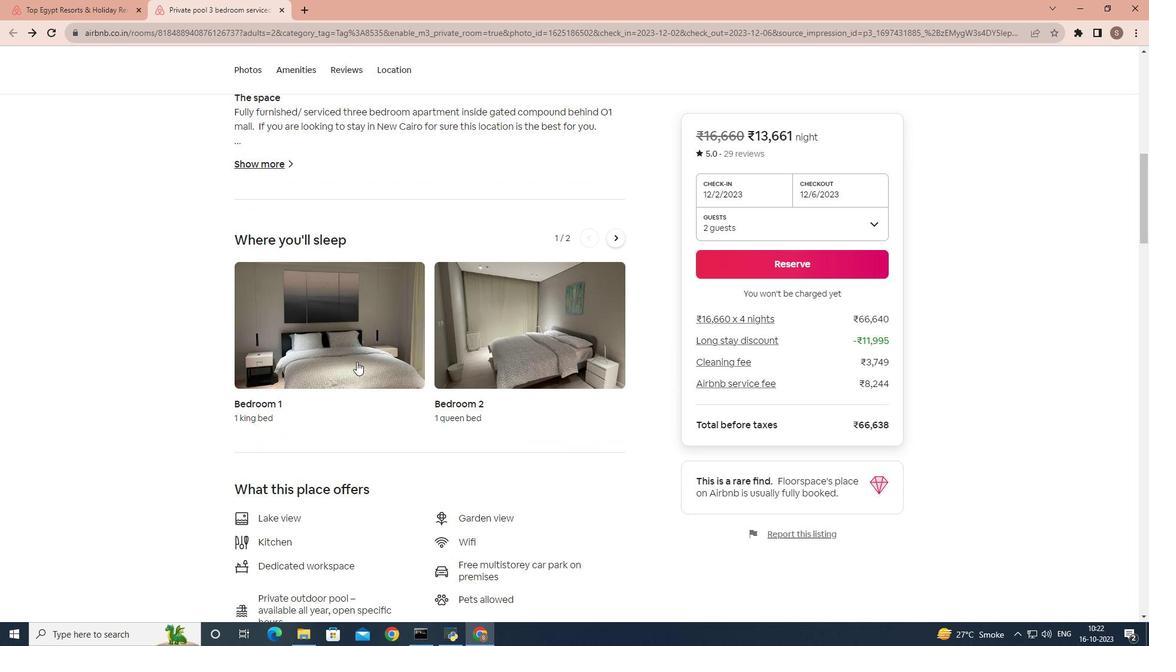 
Action: Mouse moved to (354, 356)
Screenshot: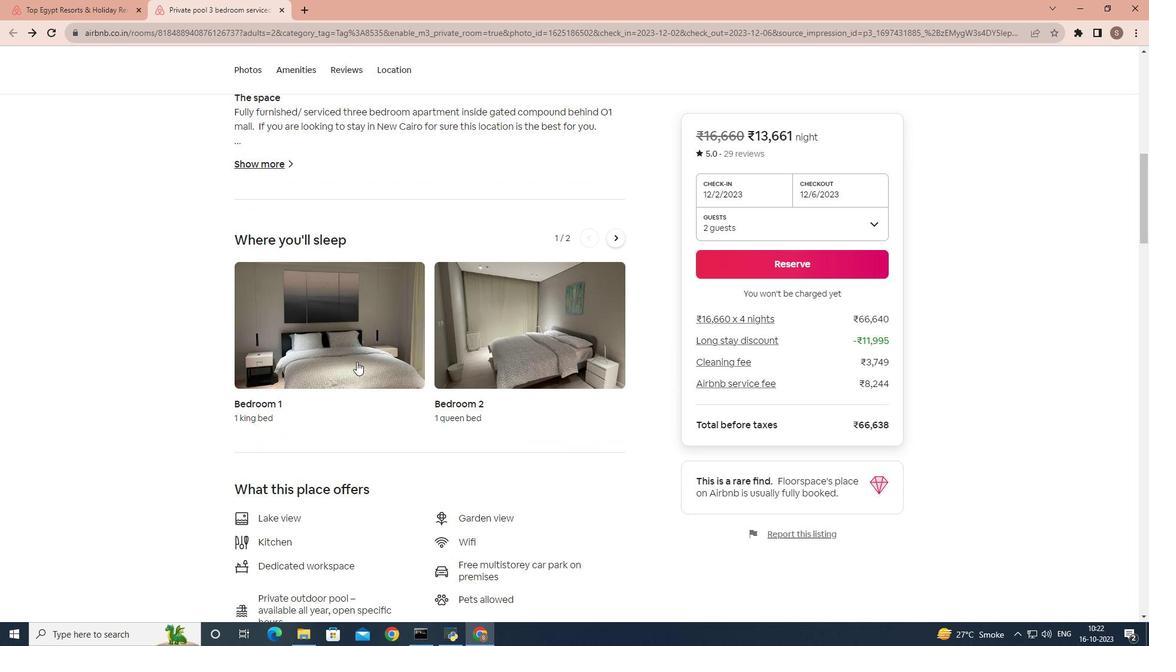 
Action: Mouse scrolled (354, 356) with delta (0, 0)
Screenshot: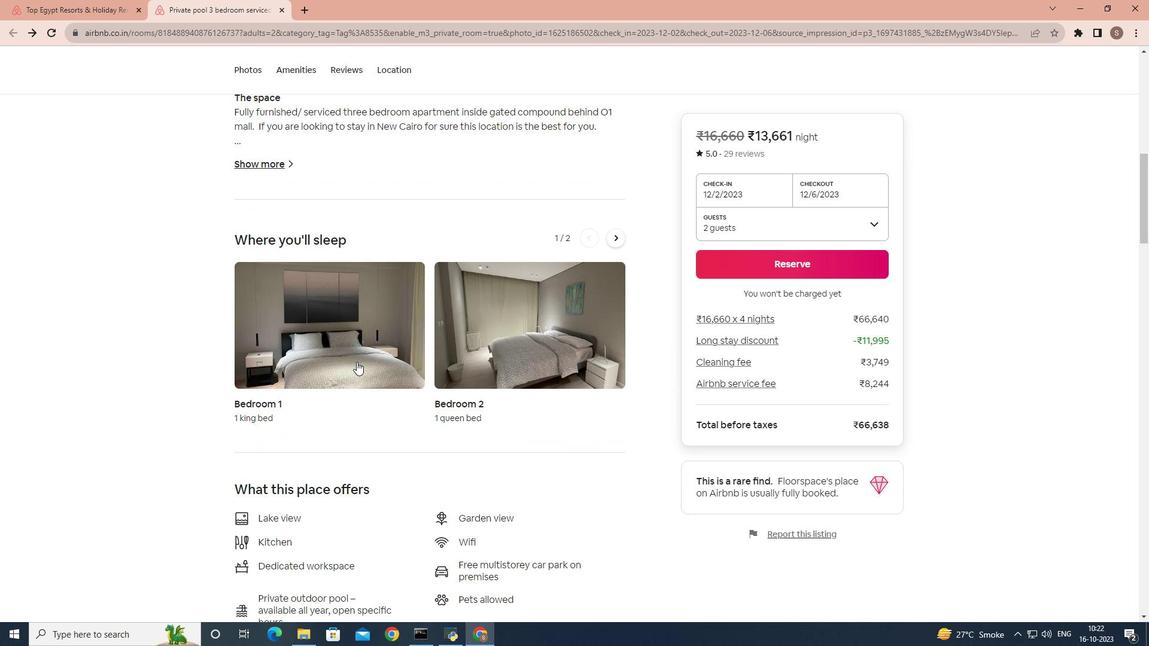 
Action: Mouse moved to (353, 364)
Screenshot: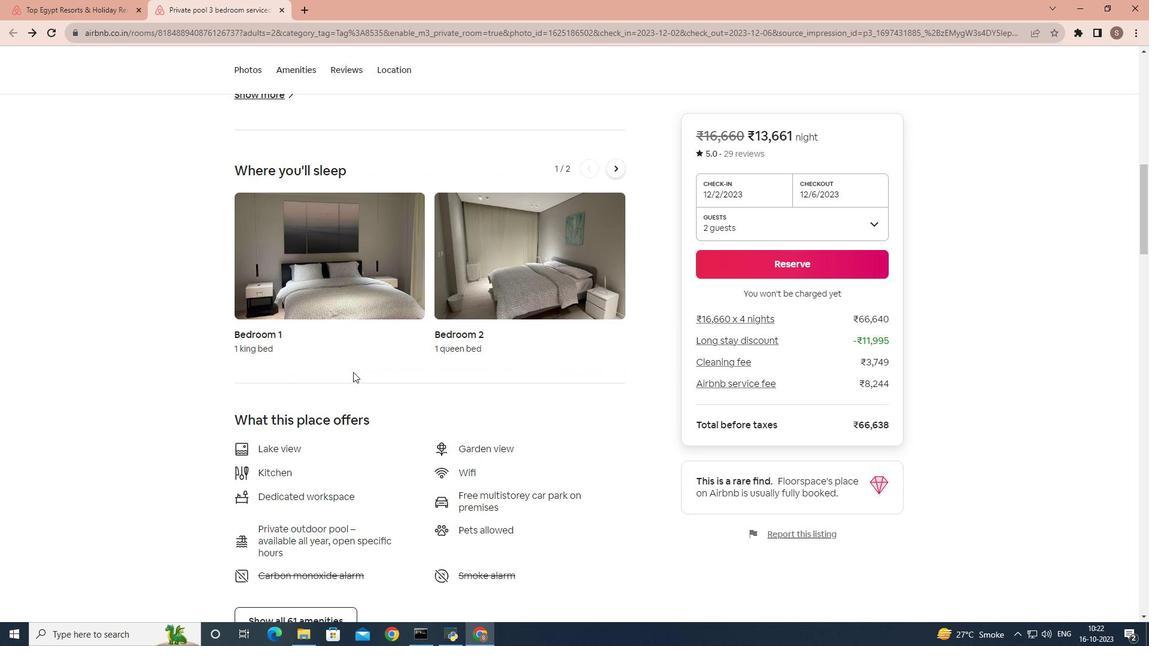 
Action: Mouse scrolled (353, 363) with delta (0, 0)
Screenshot: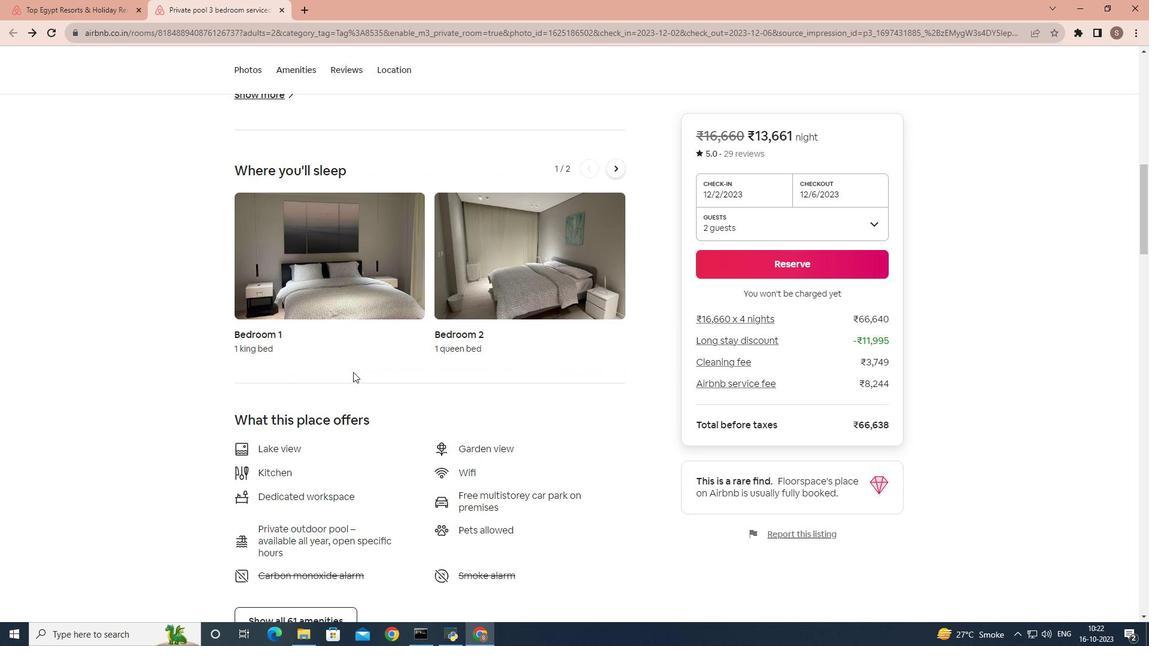 
Action: Mouse moved to (351, 366)
Screenshot: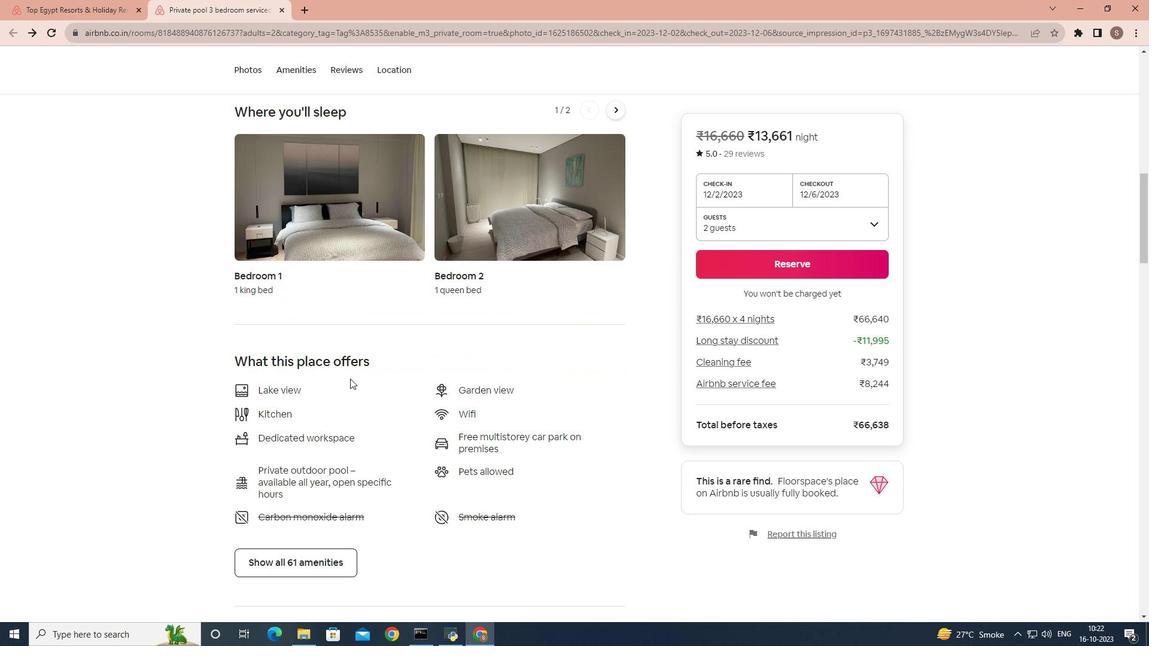 
Action: Mouse scrolled (351, 365) with delta (0, 0)
Screenshot: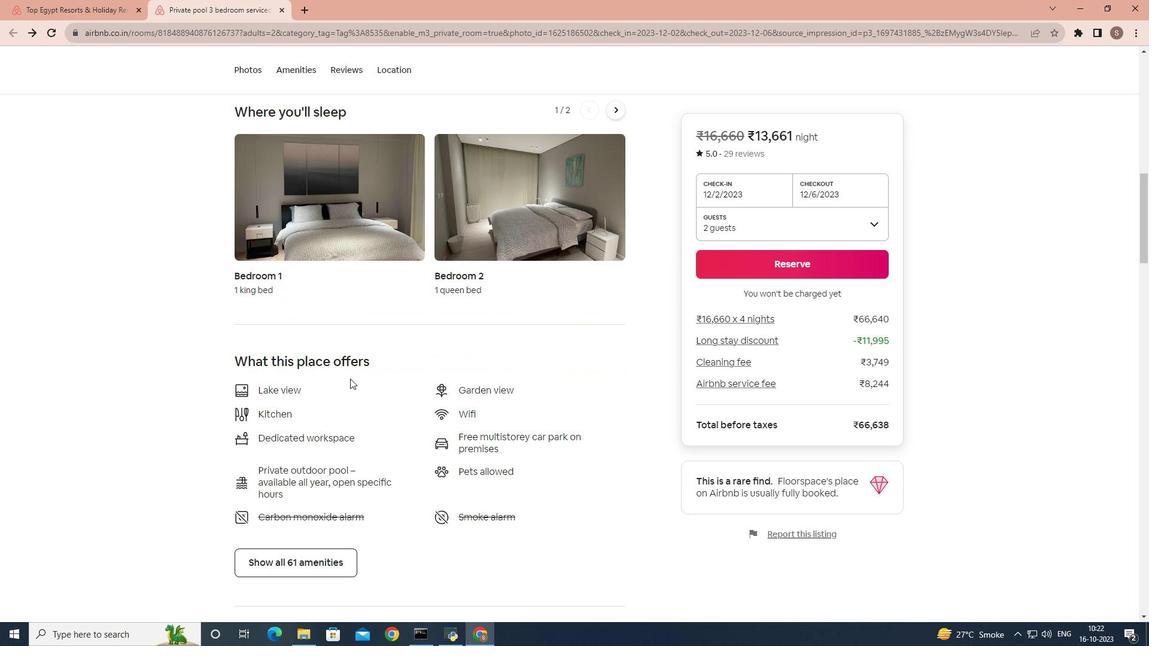 
Action: Mouse moved to (351, 368)
Screenshot: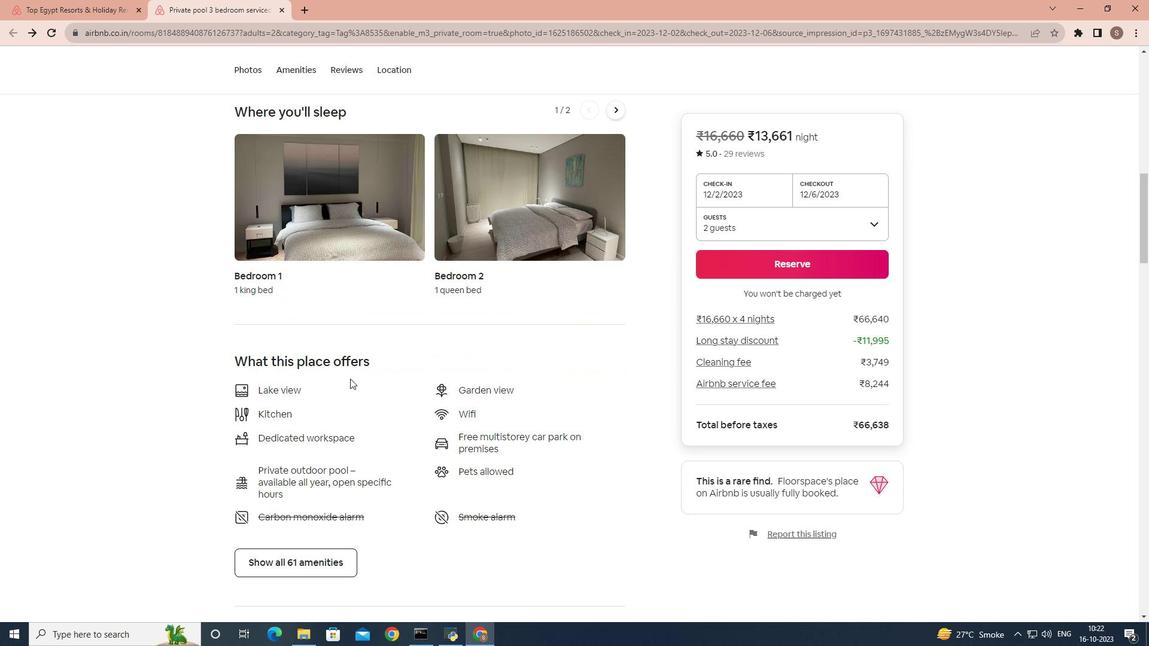 
Action: Mouse scrolled (351, 368) with delta (0, 0)
Screenshot: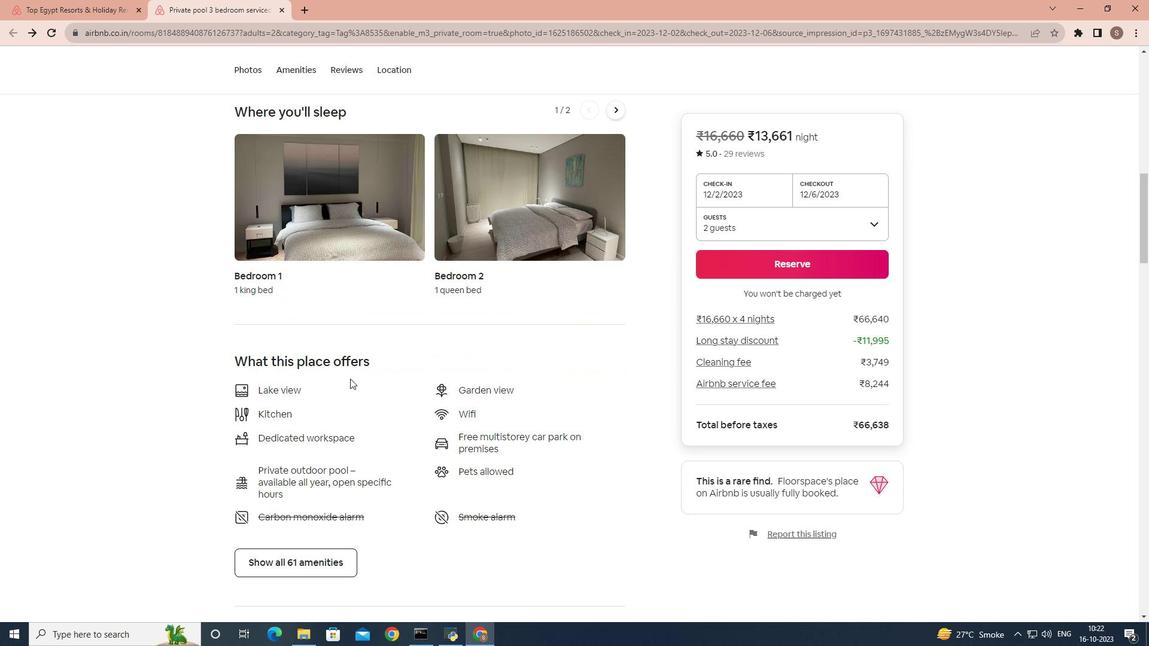 
Action: Mouse moved to (330, 392)
Screenshot: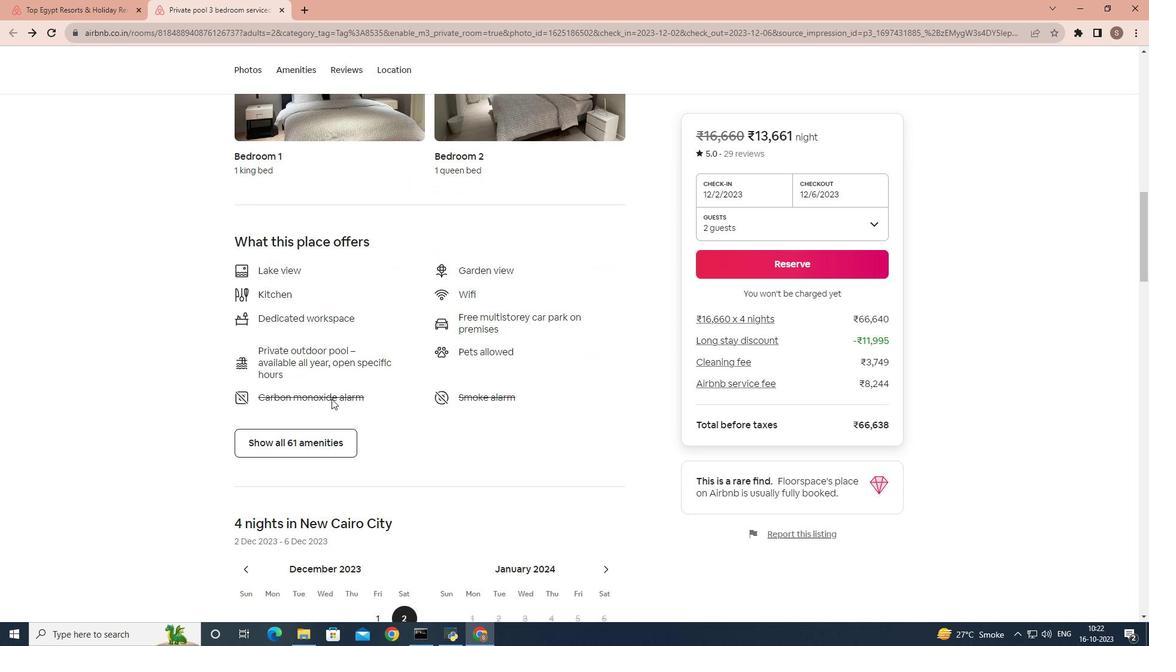 
Action: Mouse scrolled (330, 392) with delta (0, 0)
Screenshot: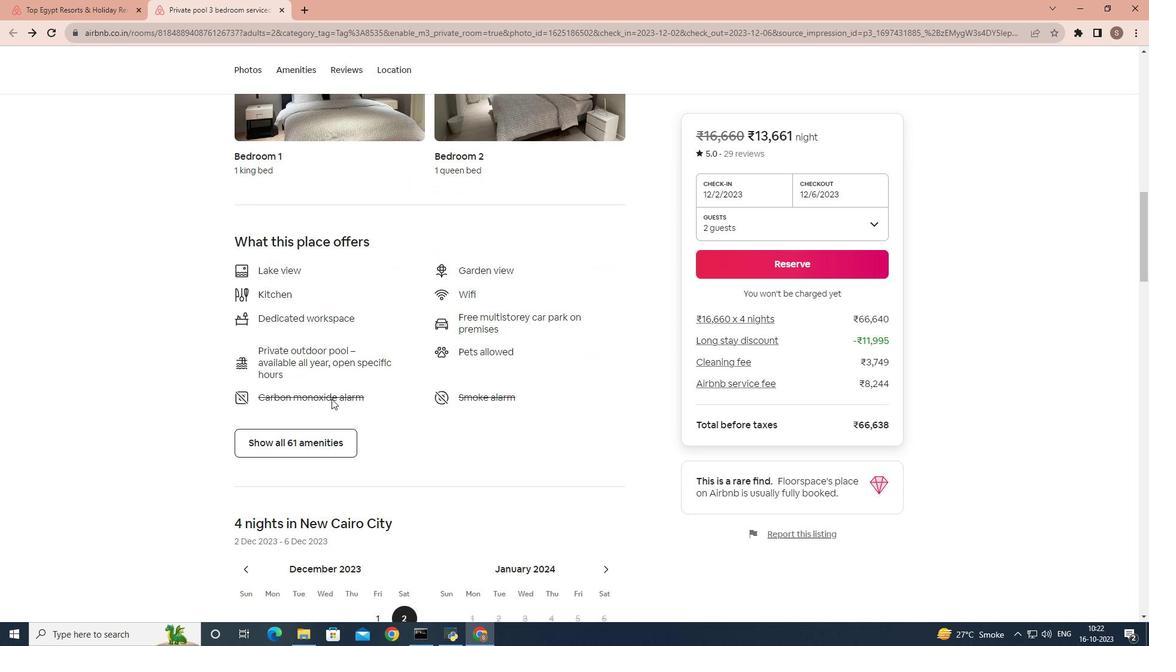 
Action: Mouse moved to (329, 395)
Screenshot: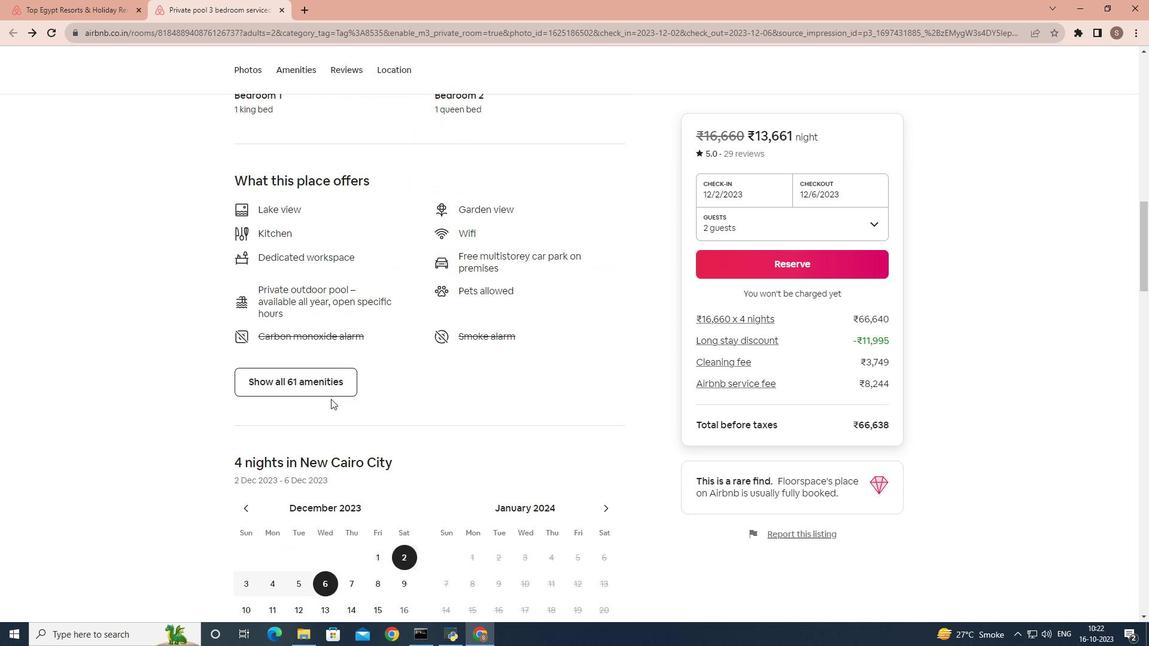 
Action: Mouse scrolled (329, 395) with delta (0, 0)
Screenshot: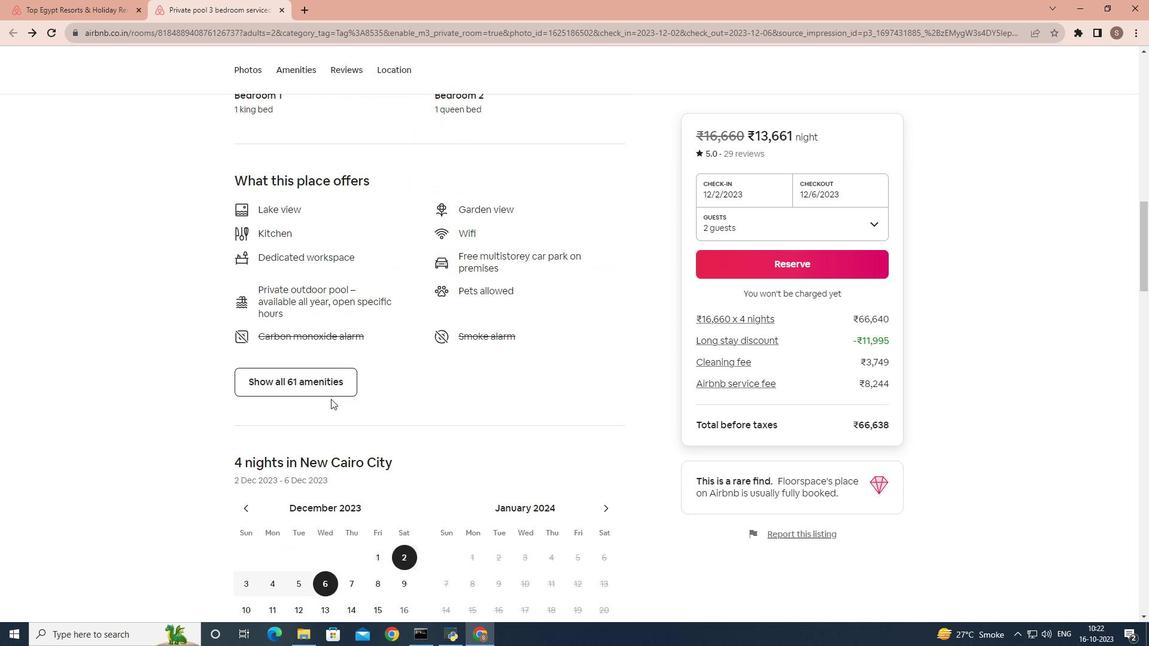 
Action: Mouse moved to (323, 335)
Screenshot: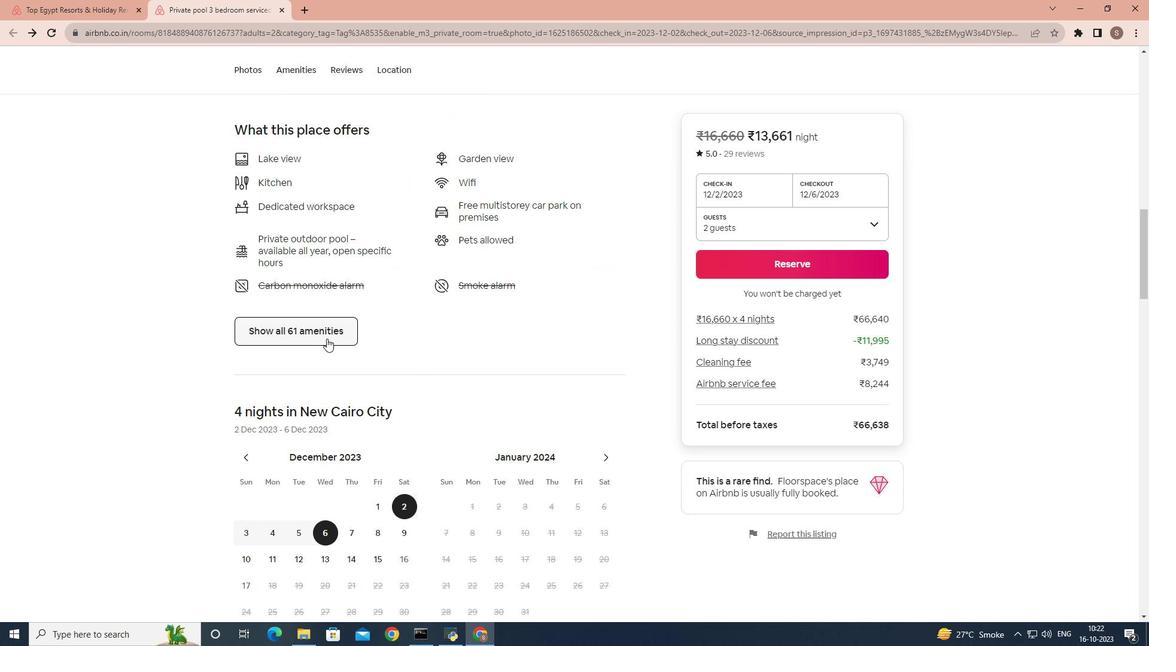 
Action: Mouse pressed left at (323, 335)
Screenshot: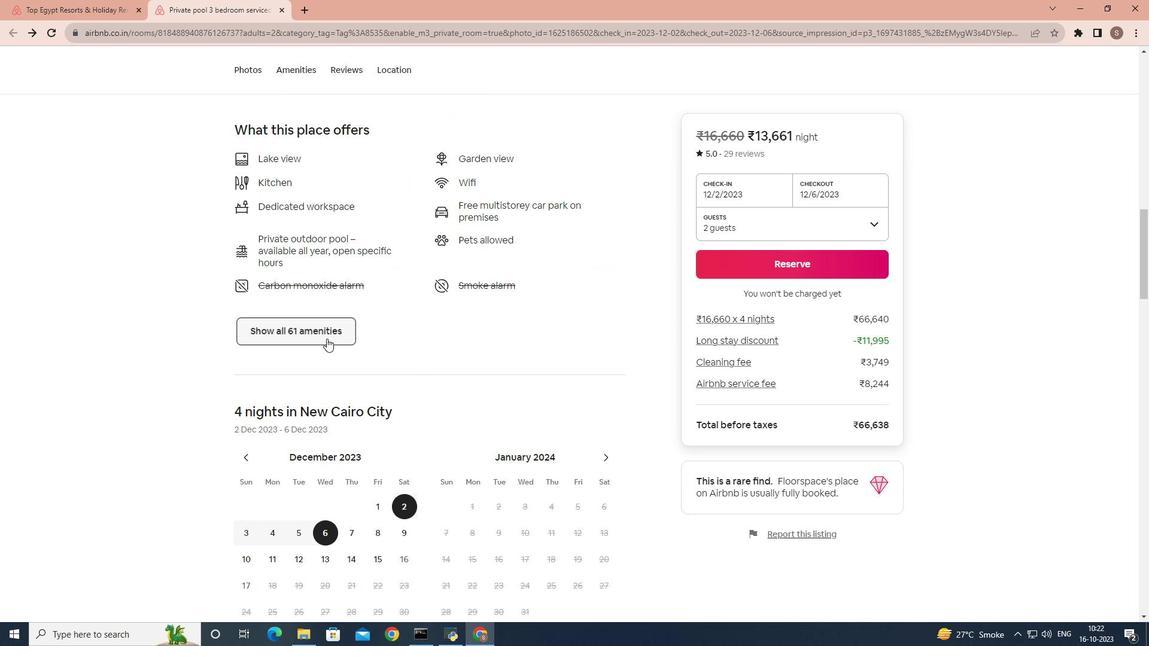 
Action: Mouse moved to (588, 334)
Screenshot: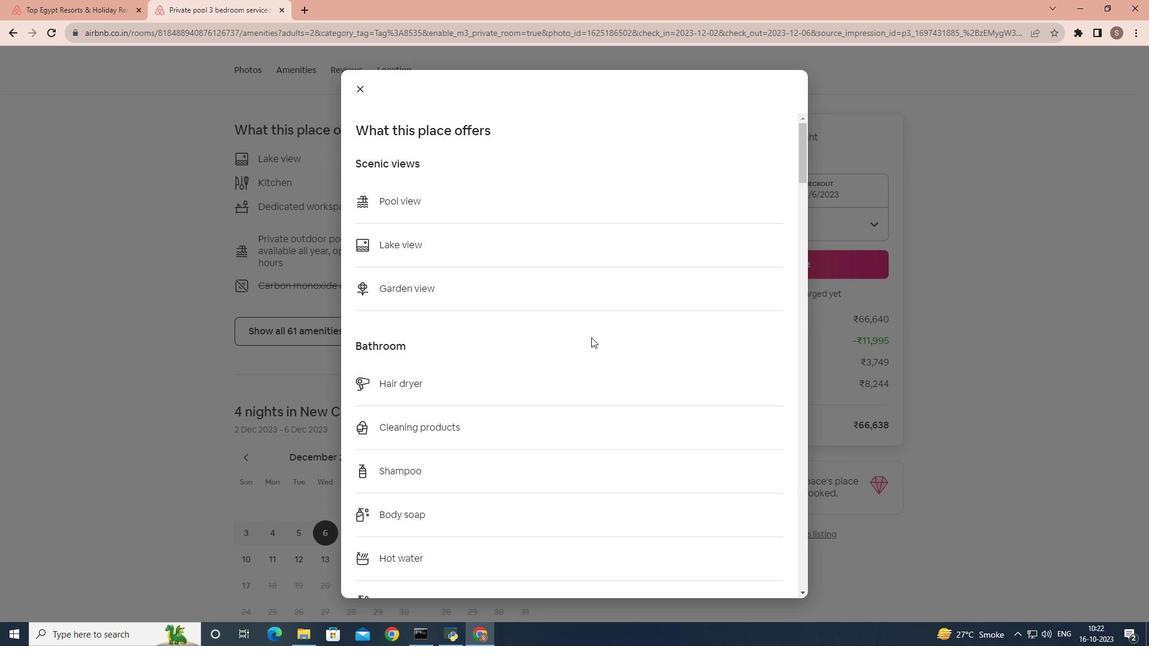 
Action: Mouse scrolled (588, 334) with delta (0, 0)
Screenshot: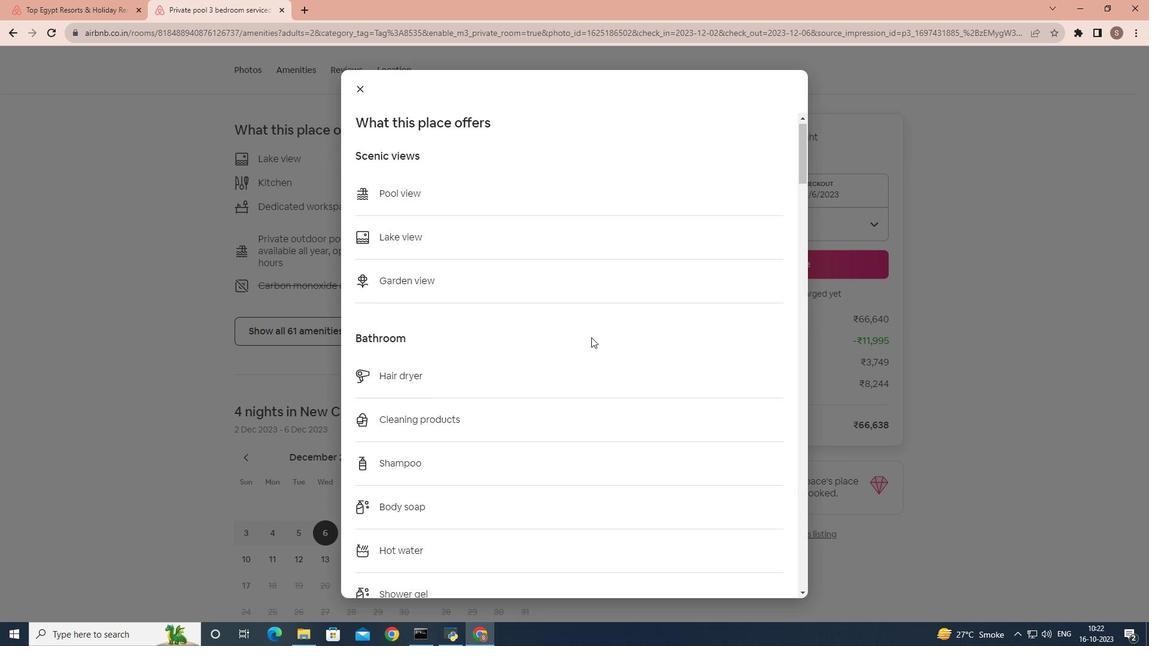 
Action: Mouse scrolled (588, 334) with delta (0, 0)
Screenshot: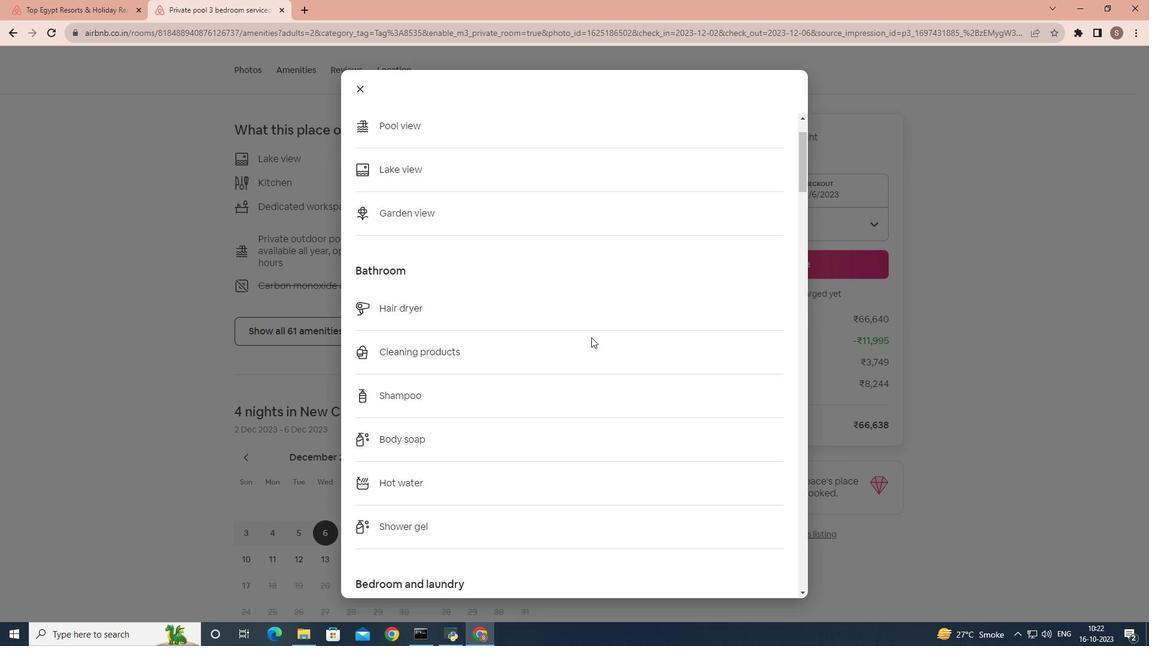 
Action: Mouse scrolled (588, 334) with delta (0, 0)
Screenshot: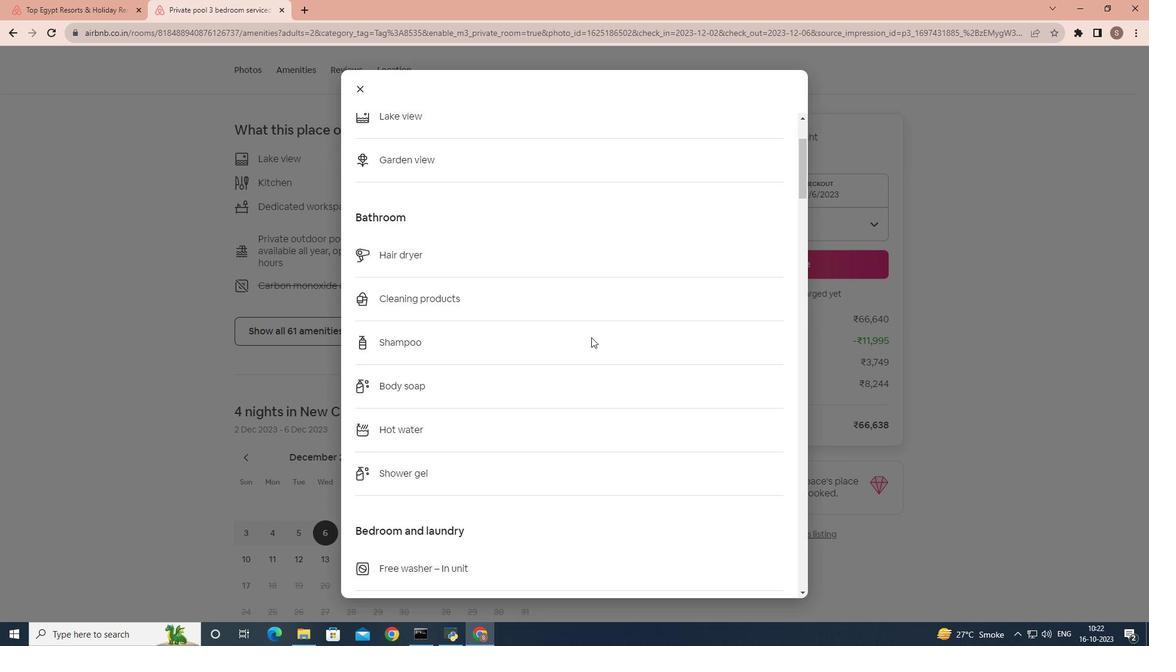
Action: Mouse scrolled (588, 334) with delta (0, 0)
Screenshot: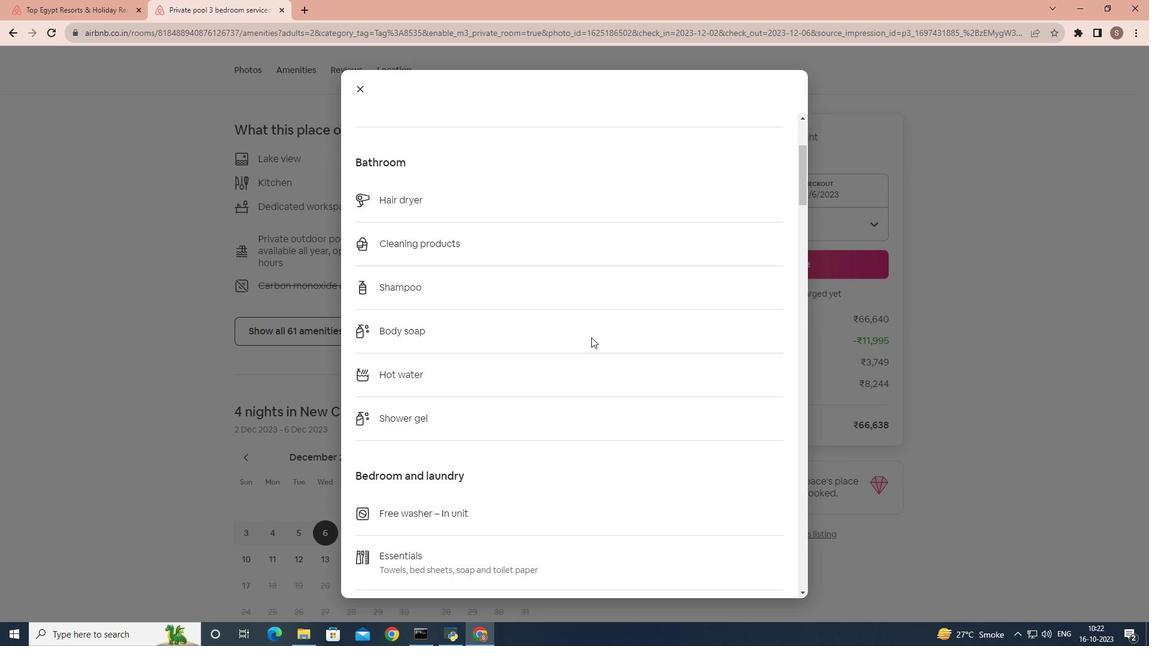 
Action: Mouse scrolled (588, 334) with delta (0, 0)
Screenshot: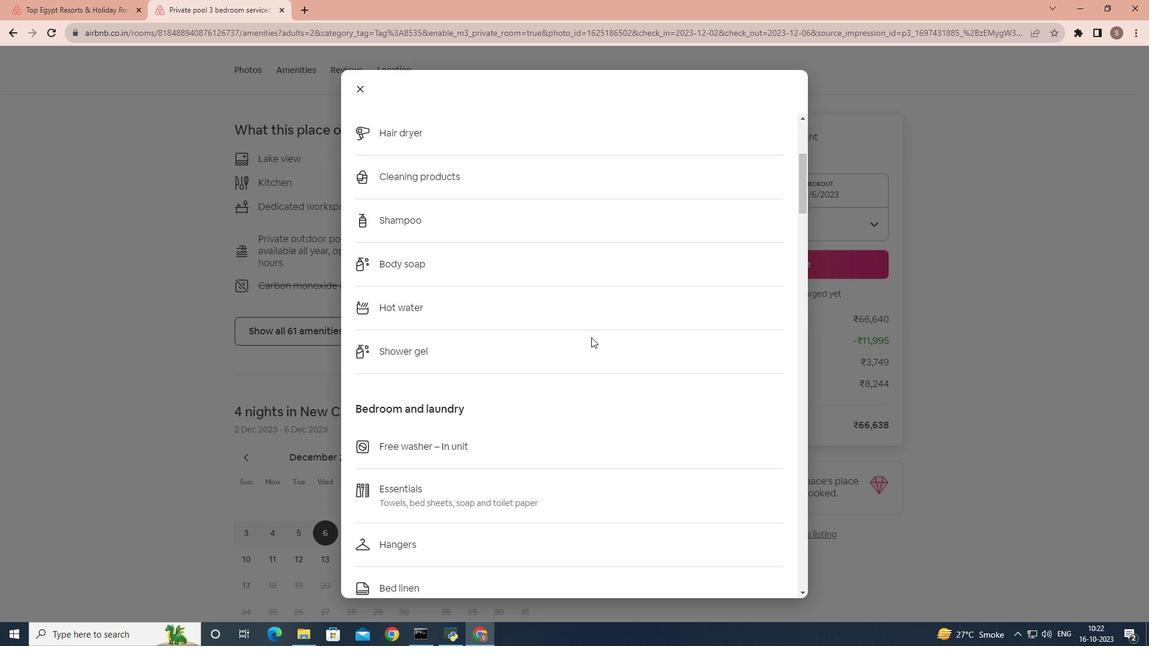 
Action: Mouse scrolled (588, 334) with delta (0, 0)
Screenshot: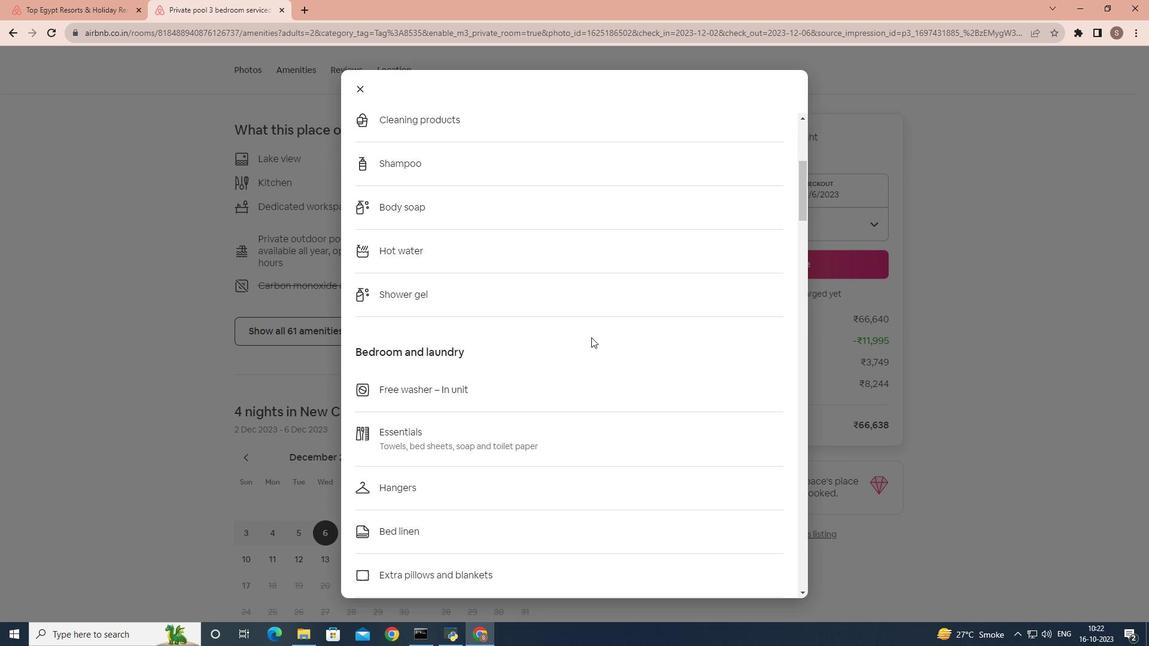 
Action: Mouse scrolled (588, 334) with delta (0, 0)
Screenshot: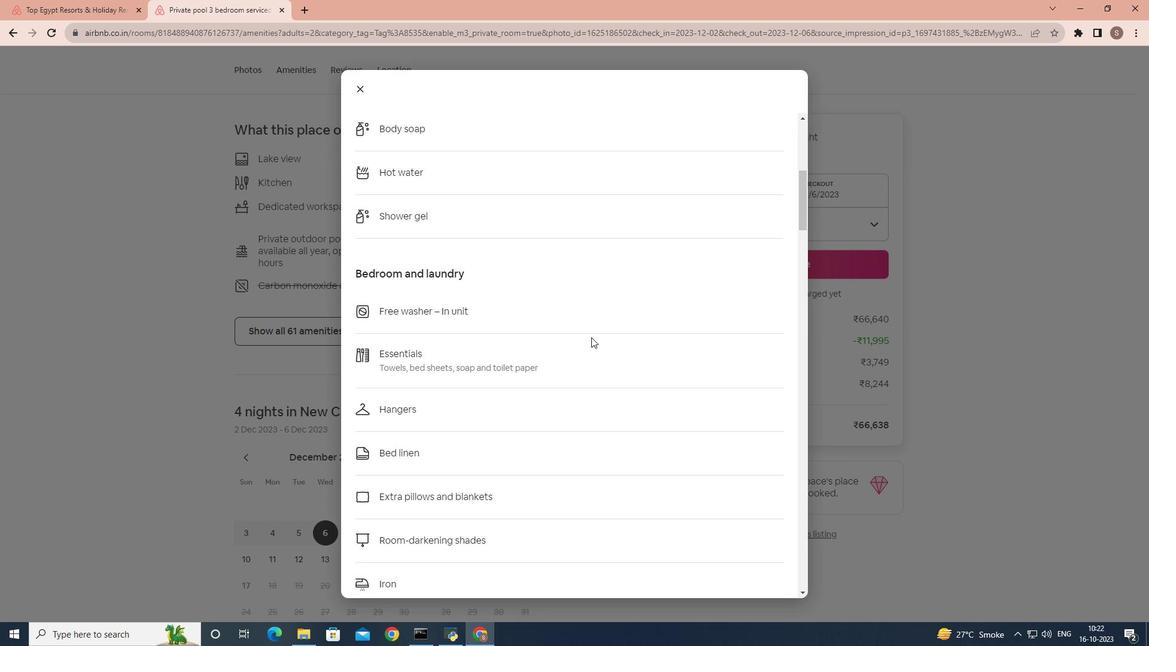 
Action: Mouse scrolled (588, 334) with delta (0, 0)
Screenshot: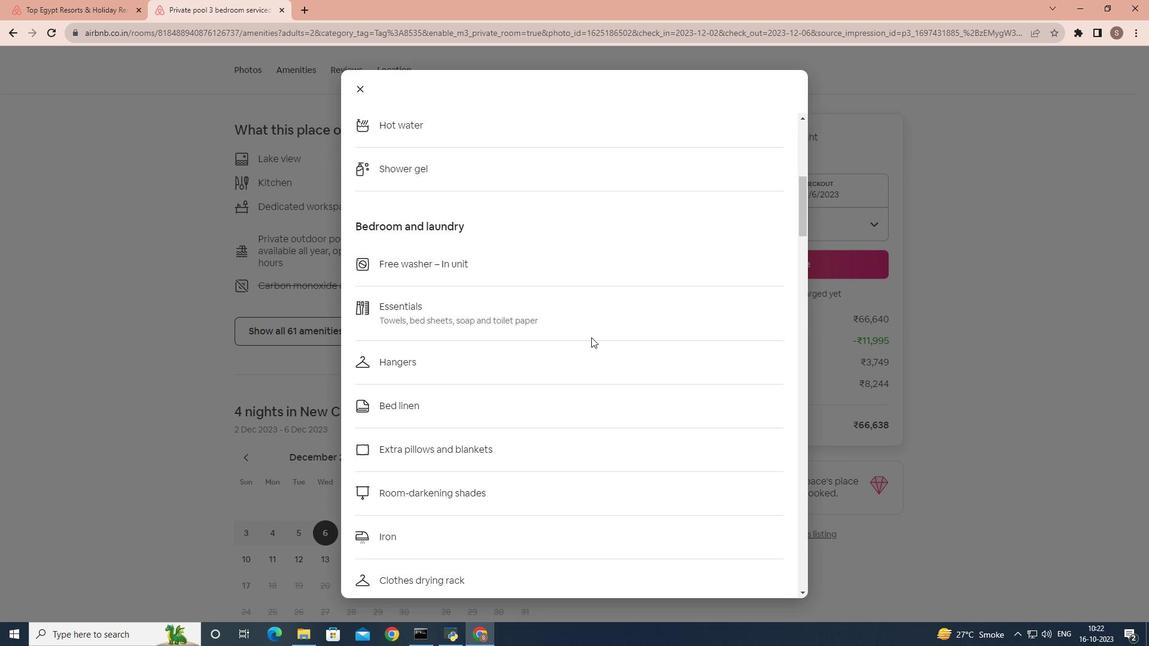 
Action: Mouse scrolled (588, 334) with delta (0, 0)
Screenshot: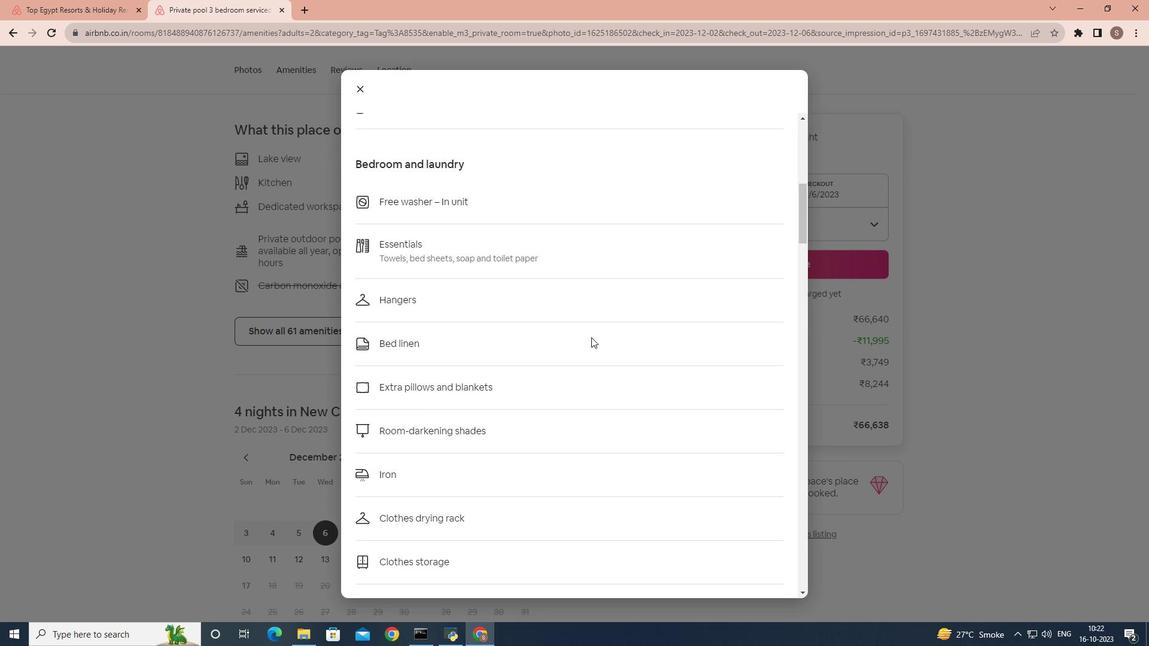 
Action: Mouse scrolled (588, 334) with delta (0, 0)
Screenshot: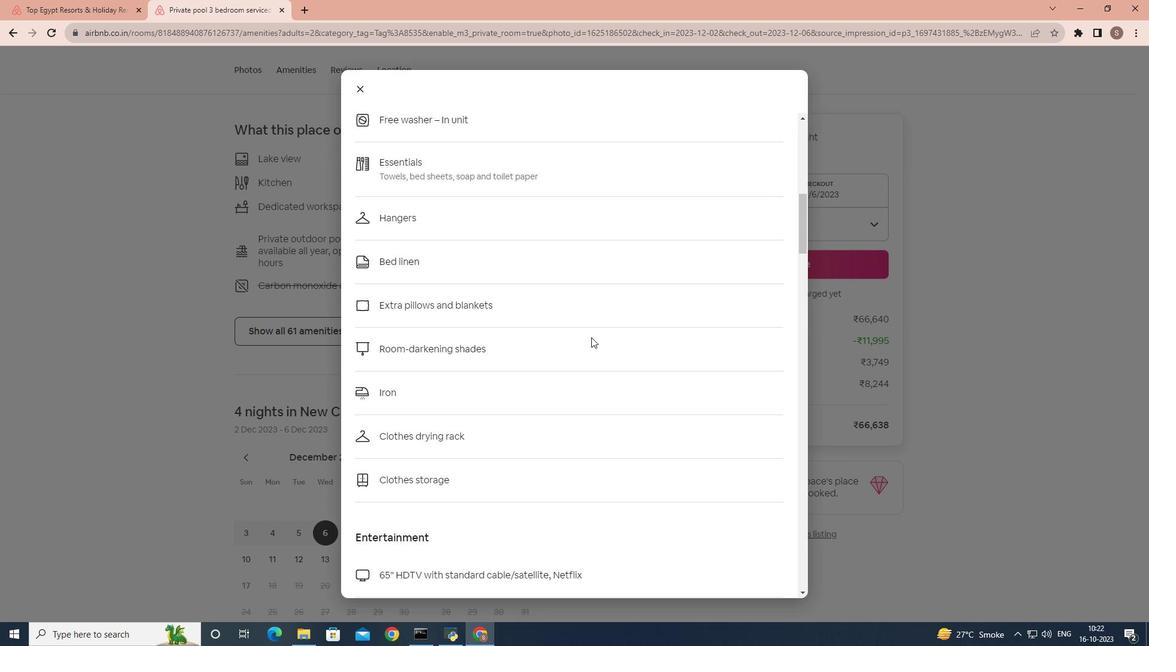 
Action: Mouse scrolled (588, 334) with delta (0, 0)
Screenshot: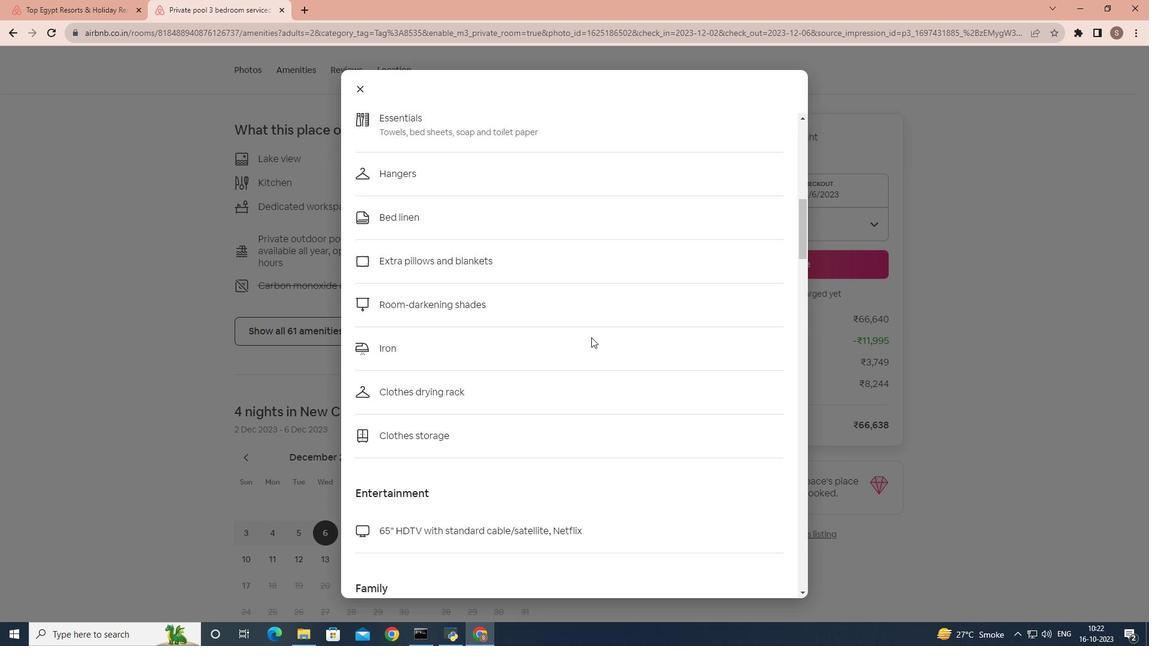 
Action: Mouse scrolled (588, 334) with delta (0, 0)
Screenshot: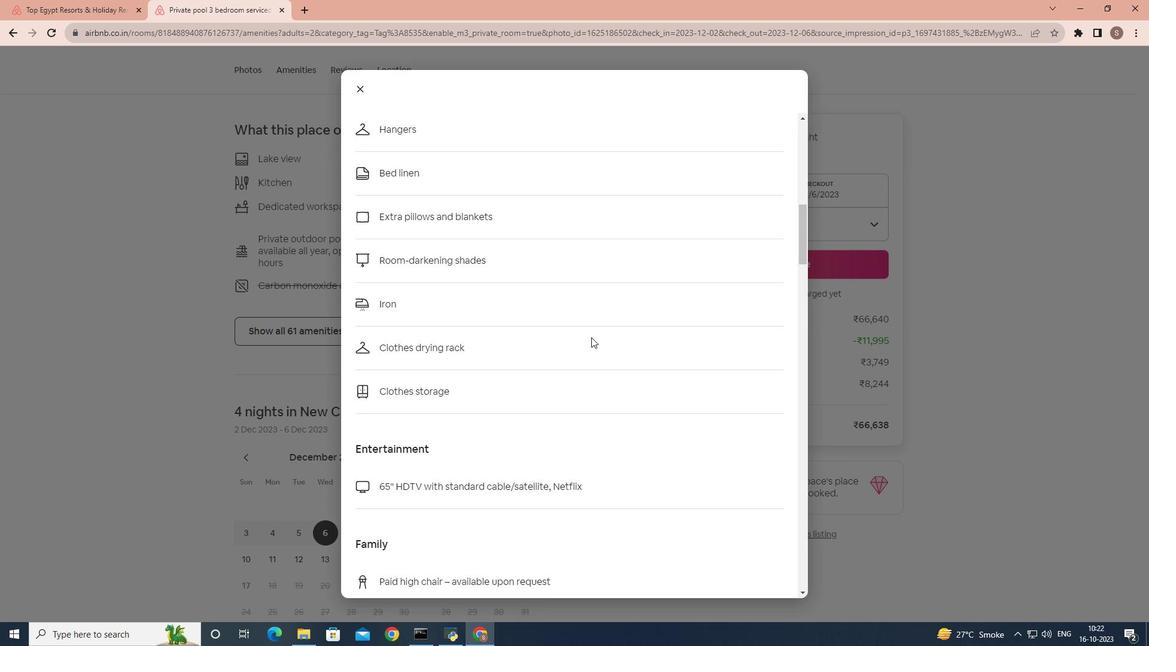 
Action: Mouse scrolled (588, 334) with delta (0, 0)
Screenshot: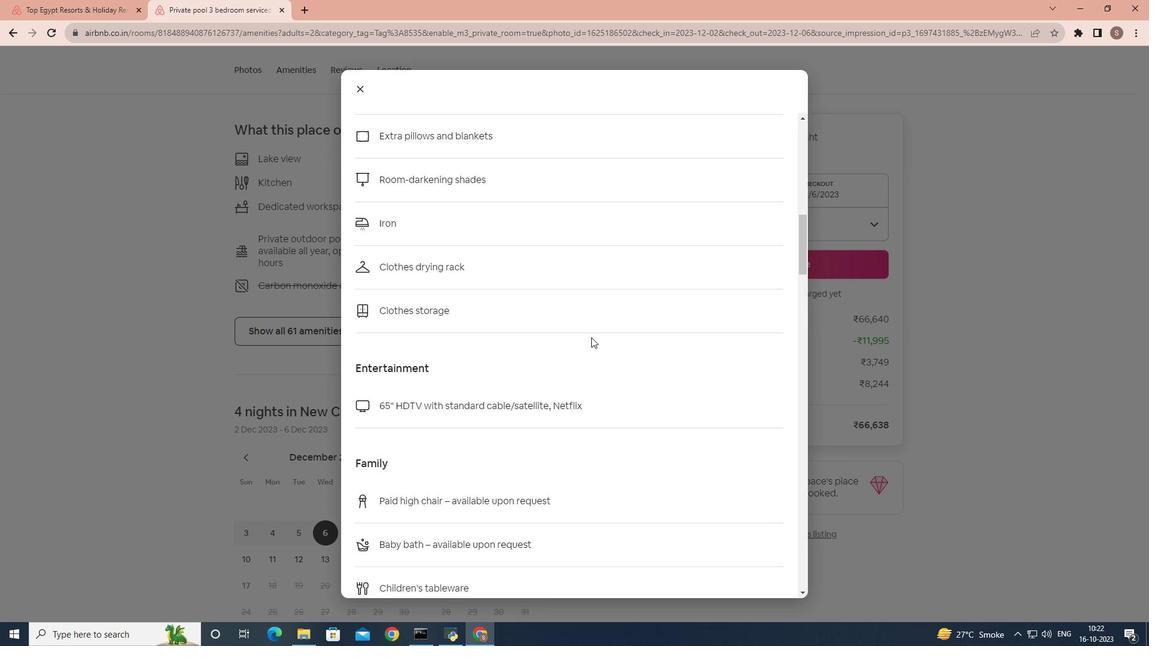 
Action: Mouse scrolled (588, 334) with delta (0, 0)
Screenshot: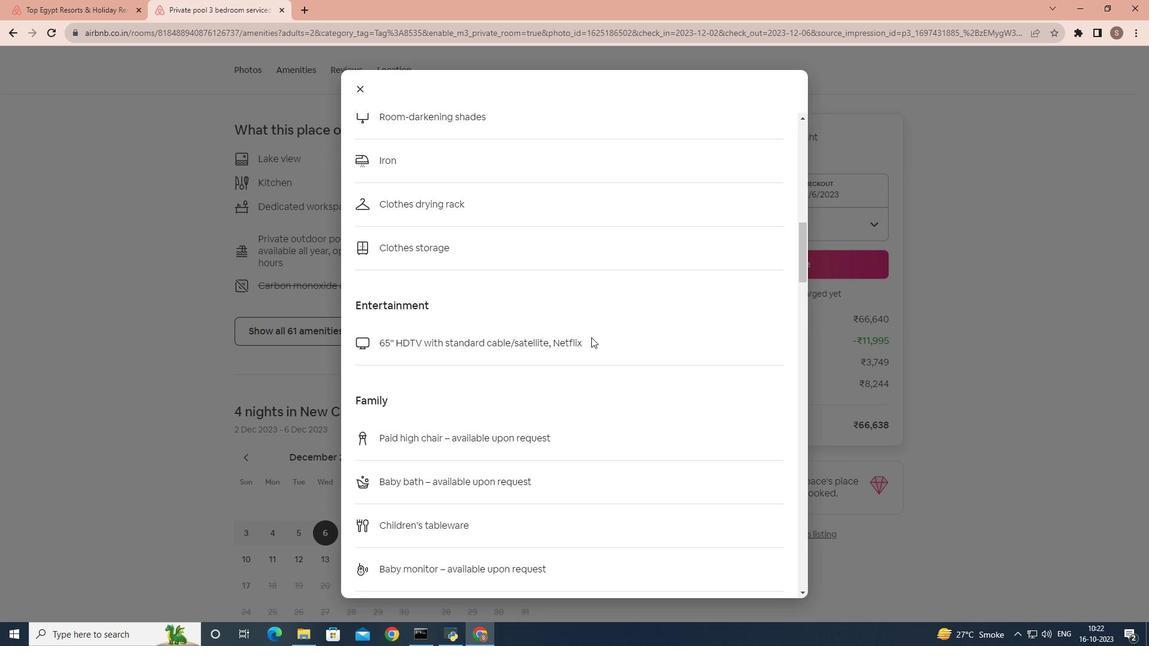 
Action: Mouse scrolled (588, 334) with delta (0, 0)
Screenshot: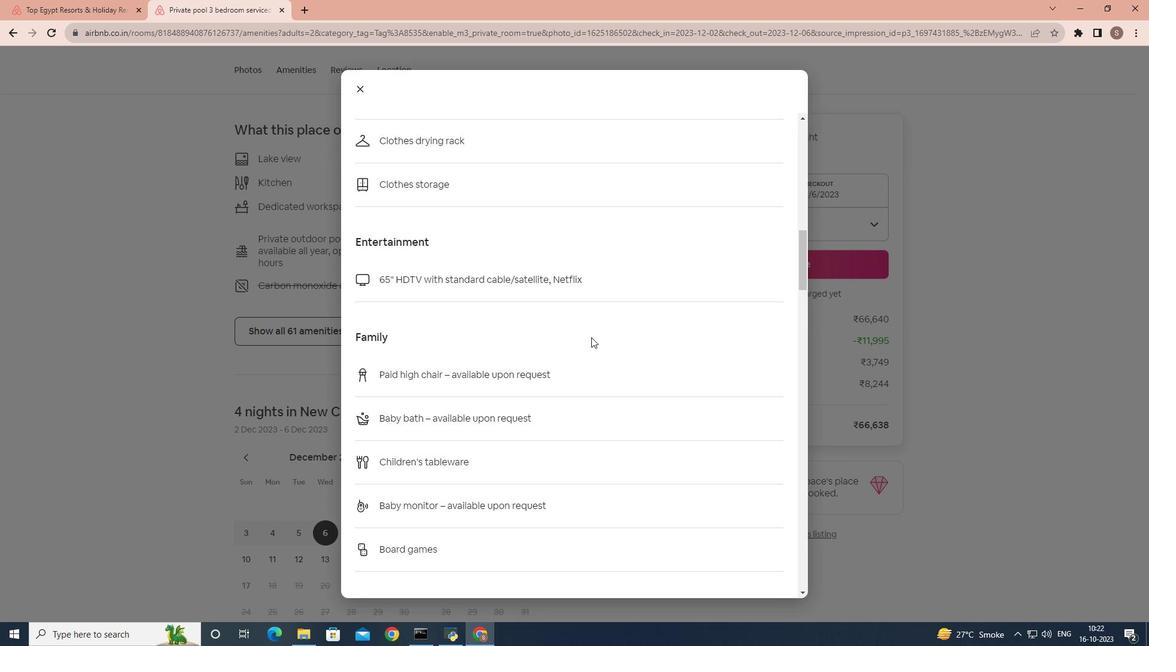 
Action: Mouse scrolled (588, 334) with delta (0, 0)
Screenshot: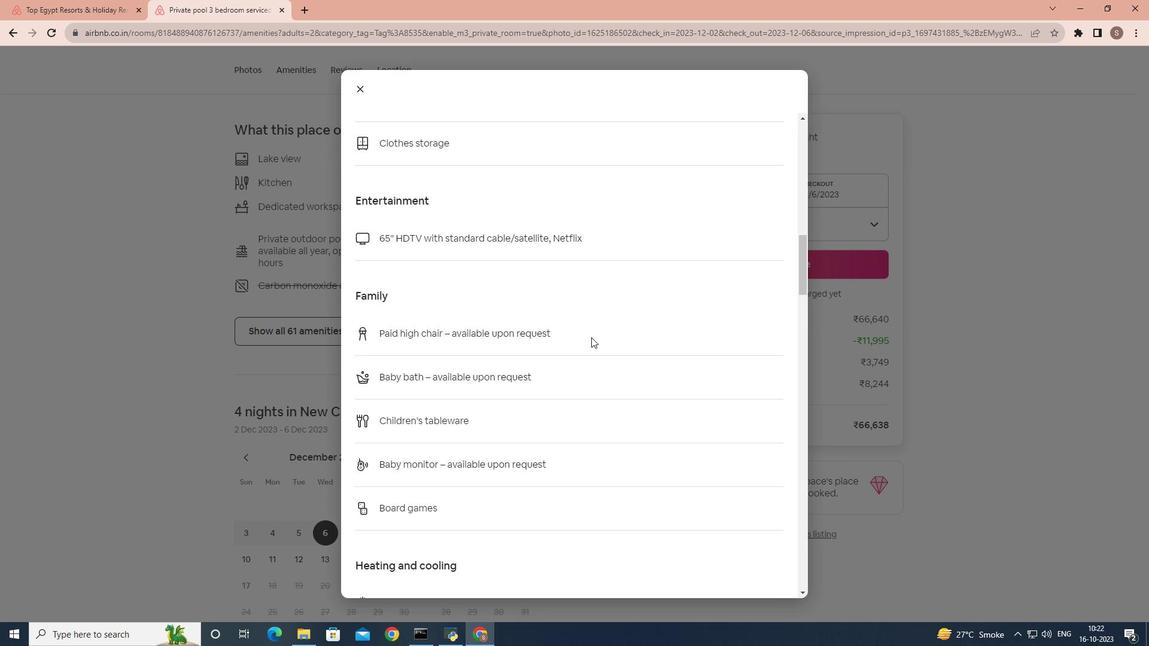 
Action: Mouse scrolled (588, 334) with delta (0, 0)
Screenshot: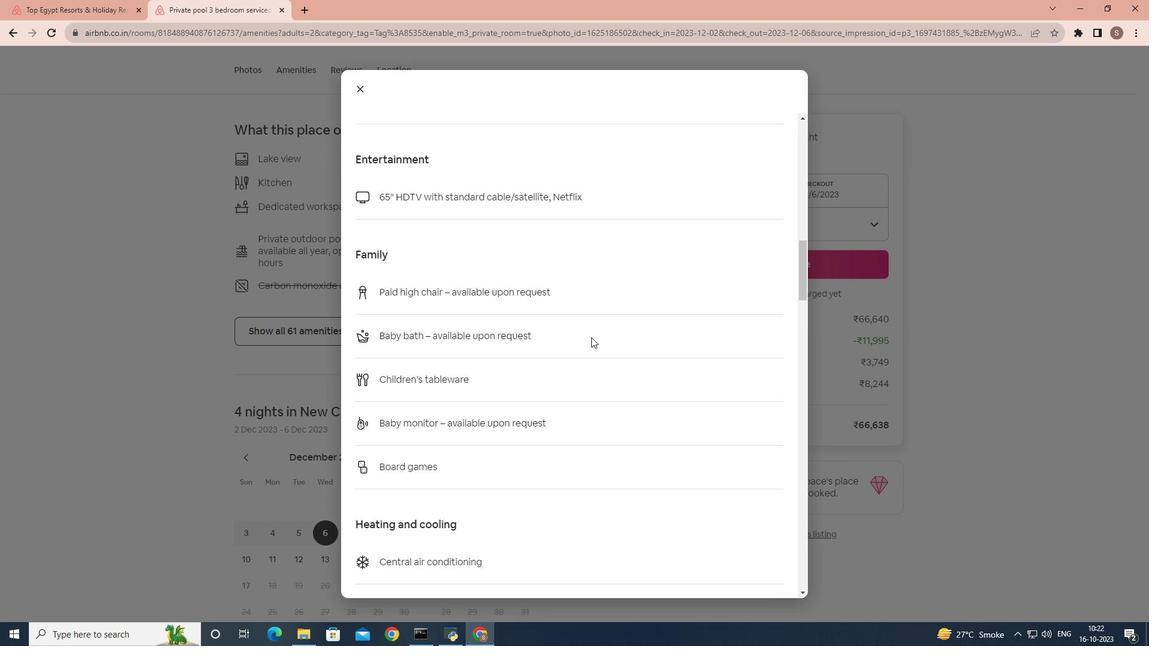 
Action: Mouse scrolled (588, 334) with delta (0, 0)
Screenshot: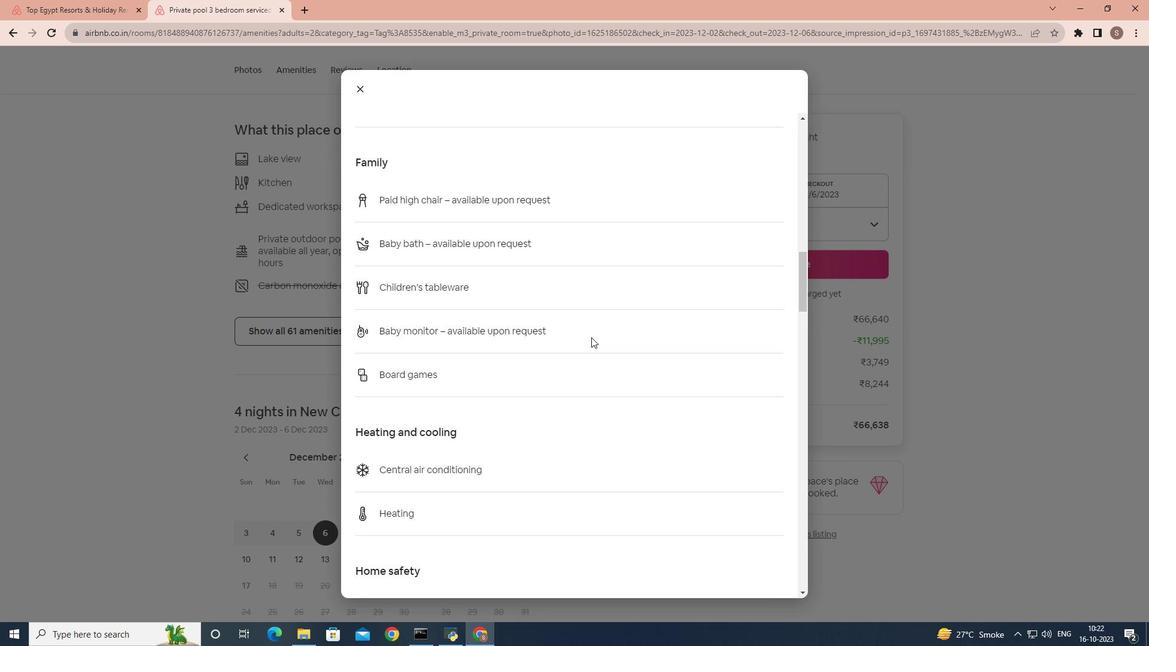 
Action: Mouse scrolled (588, 334) with delta (0, 0)
Screenshot: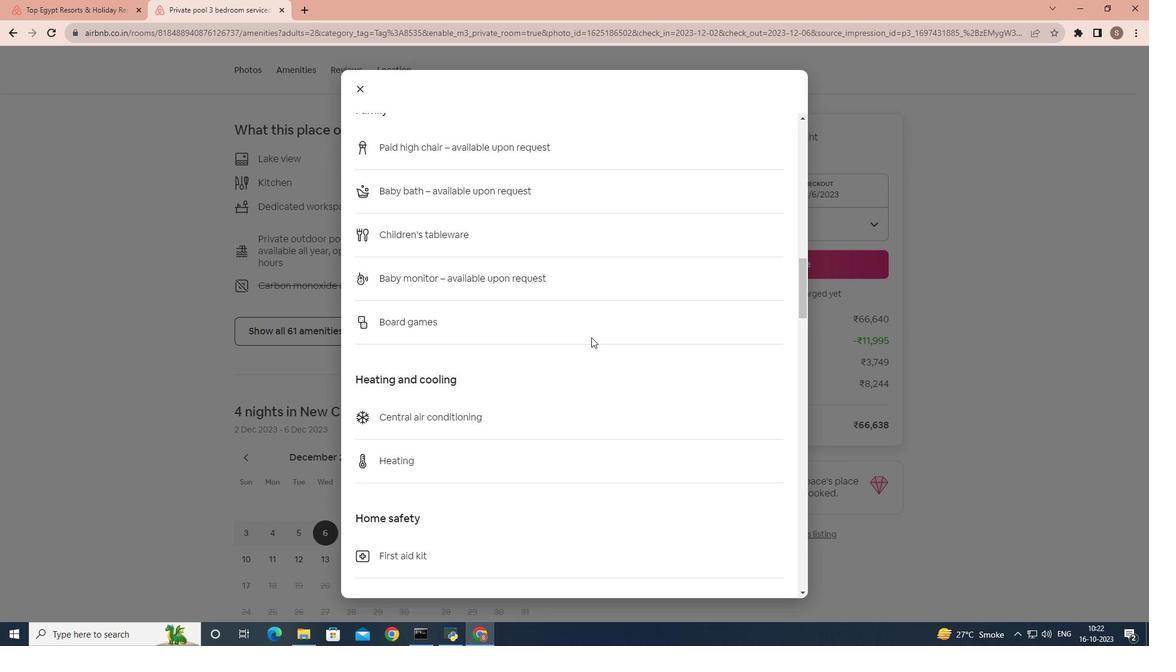 
Action: Mouse scrolled (588, 334) with delta (0, 0)
Screenshot: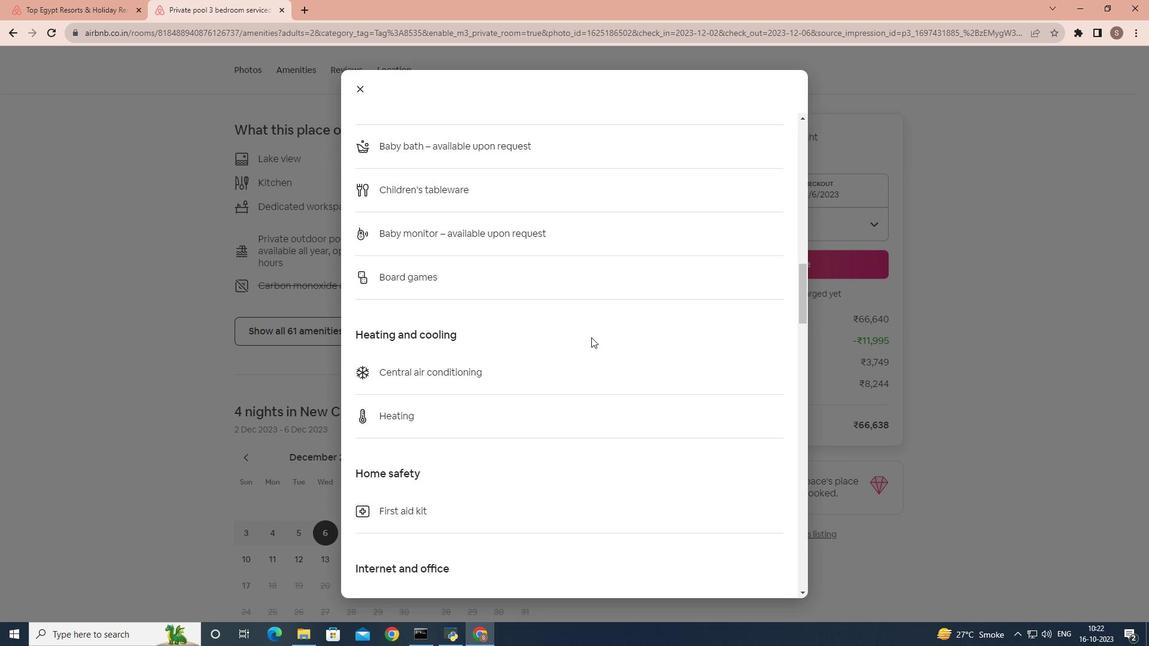 
Action: Mouse scrolled (588, 334) with delta (0, 0)
Screenshot: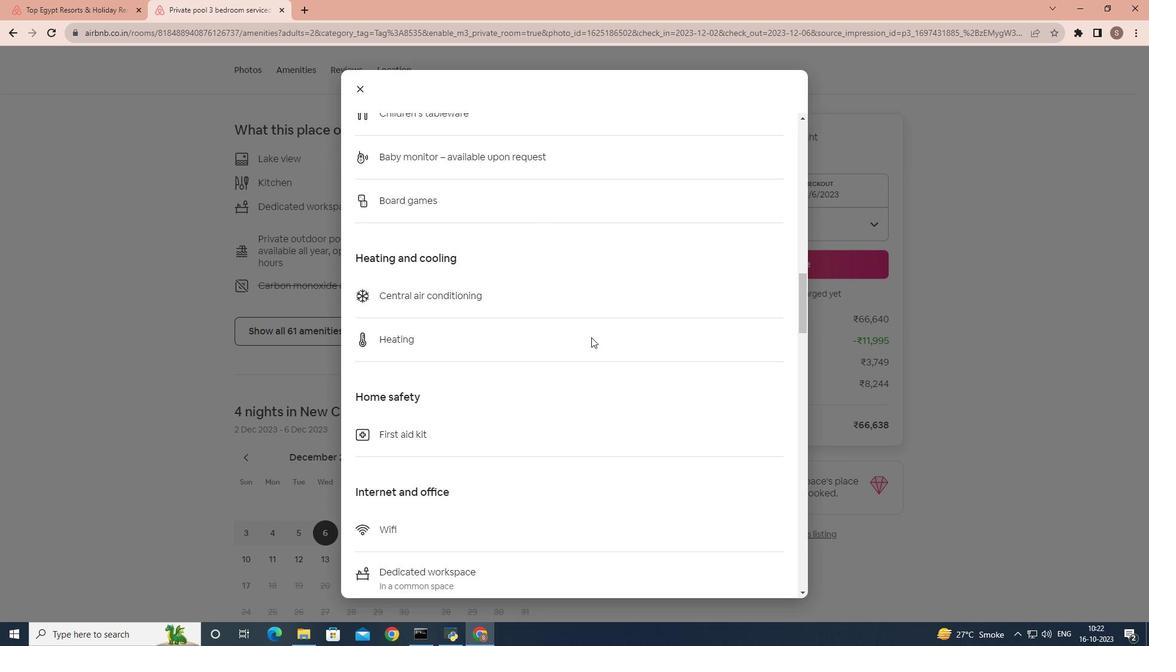 
Action: Mouse scrolled (588, 334) with delta (0, 0)
Screenshot: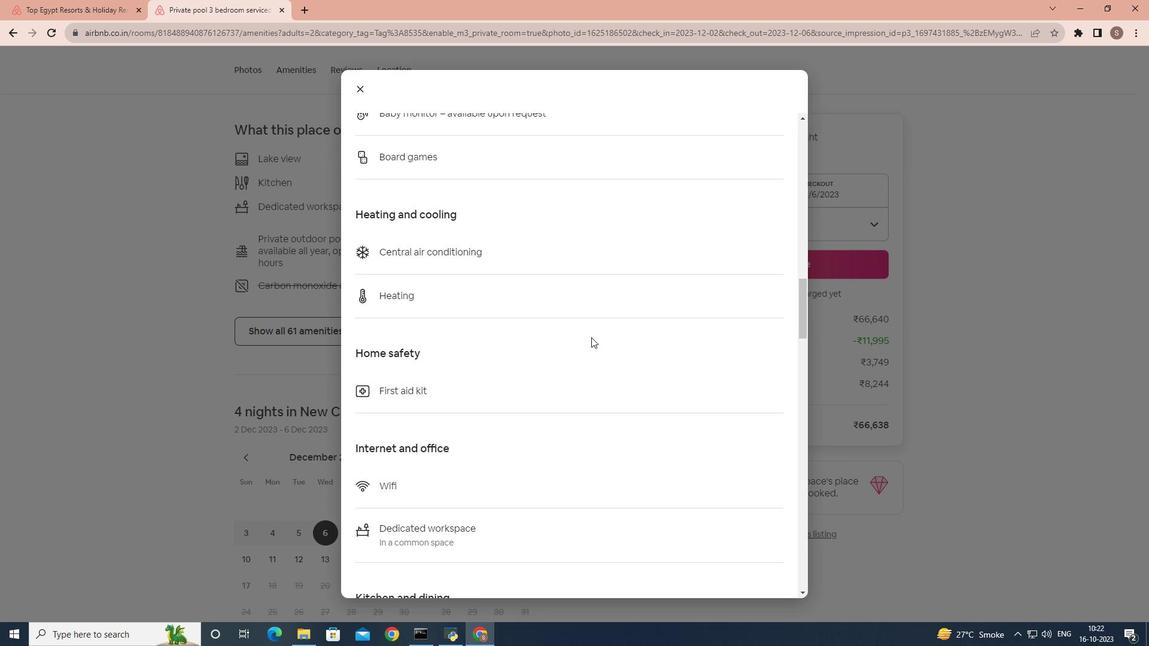 
Action: Mouse scrolled (588, 334) with delta (0, 0)
Screenshot: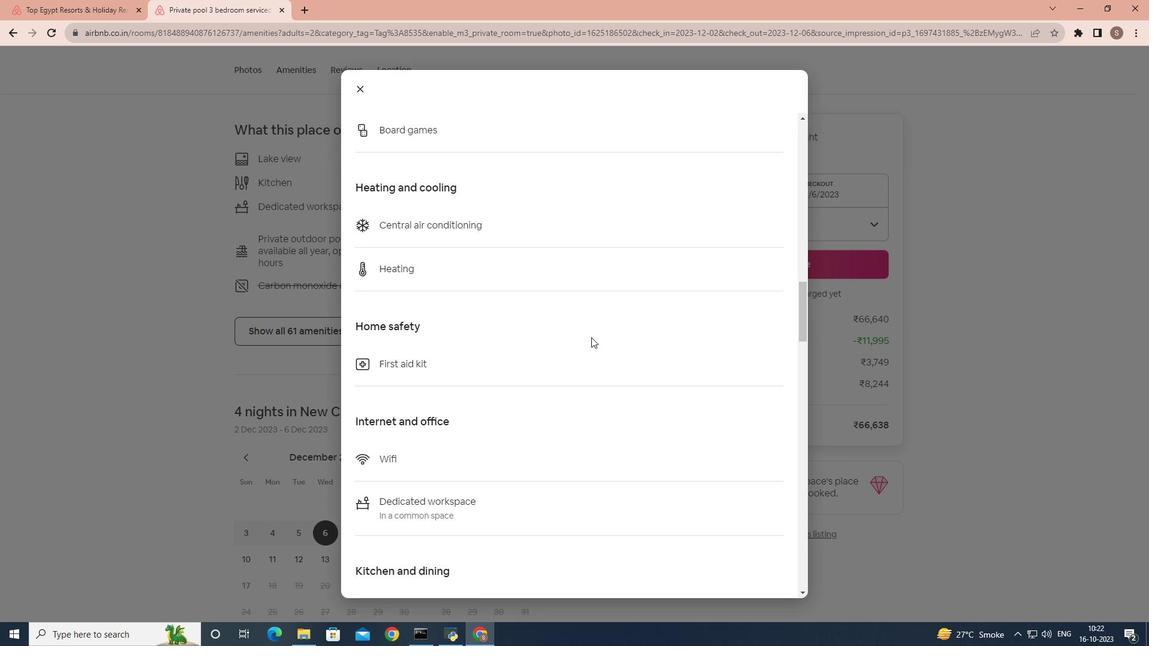 
Action: Mouse scrolled (588, 334) with delta (0, 0)
Screenshot: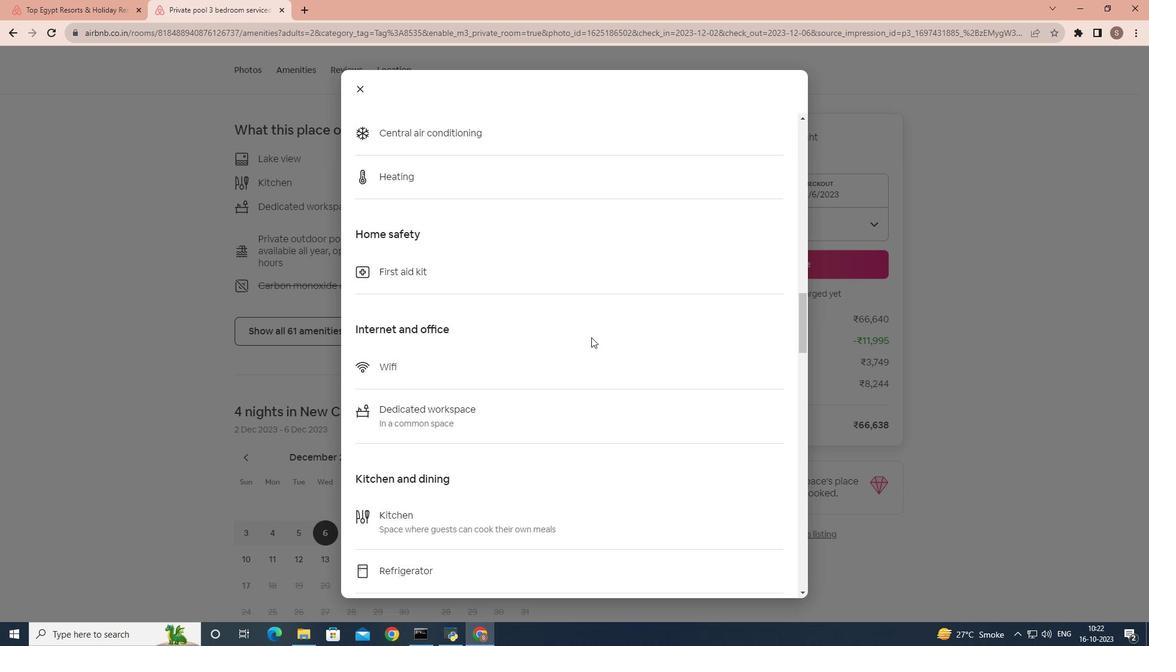 
Action: Mouse scrolled (588, 334) with delta (0, 0)
Screenshot: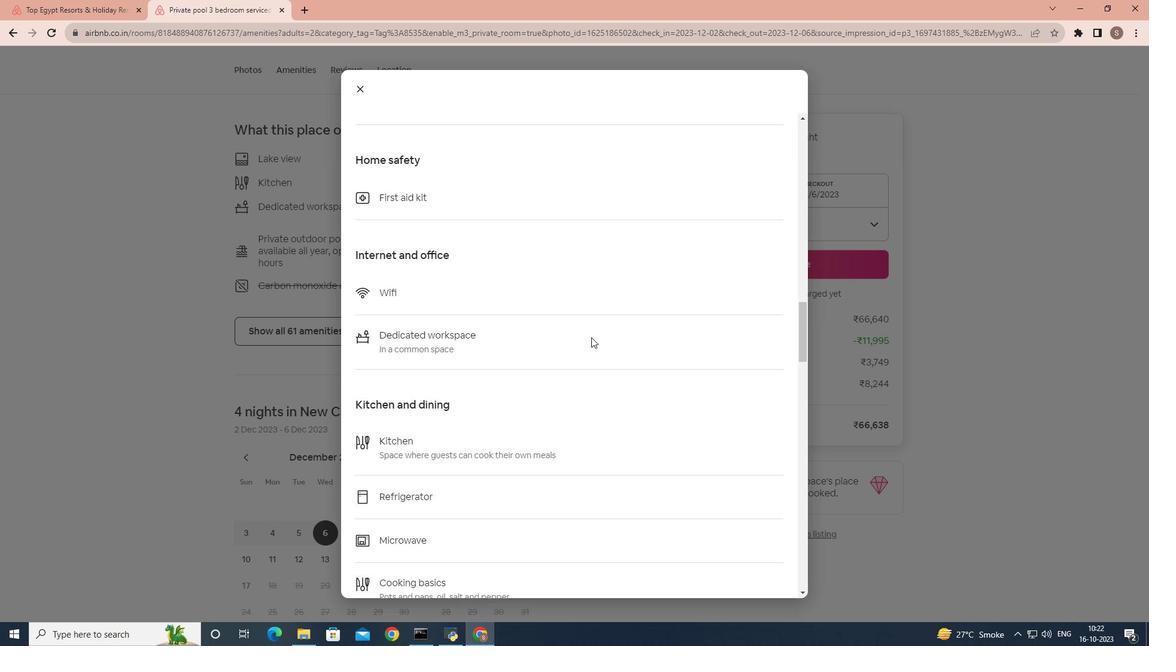 
Action: Mouse scrolled (588, 334) with delta (0, 0)
Screenshot: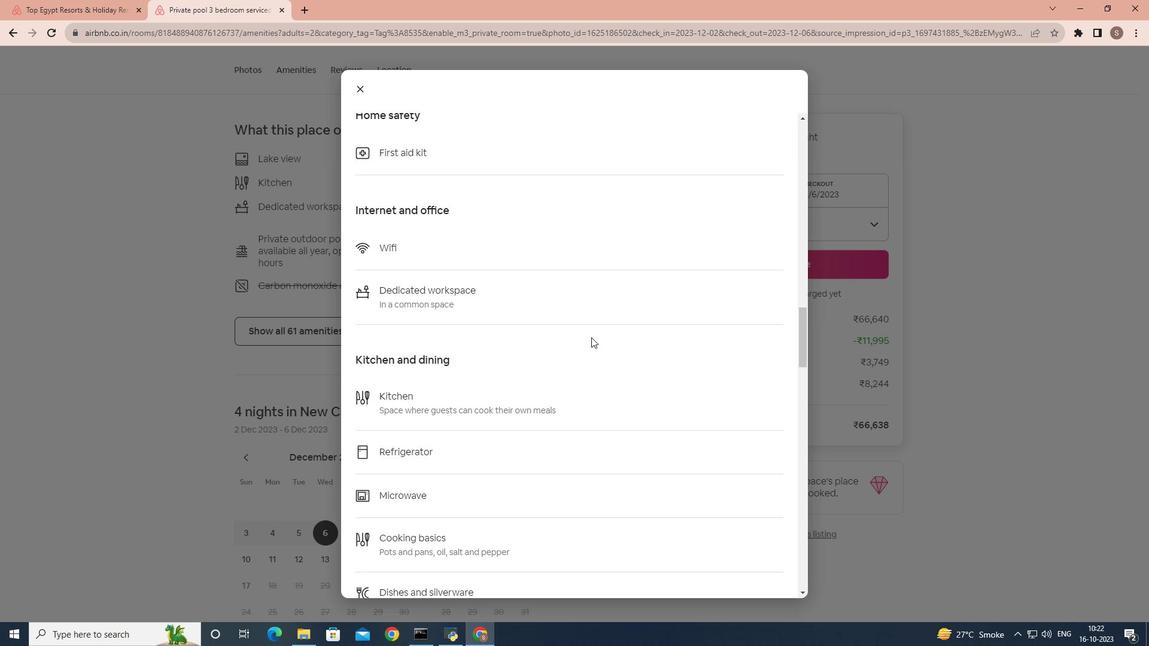 
Action: Mouse scrolled (588, 334) with delta (0, 0)
Screenshot: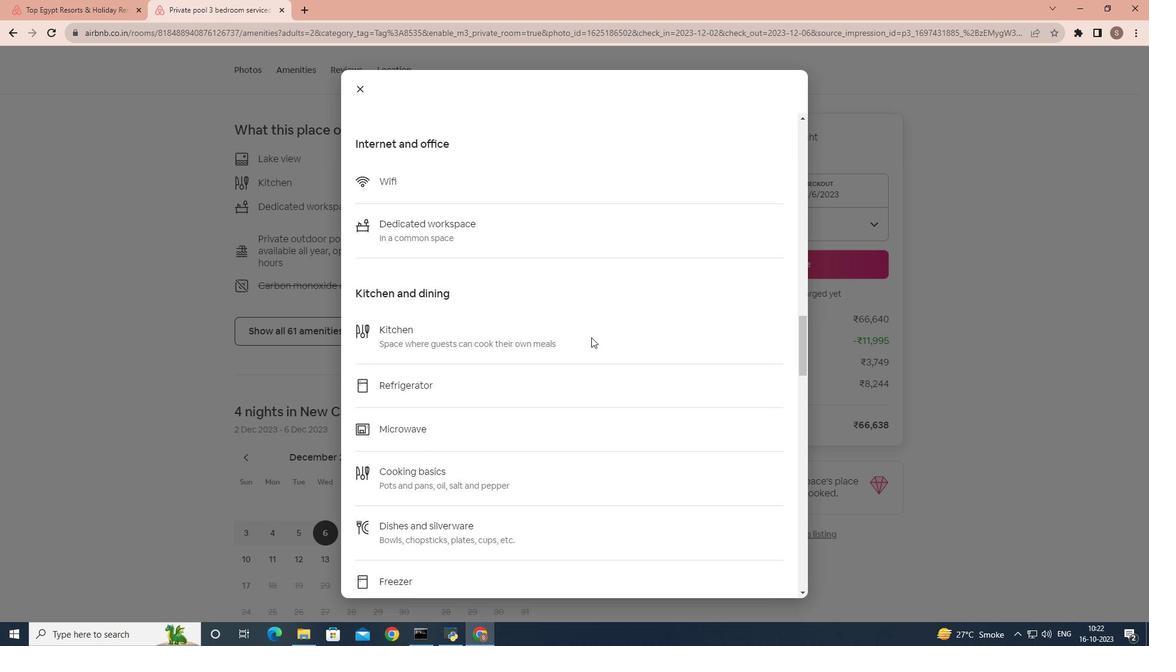 
Action: Mouse scrolled (588, 334) with delta (0, 0)
Screenshot: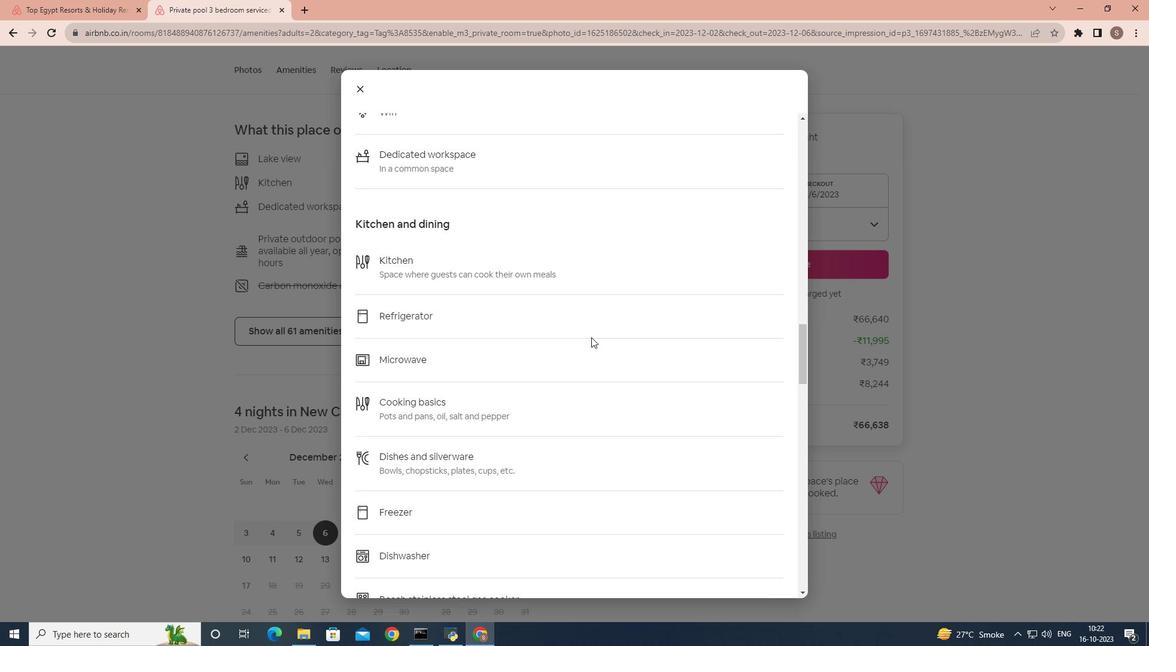 
Action: Mouse scrolled (588, 334) with delta (0, 0)
Screenshot: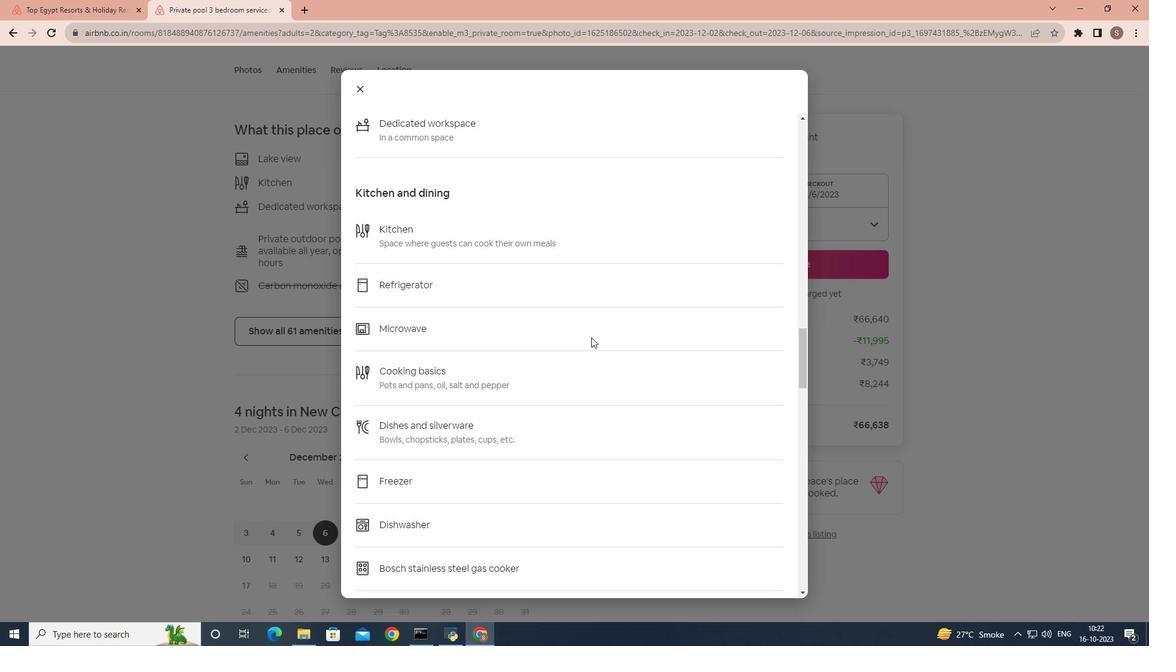 
Action: Mouse scrolled (588, 334) with delta (0, 0)
Screenshot: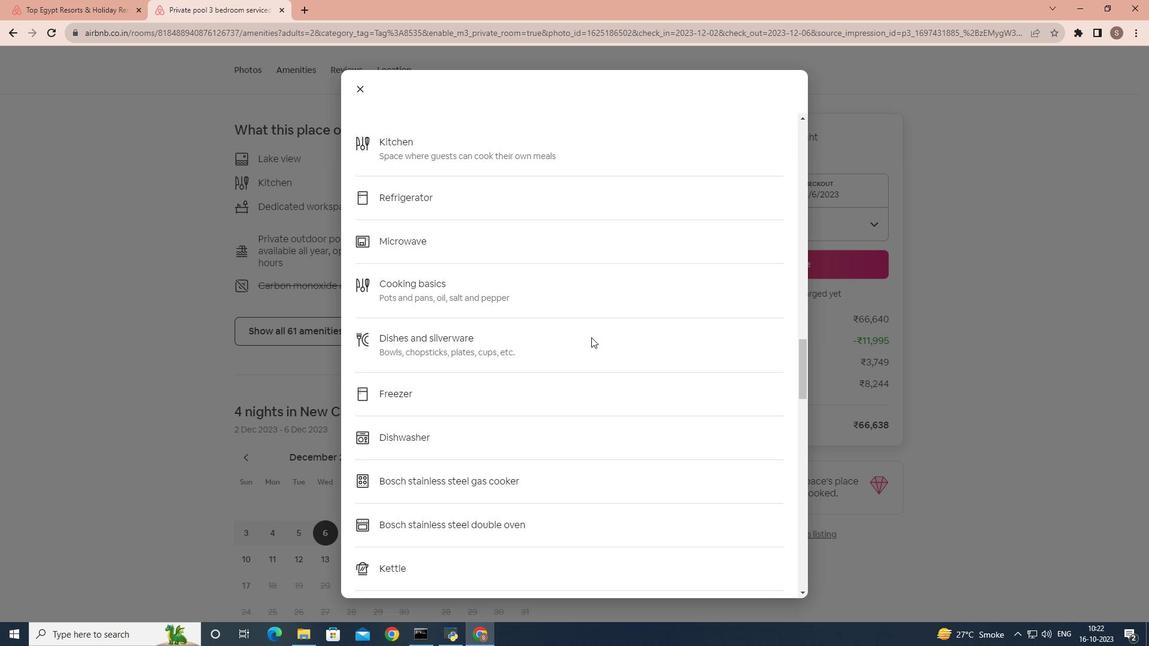 
Action: Mouse scrolled (588, 334) with delta (0, 0)
Screenshot: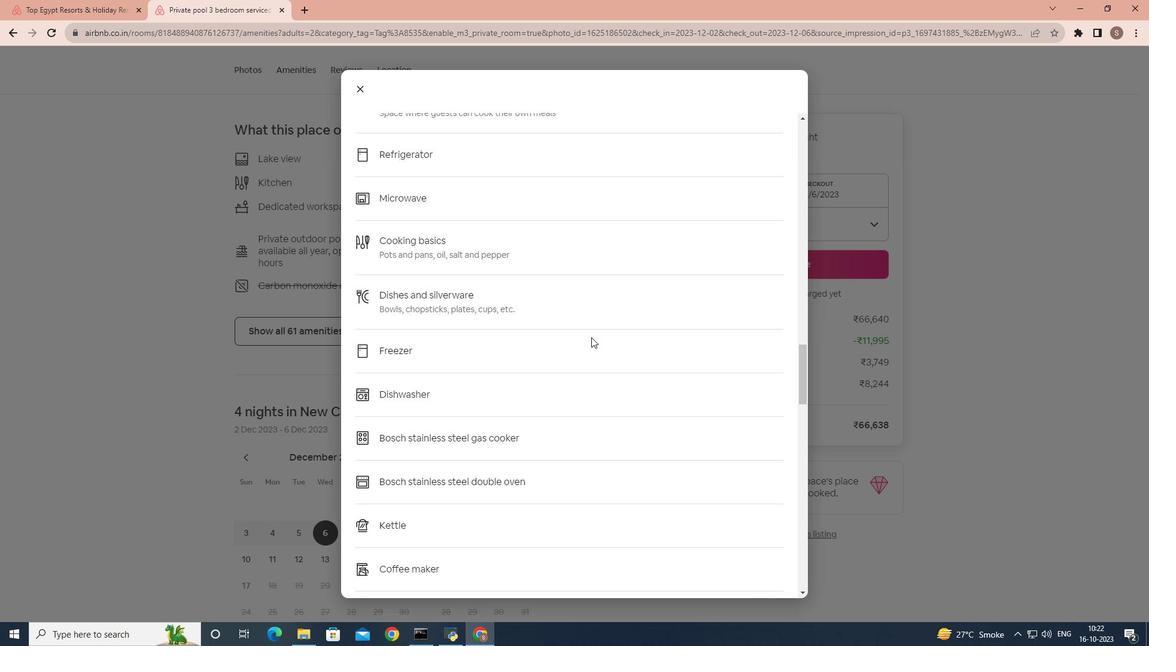 
Action: Mouse scrolled (588, 334) with delta (0, 0)
Screenshot: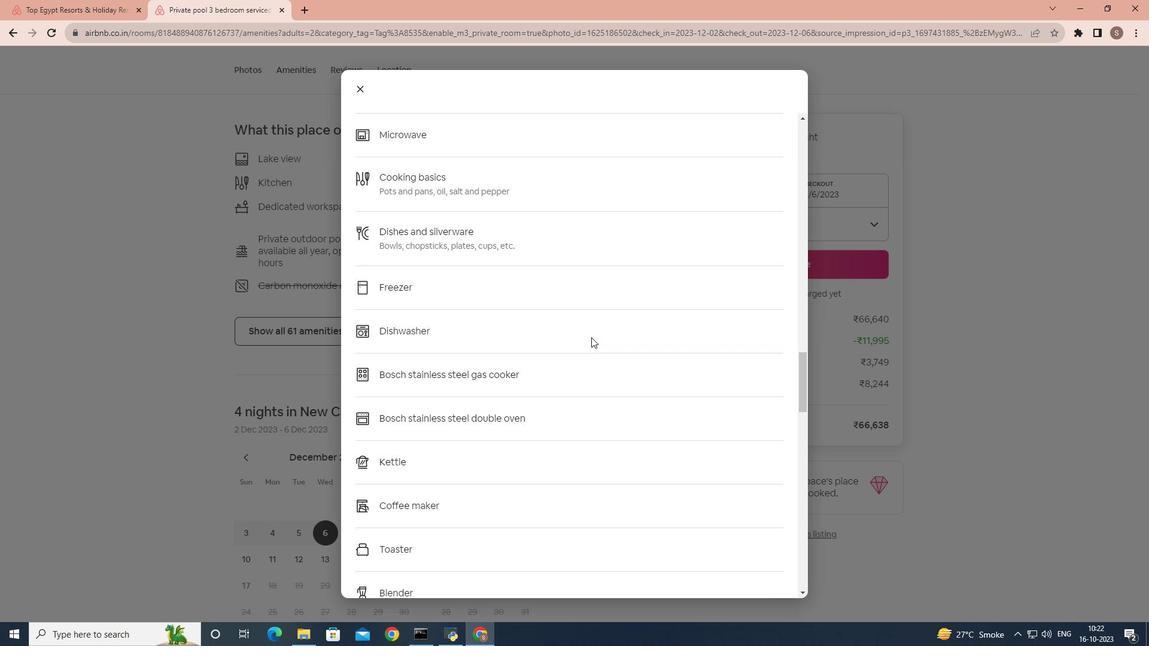 
Action: Mouse scrolled (588, 334) with delta (0, 0)
Screenshot: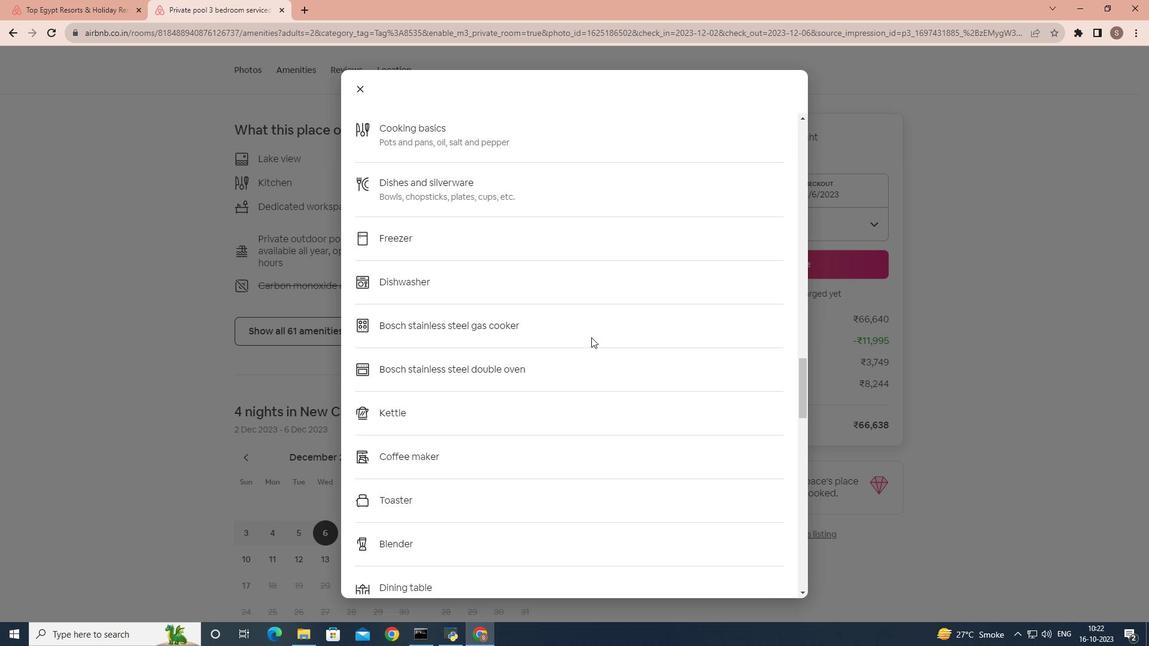 
Action: Mouse scrolled (588, 334) with delta (0, 0)
Screenshot: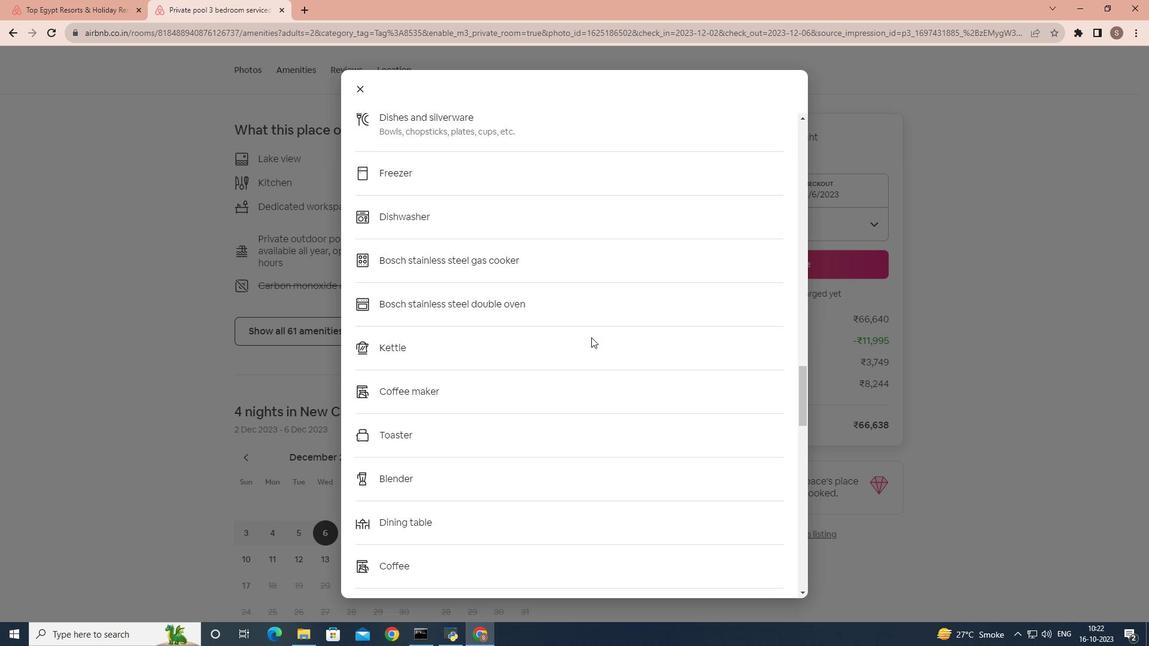 
Action: Mouse scrolled (588, 334) with delta (0, 0)
Screenshot: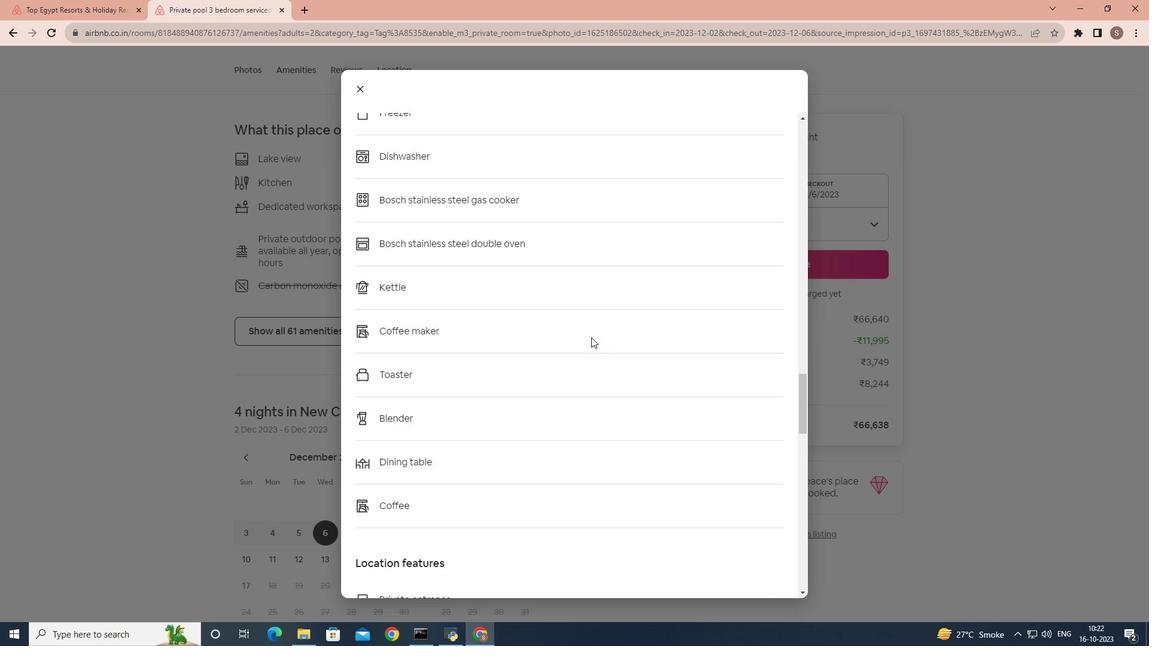 
Action: Mouse scrolled (588, 334) with delta (0, 0)
Screenshot: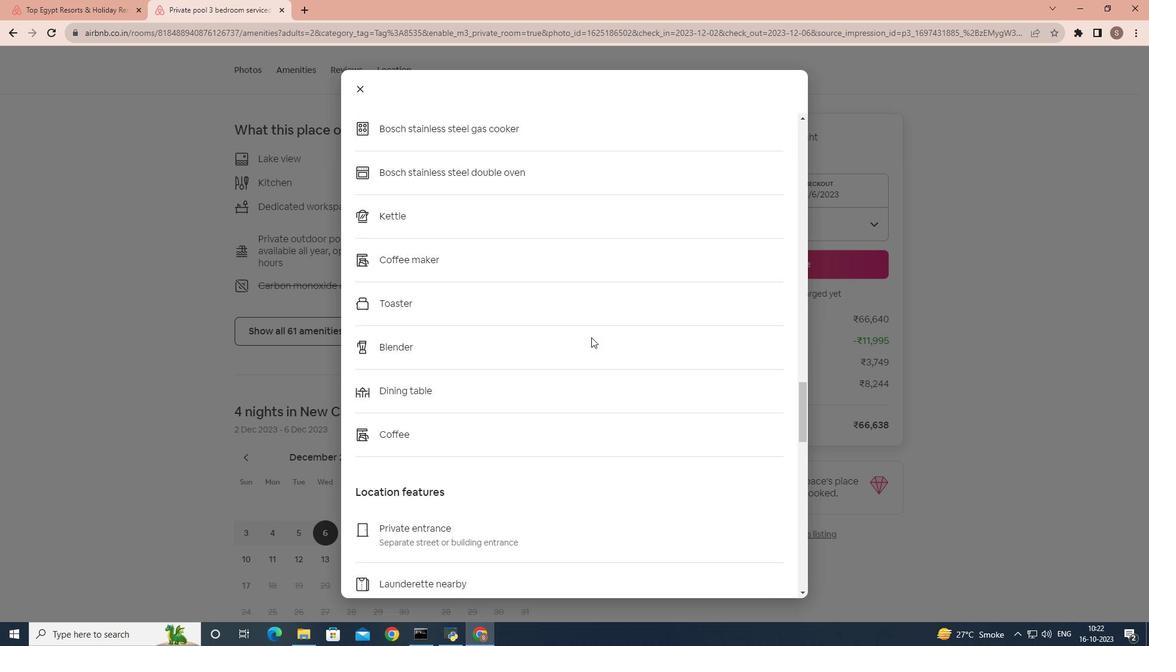 
Action: Mouse scrolled (588, 334) with delta (0, 0)
Screenshot: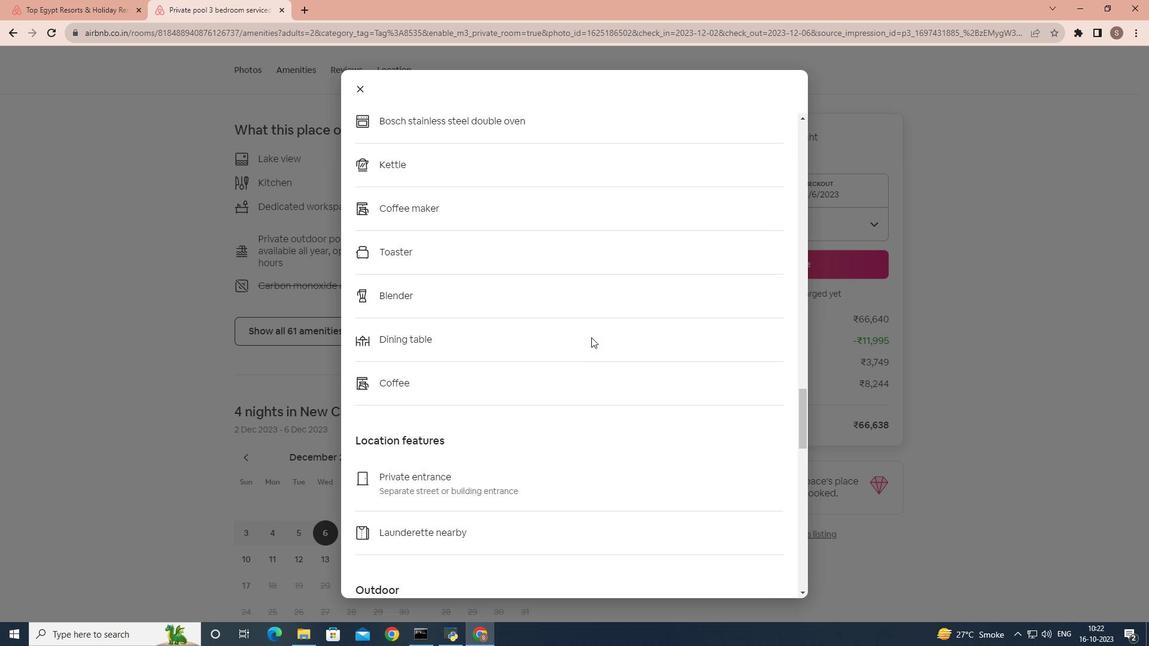 
Action: Mouse scrolled (588, 334) with delta (0, 0)
Screenshot: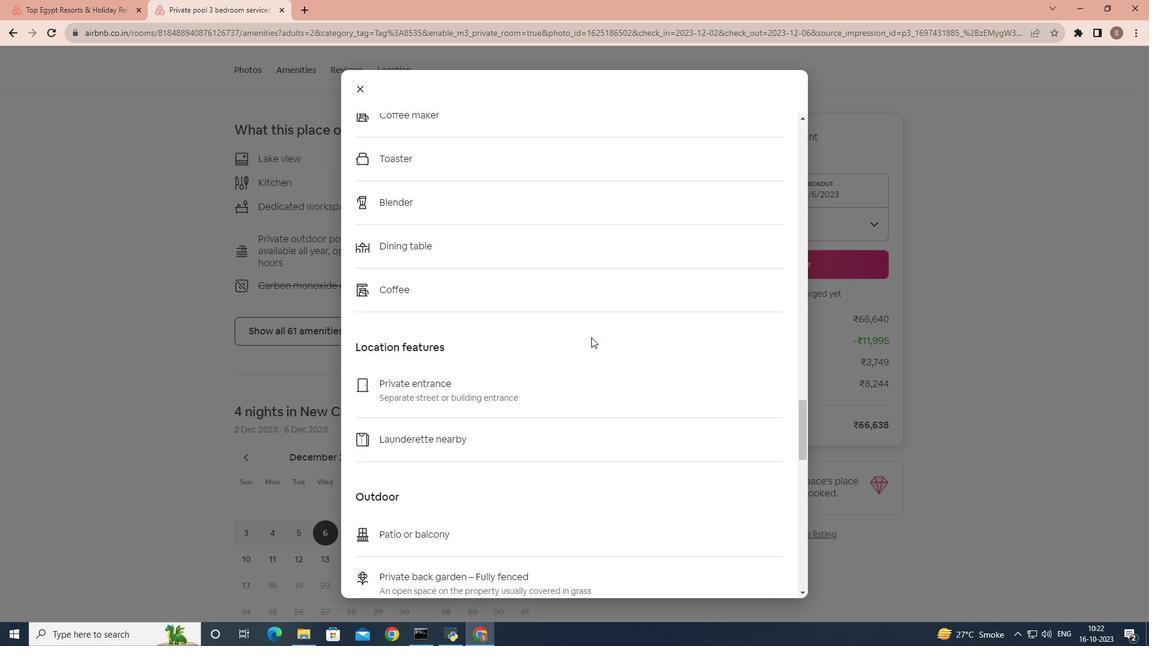 
Action: Mouse scrolled (588, 334) with delta (0, 0)
Screenshot: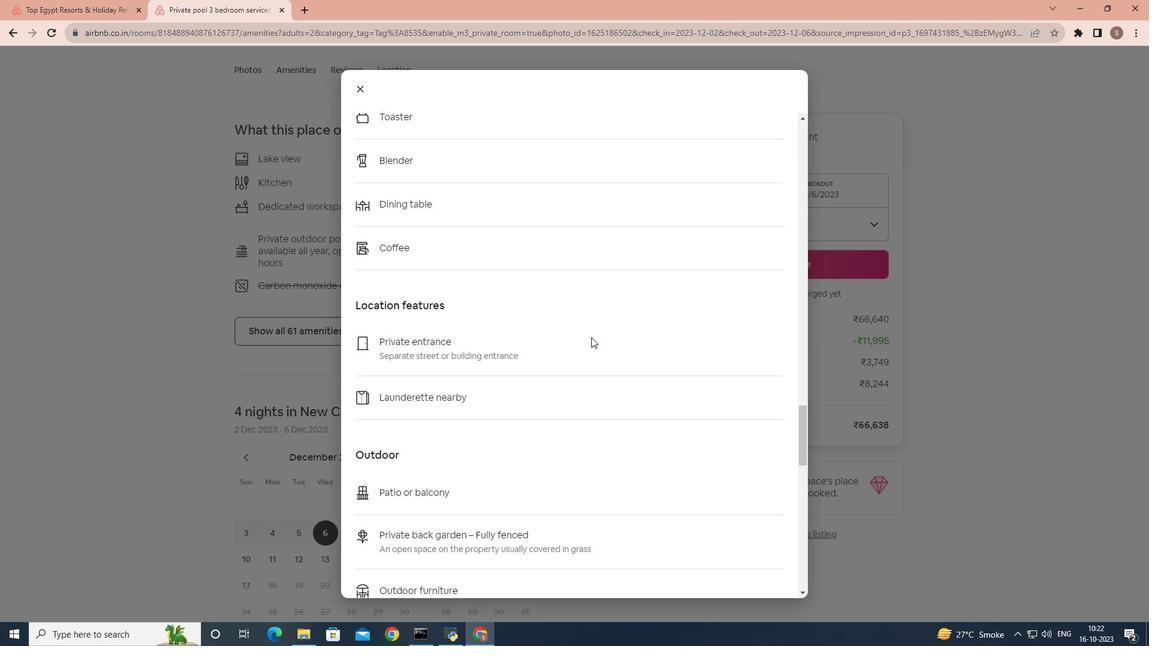 
Action: Mouse scrolled (588, 334) with delta (0, 0)
Screenshot: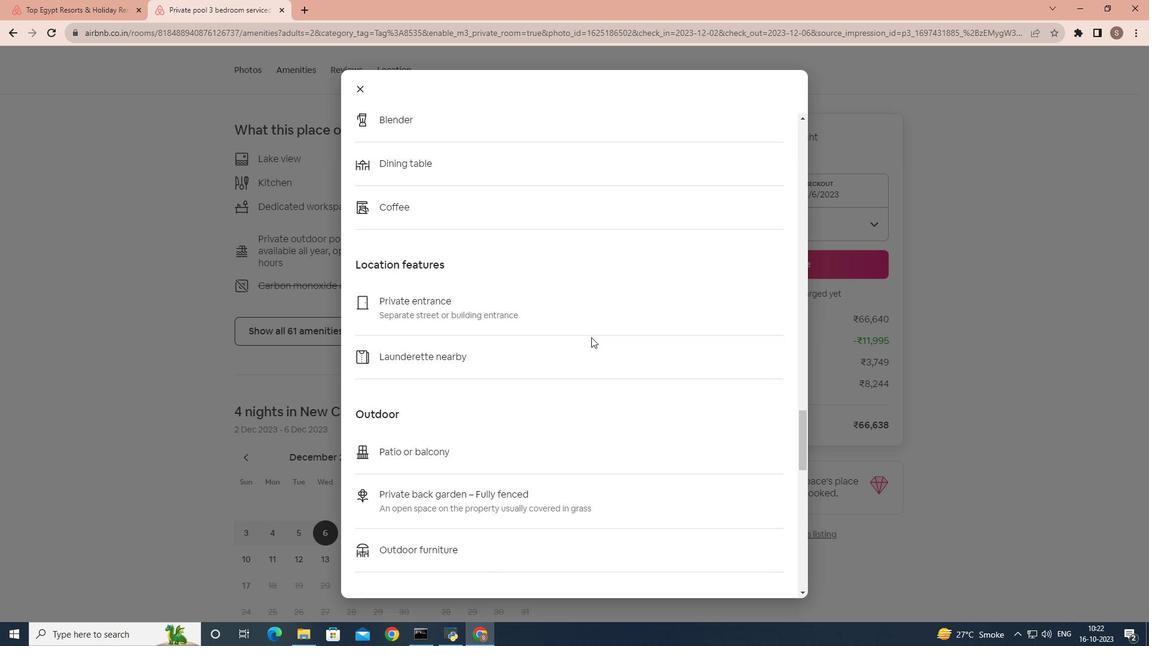 
Action: Mouse scrolled (588, 334) with delta (0, 0)
Screenshot: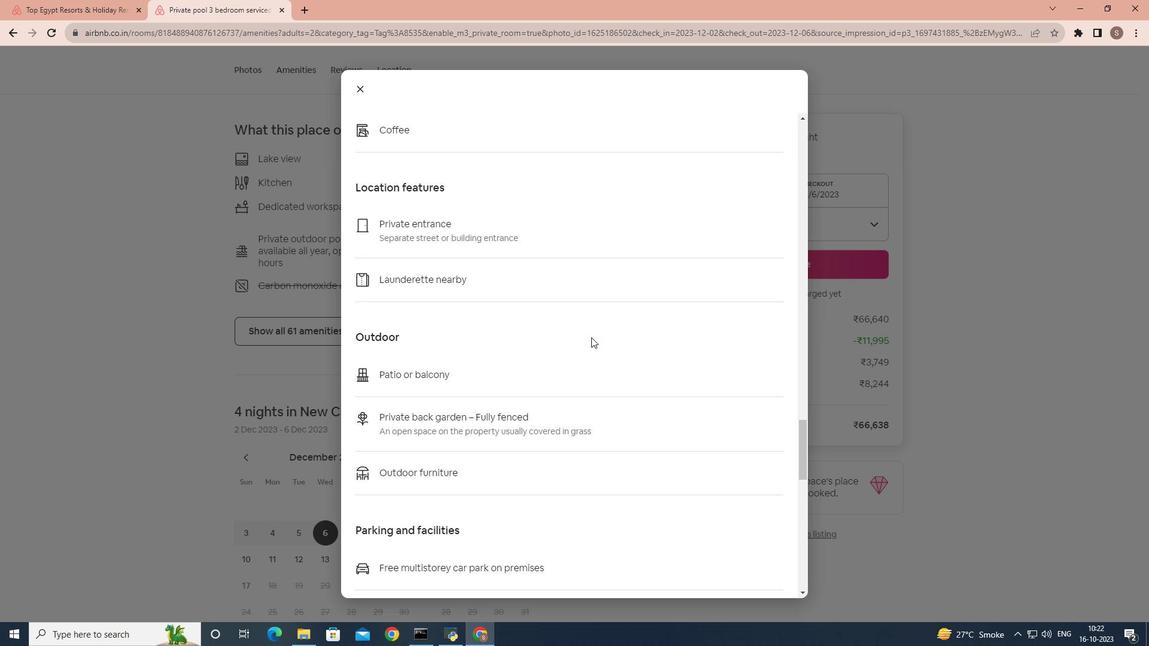 
Action: Mouse scrolled (588, 334) with delta (0, 0)
Screenshot: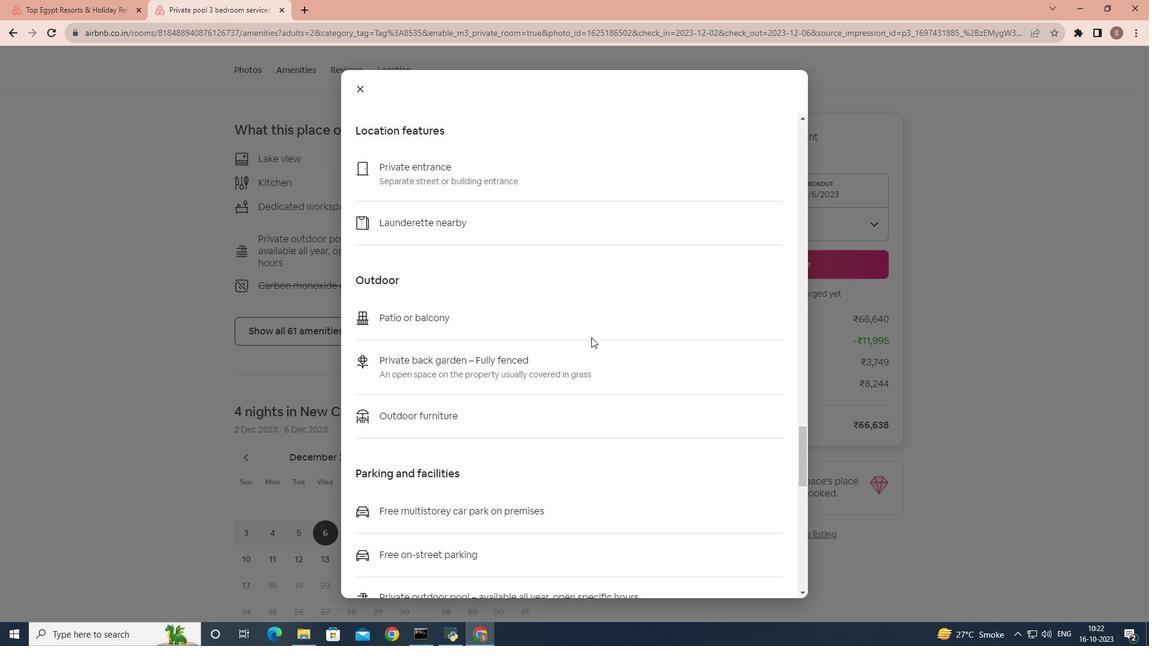 
Action: Mouse scrolled (588, 334) with delta (0, 0)
Screenshot: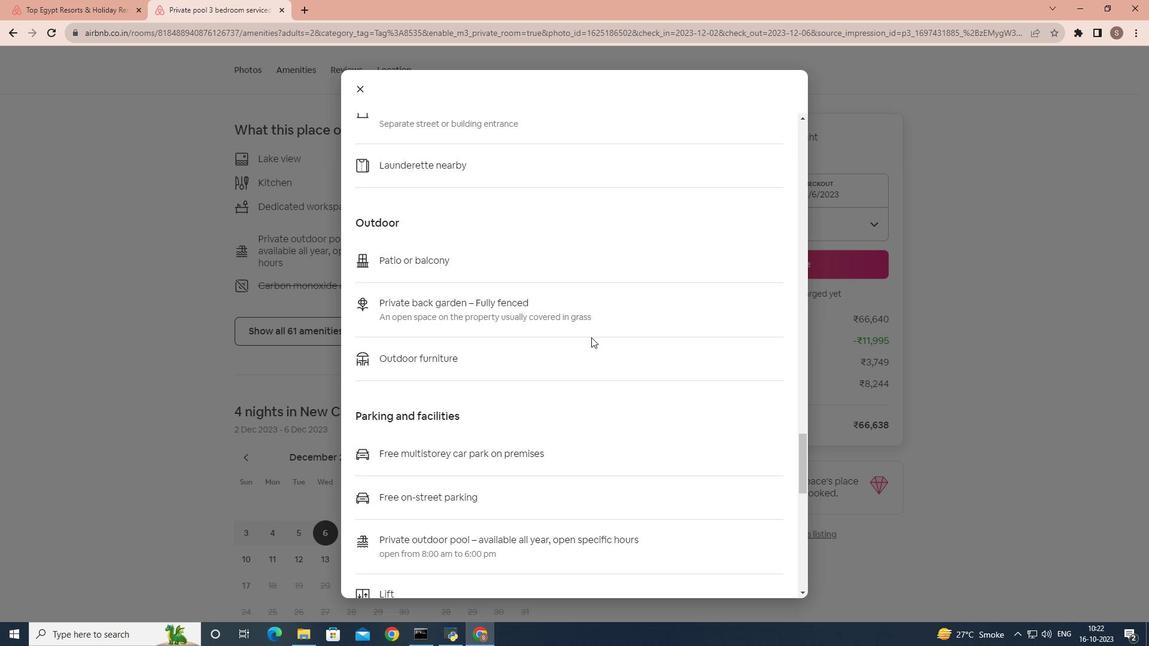 
Action: Mouse scrolled (588, 334) with delta (0, 0)
Screenshot: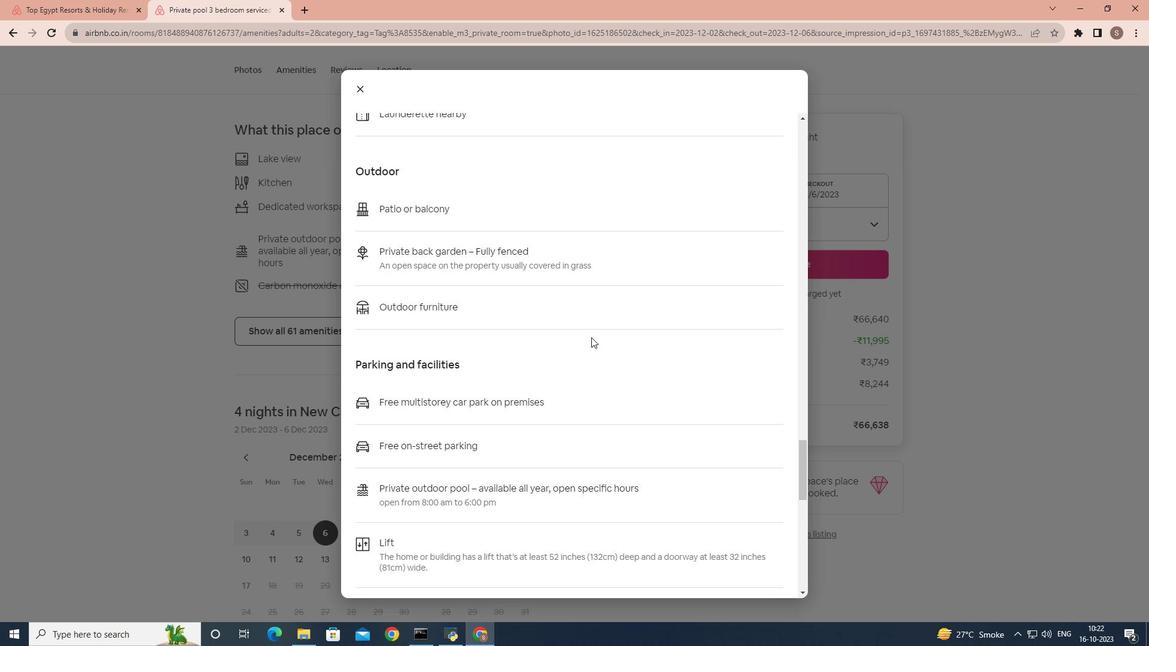 
Action: Mouse scrolled (588, 334) with delta (0, 0)
Screenshot: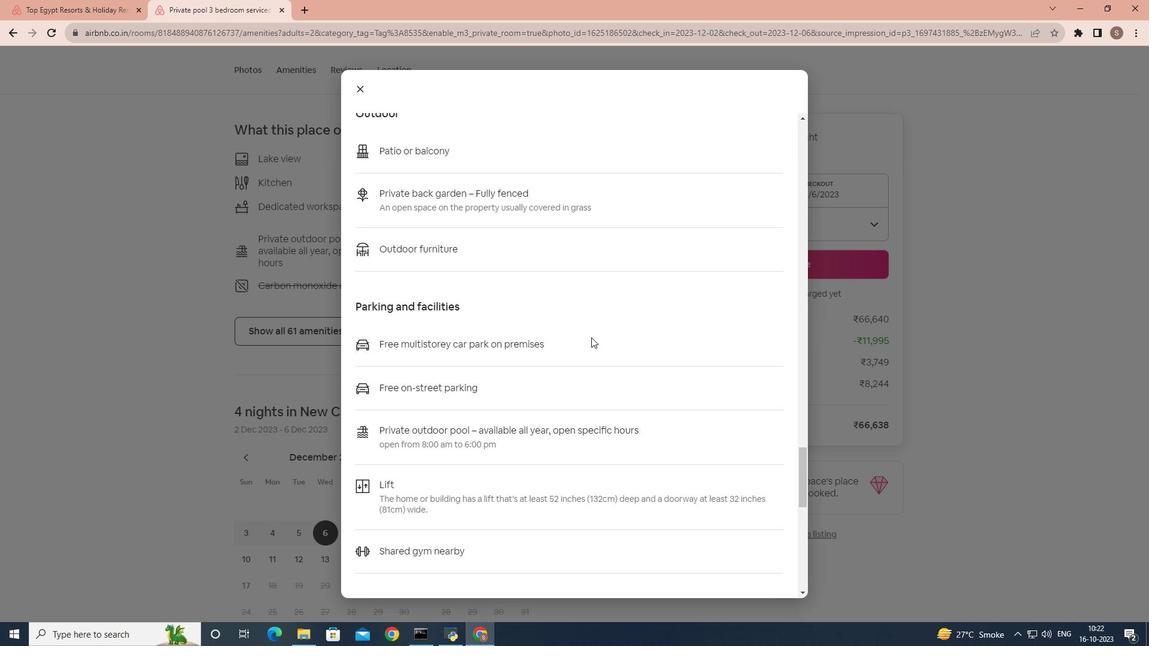 
Action: Mouse scrolled (588, 334) with delta (0, 0)
Screenshot: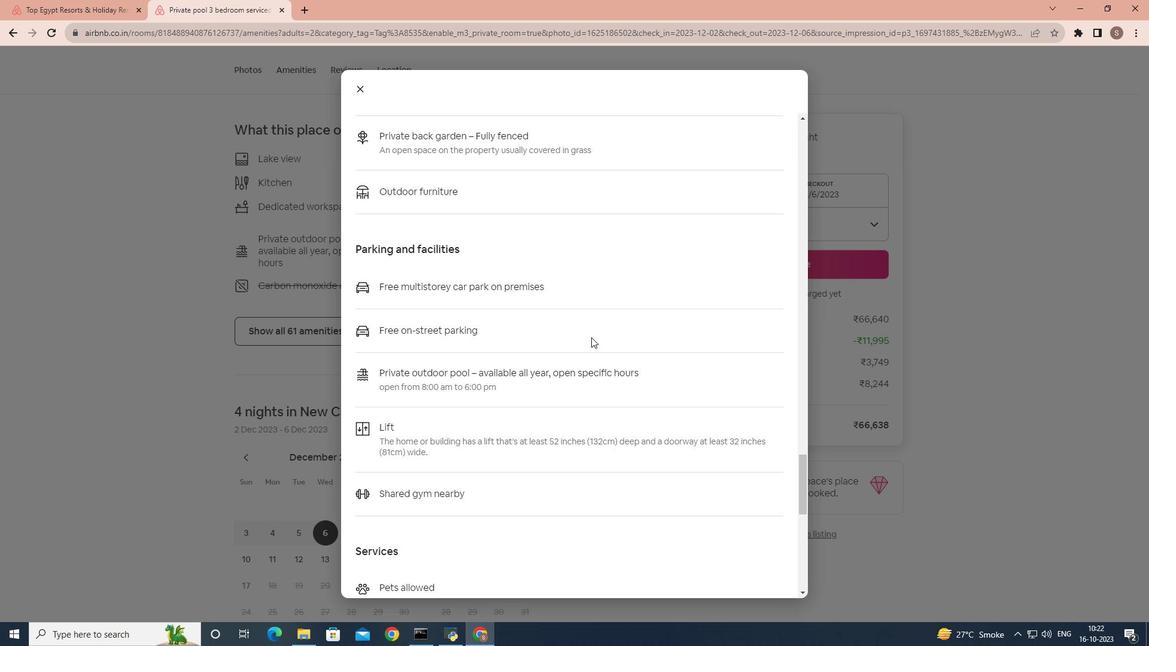 
Action: Mouse scrolled (588, 334) with delta (0, 0)
Screenshot: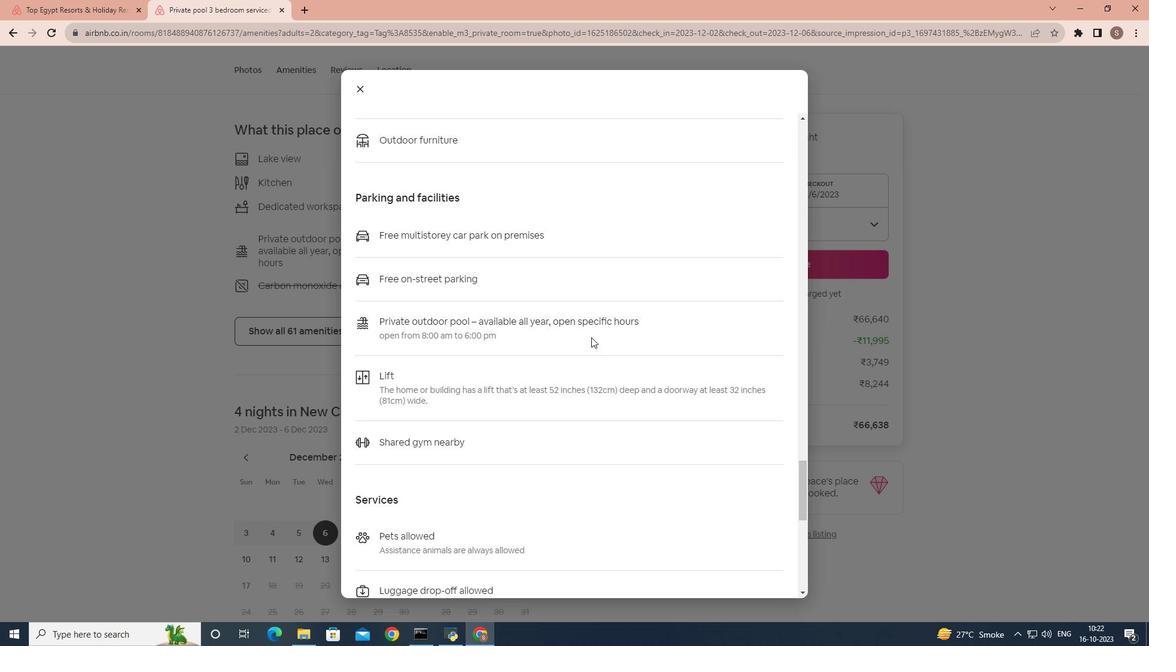 
Action: Mouse scrolled (588, 334) with delta (0, 0)
Screenshot: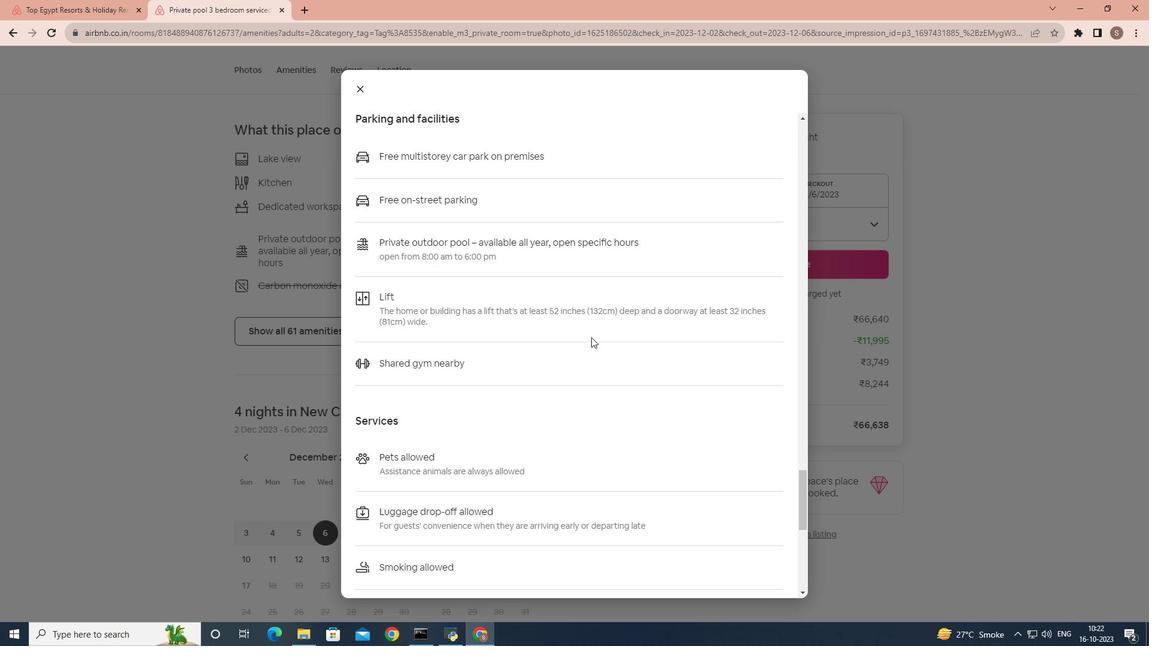 
Action: Mouse scrolled (588, 334) with delta (0, 0)
Screenshot: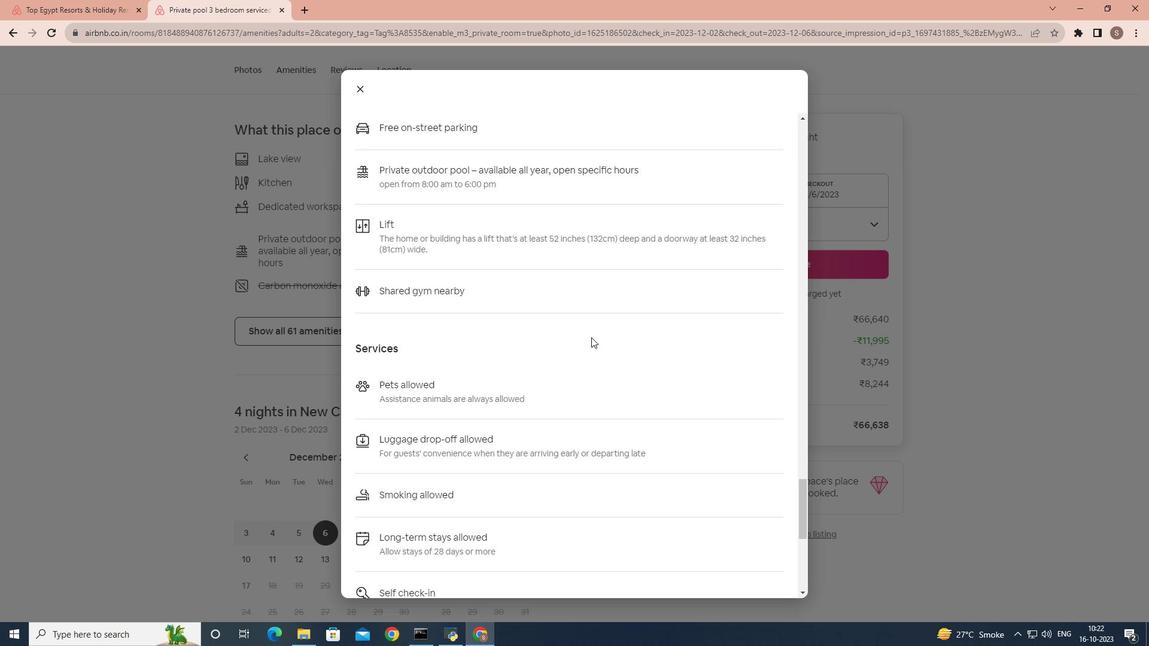 
Action: Mouse scrolled (588, 334) with delta (0, 0)
Screenshot: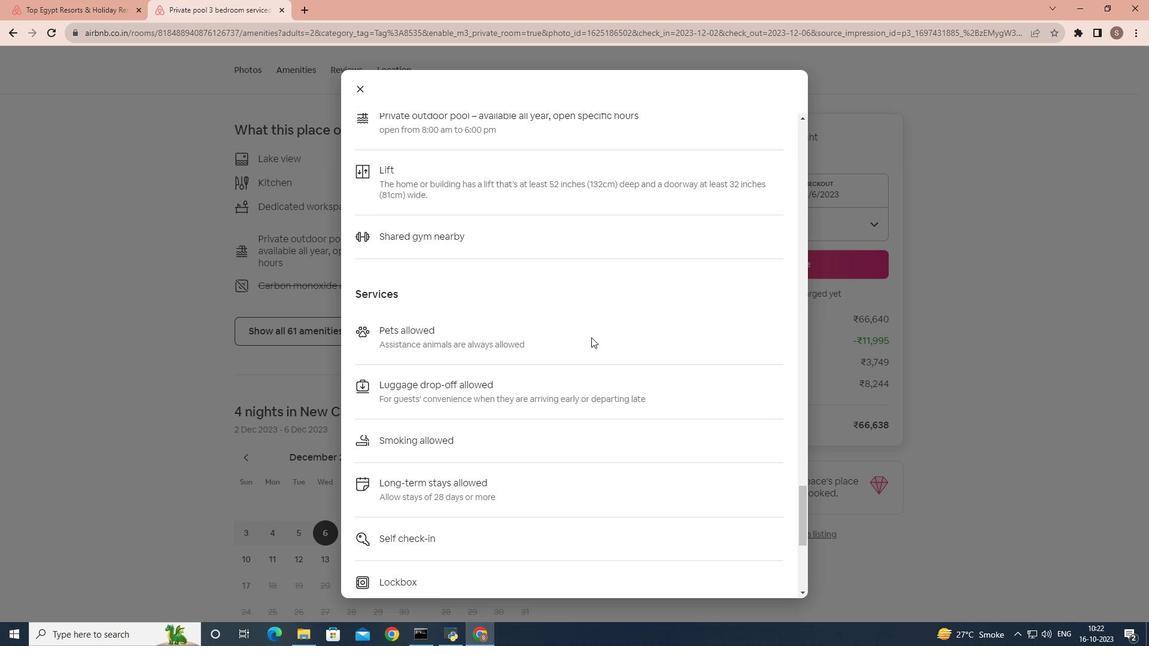 
Action: Mouse scrolled (588, 334) with delta (0, 0)
Screenshot: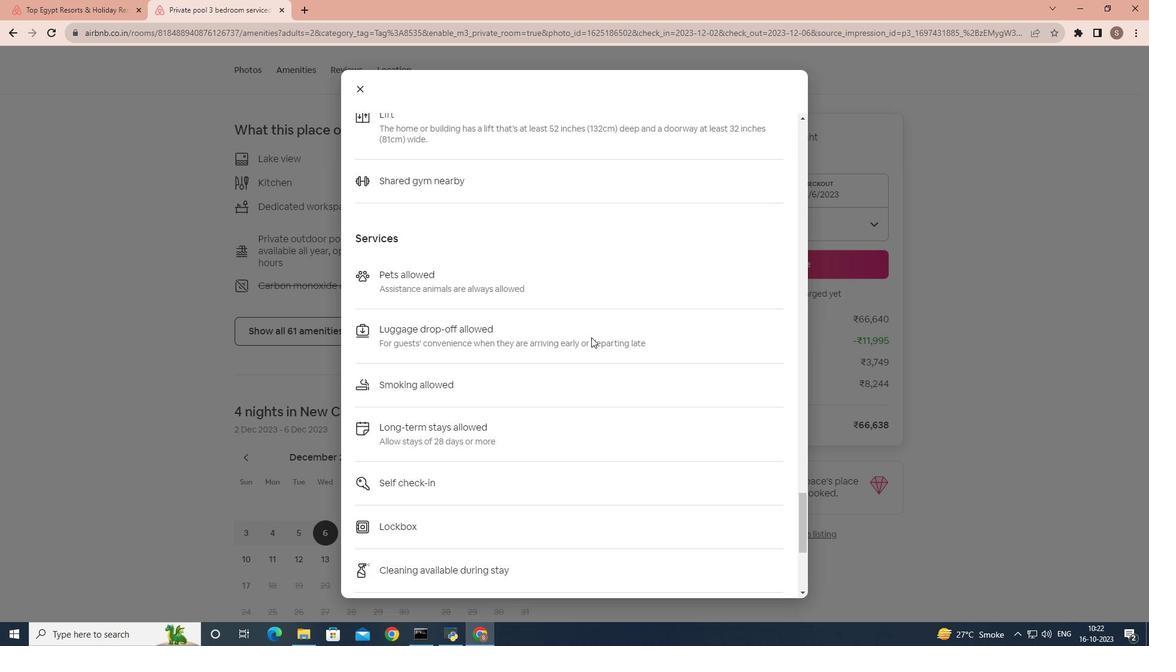 
Action: Mouse scrolled (588, 334) with delta (0, 0)
Screenshot: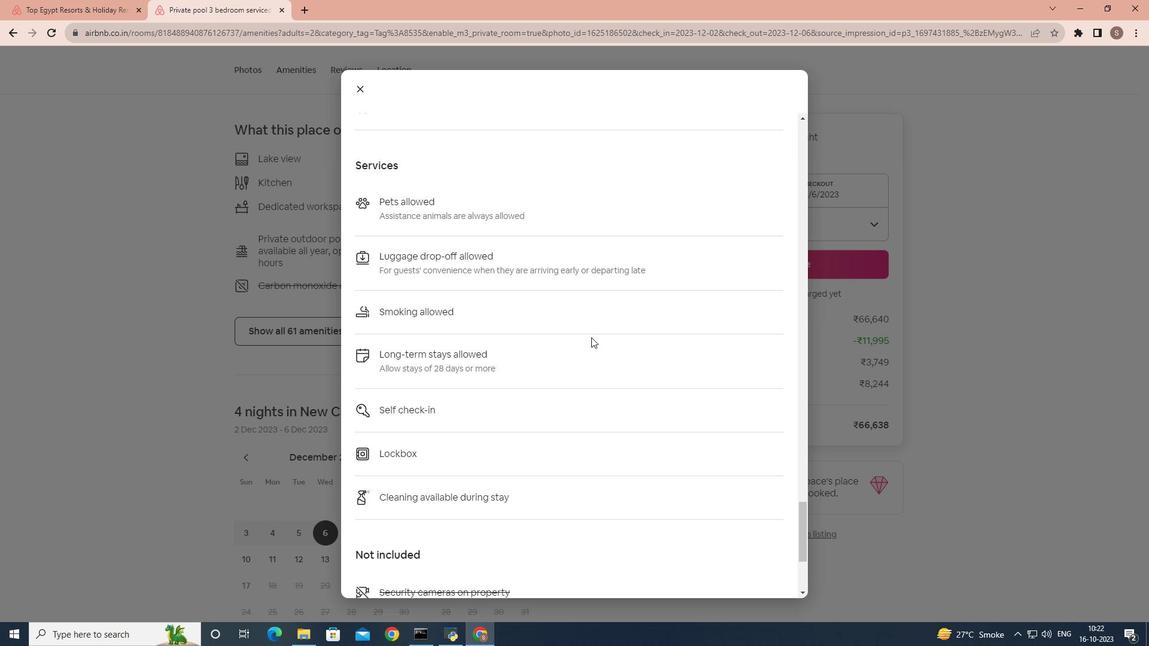 
Action: Mouse scrolled (588, 334) with delta (0, 0)
Screenshot: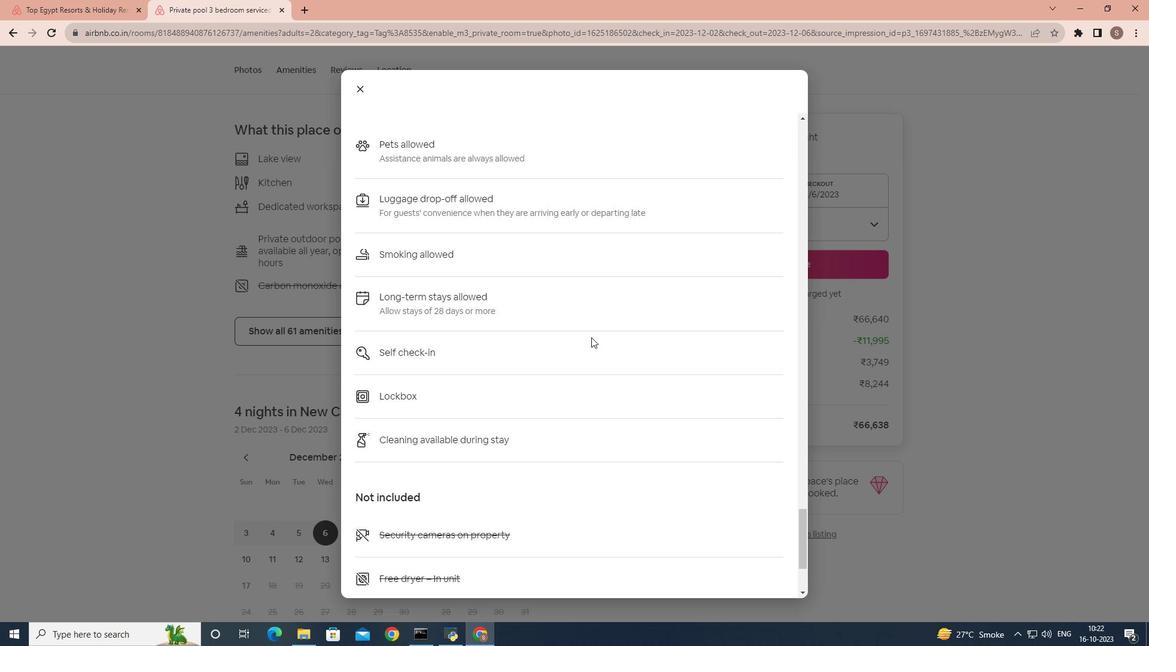 
Action: Mouse scrolled (588, 334) with delta (0, 0)
Screenshot: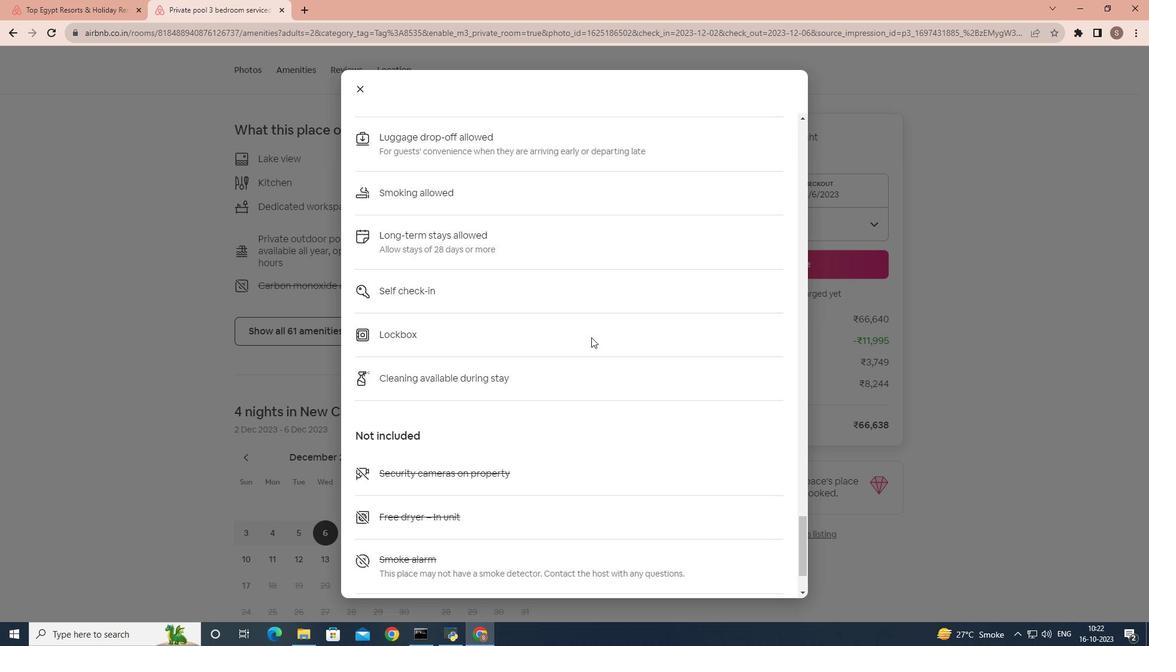 
Action: Mouse scrolled (588, 334) with delta (0, 0)
Screenshot: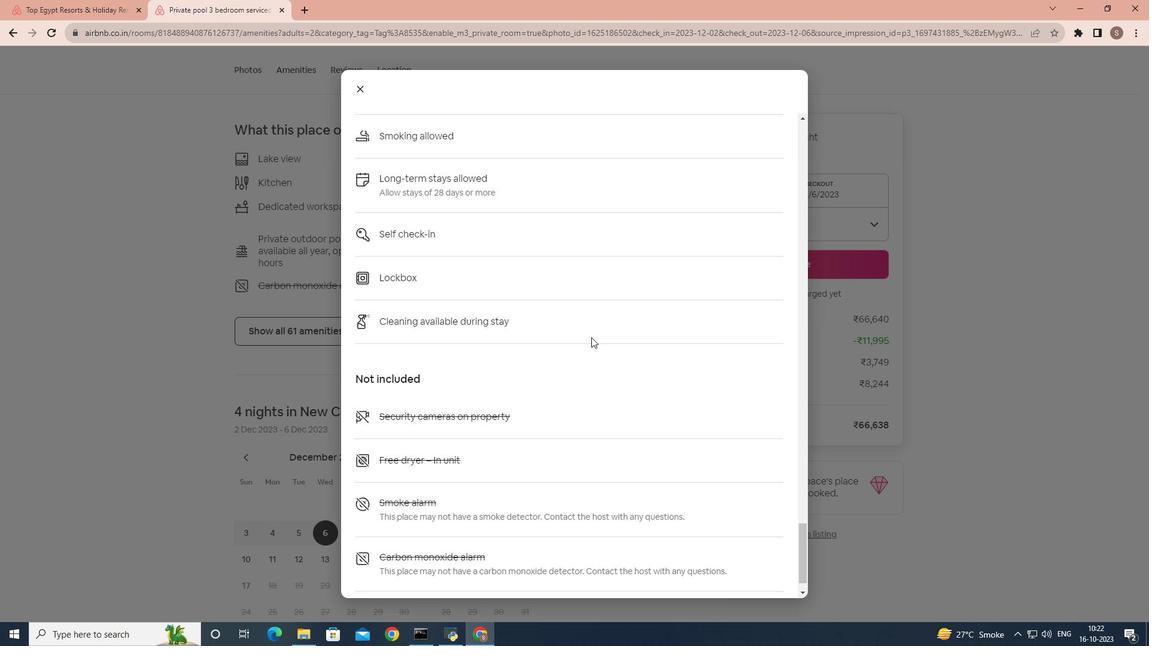 
Action: Mouse scrolled (588, 334) with delta (0, 0)
Screenshot: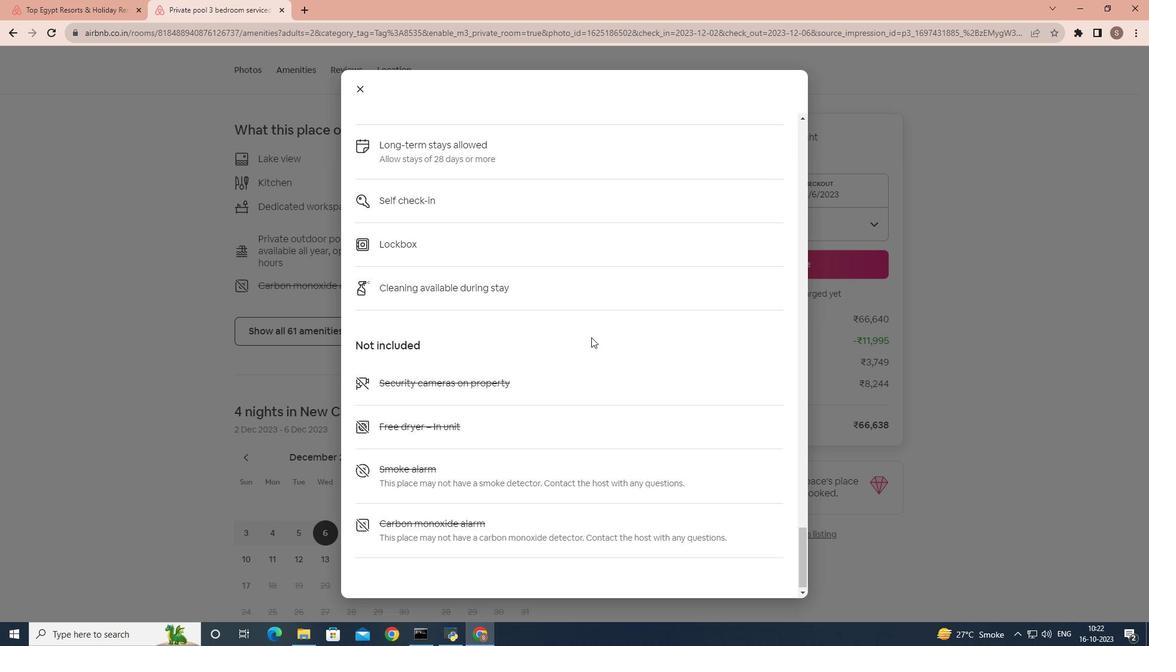 
Action: Mouse scrolled (588, 334) with delta (0, 0)
